 Task: Select street view around selected location Glen Canyon National Recreation Area, Utah, United States and verify 5 surrounding locations
Action: Mouse moved to (146, 92)
Screenshot: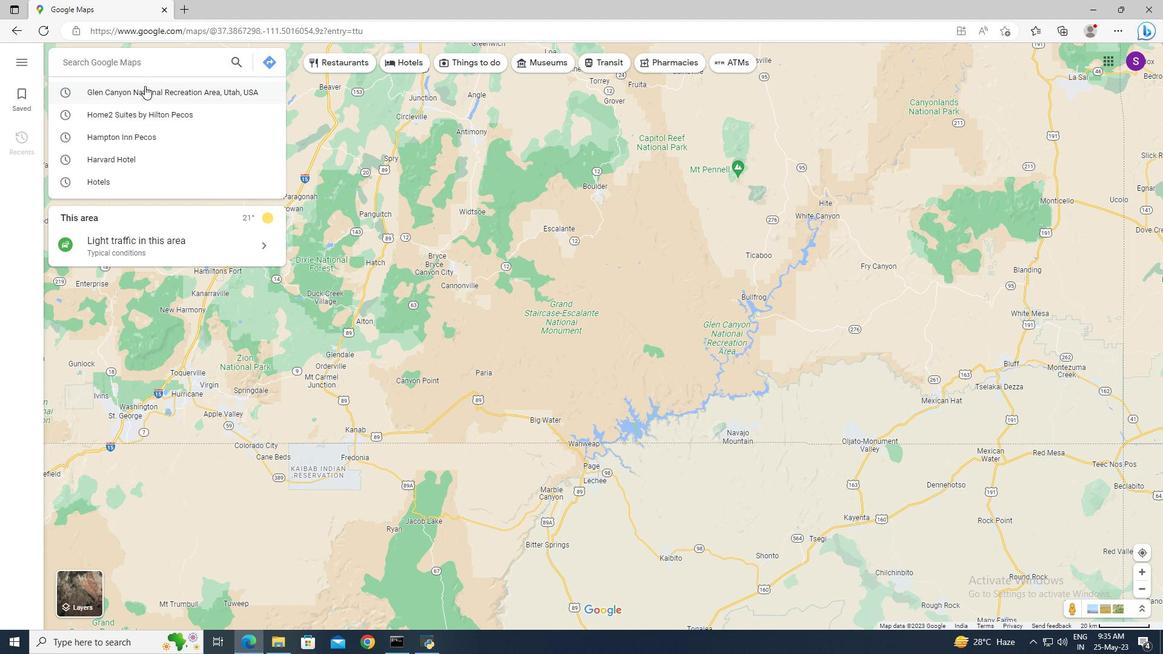 
Action: Mouse pressed left at (146, 92)
Screenshot: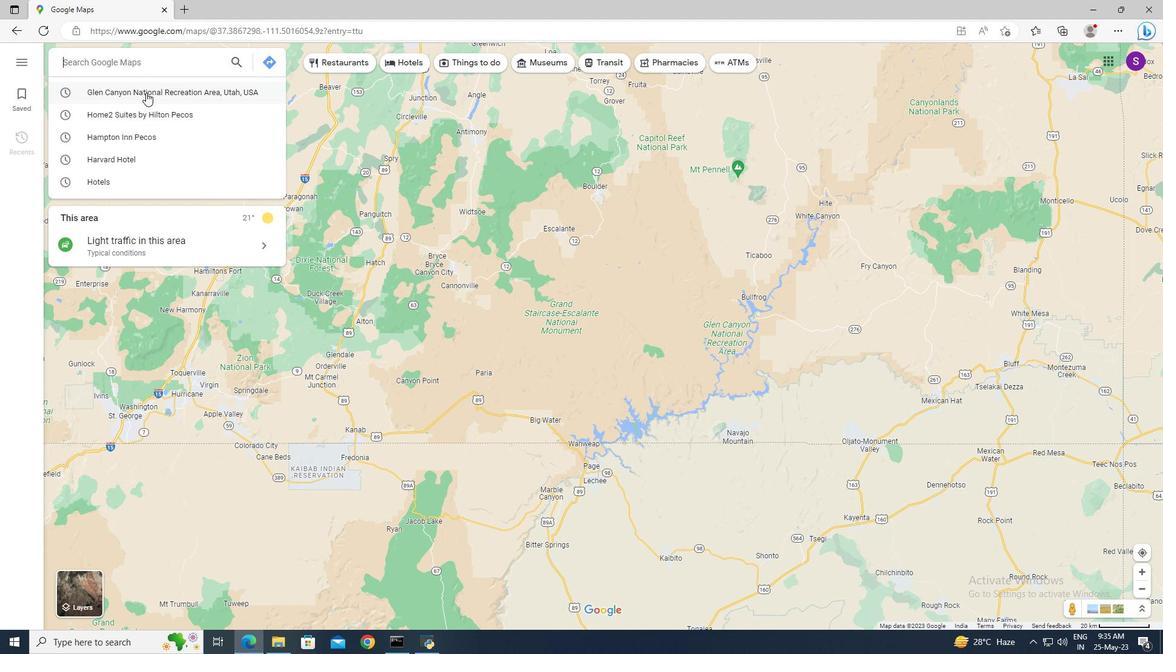 
Action: Mouse moved to (1142, 608)
Screenshot: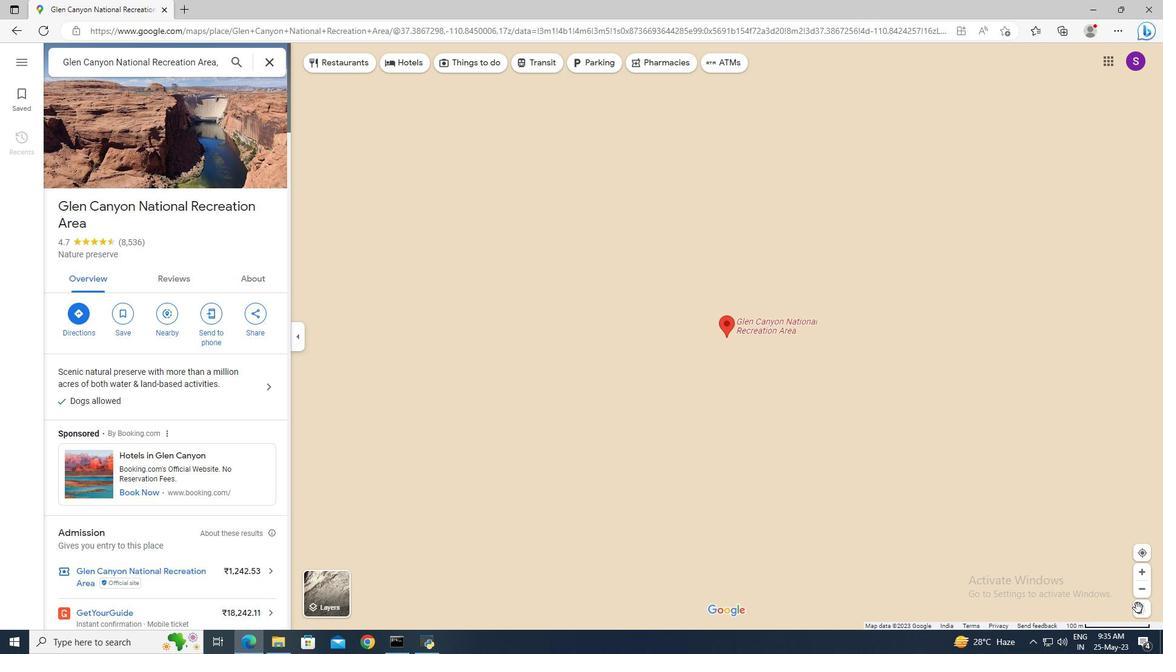 
Action: Mouse pressed left at (1142, 608)
Screenshot: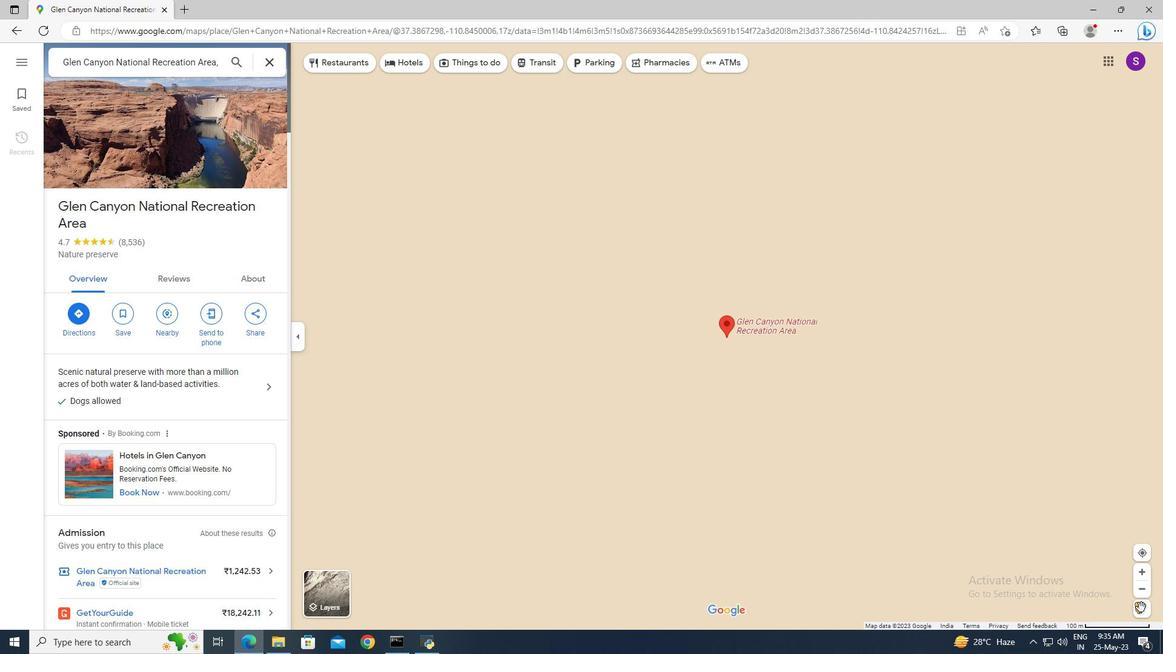 
Action: Mouse moved to (719, 392)
Screenshot: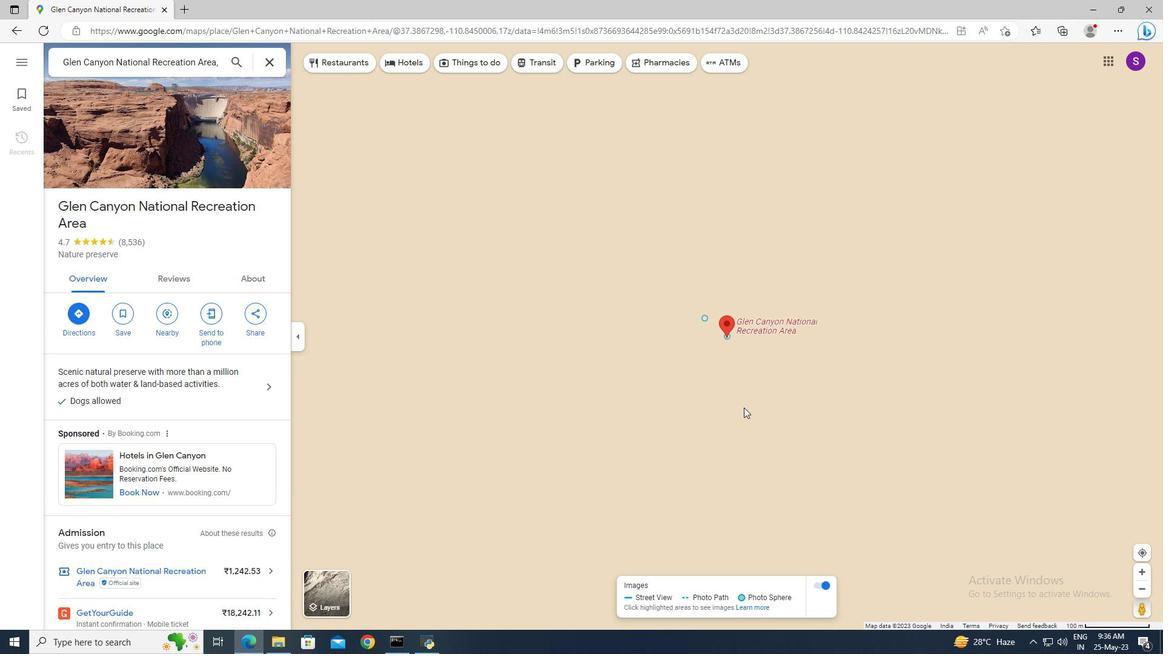 
Action: Mouse scrolled (719, 392) with delta (0, 0)
Screenshot: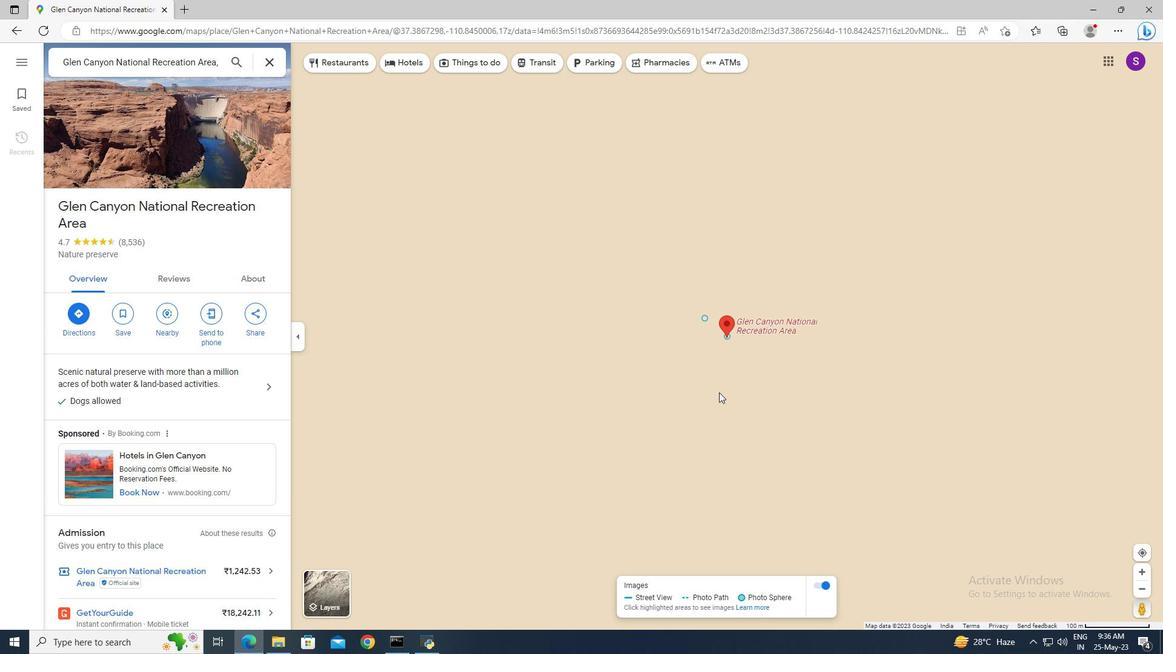 
Action: Mouse scrolled (719, 392) with delta (0, 0)
Screenshot: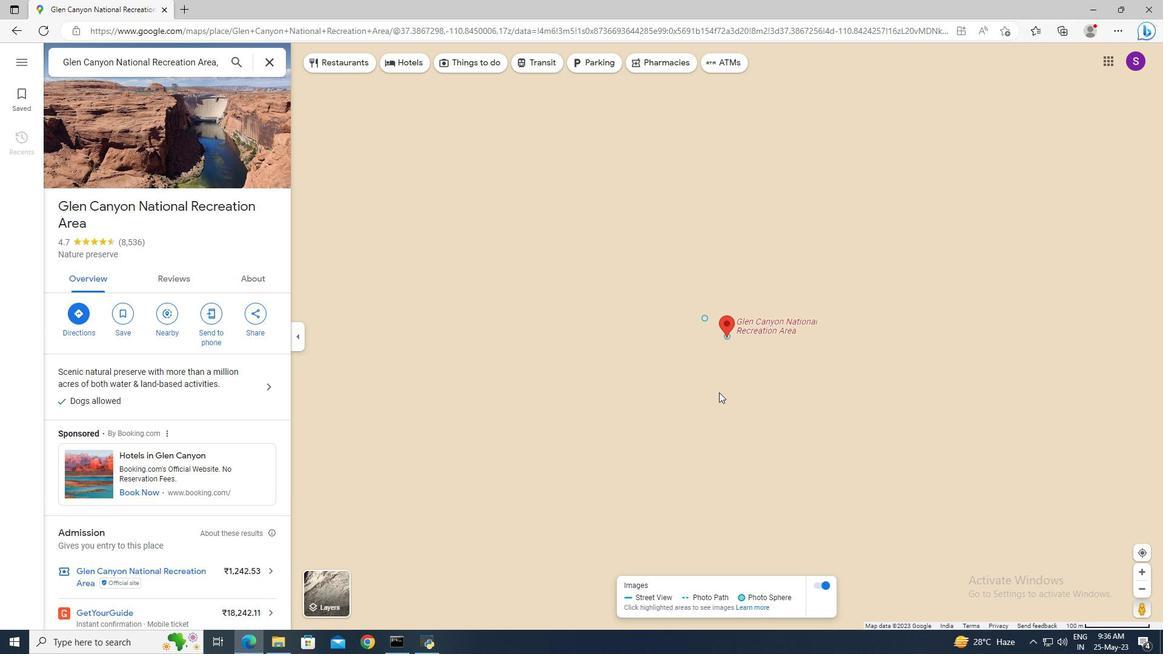 
Action: Mouse scrolled (719, 392) with delta (0, 0)
Screenshot: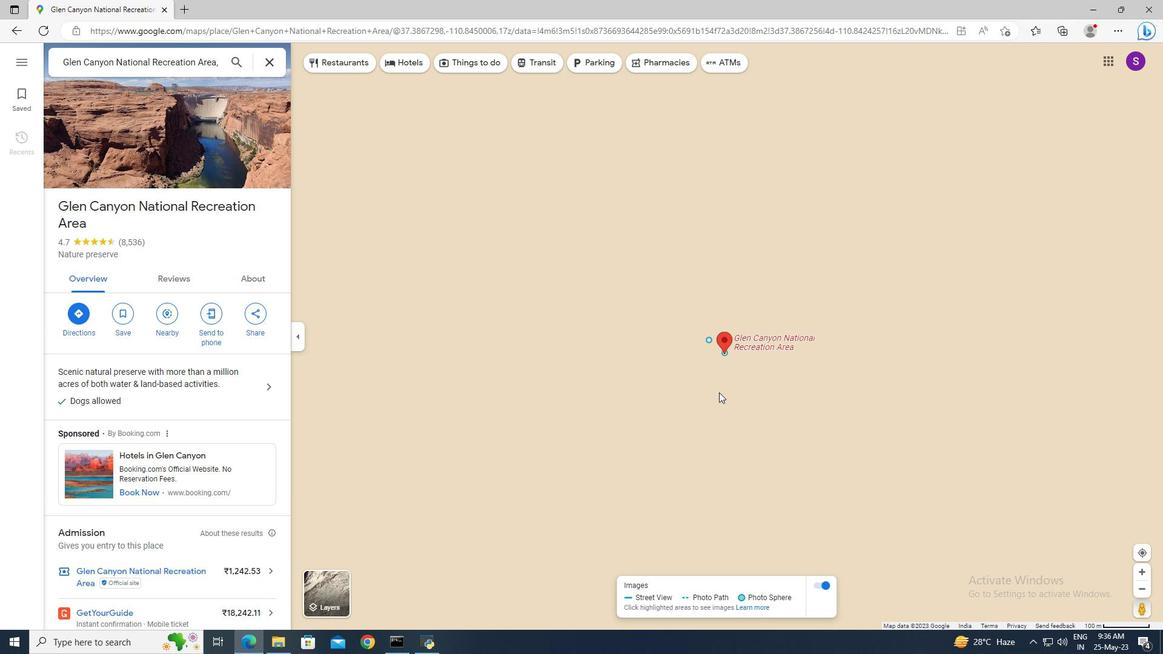 
Action: Mouse scrolled (719, 392) with delta (0, 0)
Screenshot: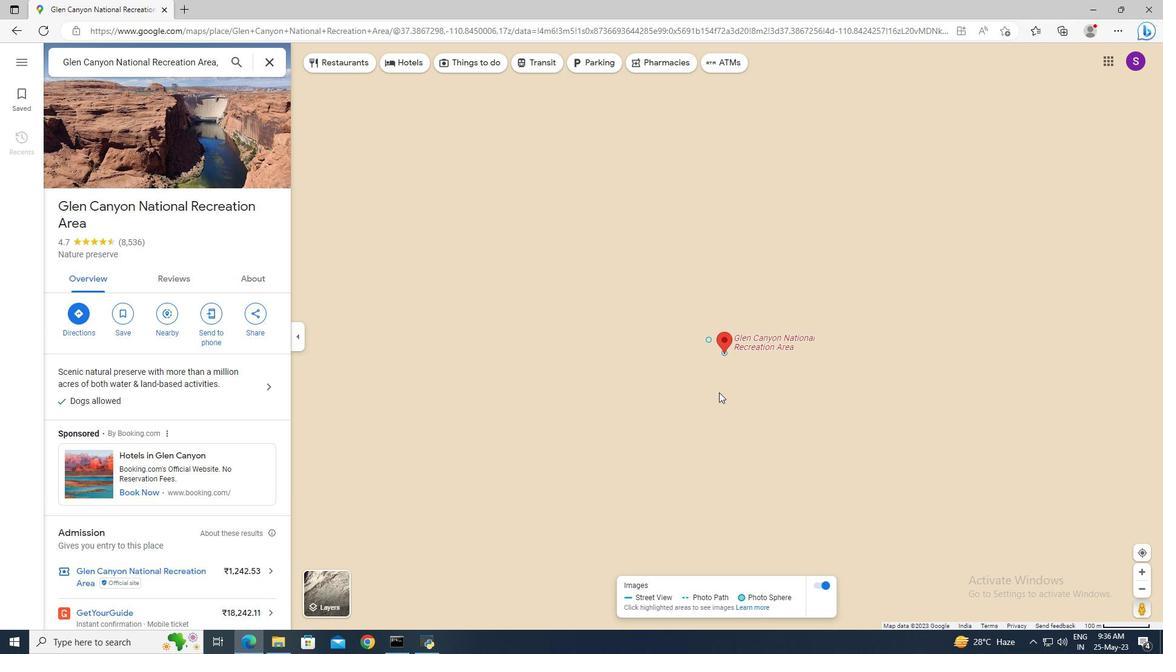 
Action: Mouse scrolled (719, 392) with delta (0, 0)
Screenshot: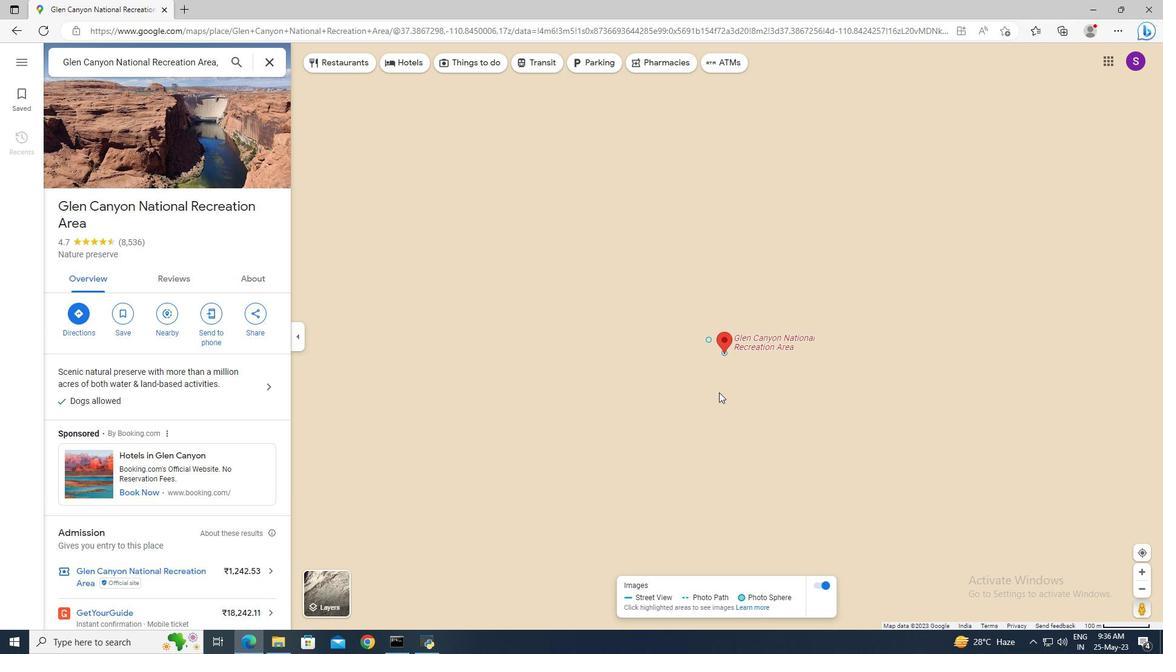 
Action: Mouse scrolled (719, 392) with delta (0, 0)
Screenshot: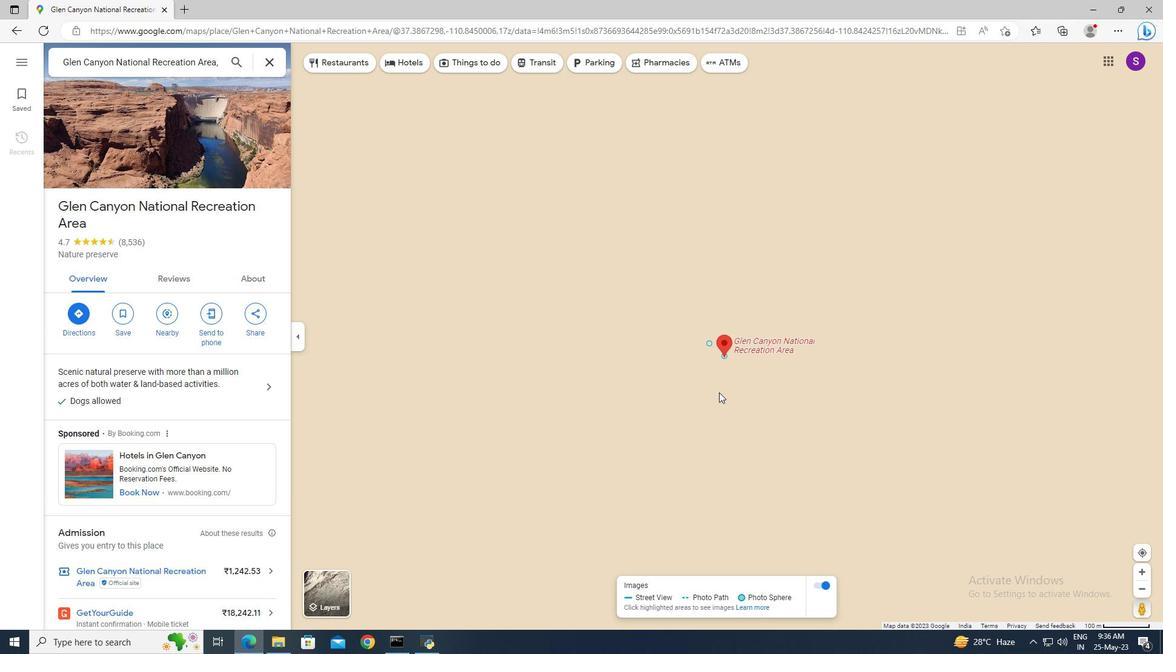 
Action: Mouse scrolled (719, 392) with delta (0, 0)
Screenshot: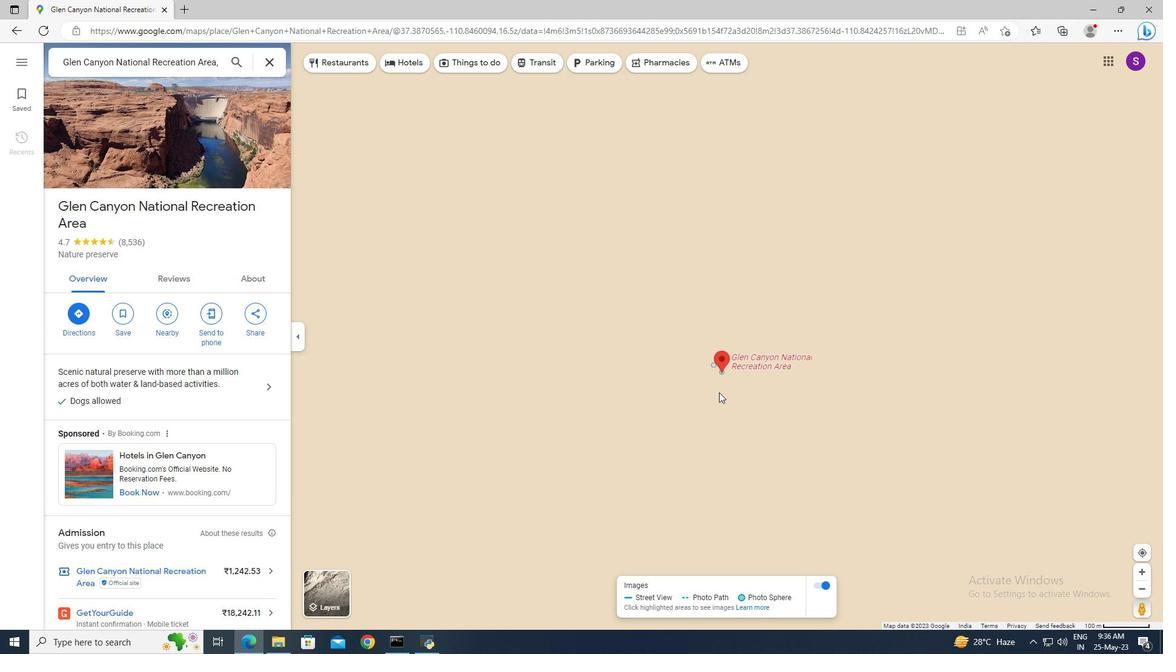 
Action: Mouse scrolled (719, 392) with delta (0, 0)
Screenshot: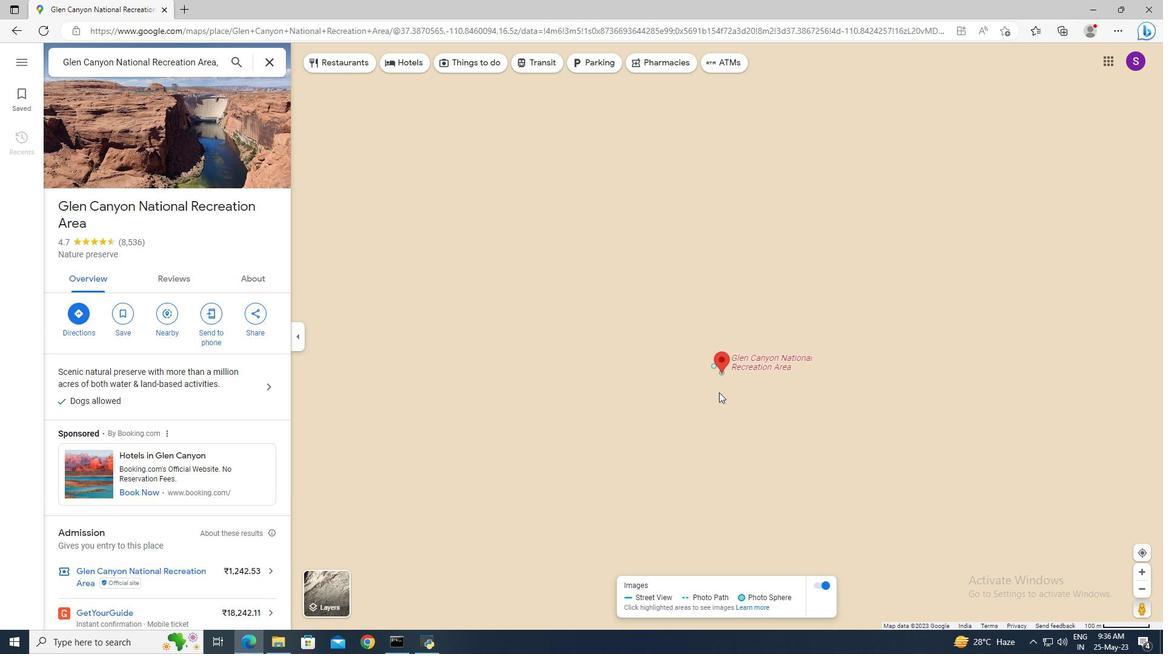 
Action: Mouse scrolled (719, 392) with delta (0, 0)
Screenshot: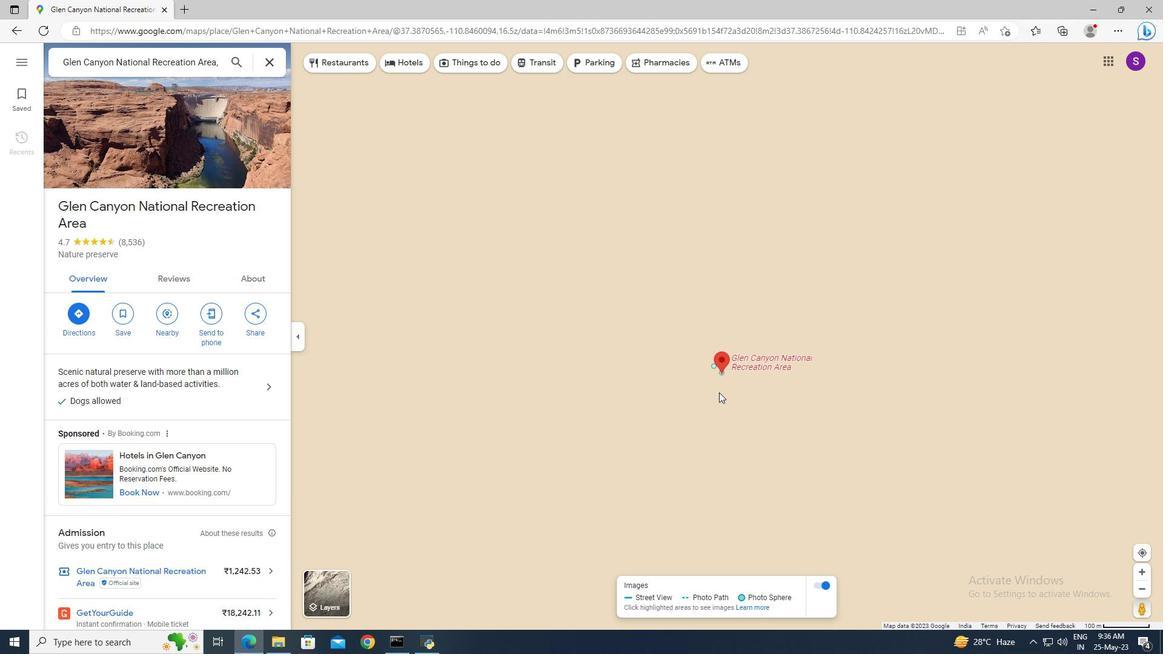 
Action: Mouse scrolled (719, 392) with delta (0, 0)
Screenshot: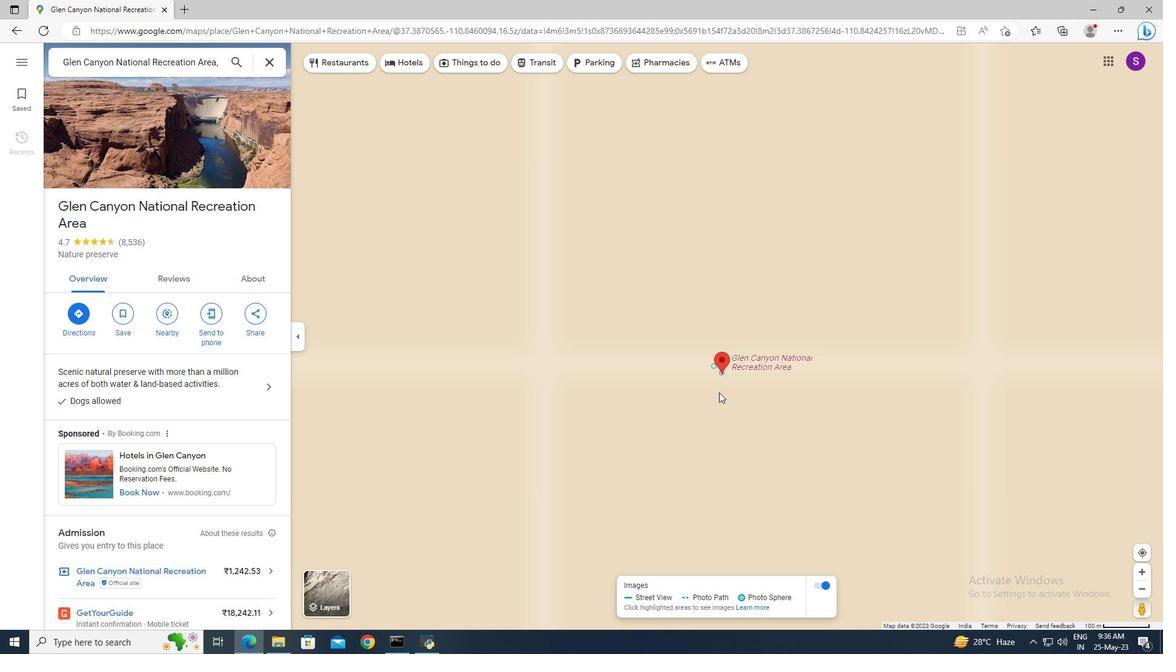 
Action: Mouse scrolled (719, 392) with delta (0, 0)
Screenshot: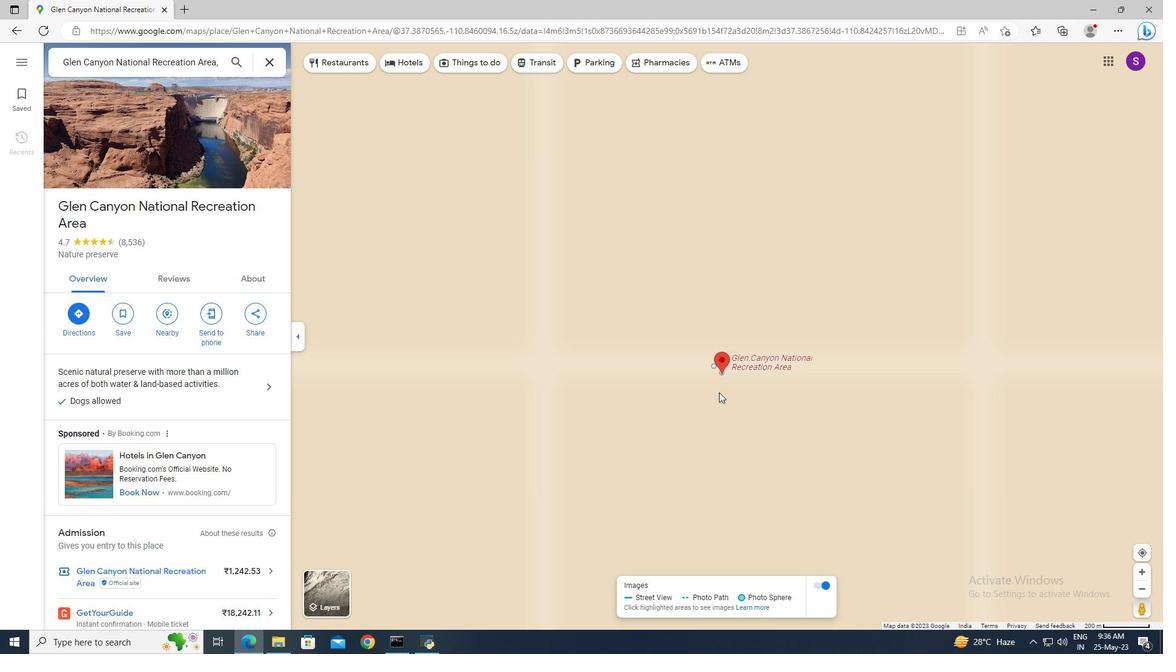 
Action: Mouse scrolled (719, 392) with delta (0, 0)
Screenshot: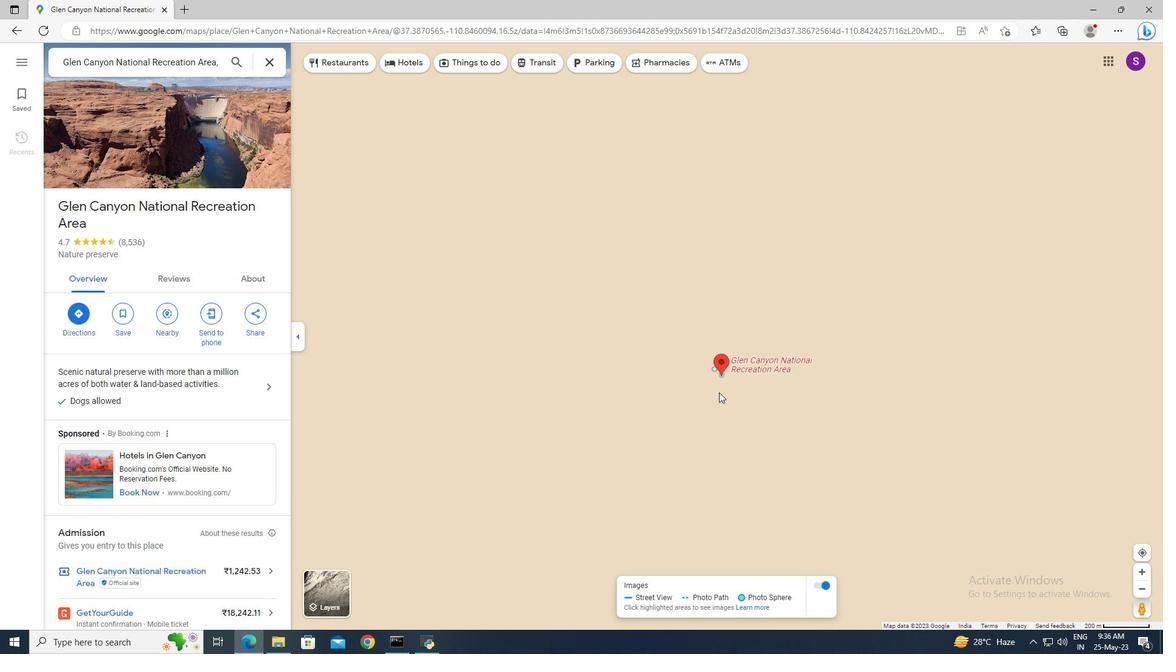 
Action: Mouse scrolled (719, 392) with delta (0, 0)
Screenshot: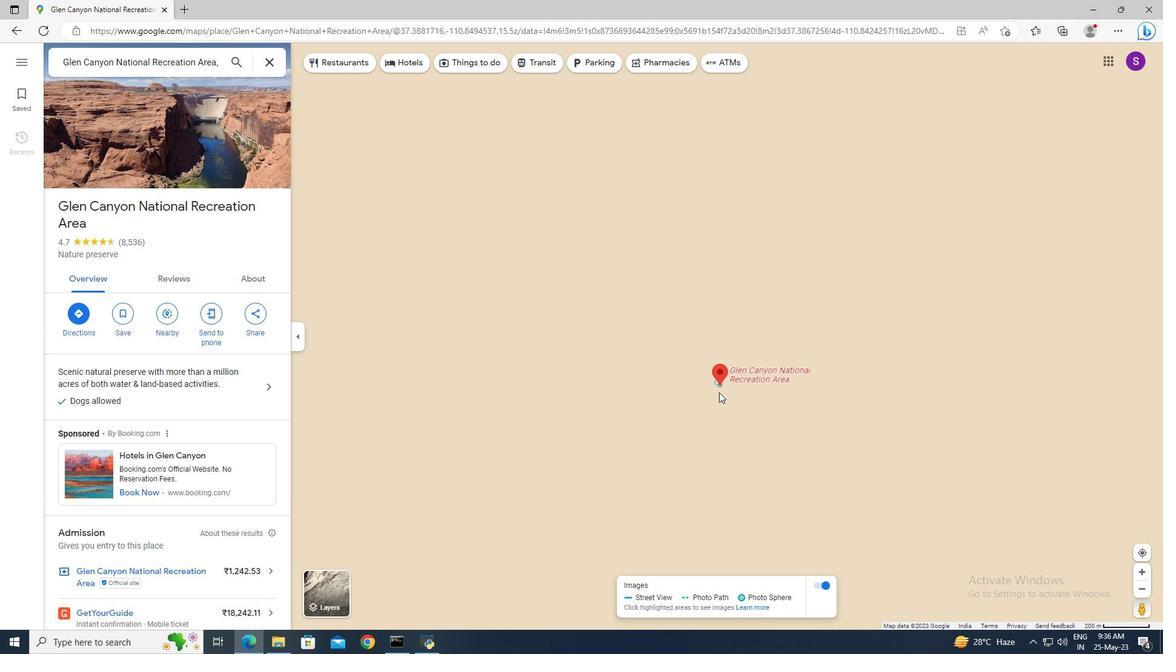 
Action: Mouse scrolled (719, 392) with delta (0, 0)
Screenshot: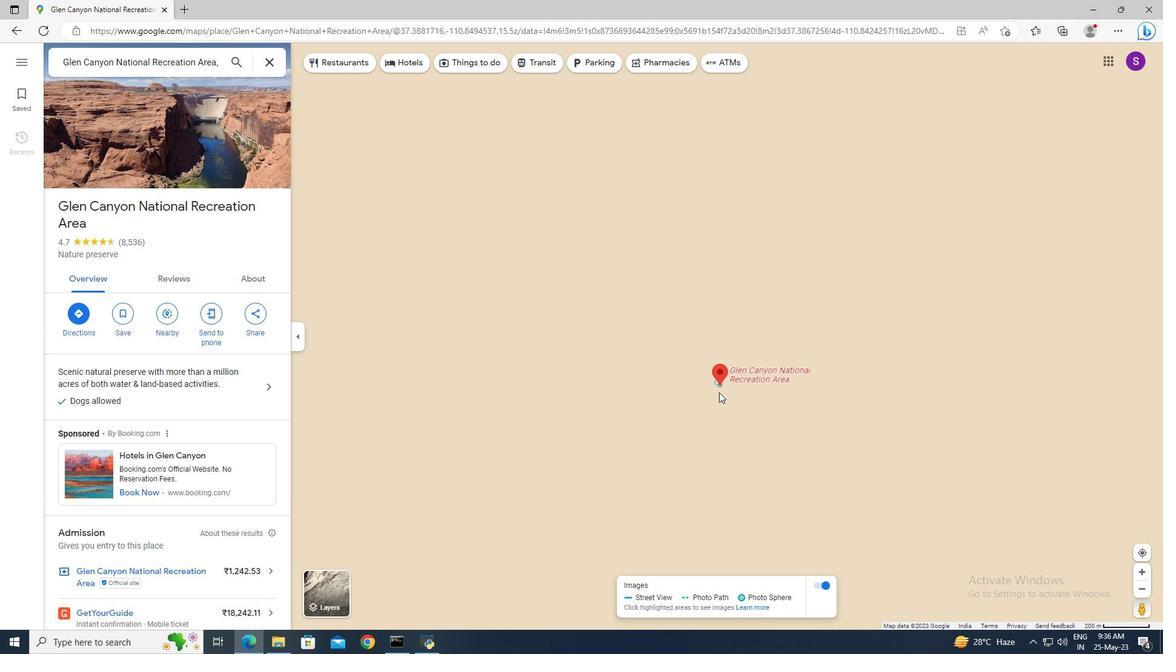 
Action: Mouse scrolled (719, 392) with delta (0, 0)
Screenshot: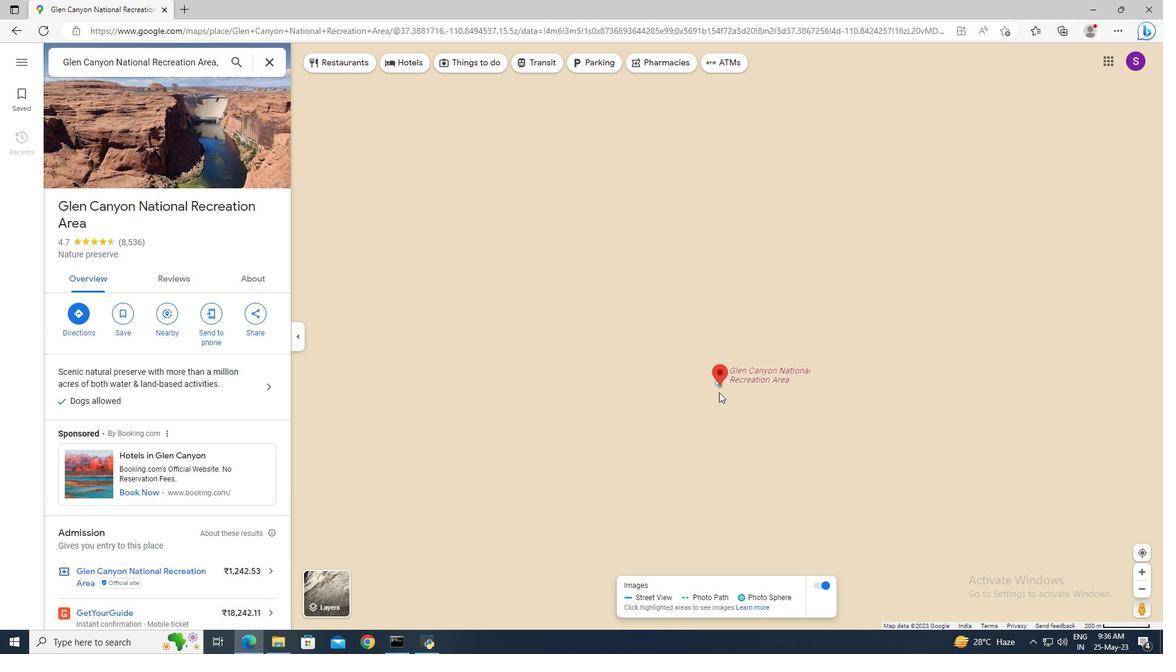 
Action: Mouse scrolled (719, 392) with delta (0, 0)
Screenshot: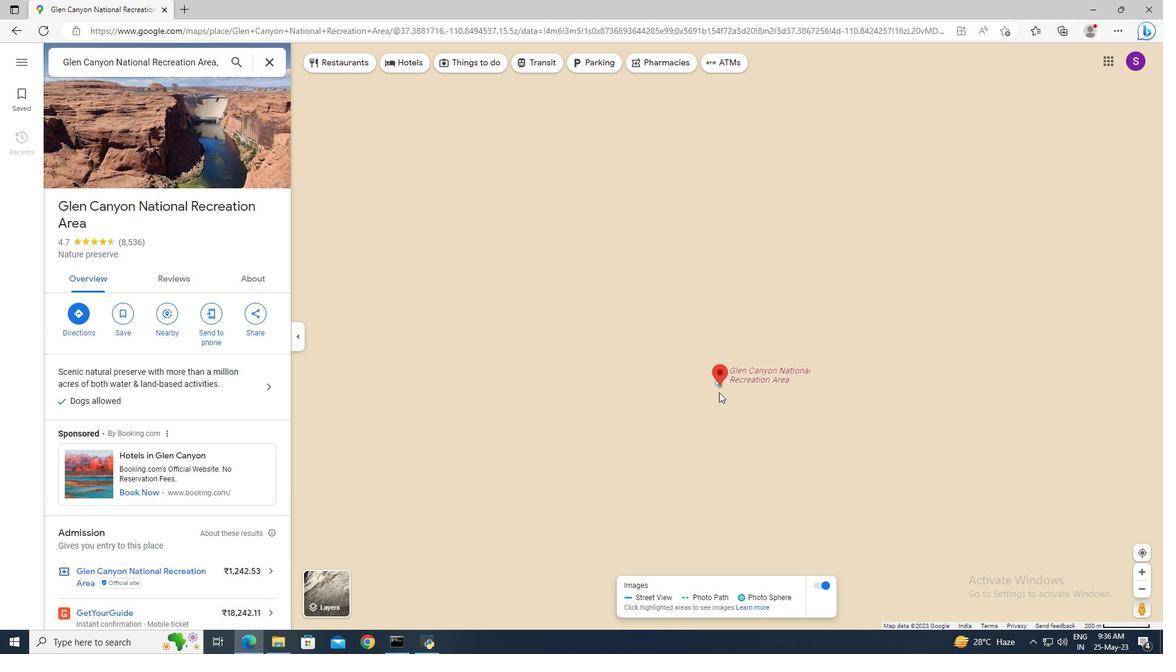 
Action: Mouse scrolled (719, 392) with delta (0, 0)
Screenshot: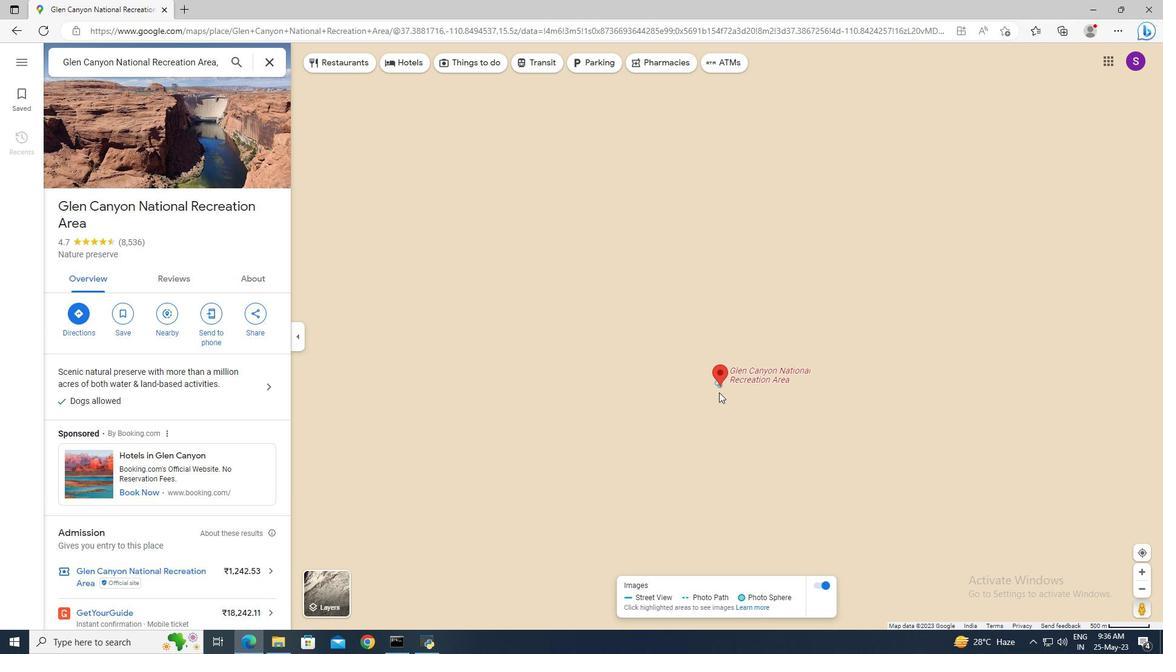 
Action: Mouse scrolled (719, 392) with delta (0, 0)
Screenshot: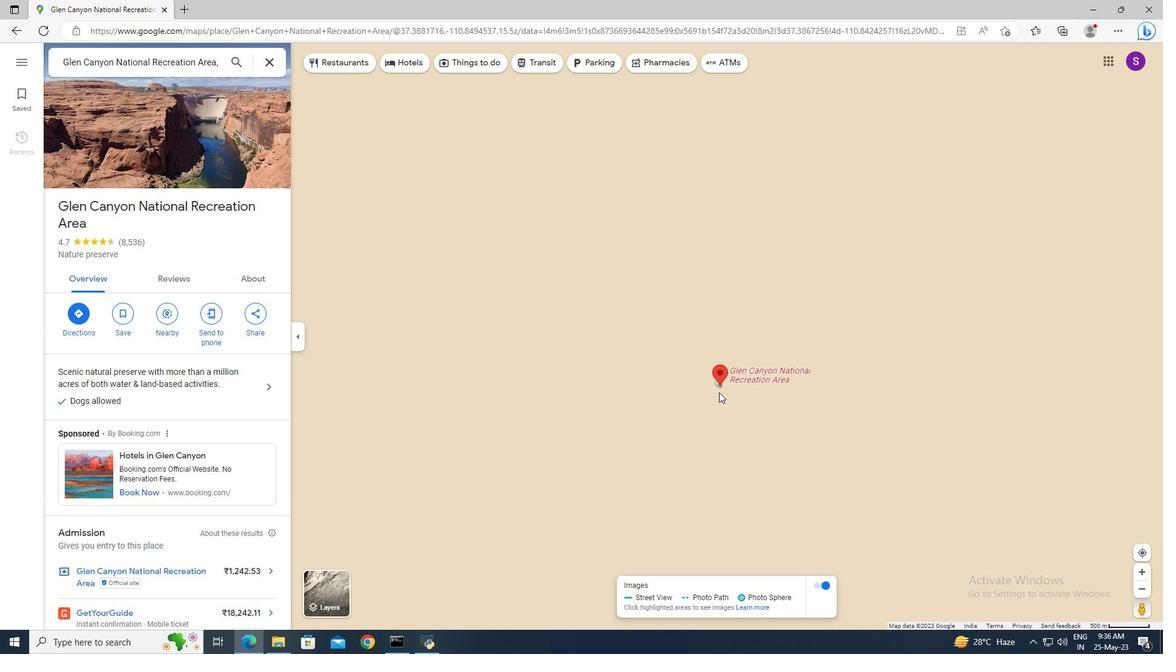 
Action: Mouse scrolled (719, 392) with delta (0, 0)
Screenshot: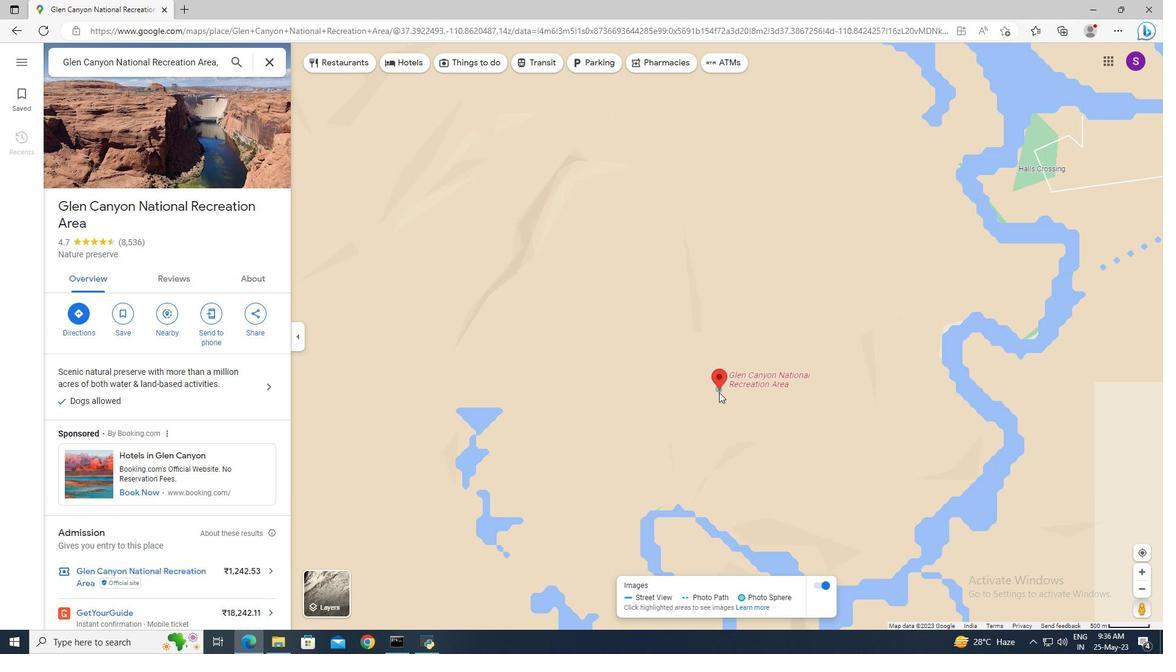 
Action: Mouse scrolled (719, 392) with delta (0, 0)
Screenshot: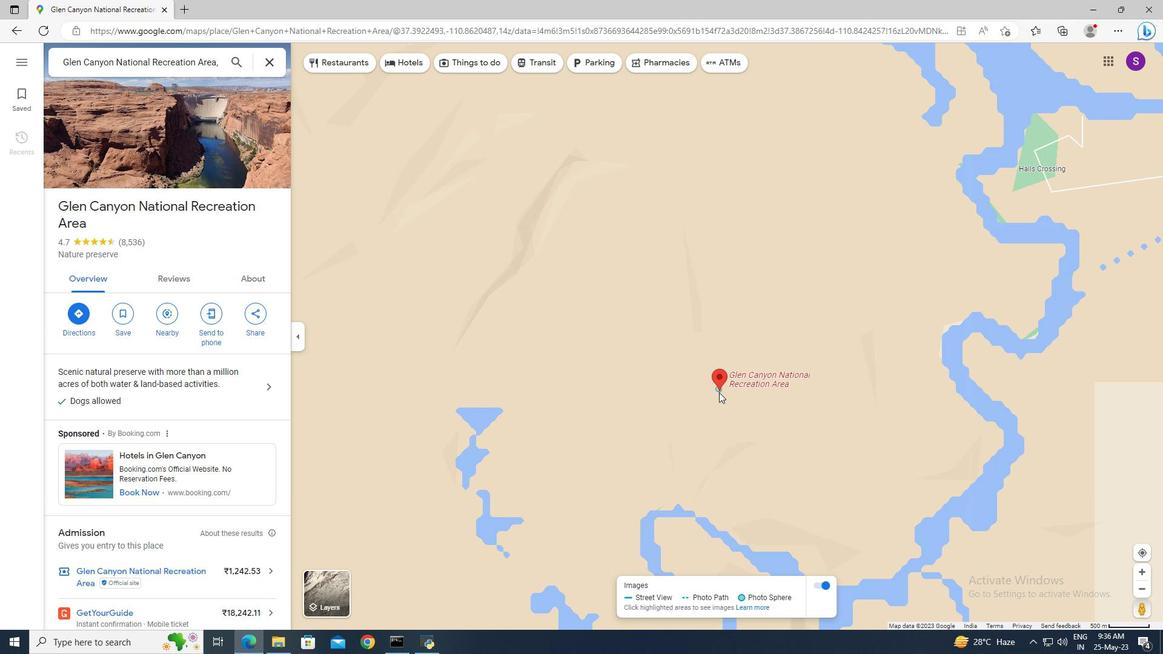 
Action: Mouse scrolled (719, 392) with delta (0, 0)
Screenshot: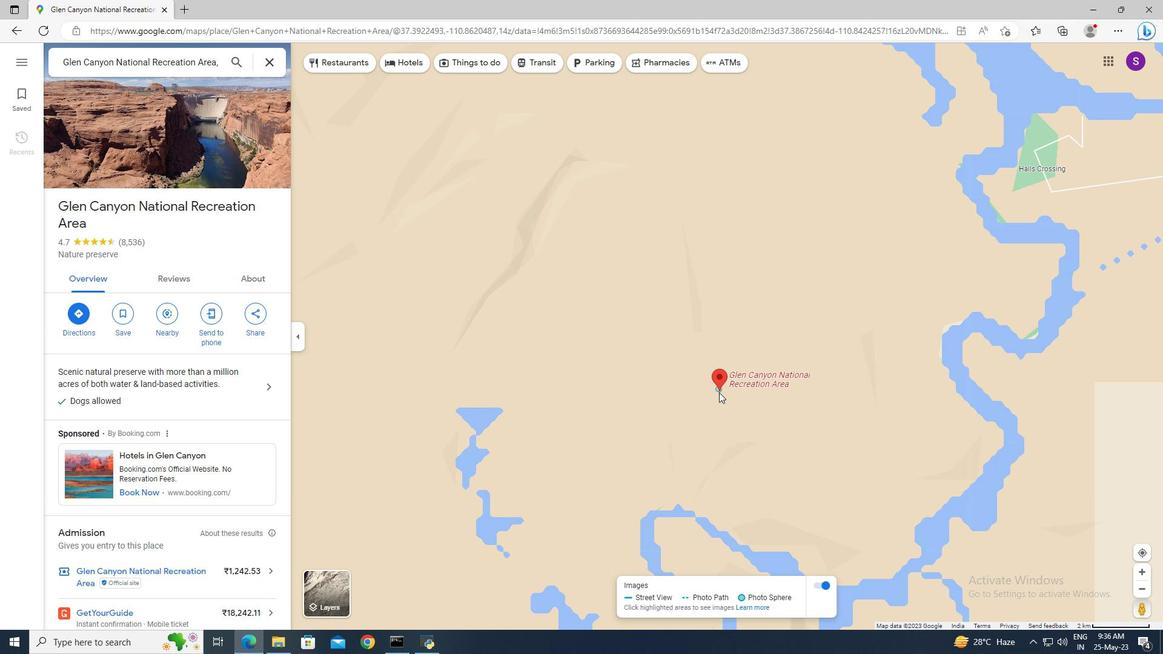 
Action: Mouse scrolled (719, 392) with delta (0, 0)
Screenshot: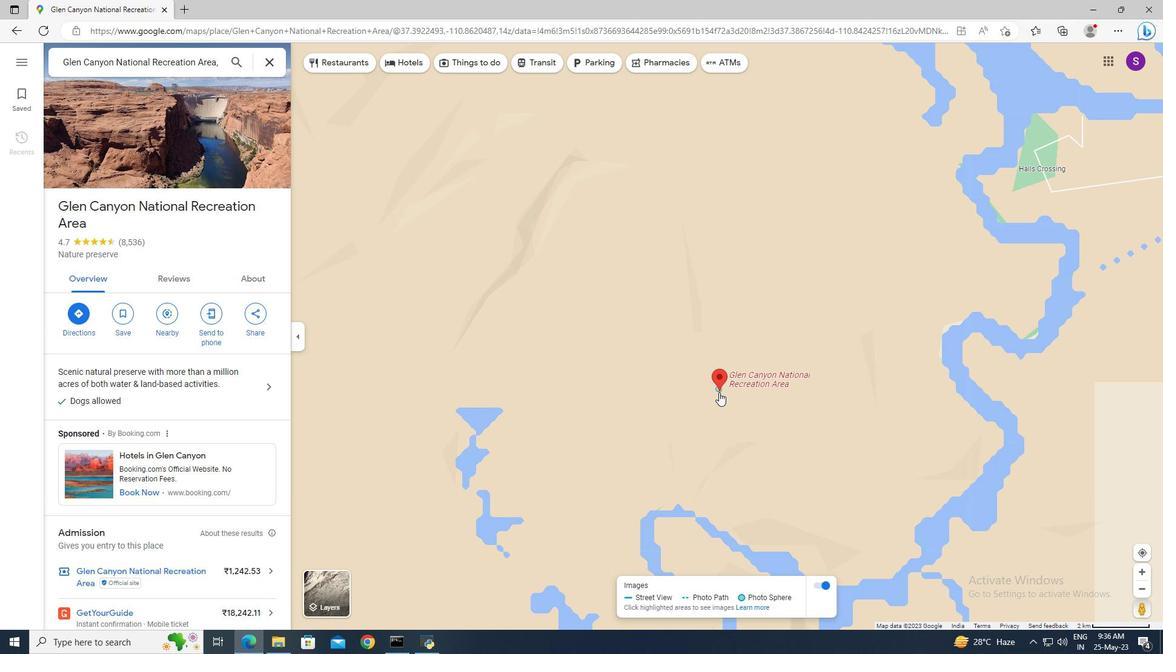
Action: Mouse scrolled (719, 392) with delta (0, 0)
Screenshot: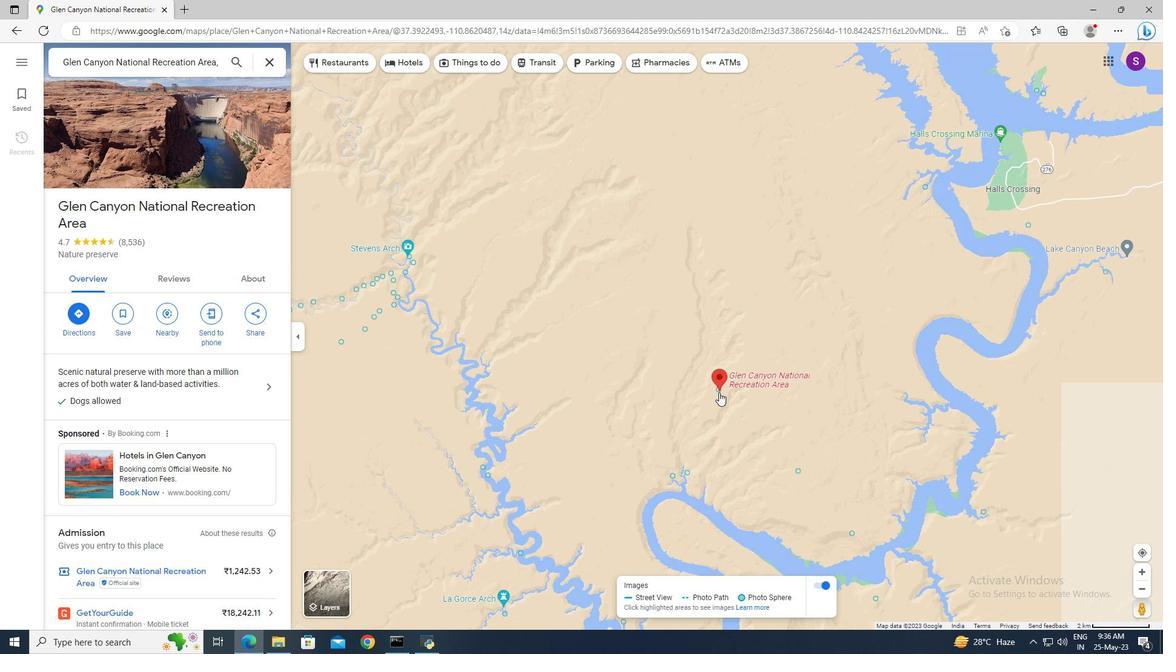 
Action: Mouse scrolled (719, 392) with delta (0, 0)
Screenshot: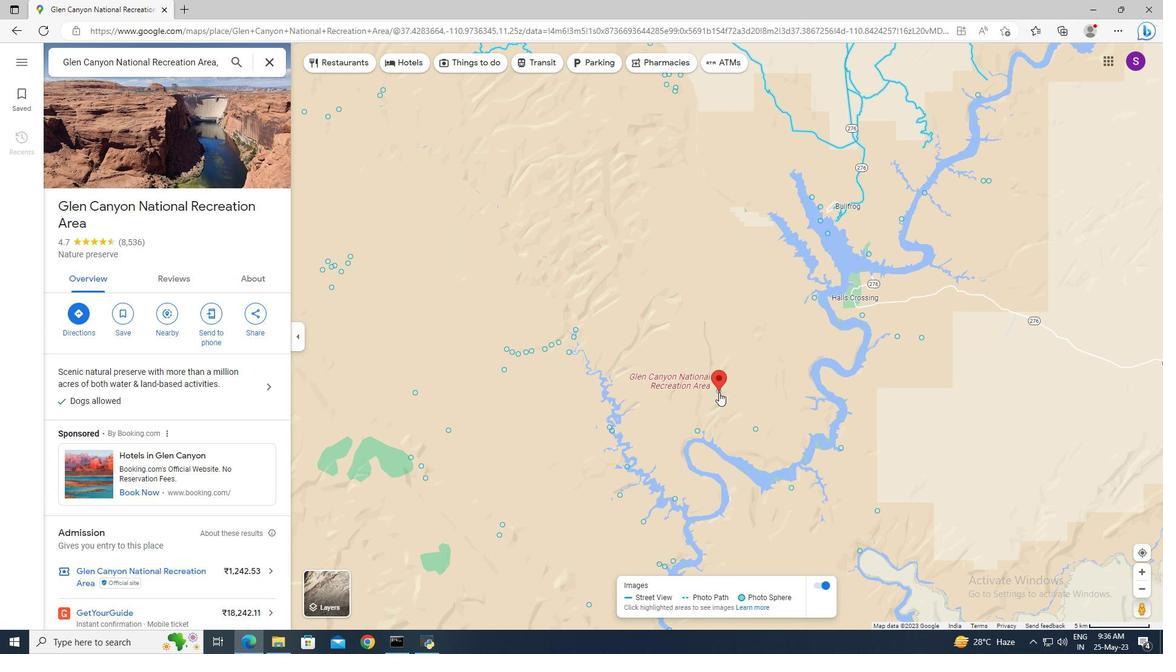 
Action: Mouse scrolled (719, 392) with delta (0, 0)
Screenshot: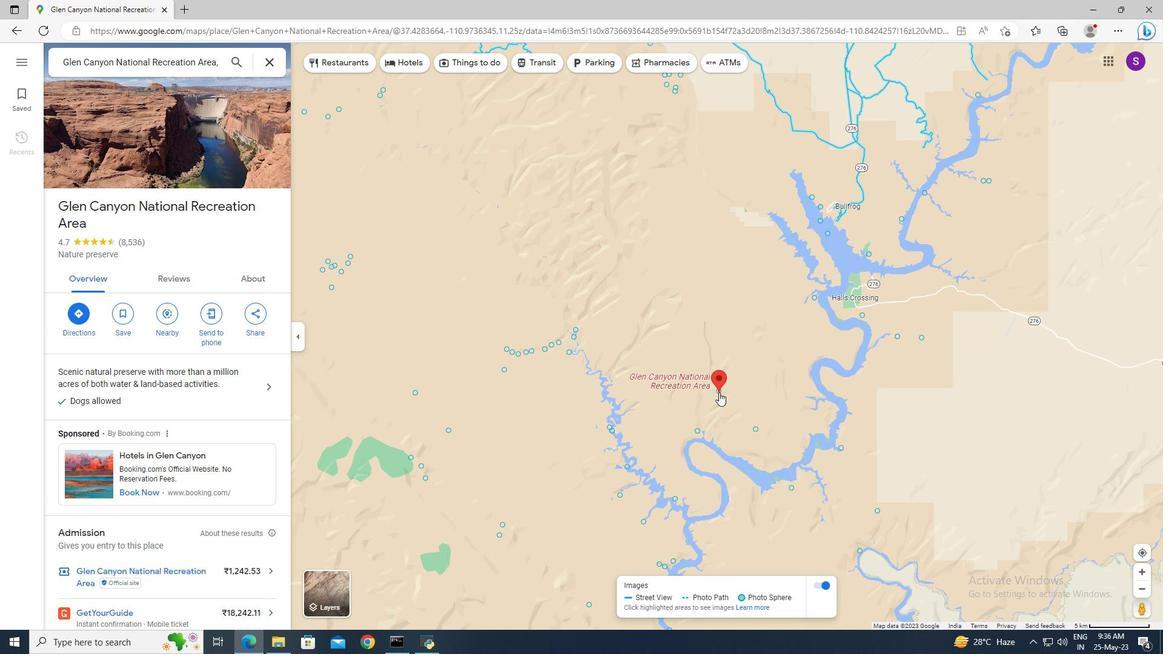 
Action: Mouse moved to (723, 428)
Screenshot: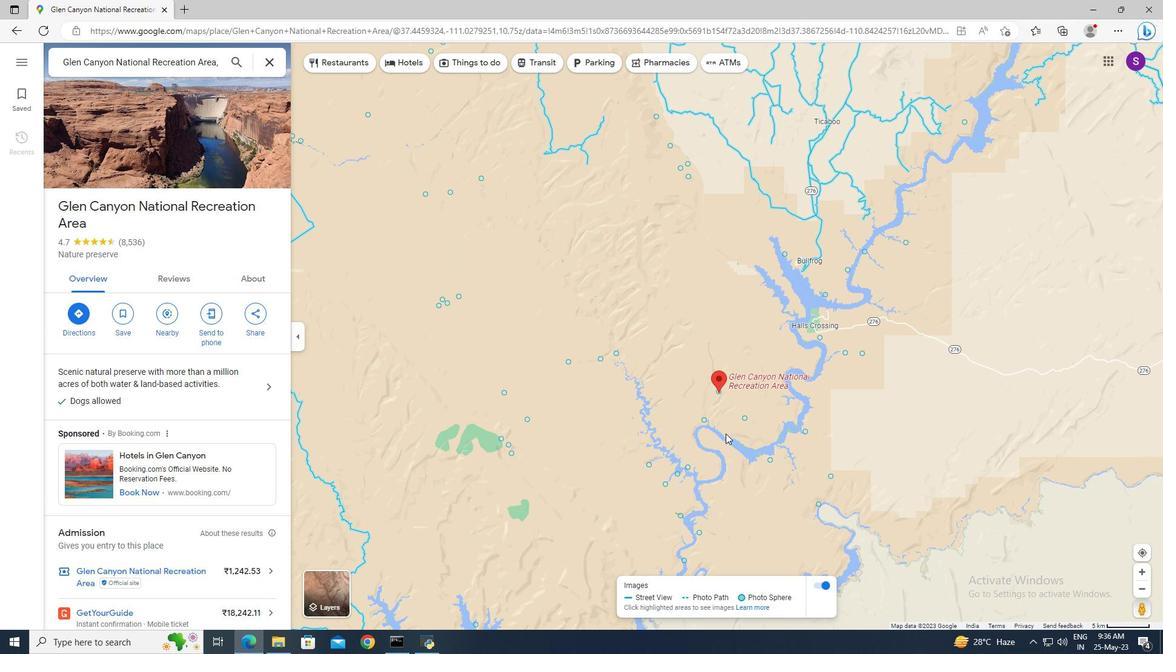 
Action: Mouse pressed left at (723, 428)
Screenshot: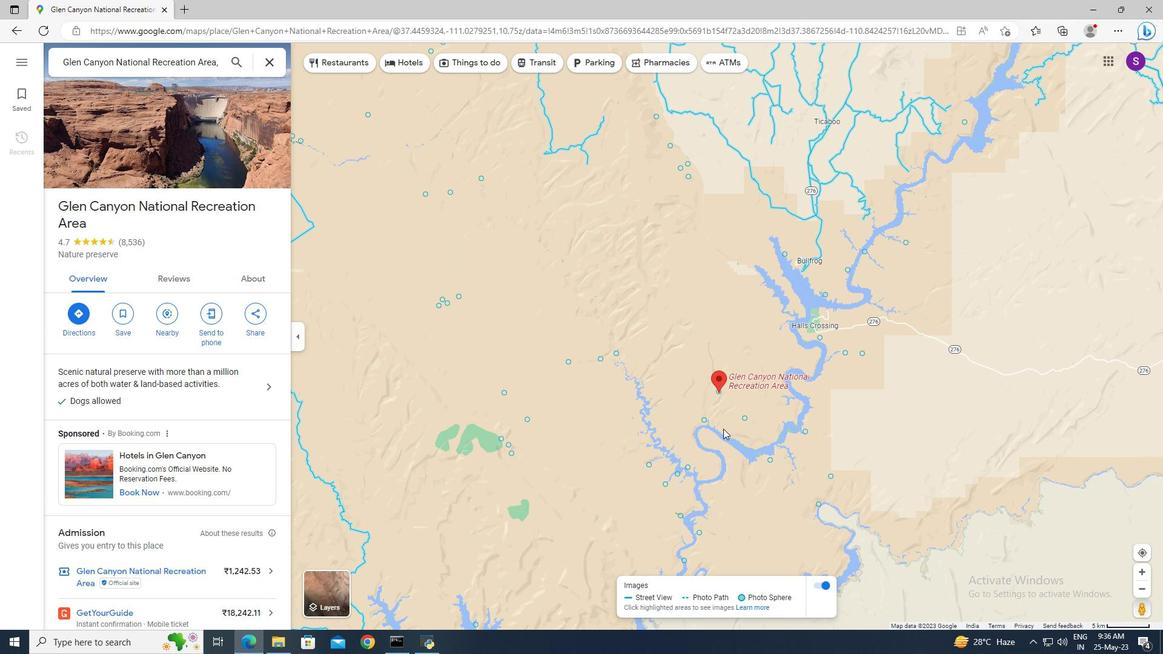 
Action: Mouse moved to (726, 375)
Screenshot: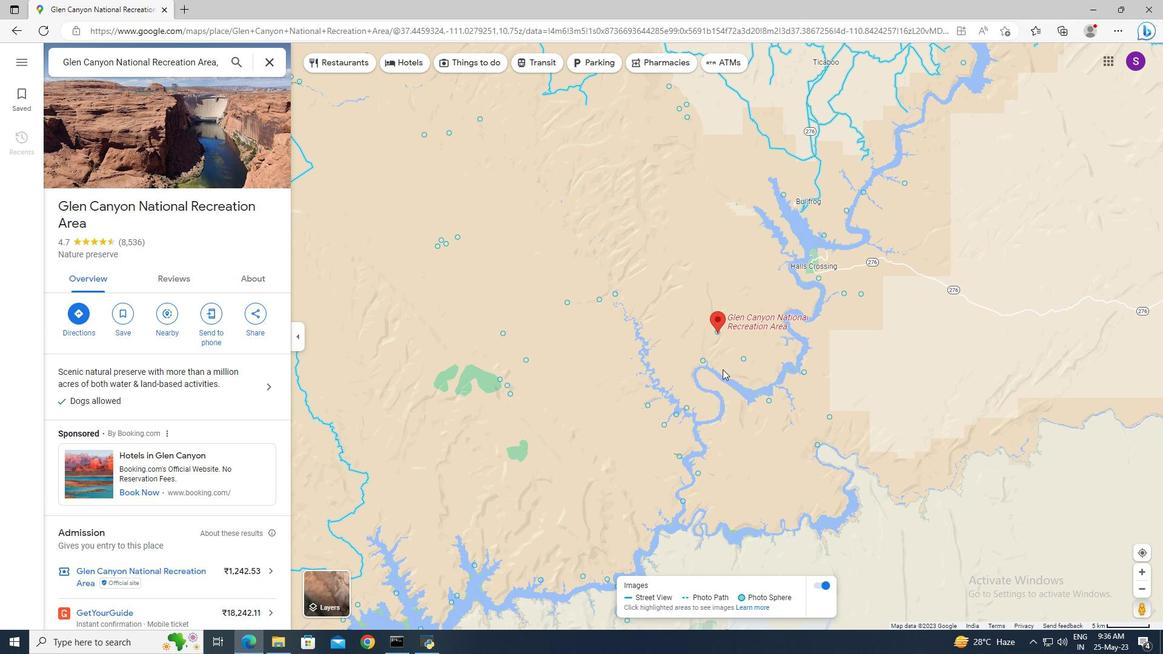 
Action: Mouse scrolled (726, 376) with delta (0, 0)
Screenshot: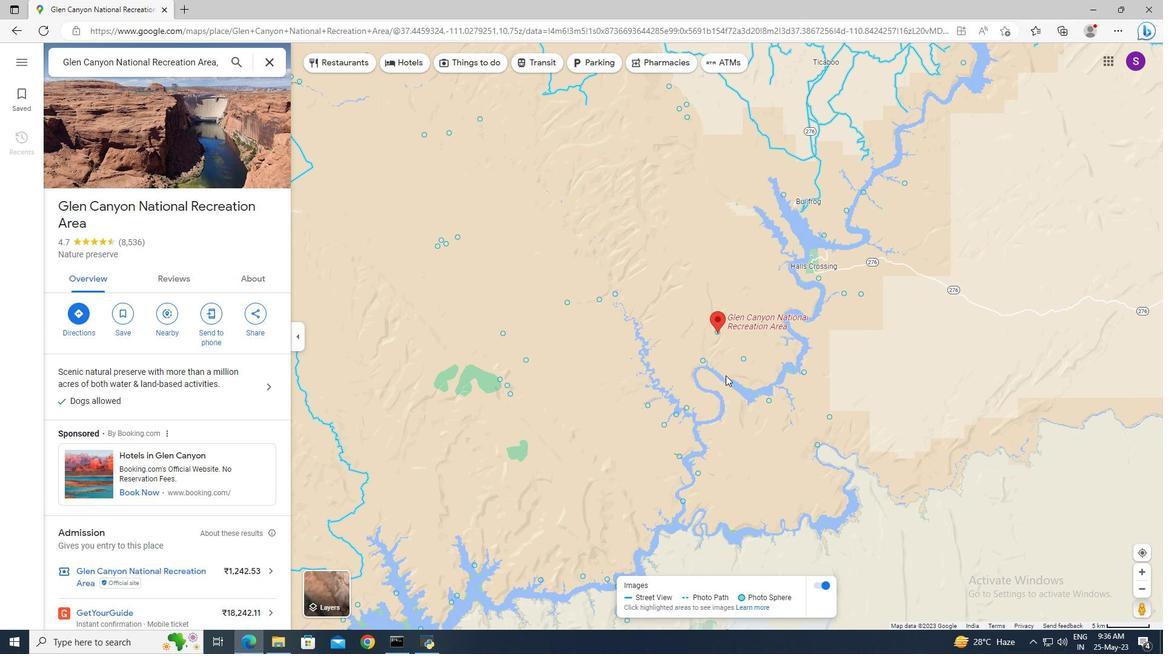 
Action: Mouse scrolled (726, 376) with delta (0, 0)
Screenshot: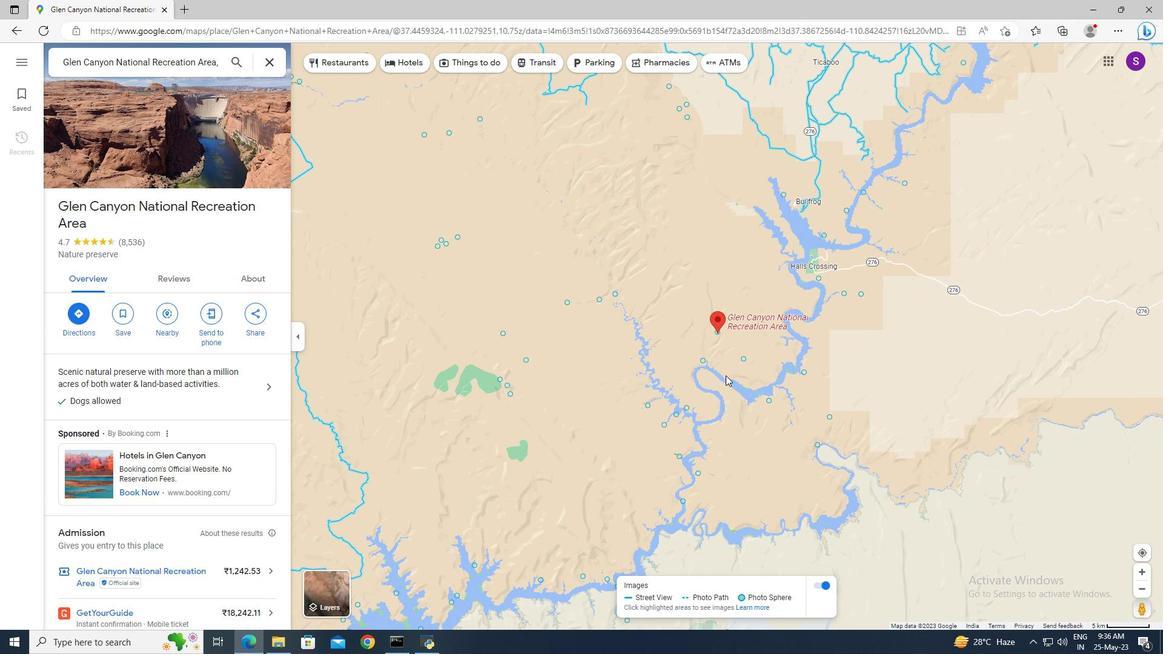 
Action: Mouse scrolled (726, 376) with delta (0, 0)
Screenshot: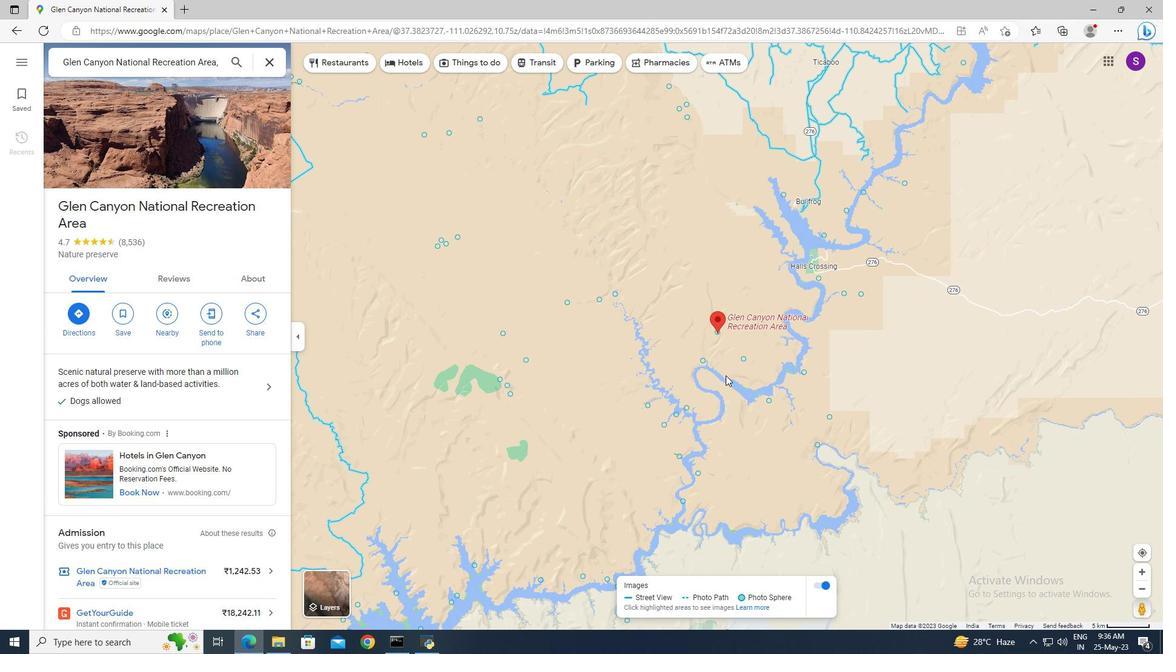 
Action: Mouse scrolled (726, 376) with delta (0, 0)
Screenshot: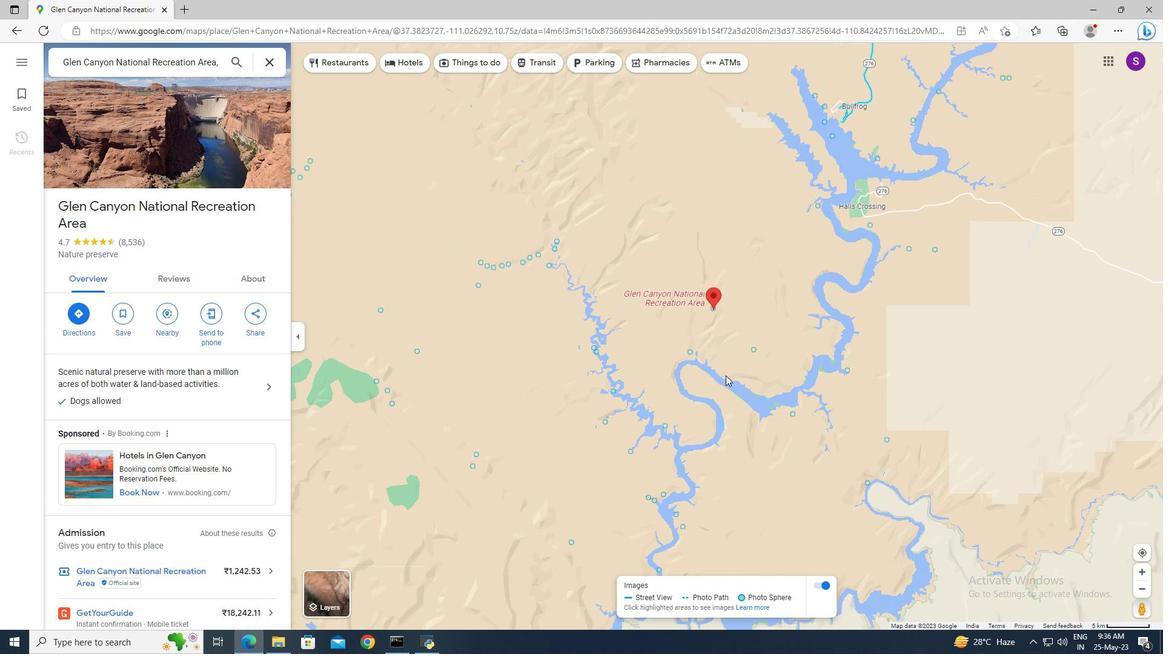 
Action: Mouse scrolled (726, 376) with delta (0, 0)
Screenshot: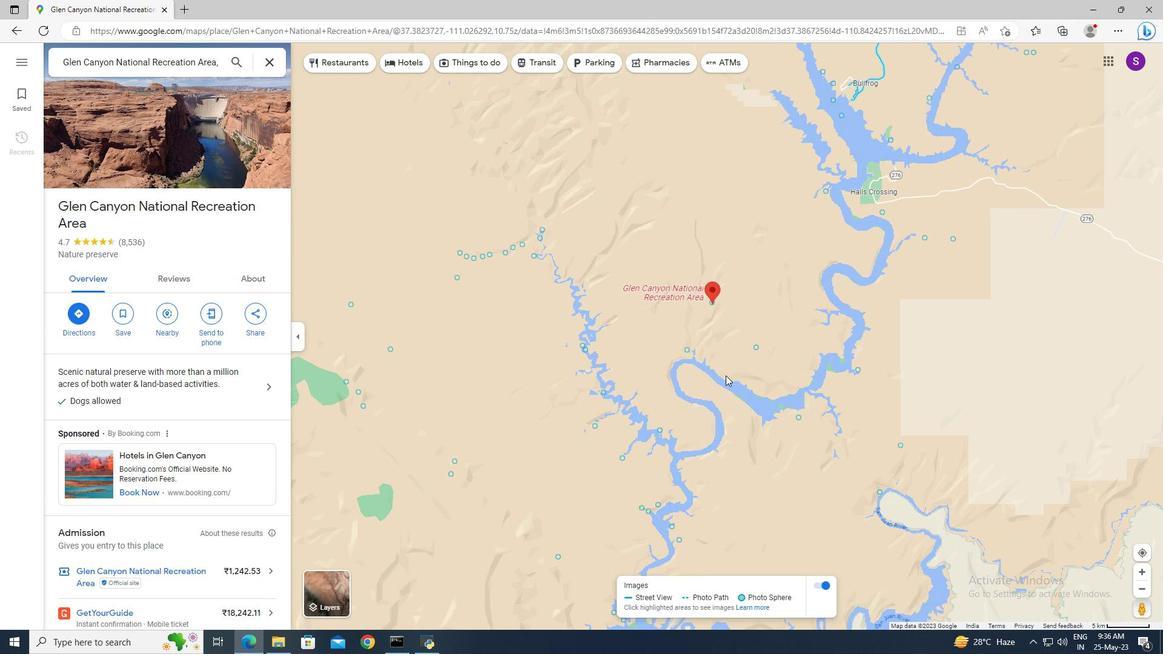 
Action: Mouse scrolled (726, 376) with delta (0, 0)
Screenshot: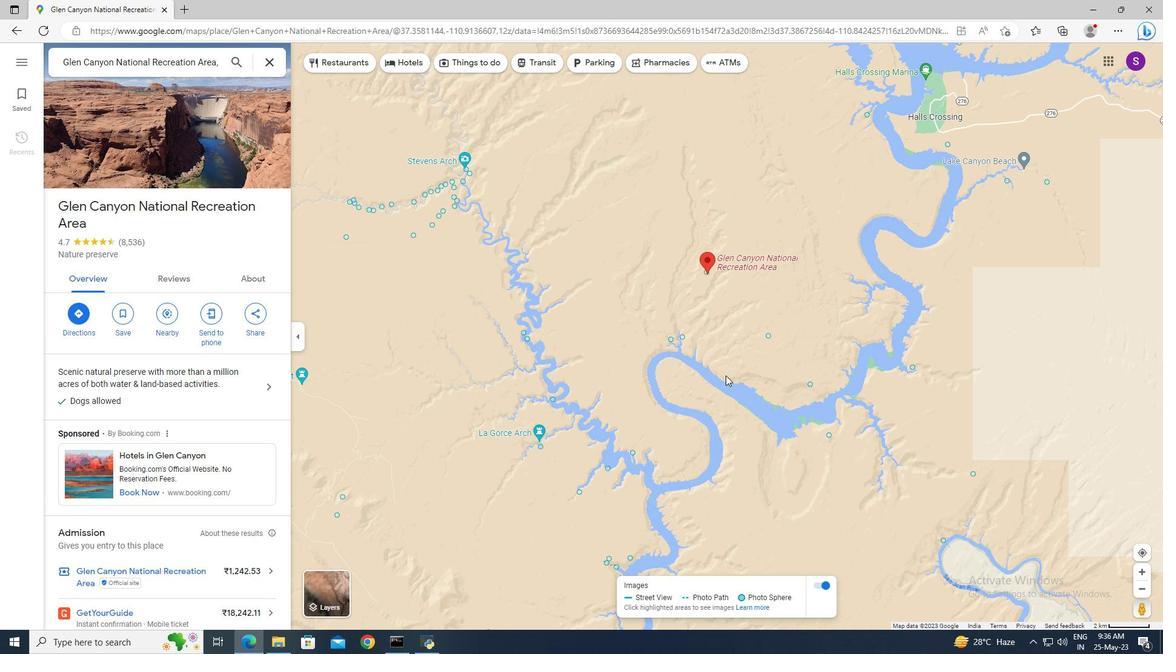 
Action: Mouse scrolled (726, 376) with delta (0, 0)
Screenshot: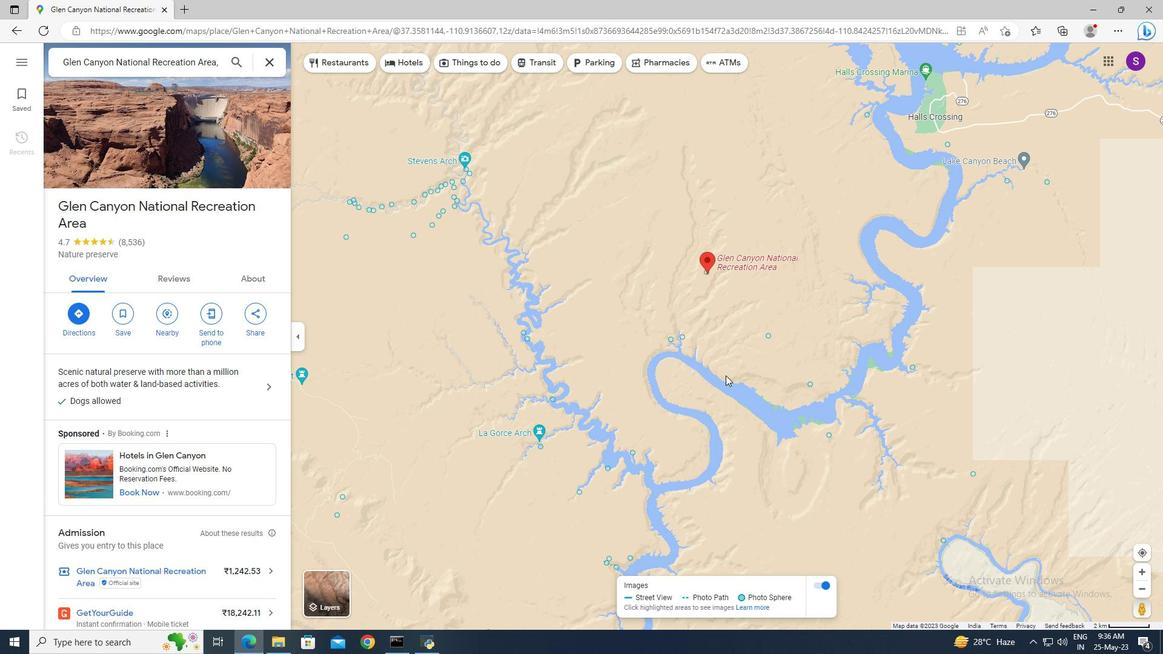 
Action: Mouse scrolled (726, 376) with delta (0, 0)
Screenshot: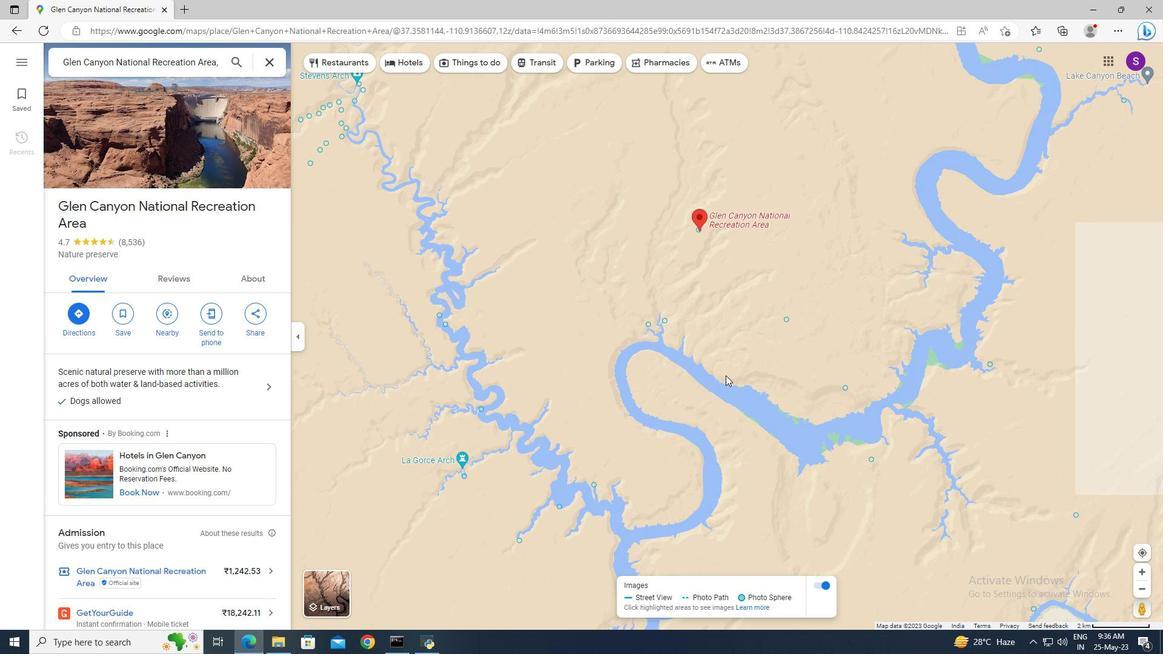 
Action: Mouse moved to (726, 375)
Screenshot: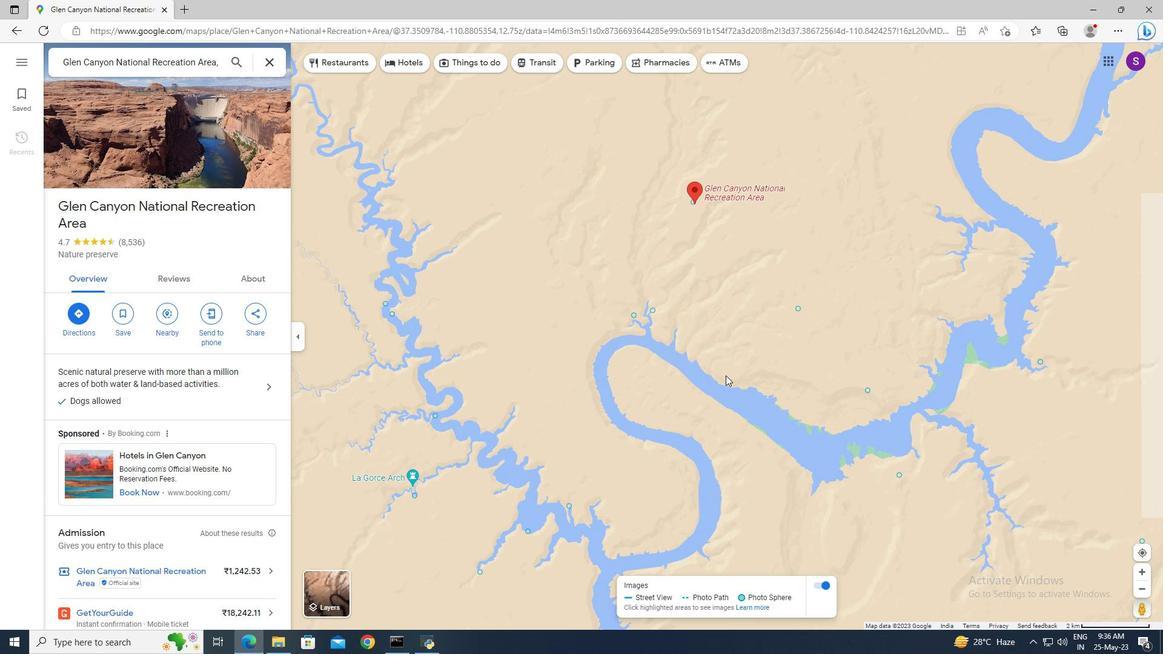 
Action: Mouse scrolled (726, 375) with delta (0, 0)
Screenshot: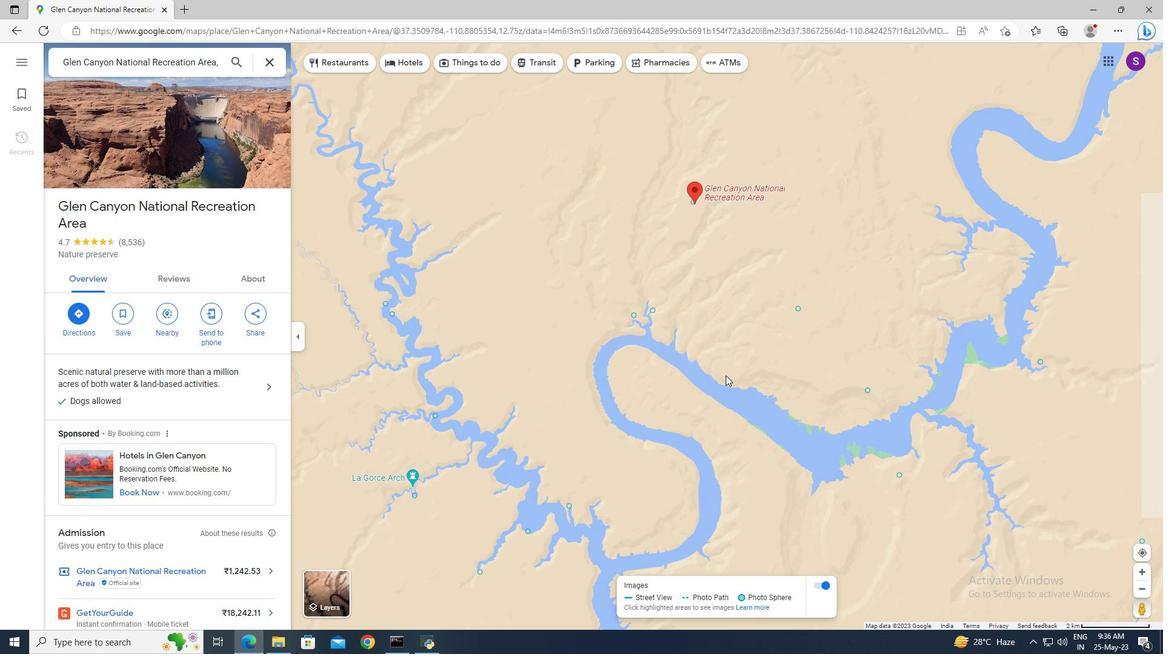 
Action: Mouse scrolled (726, 375) with delta (0, 0)
Screenshot: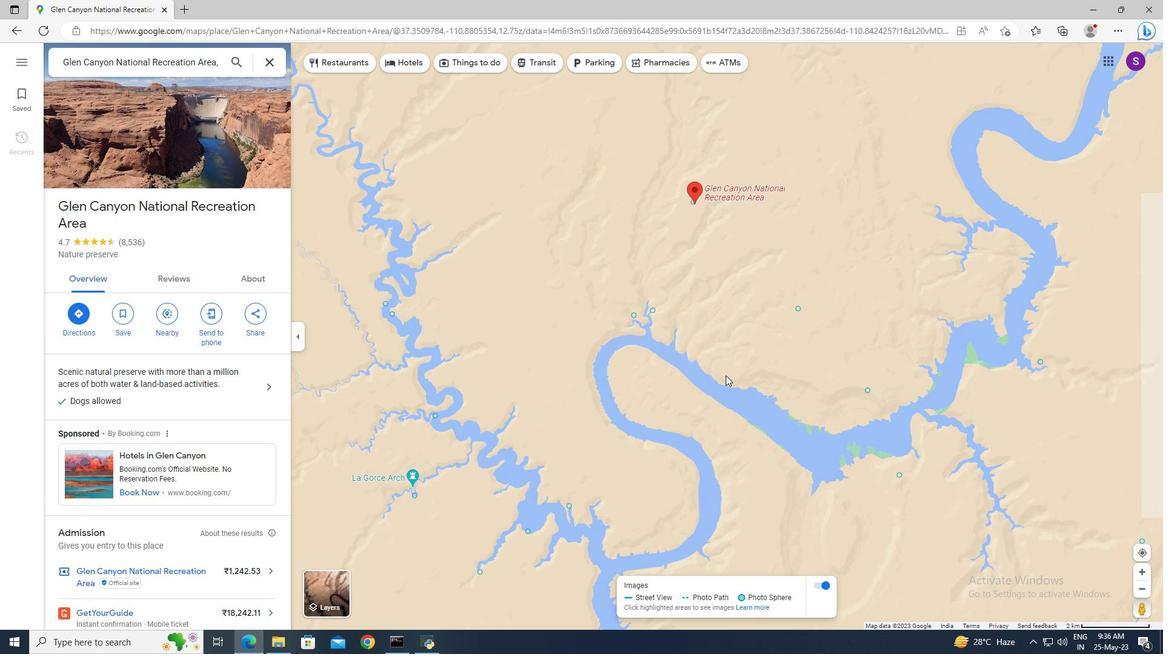 
Action: Mouse scrolled (726, 375) with delta (0, 0)
Screenshot: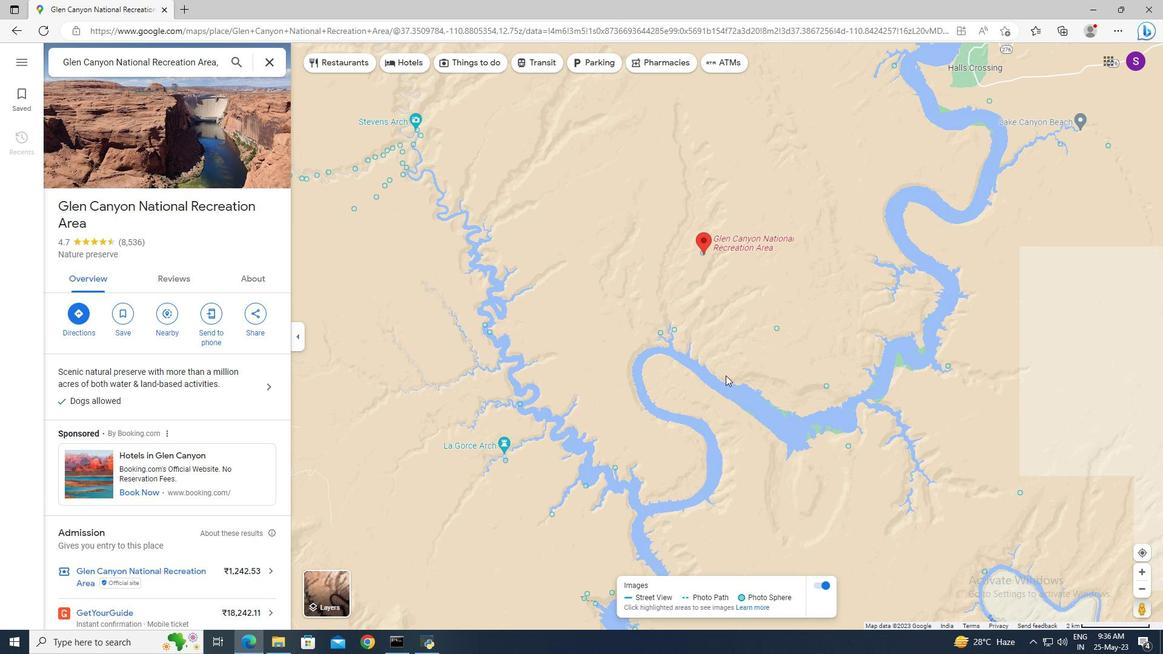 
Action: Mouse scrolled (726, 375) with delta (0, 0)
Screenshot: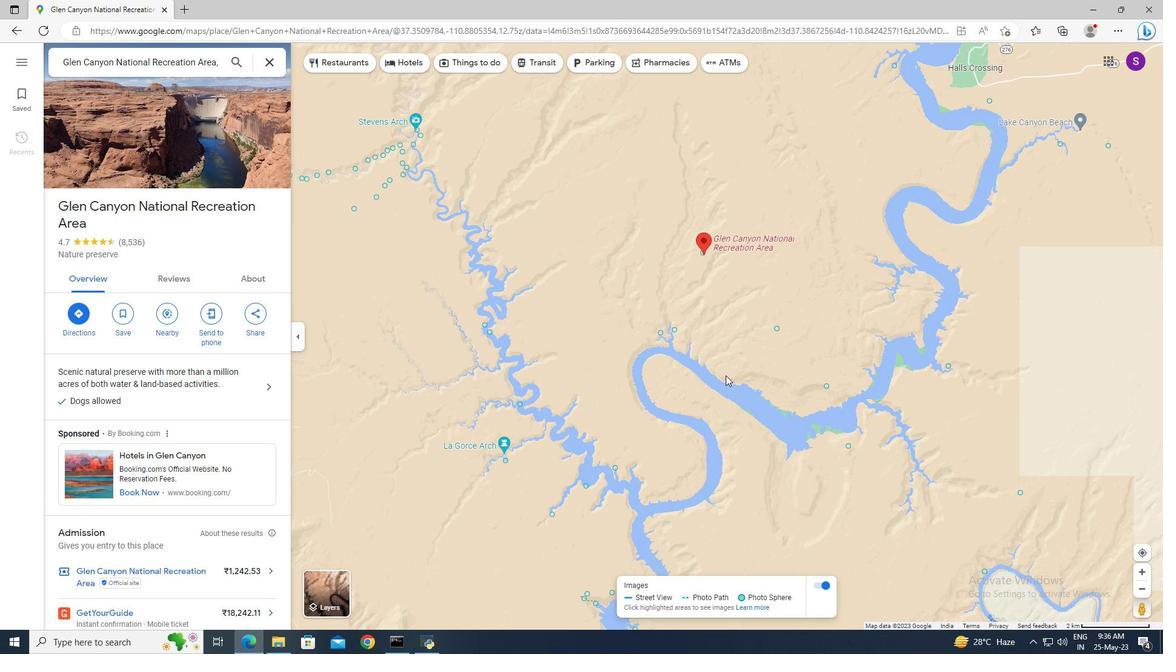 
Action: Mouse scrolled (726, 375) with delta (0, 0)
Screenshot: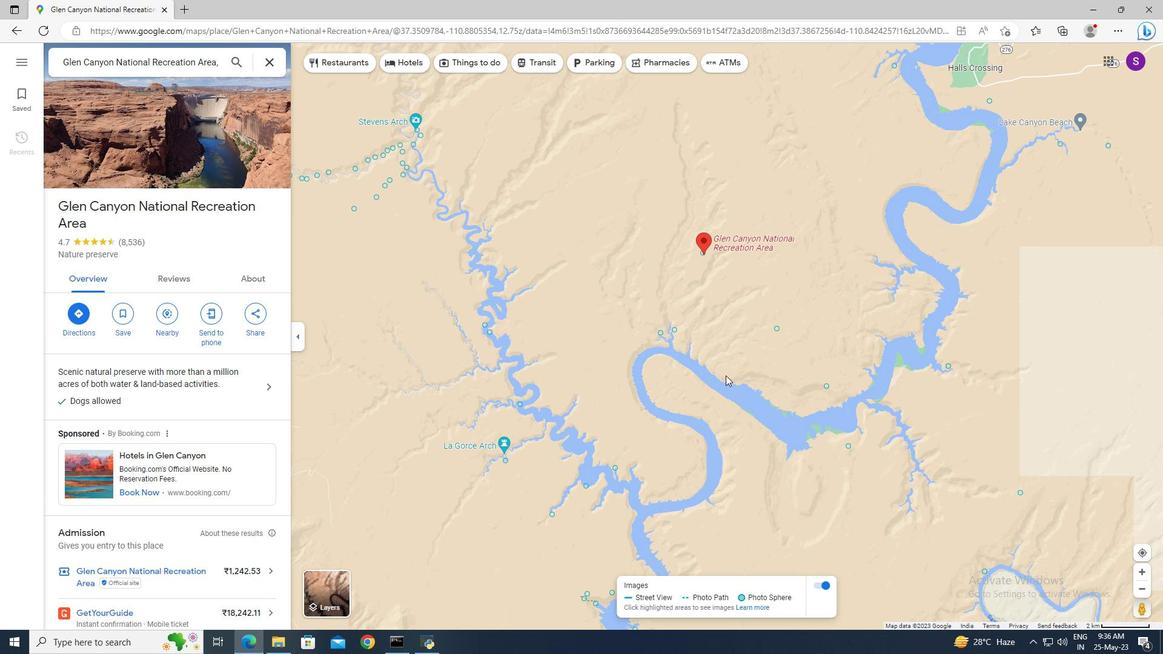 
Action: Mouse moved to (717, 369)
Screenshot: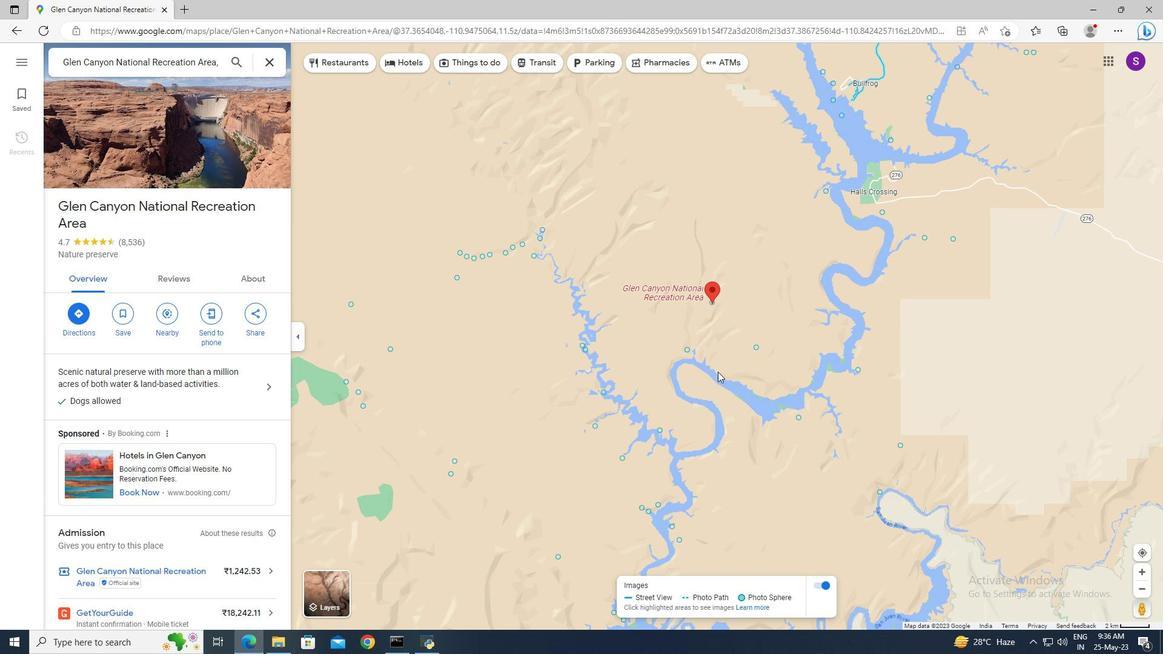 
Action: Mouse scrolled (717, 369) with delta (0, 0)
Screenshot: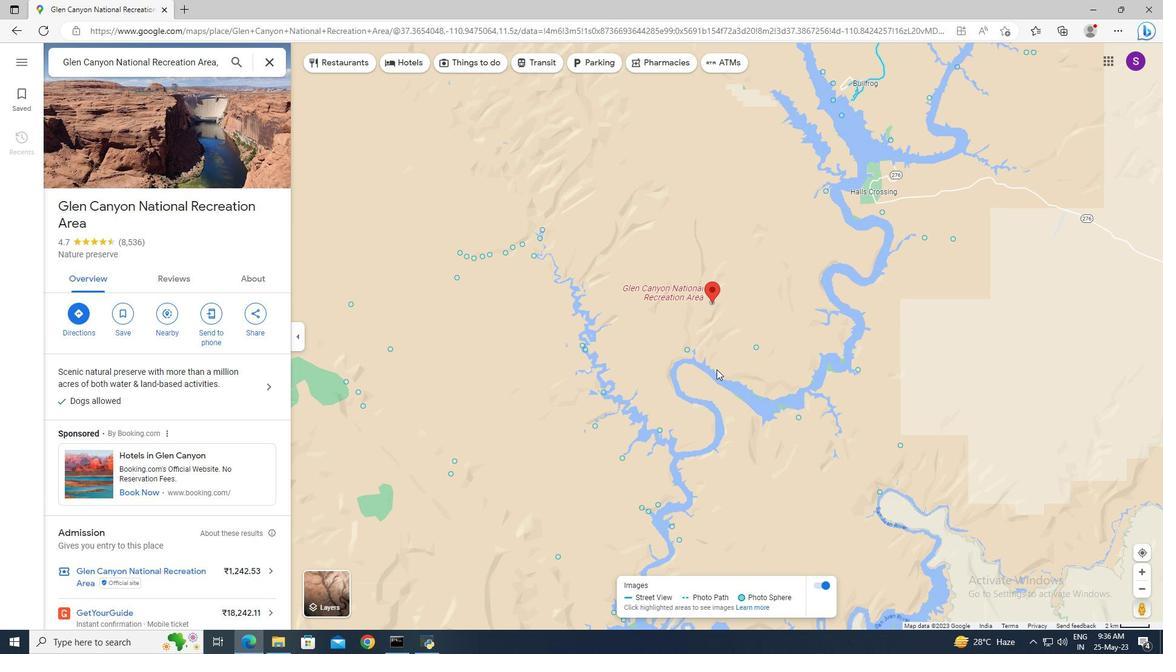 
Action: Mouse moved to (844, 221)
Screenshot: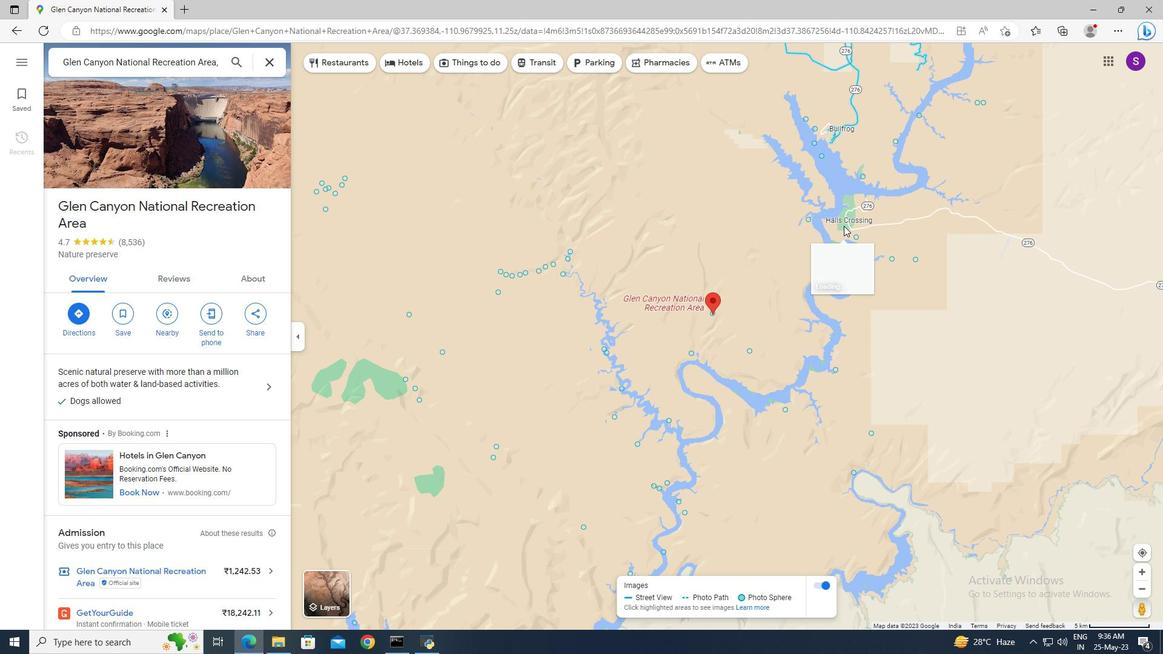 
Action: Mouse pressed left at (844, 221)
Screenshot: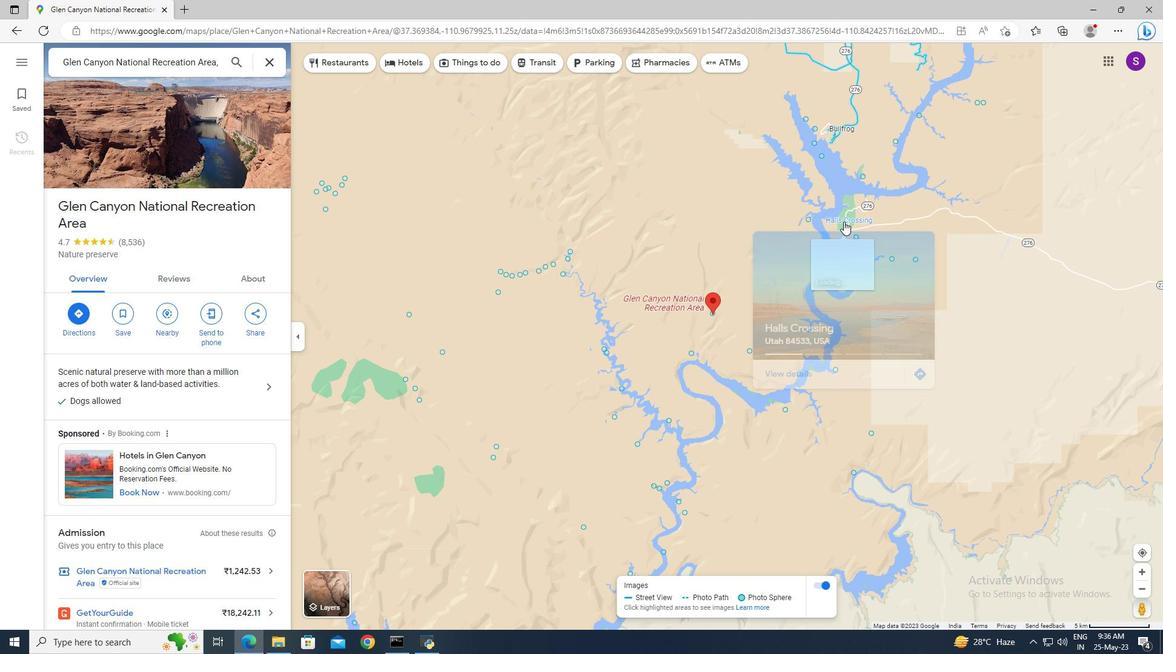 
Action: Mouse moved to (591, 324)
Screenshot: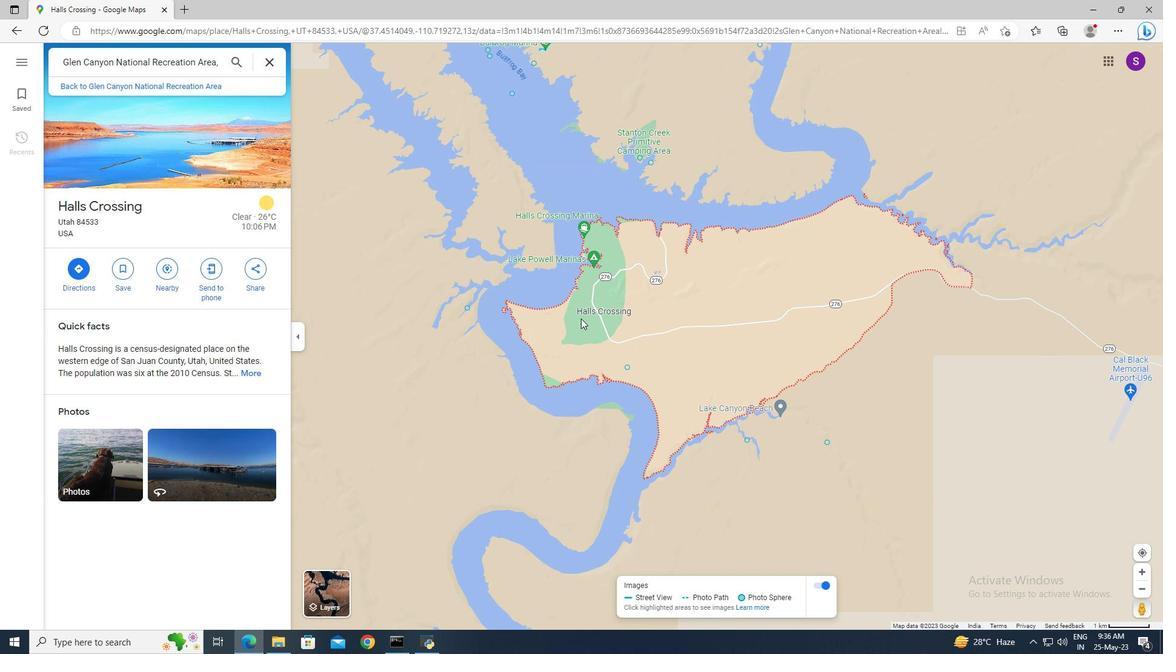 
Action: Mouse scrolled (591, 324) with delta (0, 0)
Screenshot: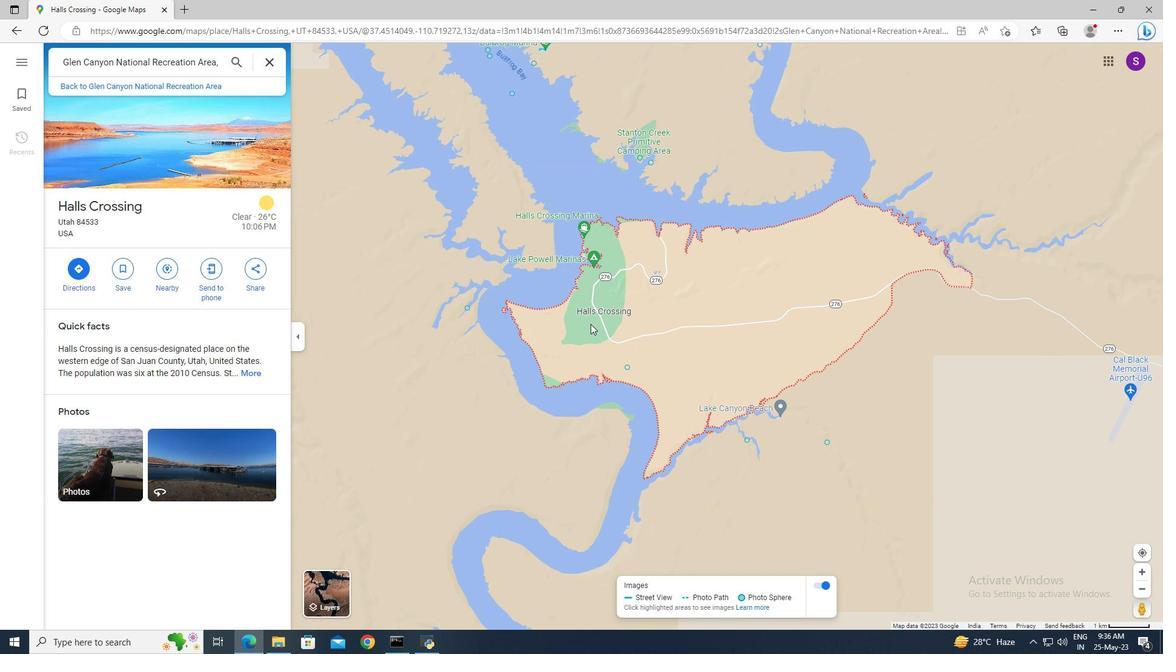 
Action: Mouse scrolled (591, 324) with delta (0, 0)
Screenshot: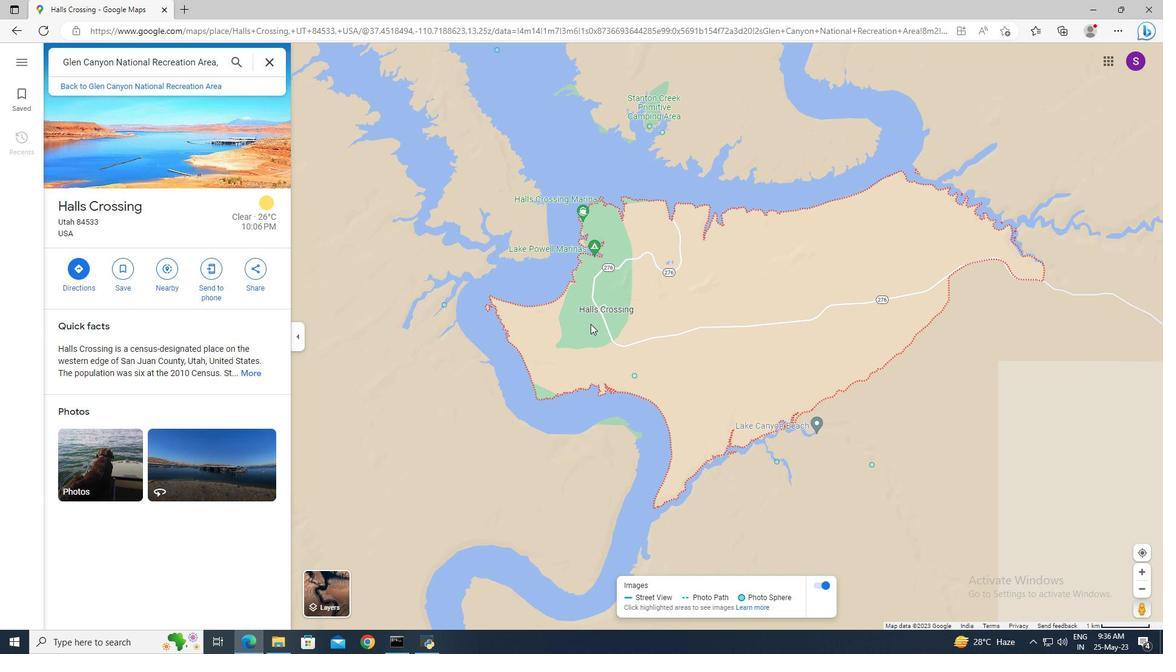 
Action: Mouse scrolled (591, 324) with delta (0, 0)
Screenshot: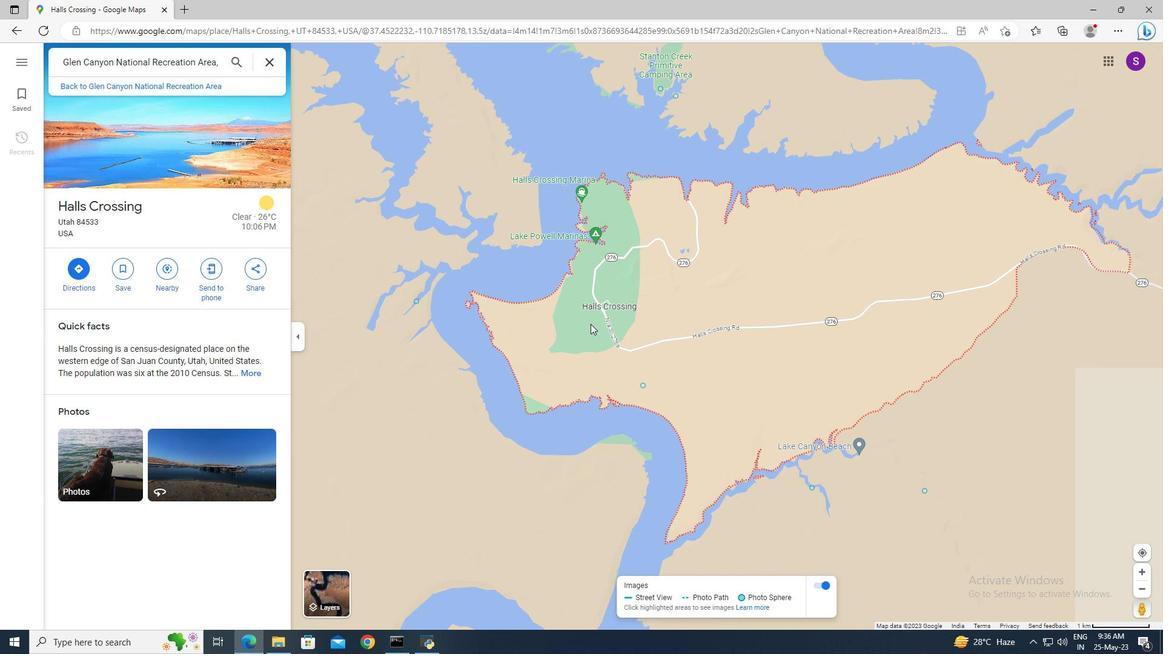 
Action: Mouse scrolled (591, 324) with delta (0, 0)
Screenshot: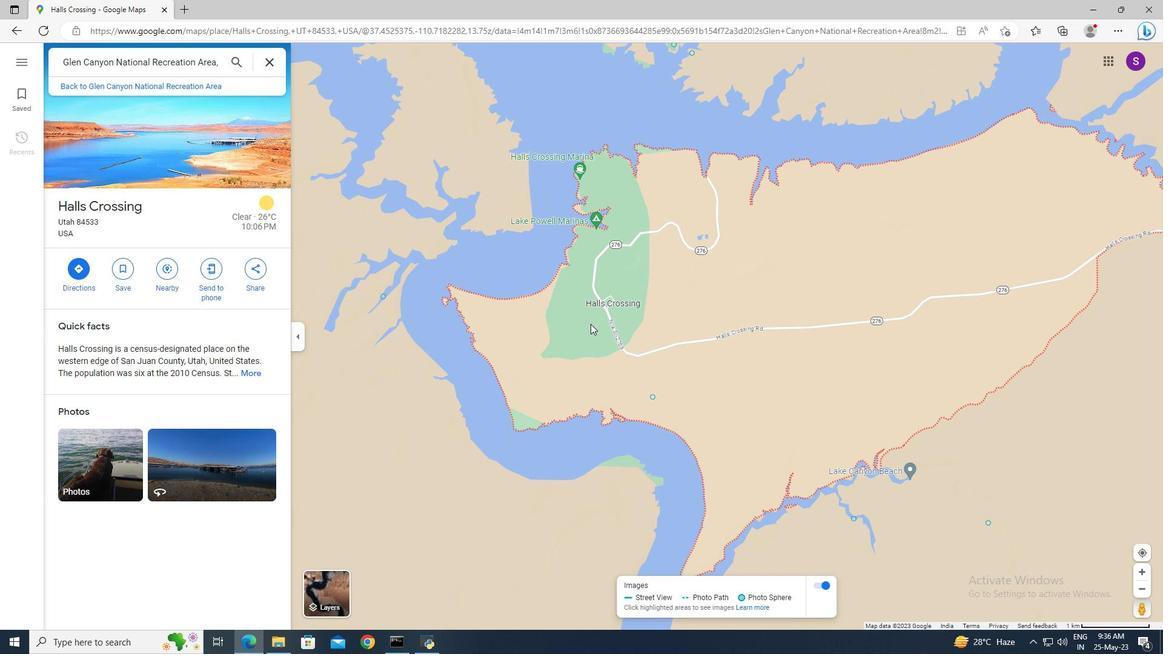 
Action: Mouse moved to (102, 457)
Screenshot: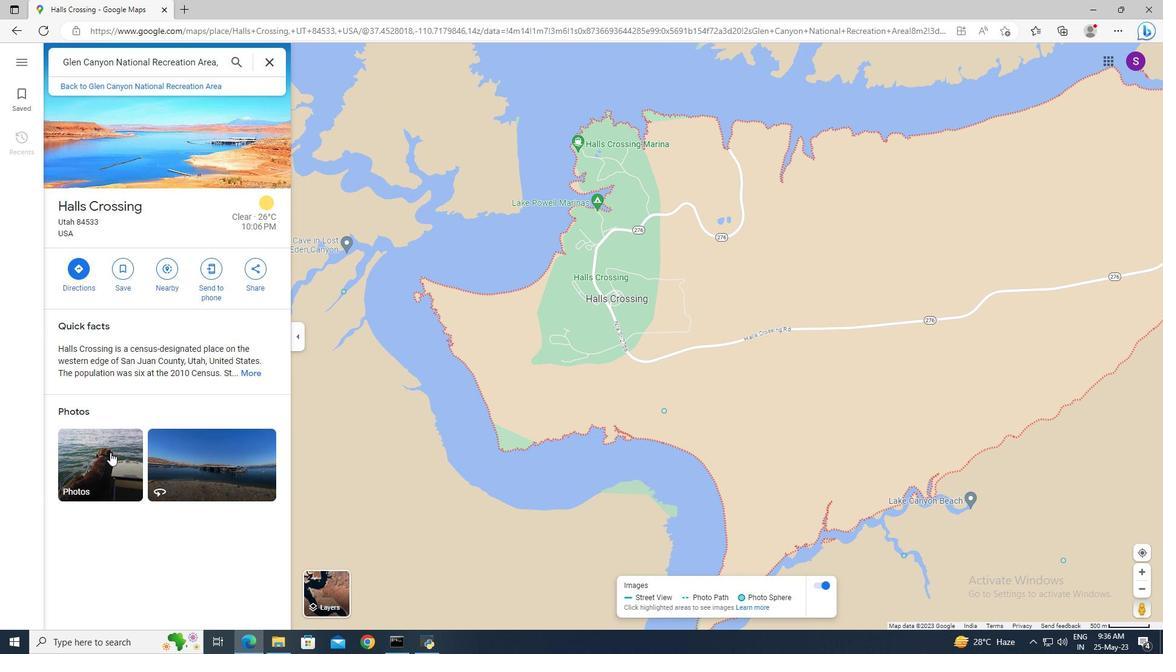 
Action: Mouse pressed left at (102, 457)
Screenshot: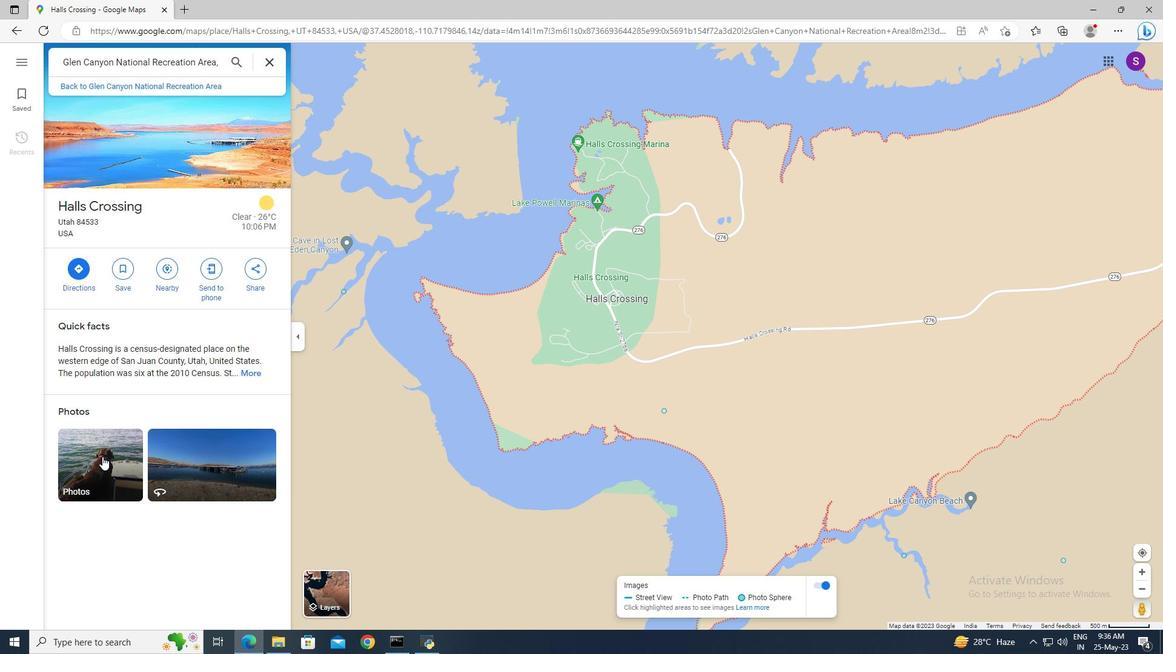 
Action: Mouse moved to (742, 536)
Screenshot: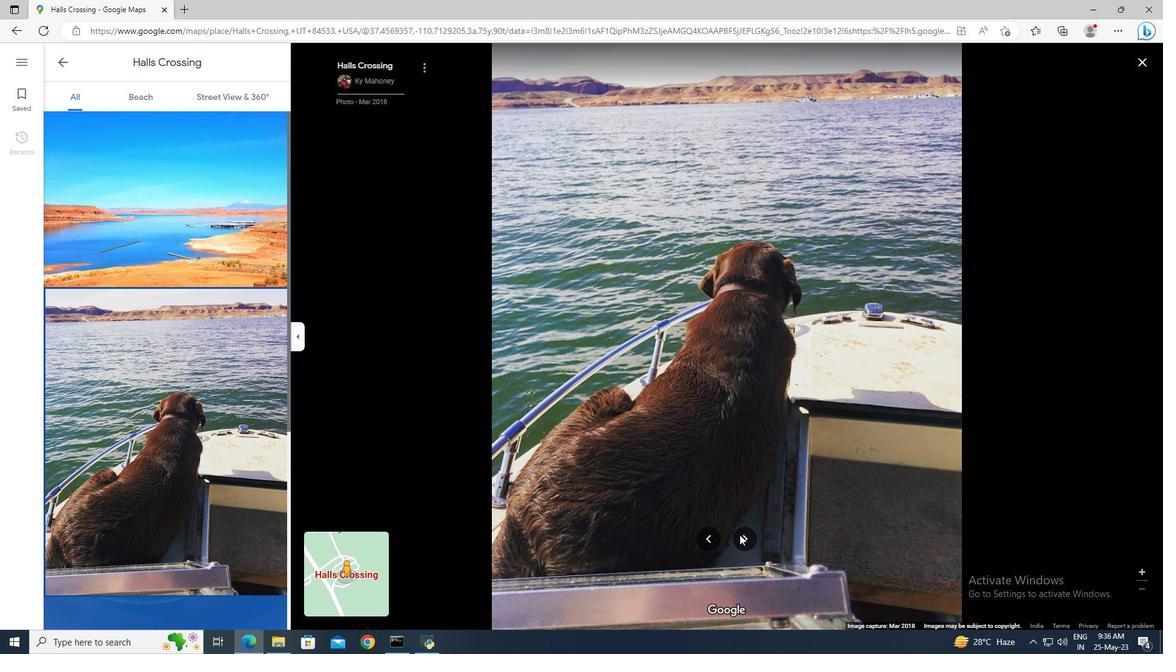 
Action: Mouse pressed left at (742, 536)
Screenshot: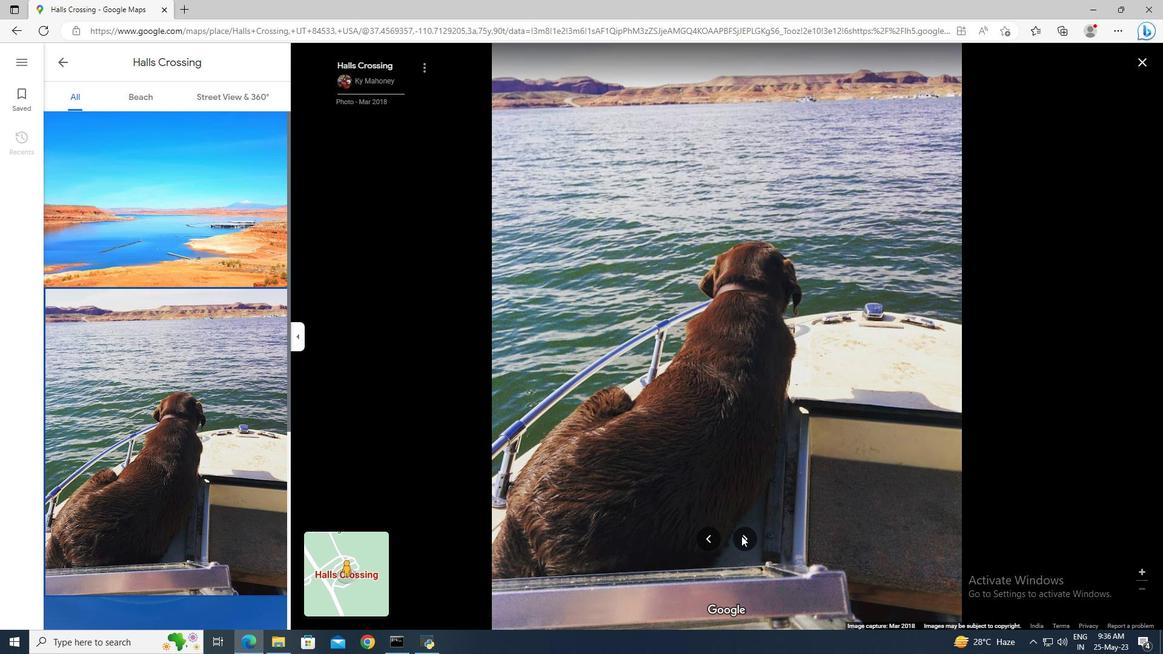 
Action: Mouse pressed left at (742, 536)
Screenshot: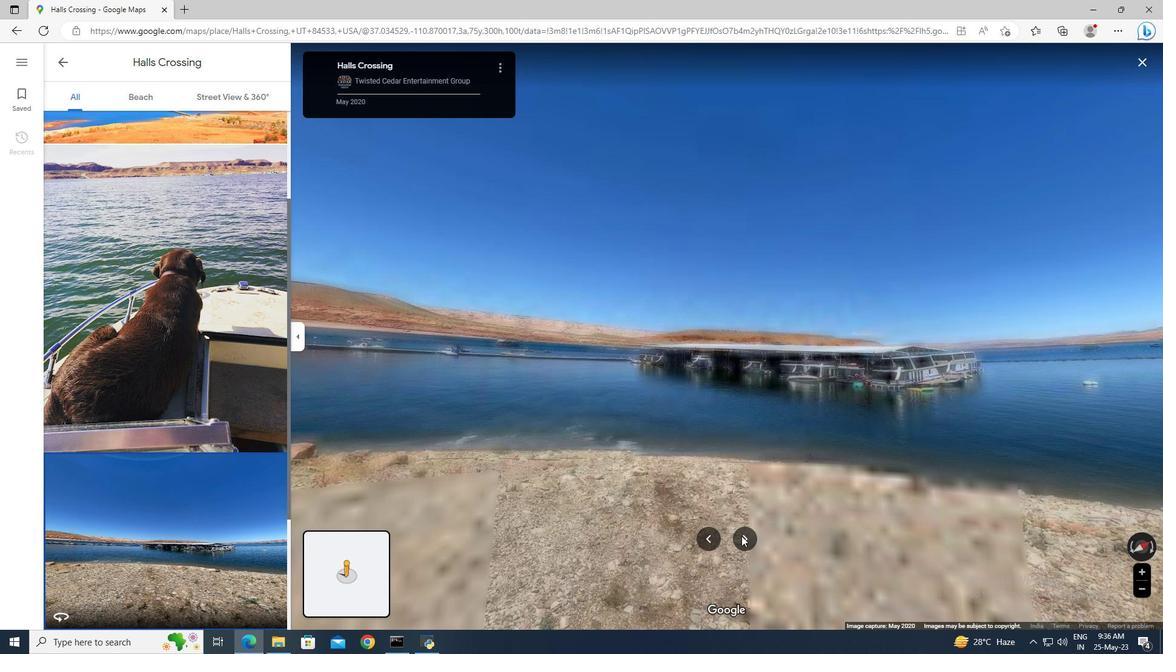 
Action: Mouse pressed left at (742, 536)
Screenshot: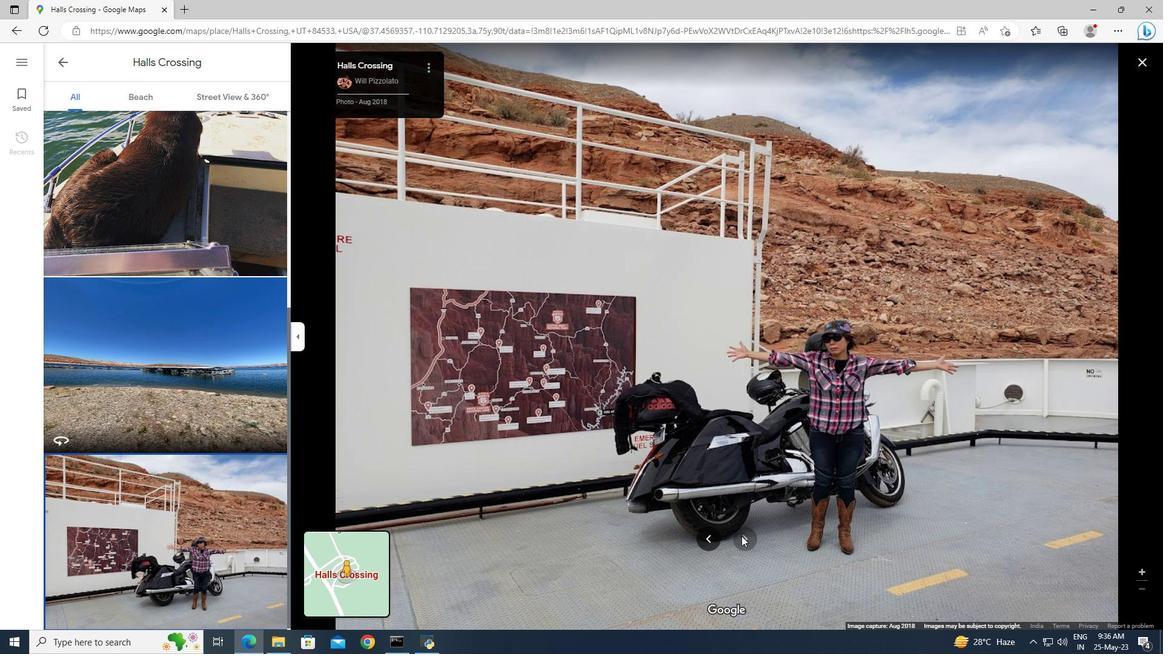 
Action: Mouse moved to (214, 386)
Screenshot: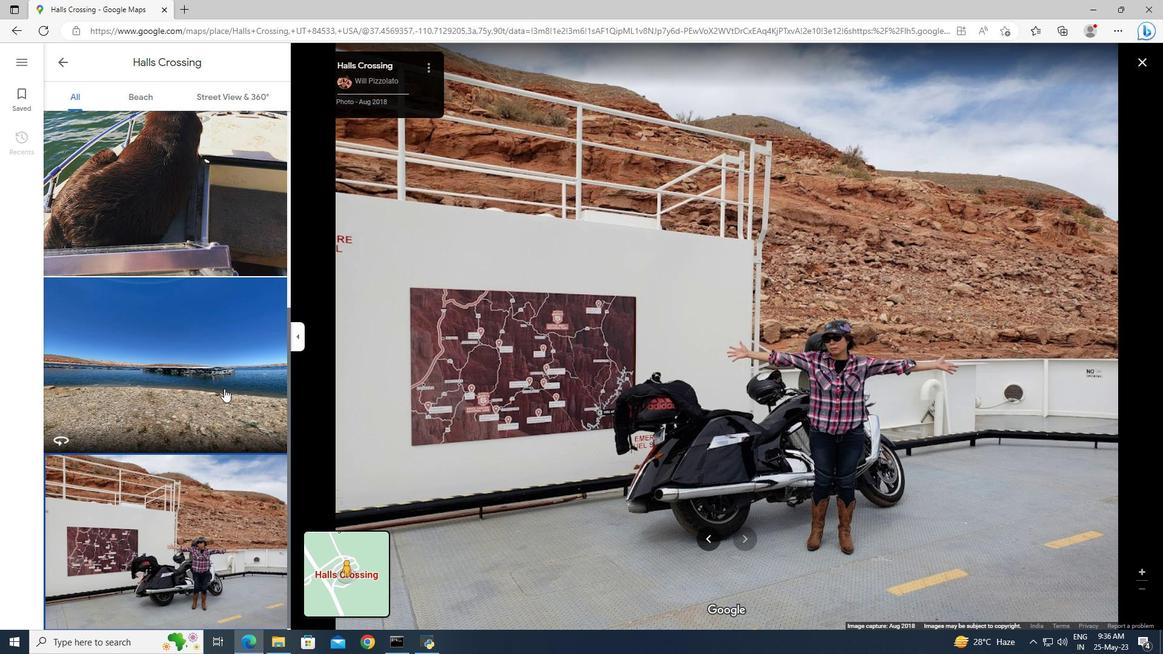 
Action: Mouse pressed left at (214, 386)
Screenshot: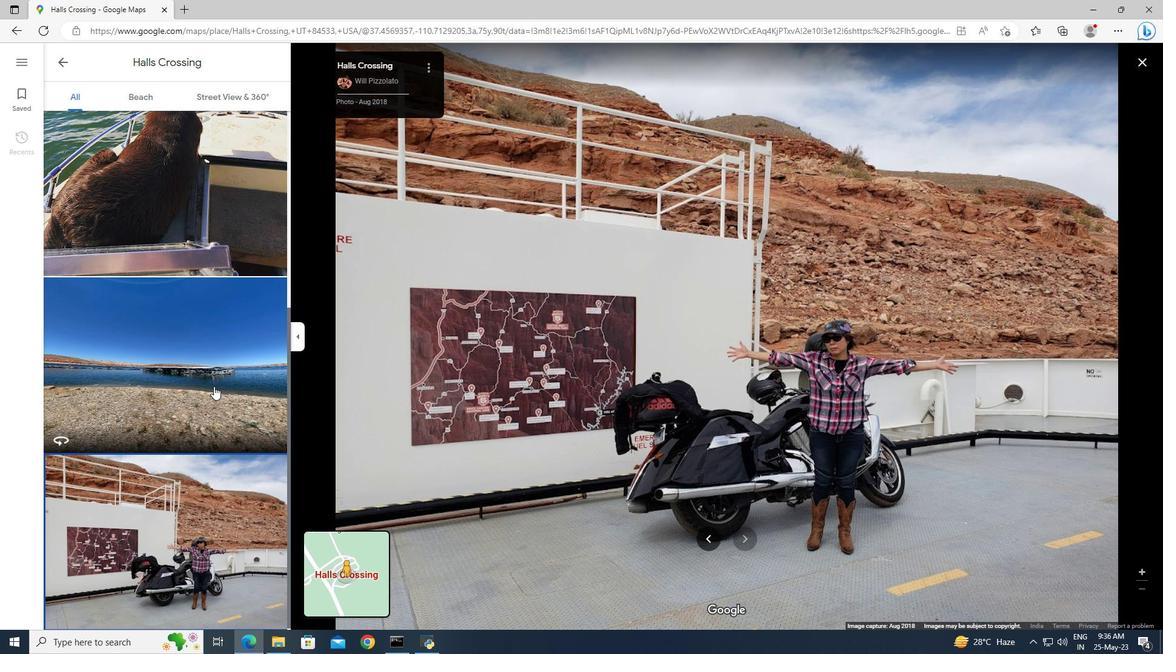 
Action: Mouse moved to (498, 362)
Screenshot: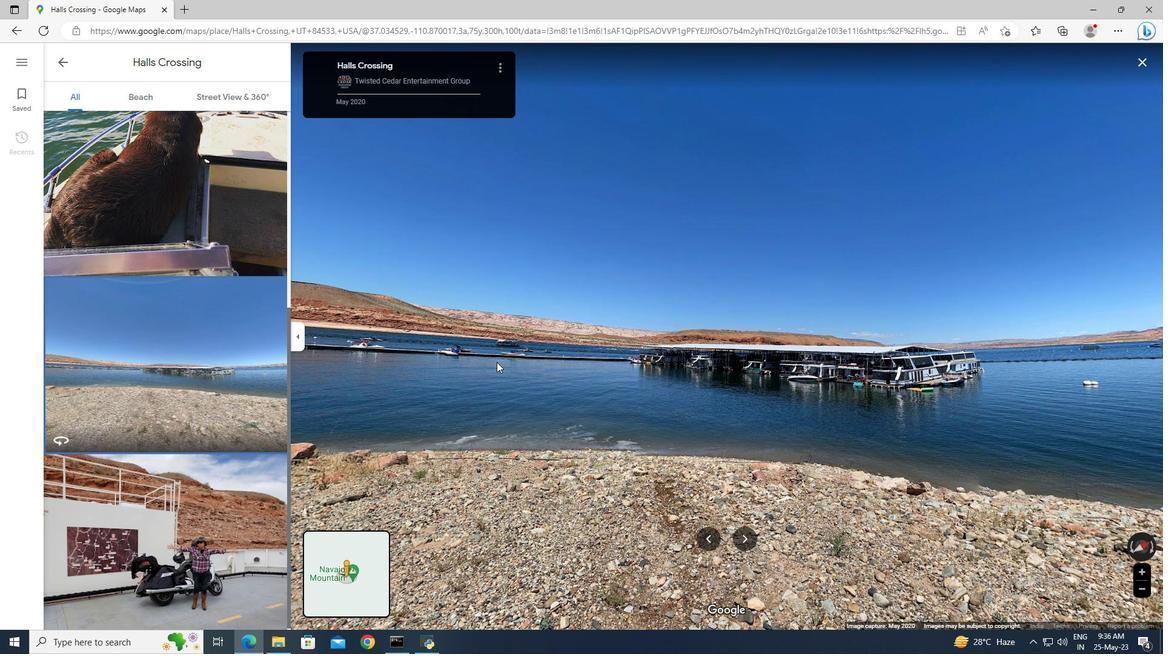 
Action: Mouse pressed left at (498, 362)
Screenshot: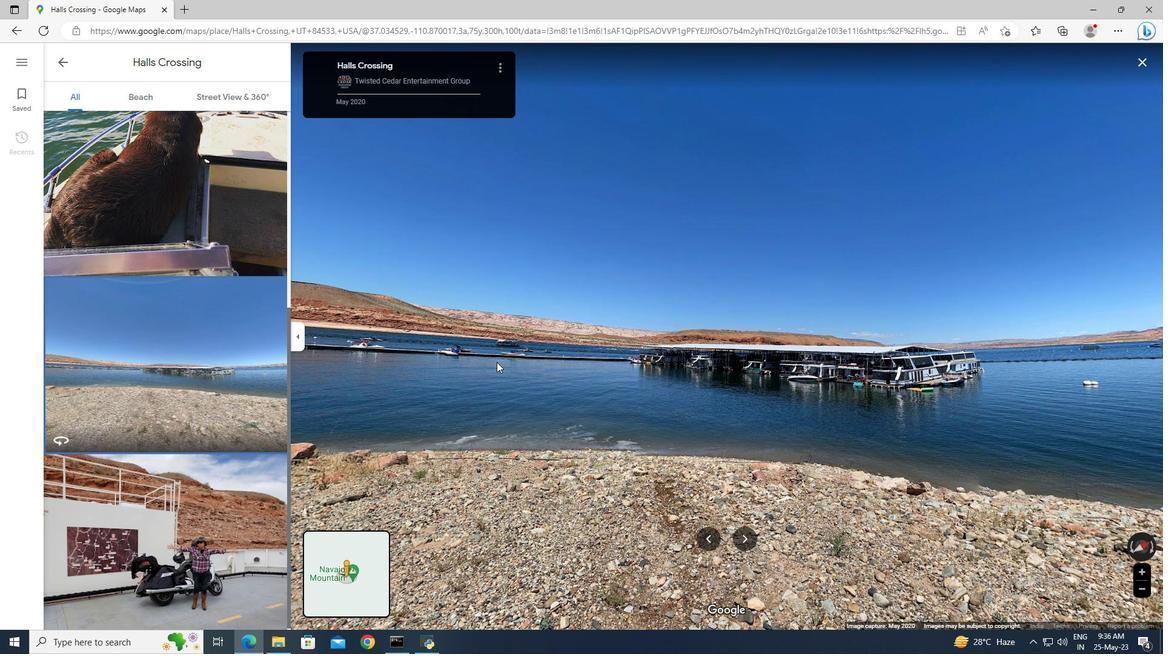 
Action: Mouse moved to (531, 351)
Screenshot: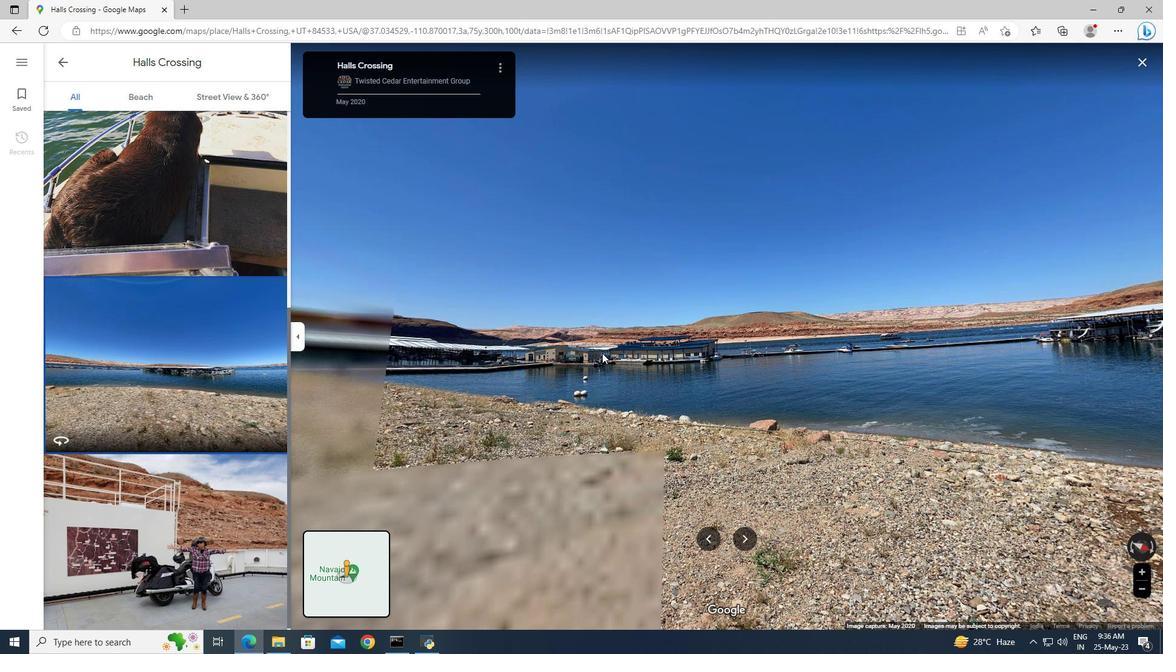 
Action: Mouse pressed left at (531, 351)
Screenshot: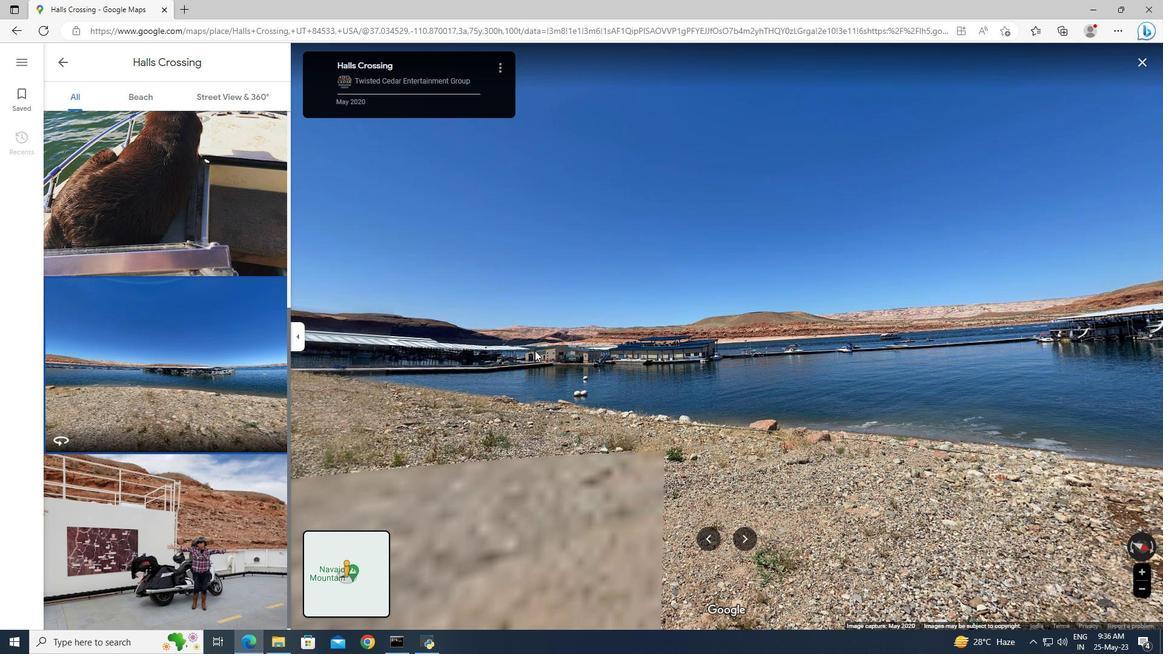 
Action: Mouse moved to (471, 367)
Screenshot: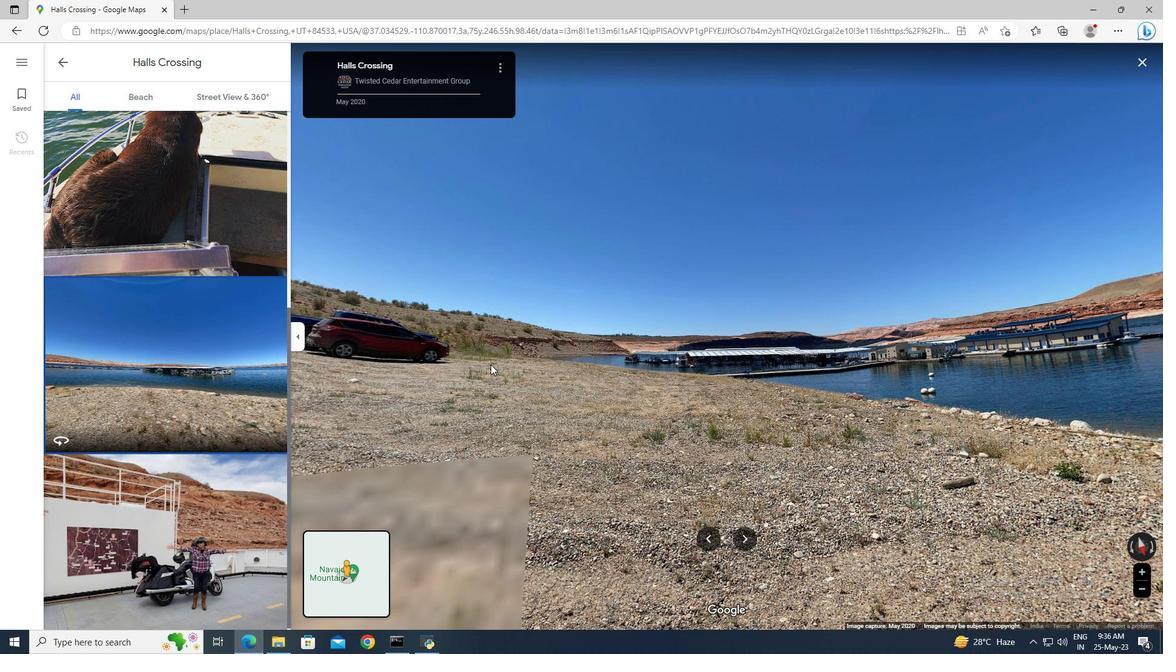 
Action: Mouse pressed left at (471, 367)
Screenshot: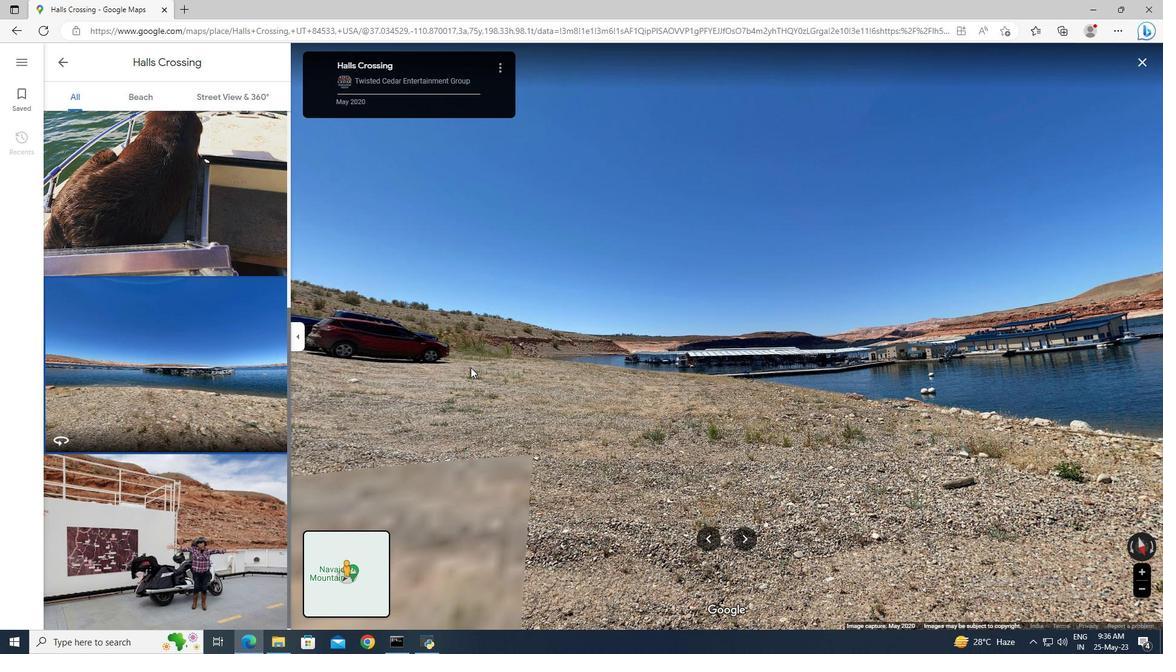 
Action: Mouse moved to (553, 364)
Screenshot: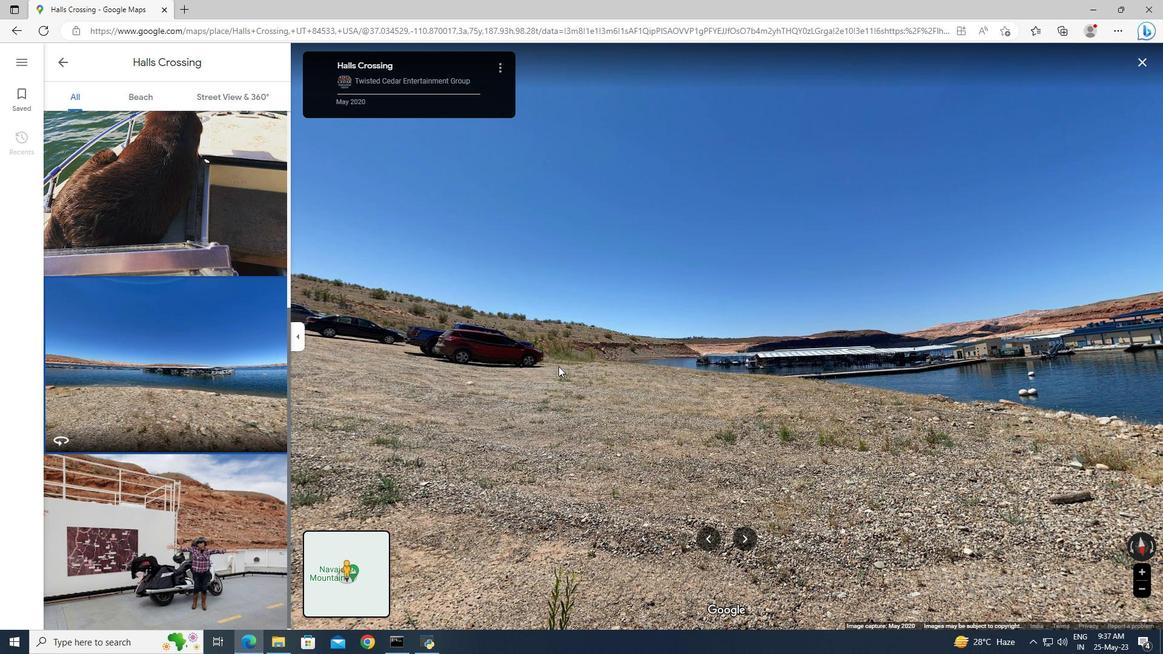 
Action: Mouse pressed left at (553, 364)
Screenshot: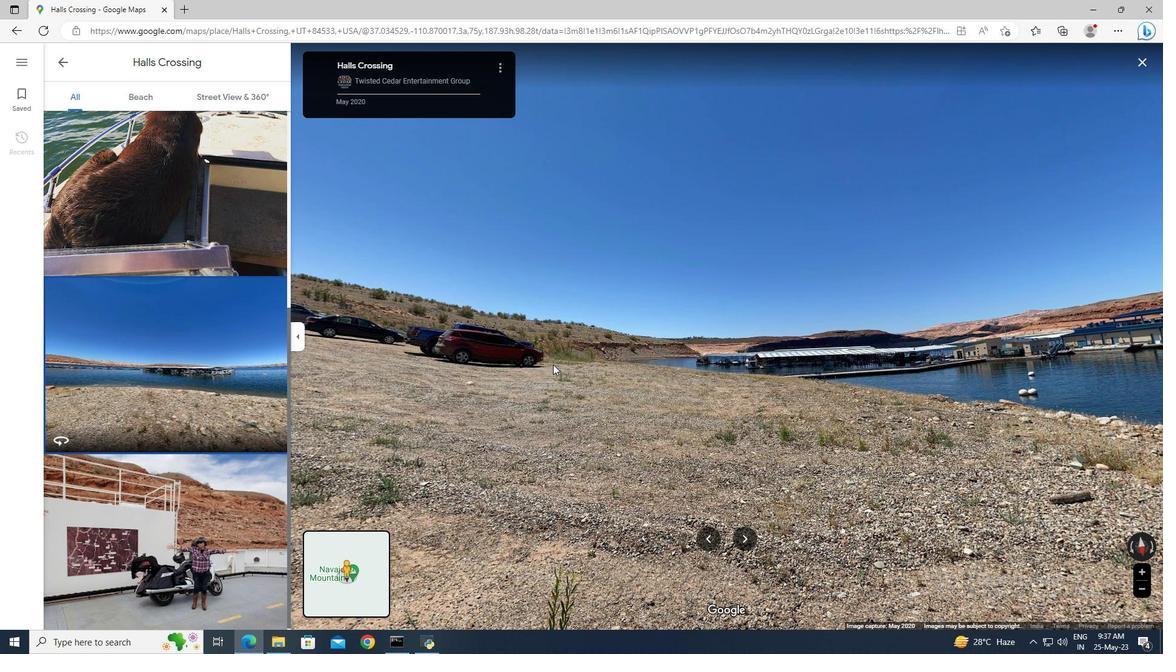 
Action: Mouse moved to (651, 337)
Screenshot: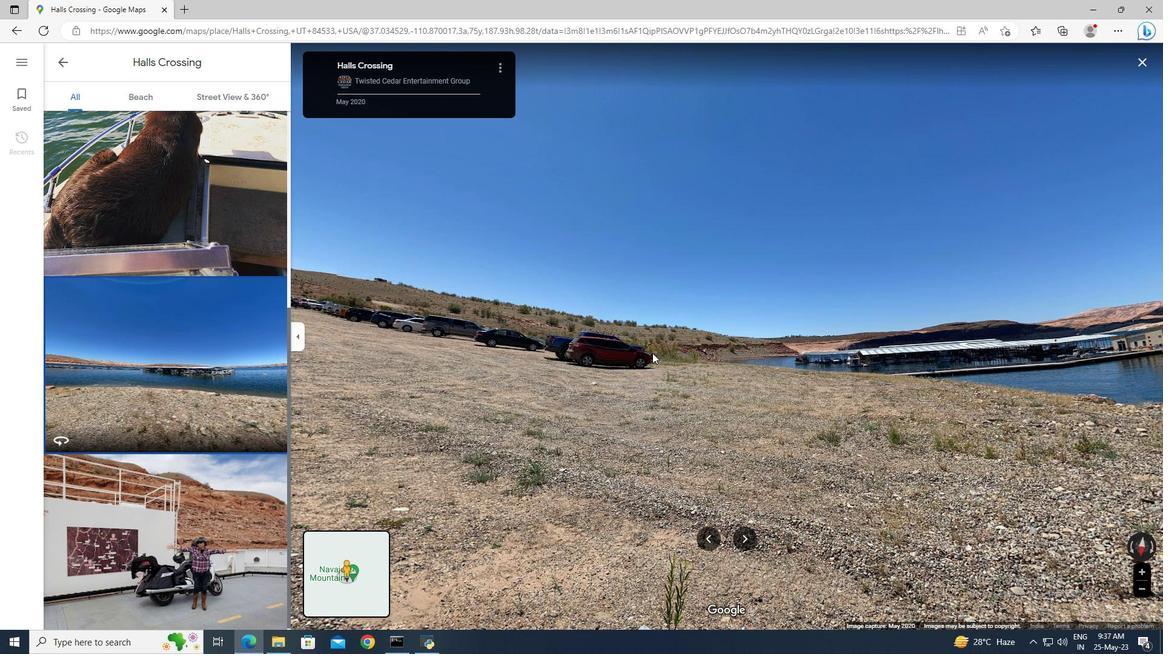 
Action: Mouse pressed left at (651, 337)
Screenshot: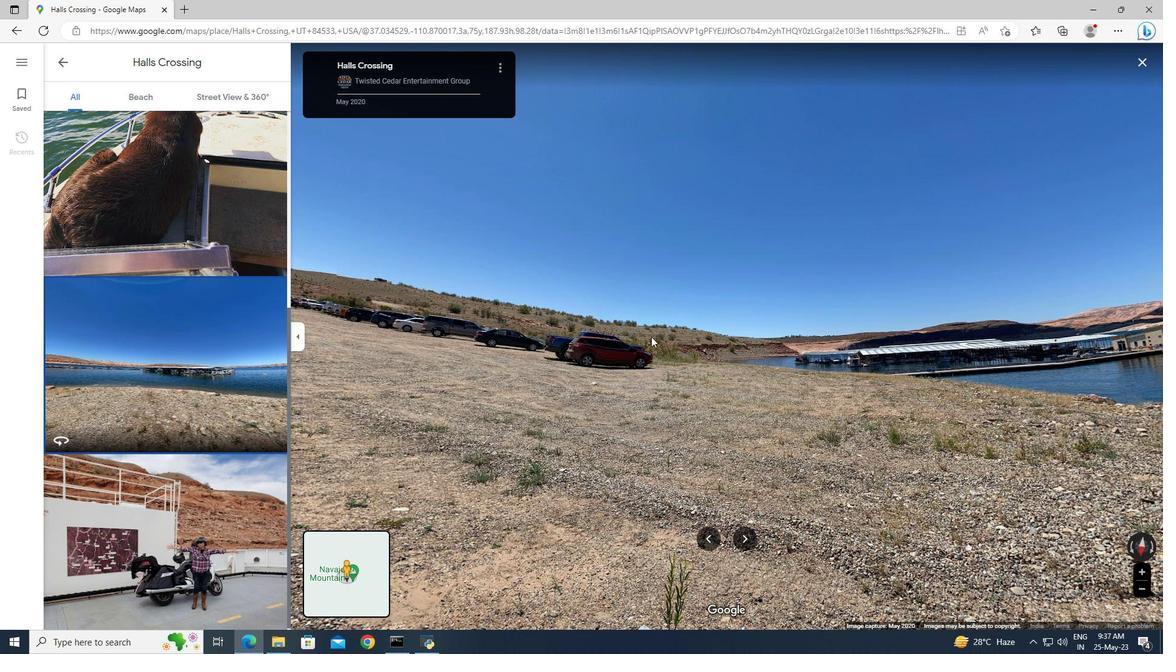 
Action: Mouse moved to (574, 372)
Screenshot: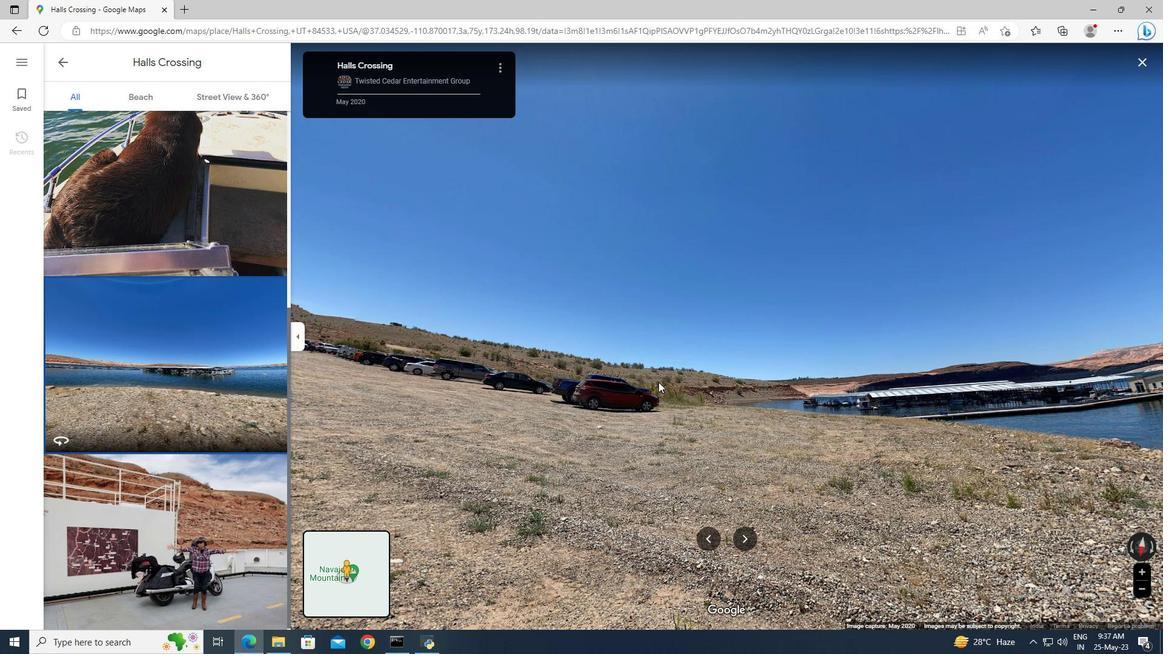 
Action: Mouse pressed left at (574, 372)
Screenshot: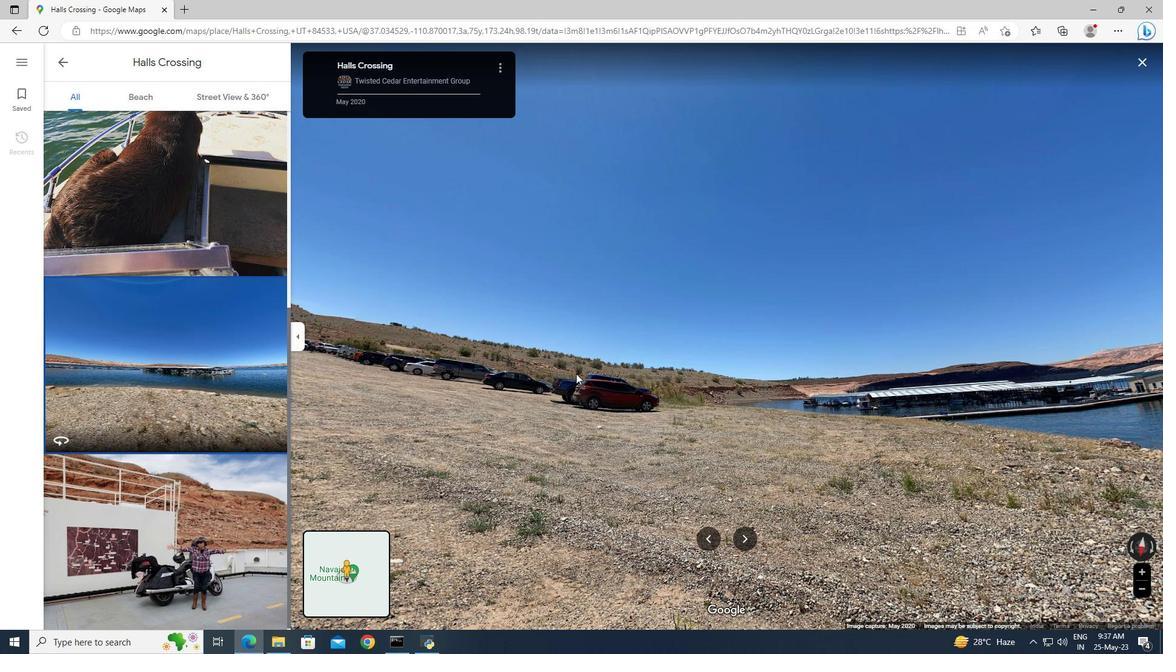 
Action: Mouse moved to (1139, 63)
Screenshot: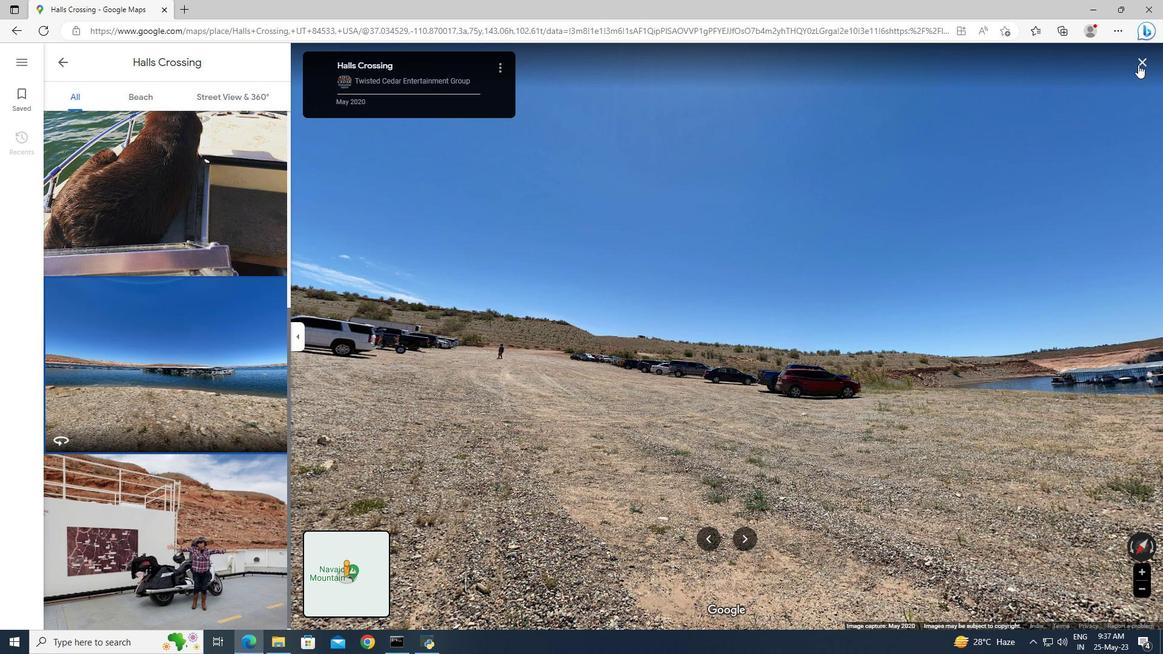 
Action: Mouse pressed left at (1139, 63)
Screenshot: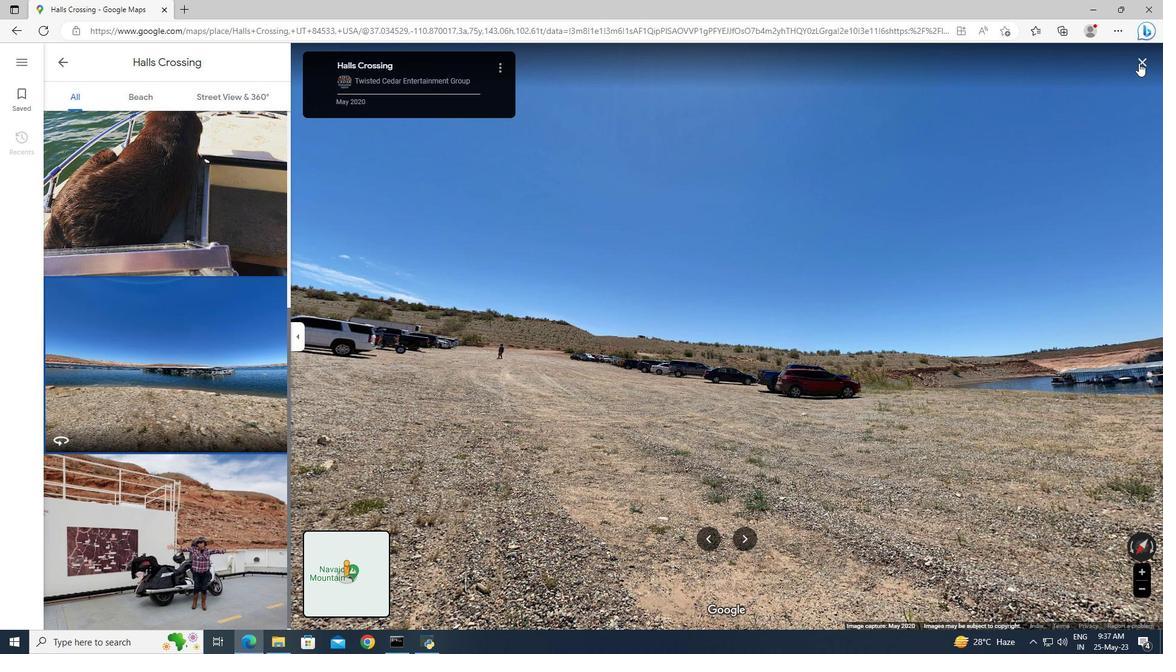 
Action: Mouse moved to (700, 321)
Screenshot: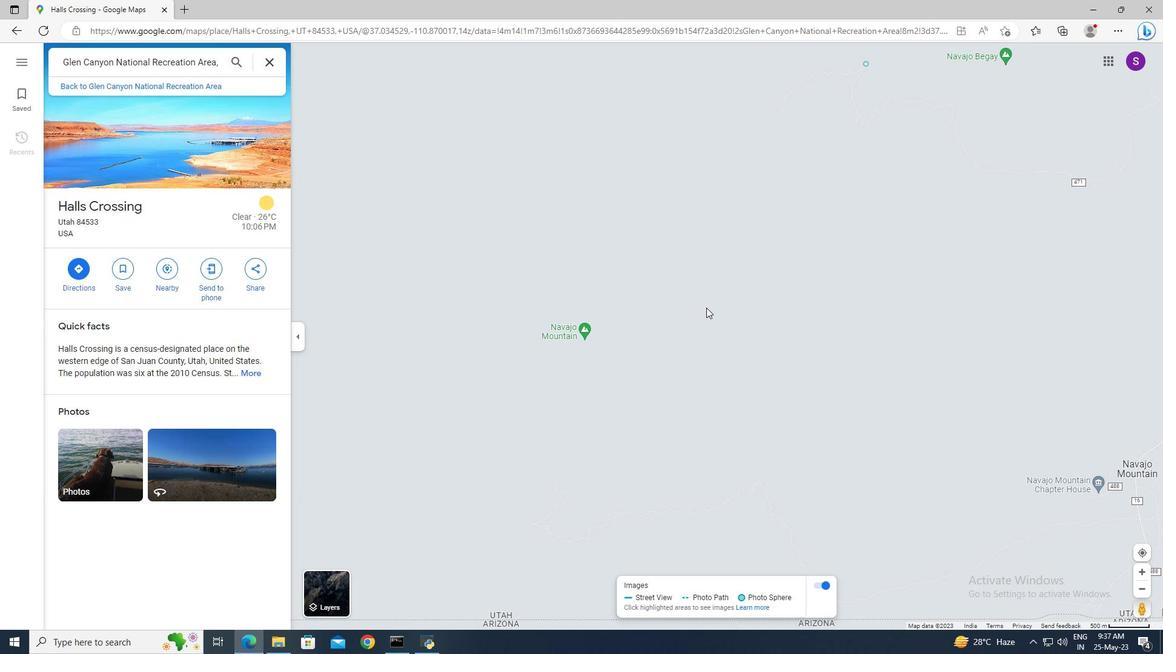 
Action: Mouse scrolled (700, 321) with delta (0, 0)
Screenshot: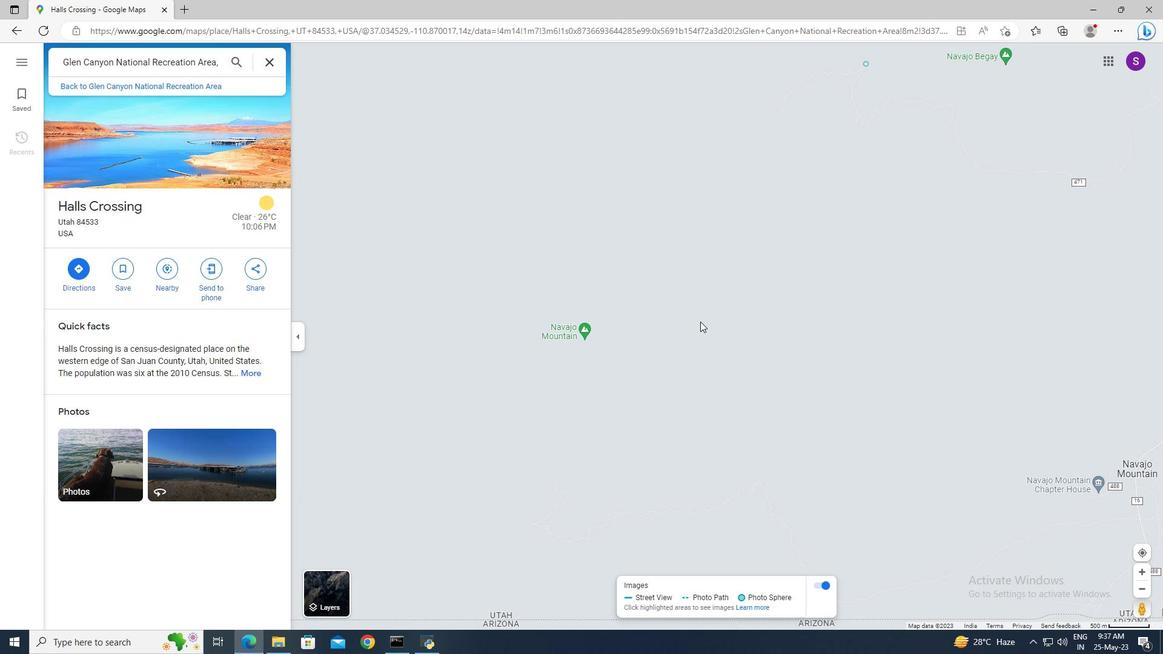 
Action: Mouse scrolled (700, 321) with delta (0, 0)
Screenshot: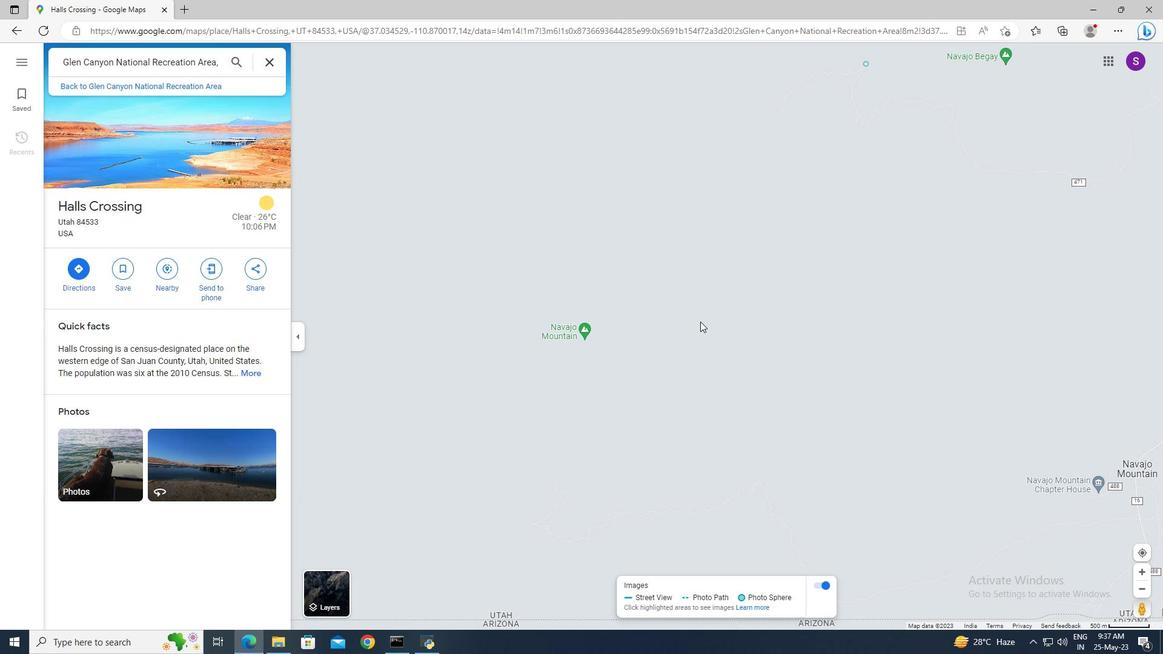 
Action: Mouse scrolled (700, 321) with delta (0, 0)
Screenshot: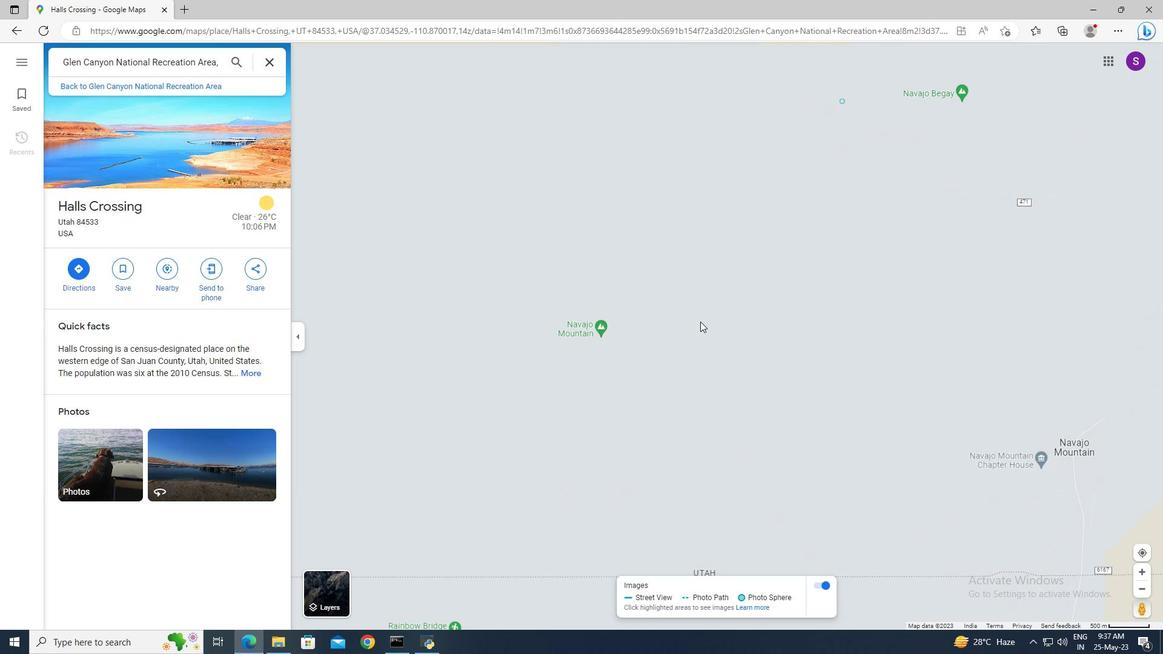 
Action: Mouse scrolled (700, 321) with delta (0, 0)
Screenshot: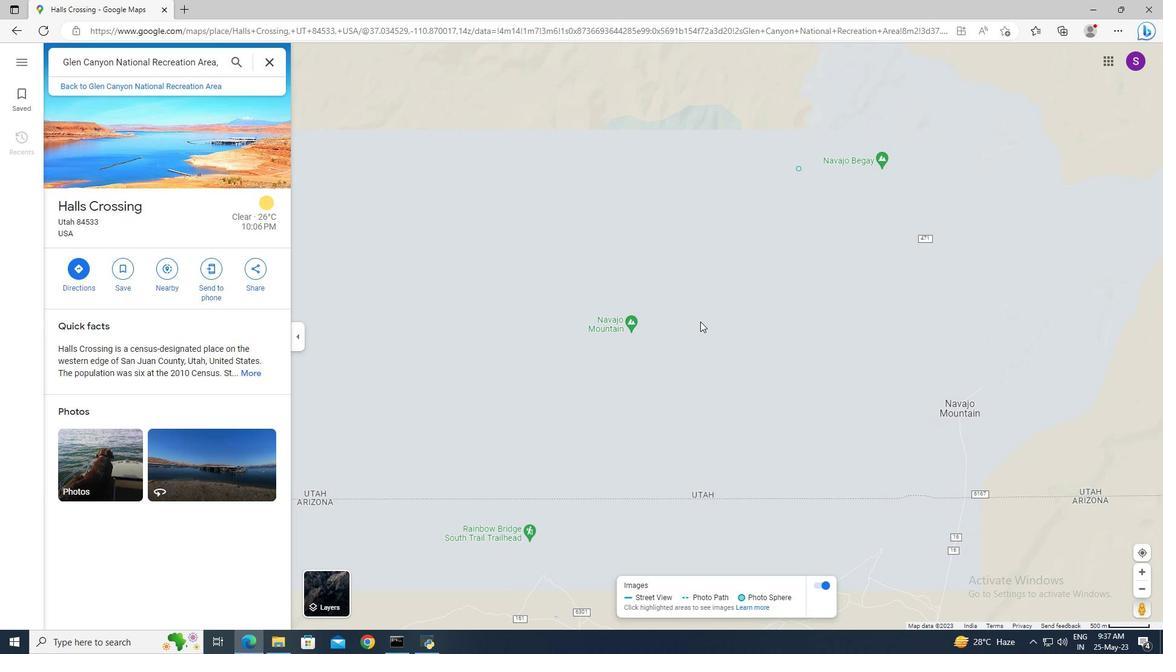 
Action: Mouse scrolled (700, 321) with delta (0, 0)
Screenshot: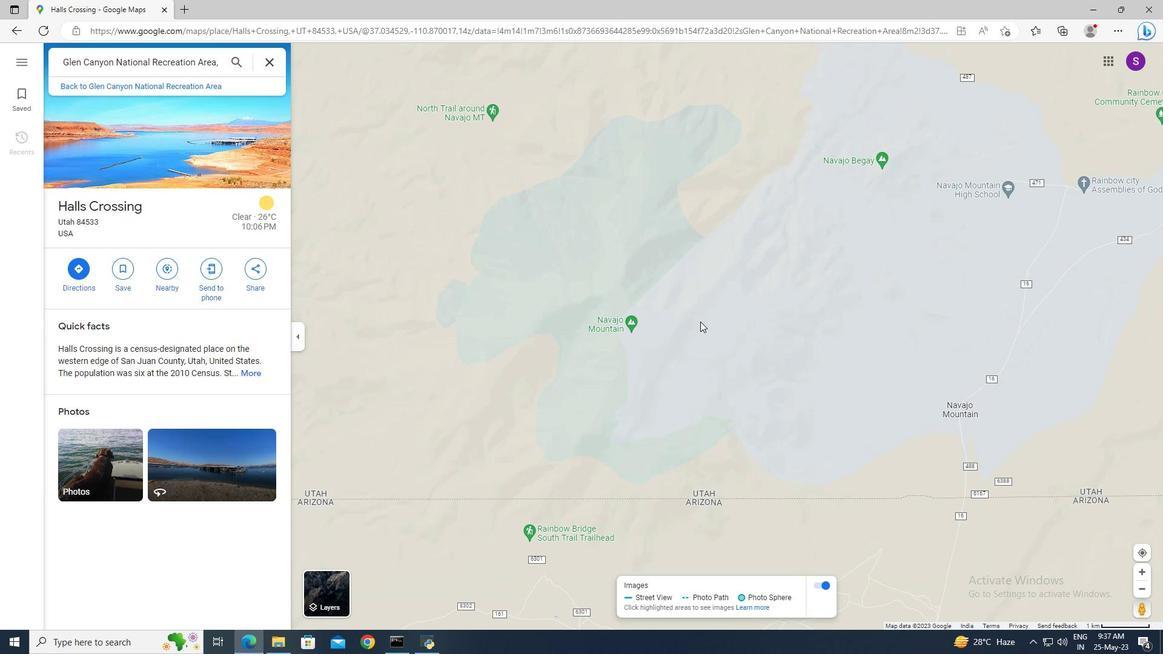 
Action: Mouse scrolled (700, 321) with delta (0, 0)
Screenshot: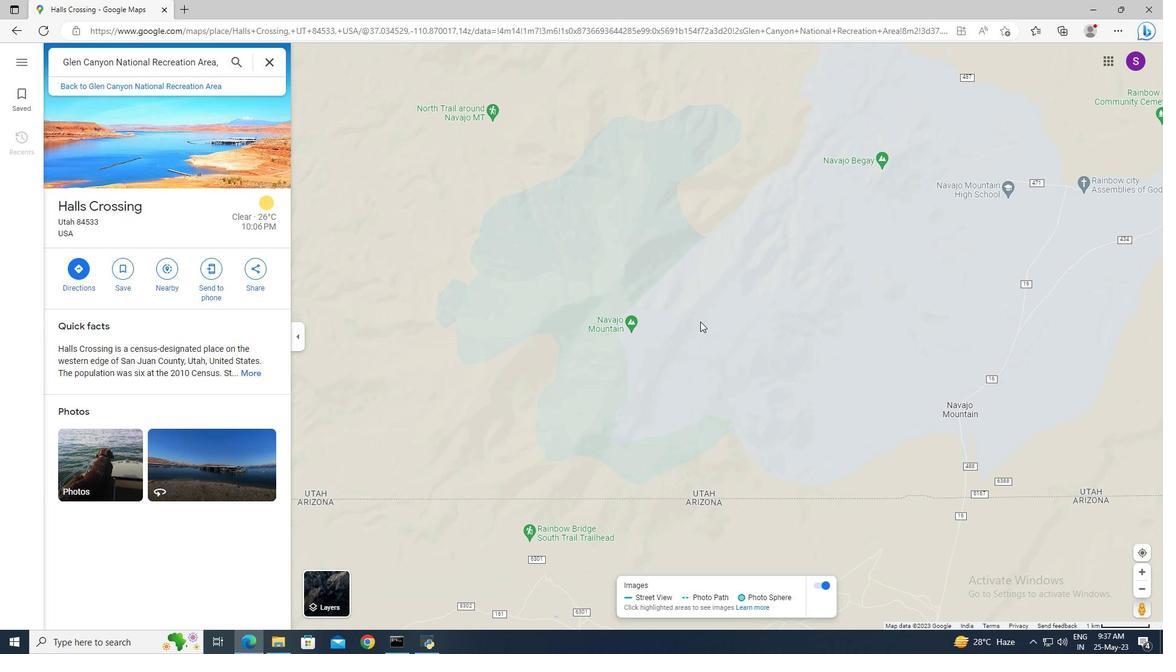 
Action: Mouse scrolled (700, 321) with delta (0, 0)
Screenshot: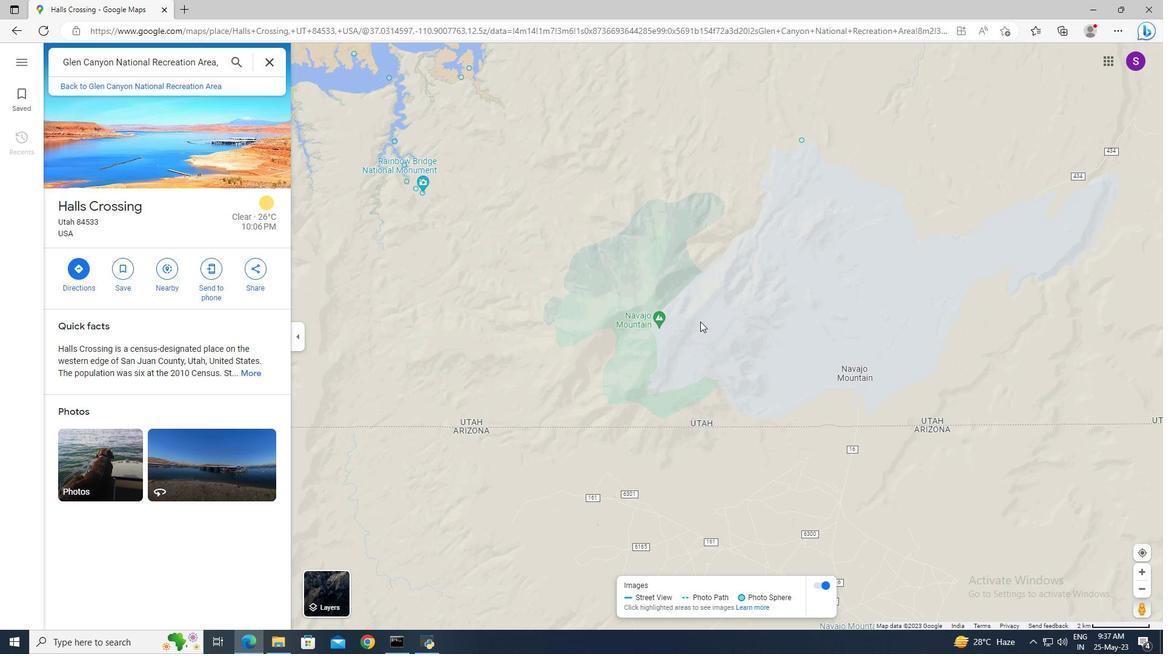 
Action: Mouse scrolled (700, 321) with delta (0, 0)
Screenshot: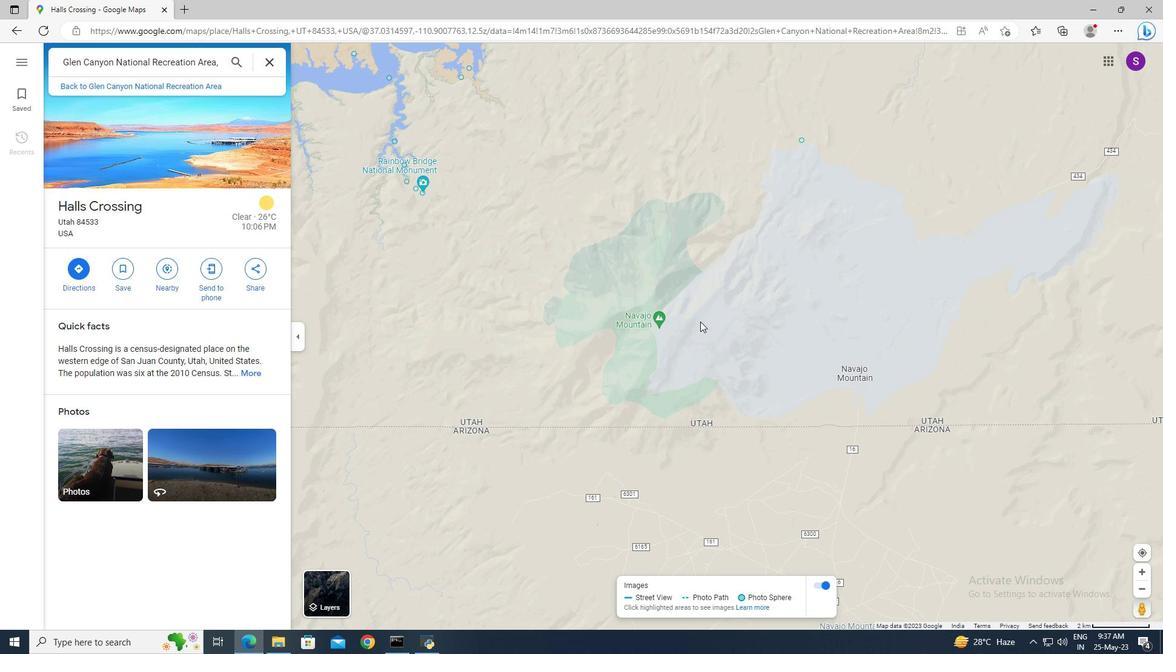 
Action: Mouse scrolled (700, 321) with delta (0, 0)
Screenshot: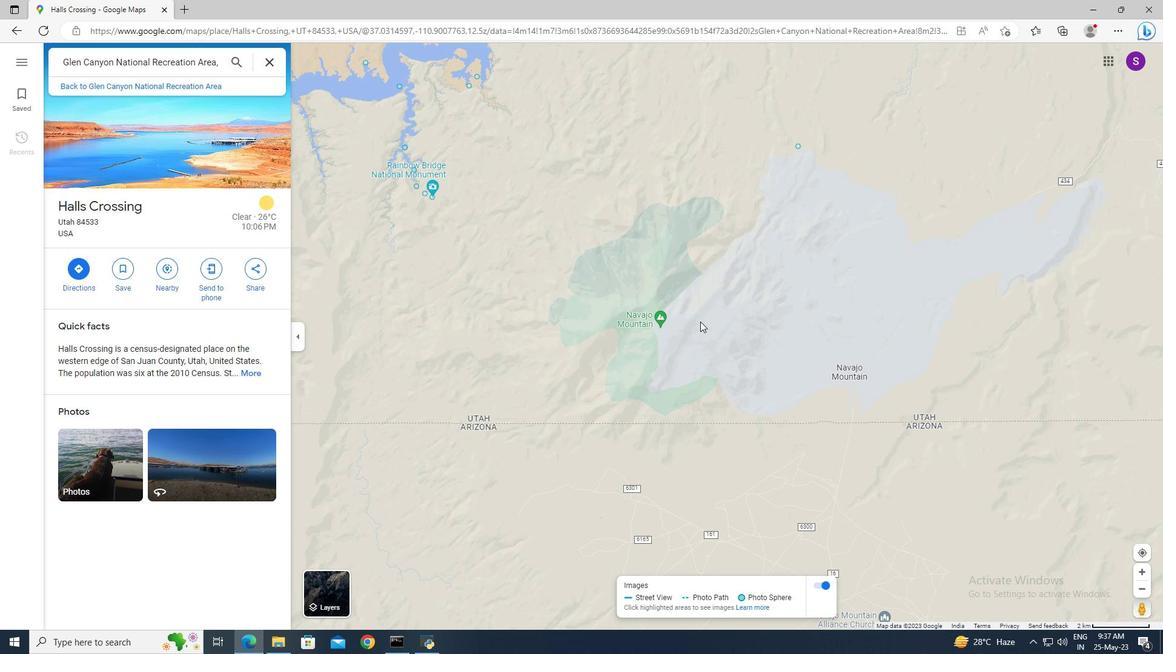 
Action: Mouse moved to (574, 402)
Screenshot: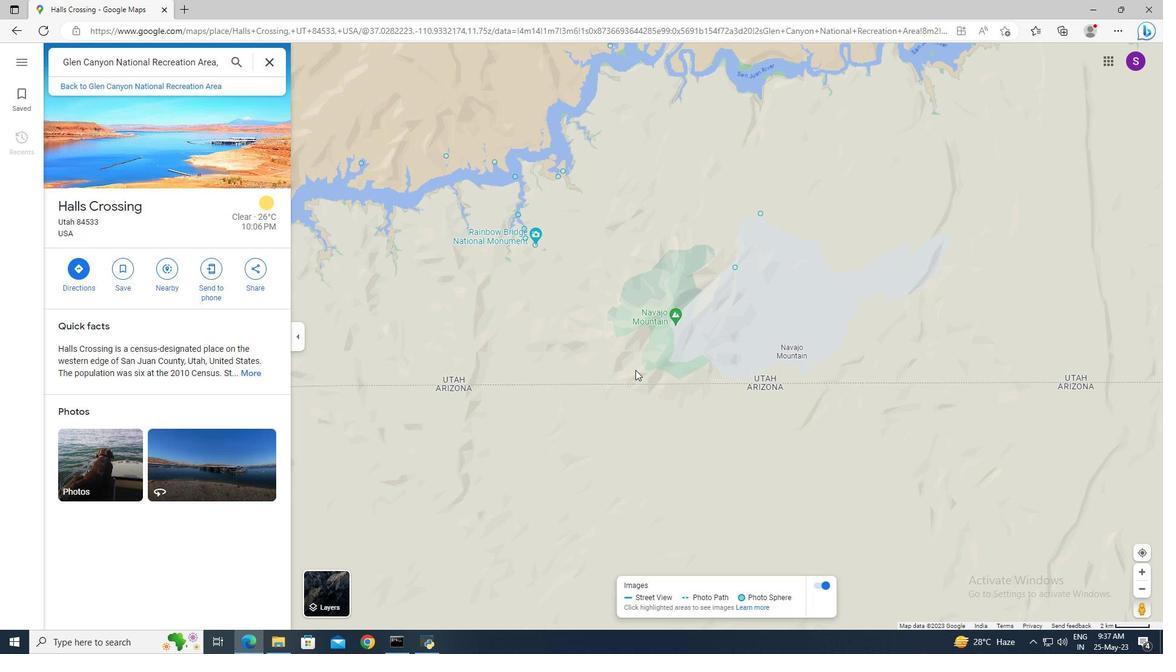 
Action: Mouse pressed left at (574, 402)
Screenshot: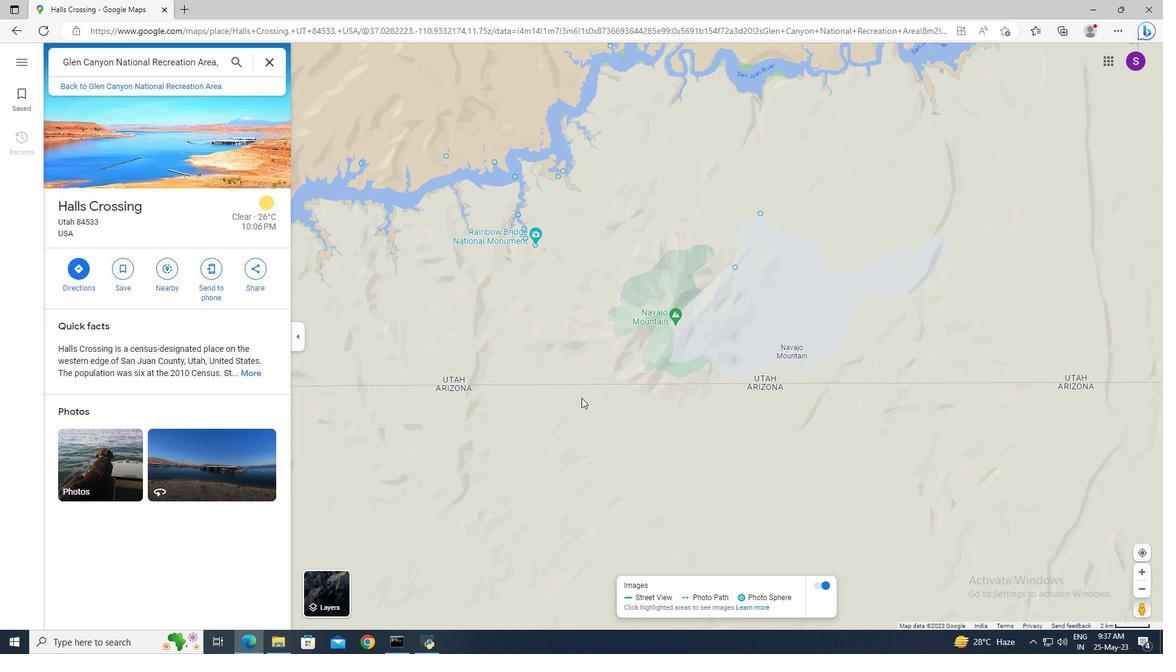 
Action: Mouse moved to (729, 308)
Screenshot: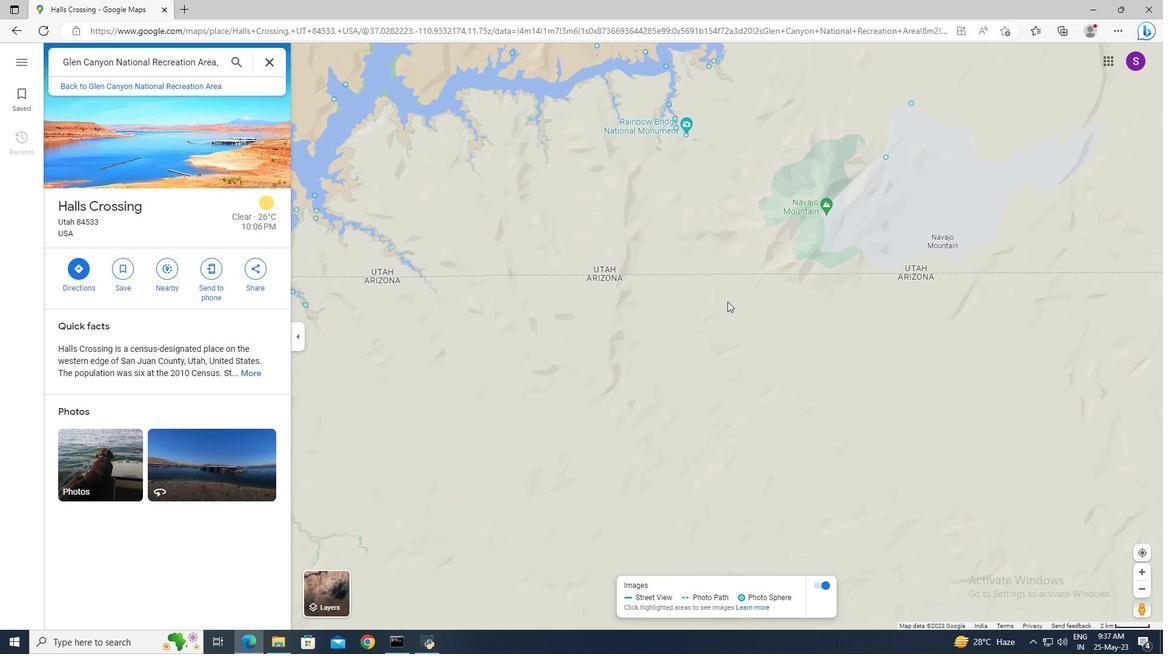 
Action: Mouse scrolled (729, 307) with delta (0, 0)
Screenshot: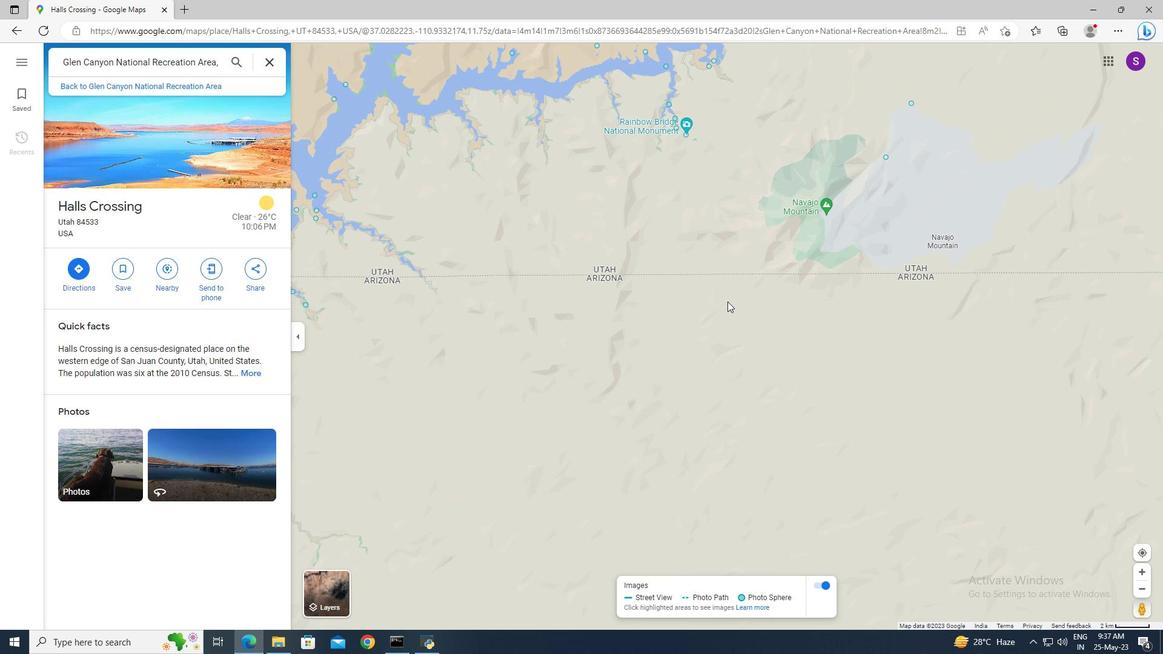 
Action: Mouse scrolled (729, 307) with delta (0, 0)
Screenshot: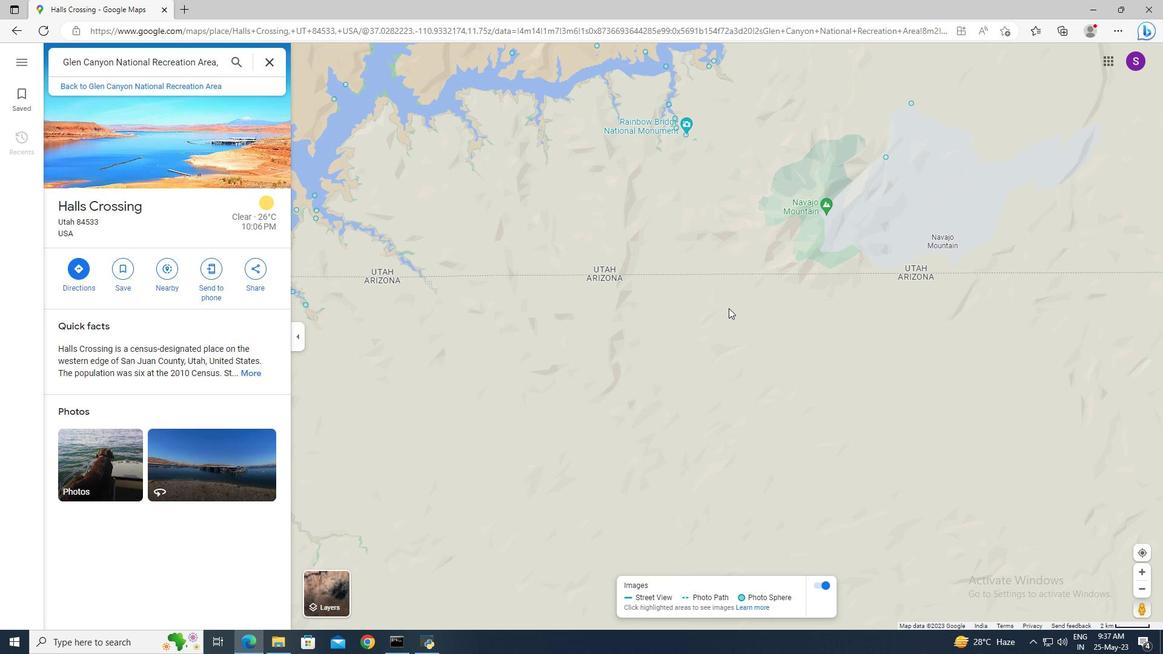 
Action: Mouse scrolled (729, 307) with delta (0, 0)
Screenshot: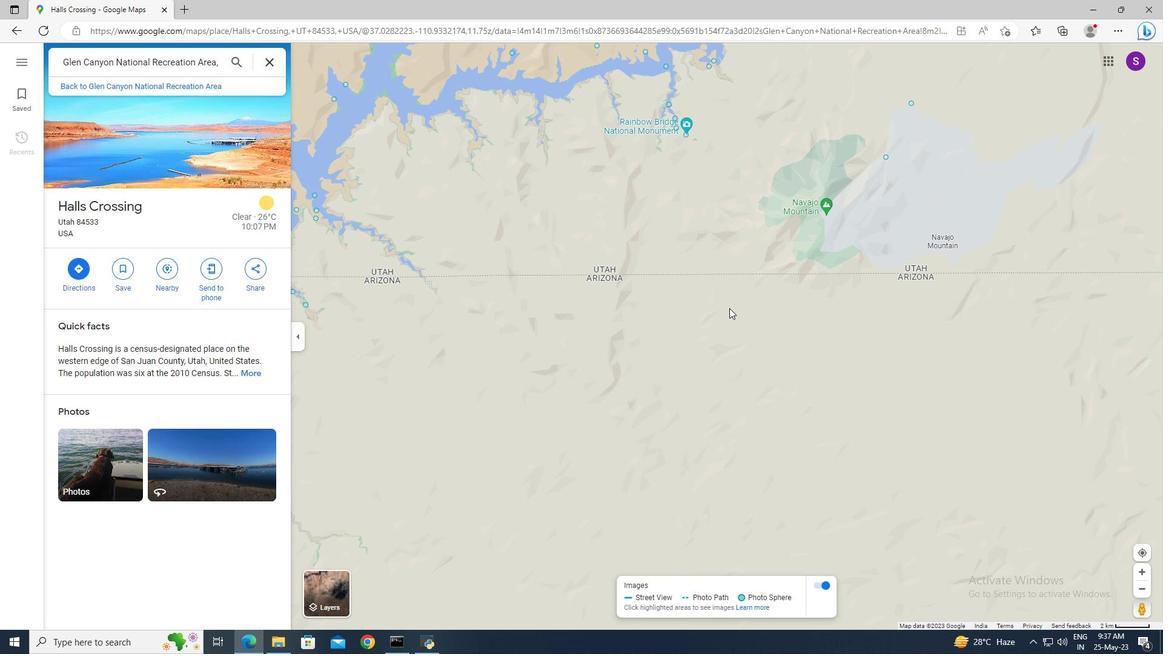 
Action: Mouse scrolled (729, 307) with delta (0, 0)
Screenshot: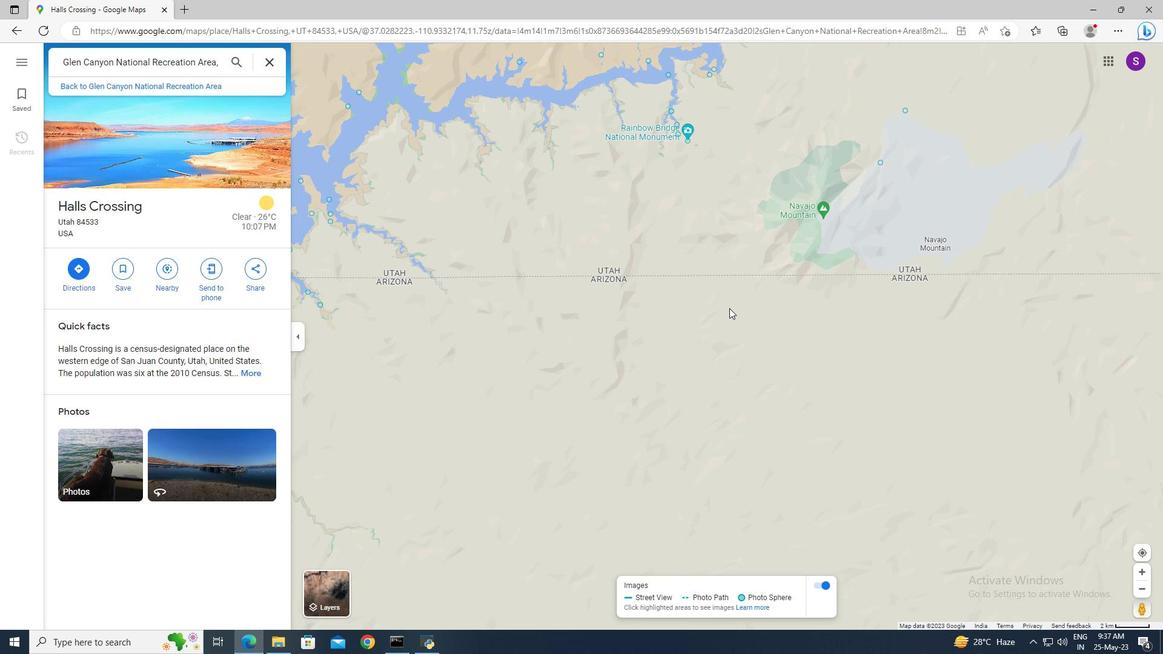 
Action: Mouse moved to (602, 406)
Screenshot: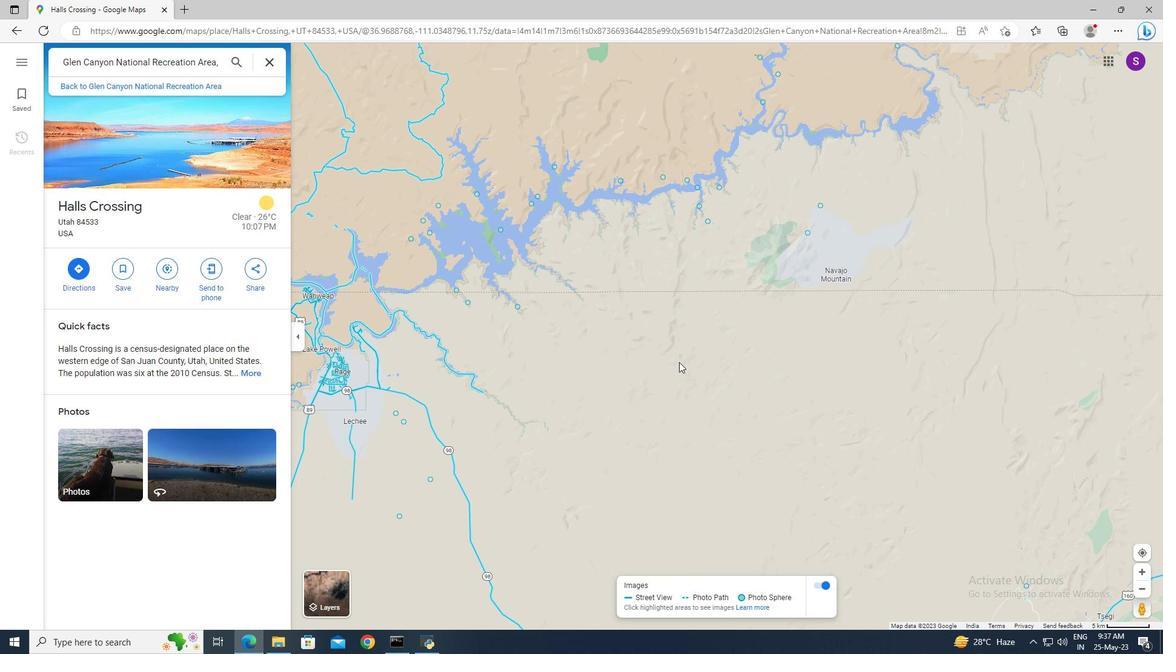 
Action: Mouse pressed left at (602, 406)
Screenshot: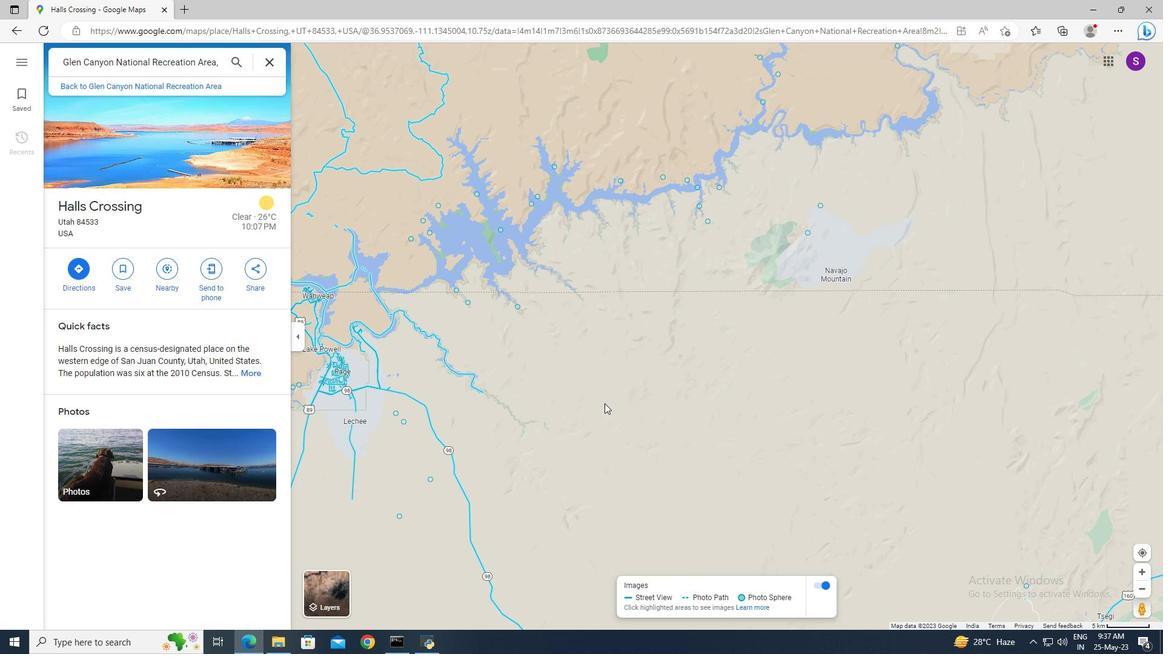 
Action: Mouse moved to (675, 288)
Screenshot: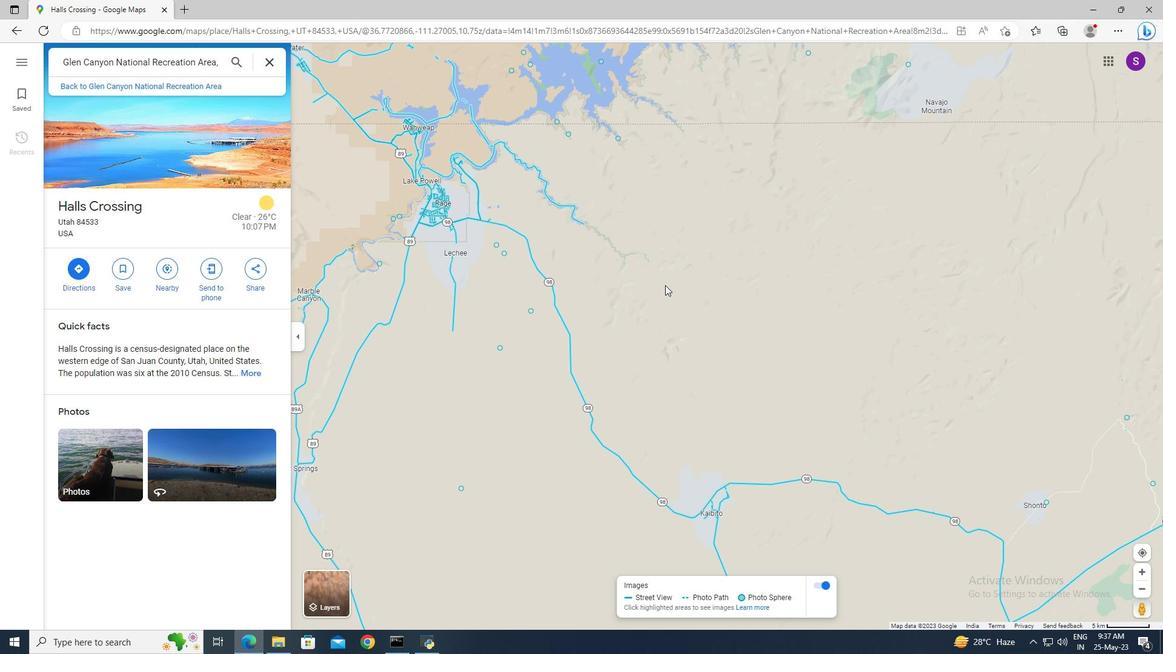 
Action: Mouse scrolled (675, 289) with delta (0, 0)
Screenshot: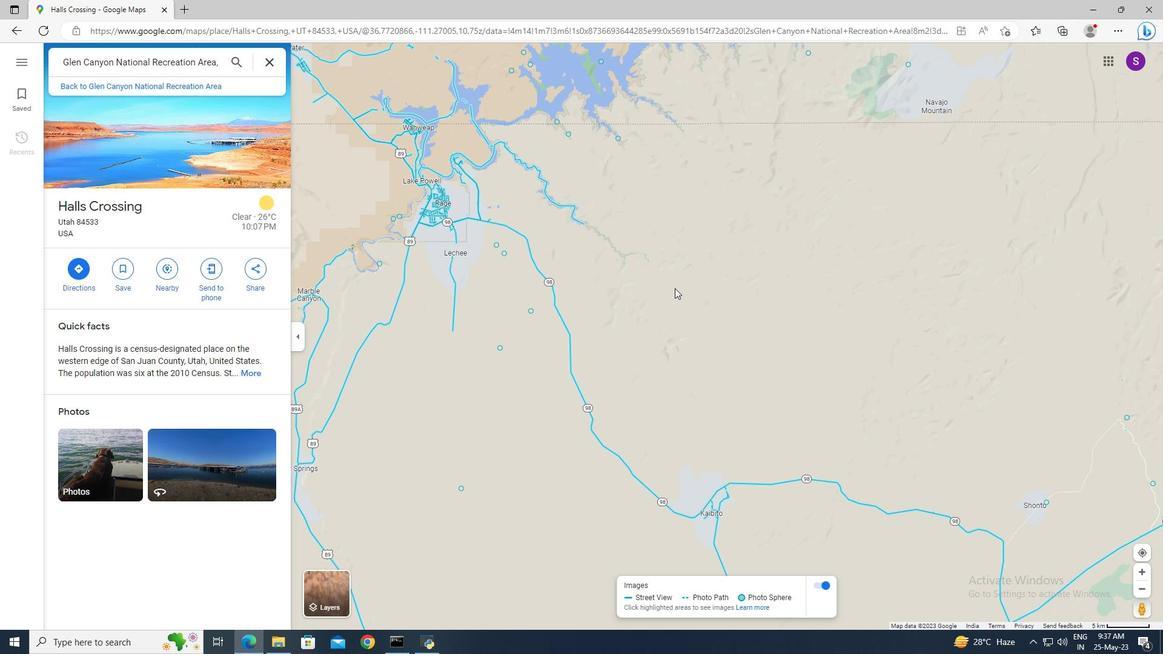 
Action: Mouse moved to (680, 280)
Screenshot: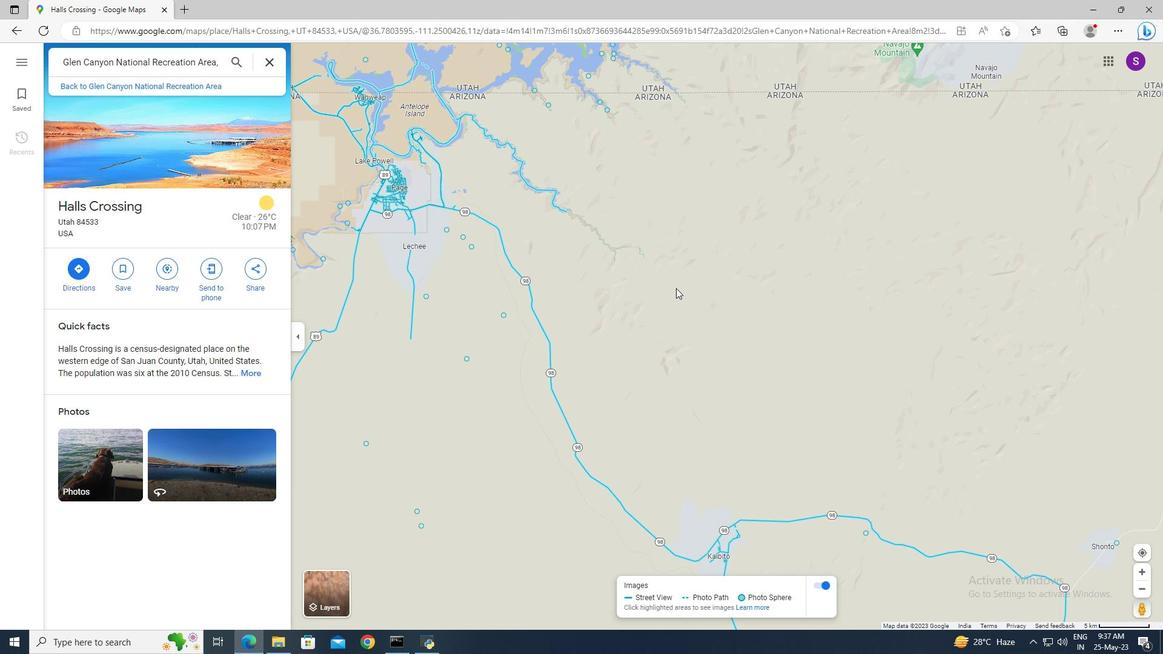 
Action: Mouse pressed left at (680, 280)
Screenshot: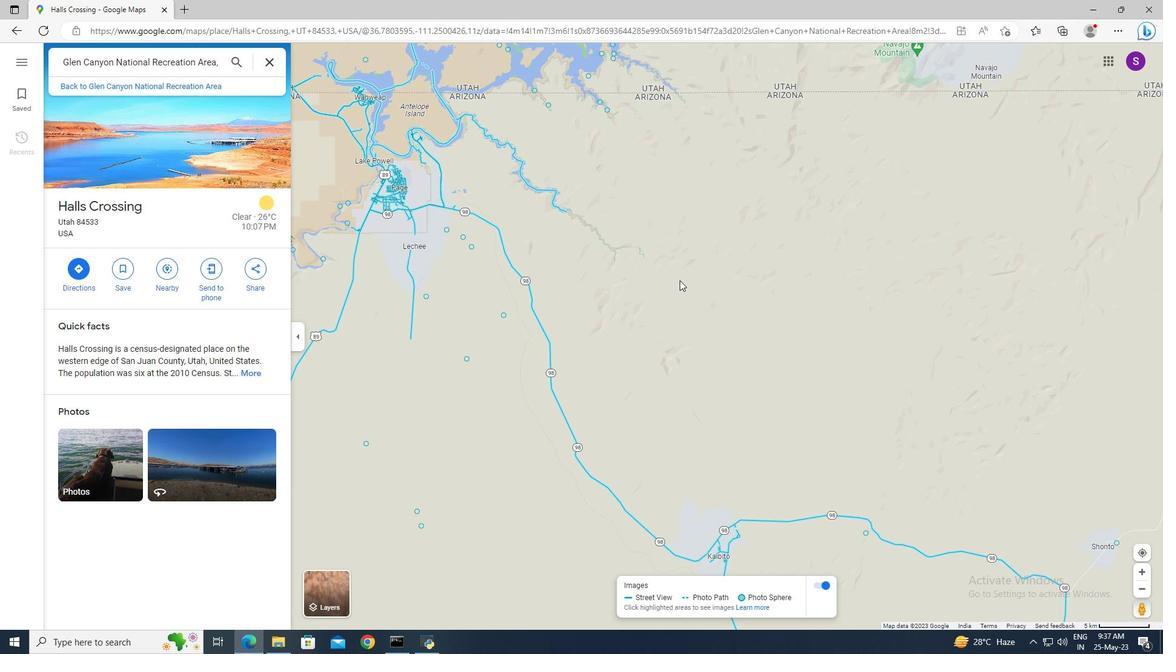 
Action: Mouse moved to (210, 86)
Screenshot: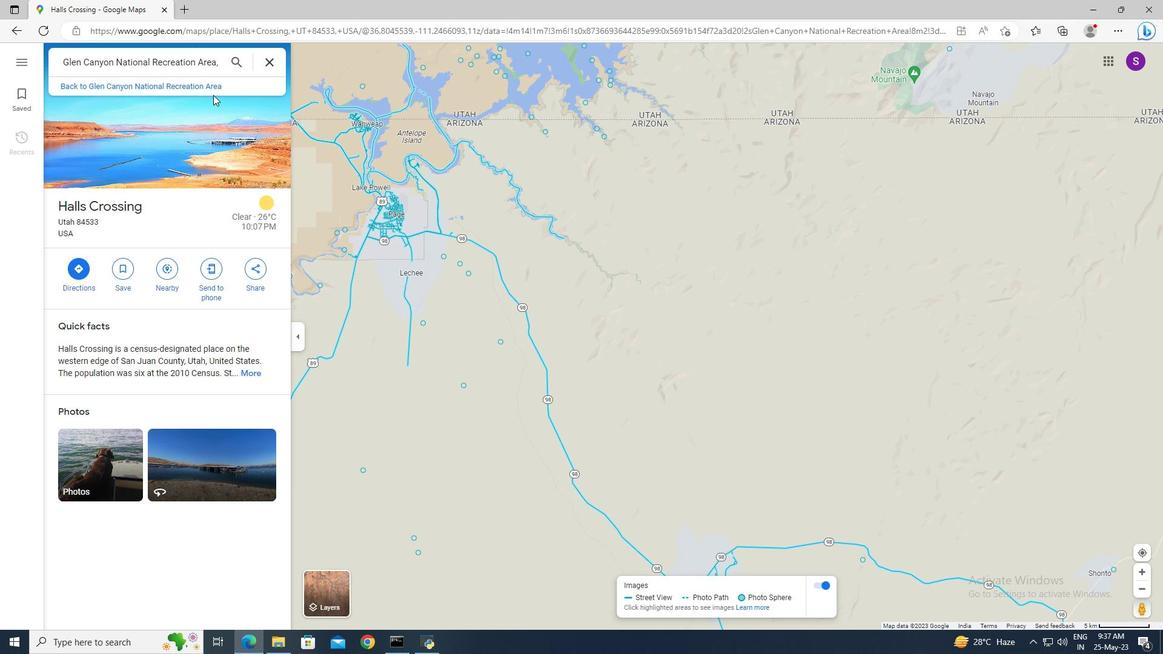 
Action: Mouse pressed left at (210, 86)
Screenshot: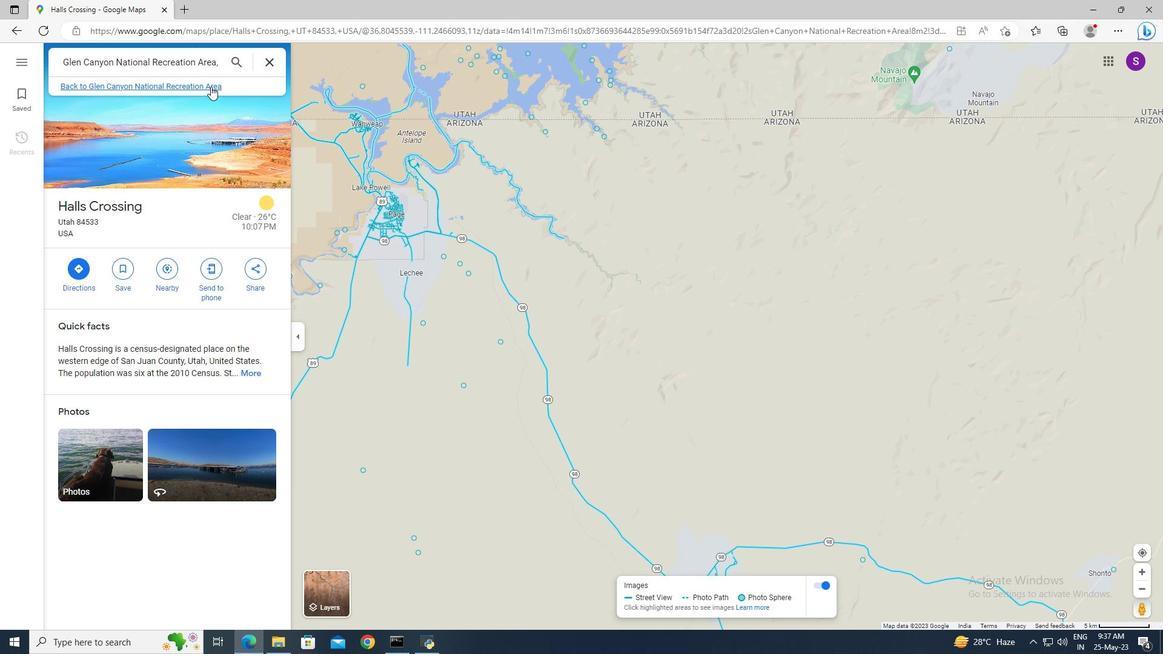 
Action: Mouse moved to (631, 269)
Screenshot: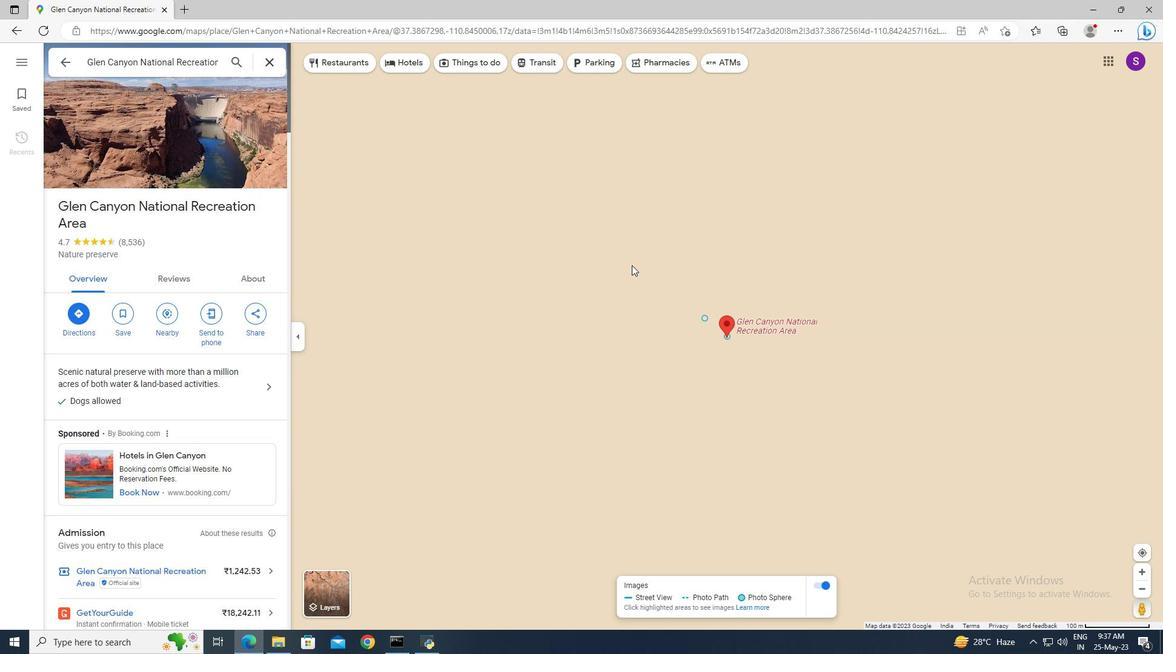 
Action: Mouse scrolled (631, 268) with delta (0, 0)
Screenshot: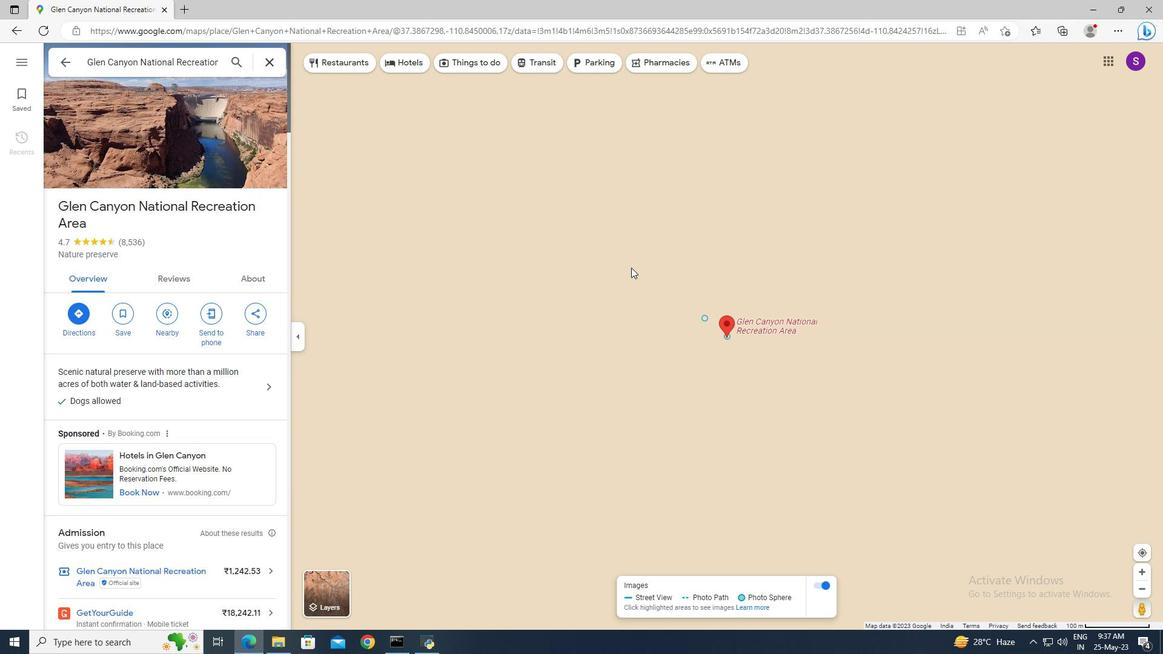 
Action: Mouse scrolled (631, 268) with delta (0, 0)
Screenshot: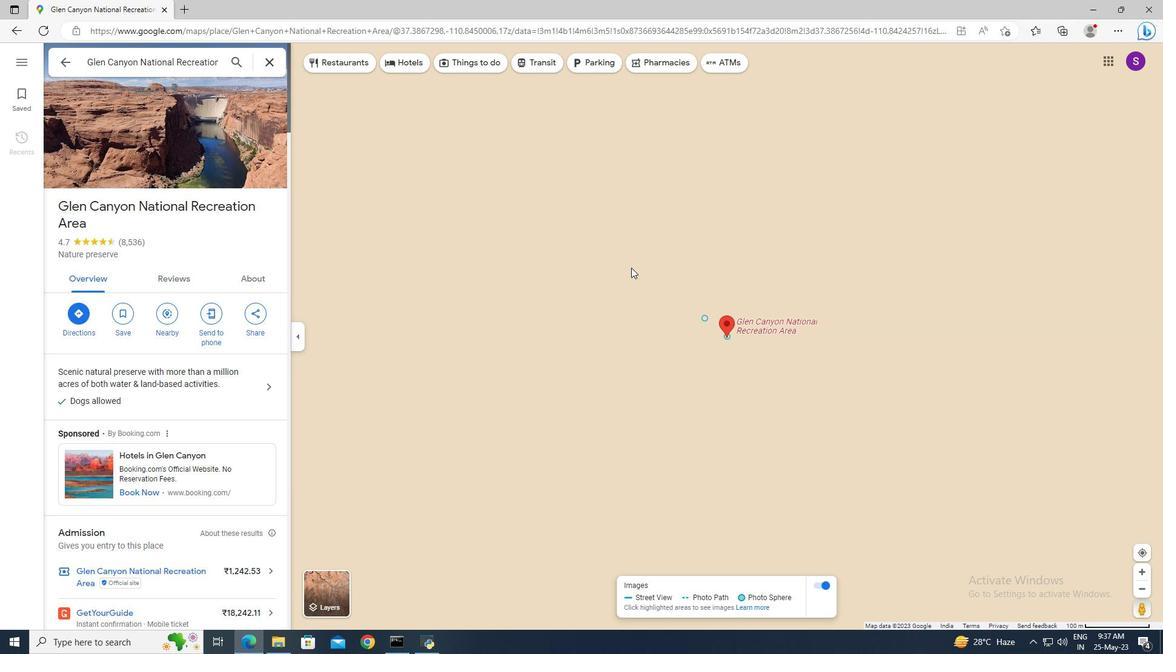 
Action: Mouse moved to (631, 269)
Screenshot: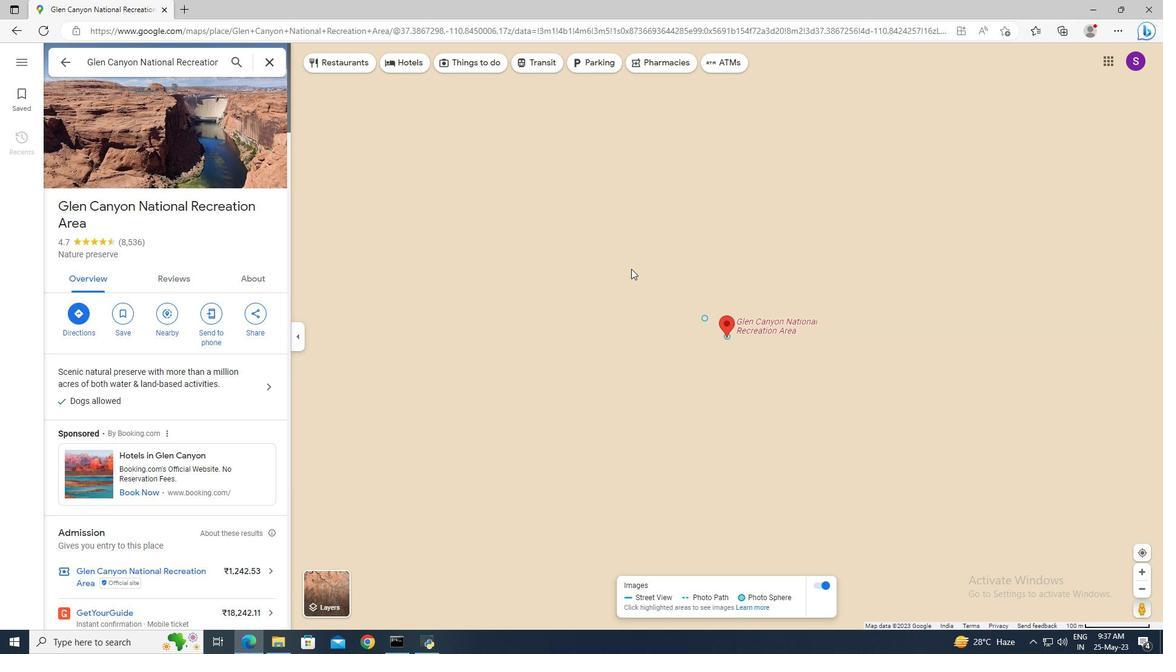 
Action: Mouse scrolled (631, 268) with delta (0, 0)
Screenshot: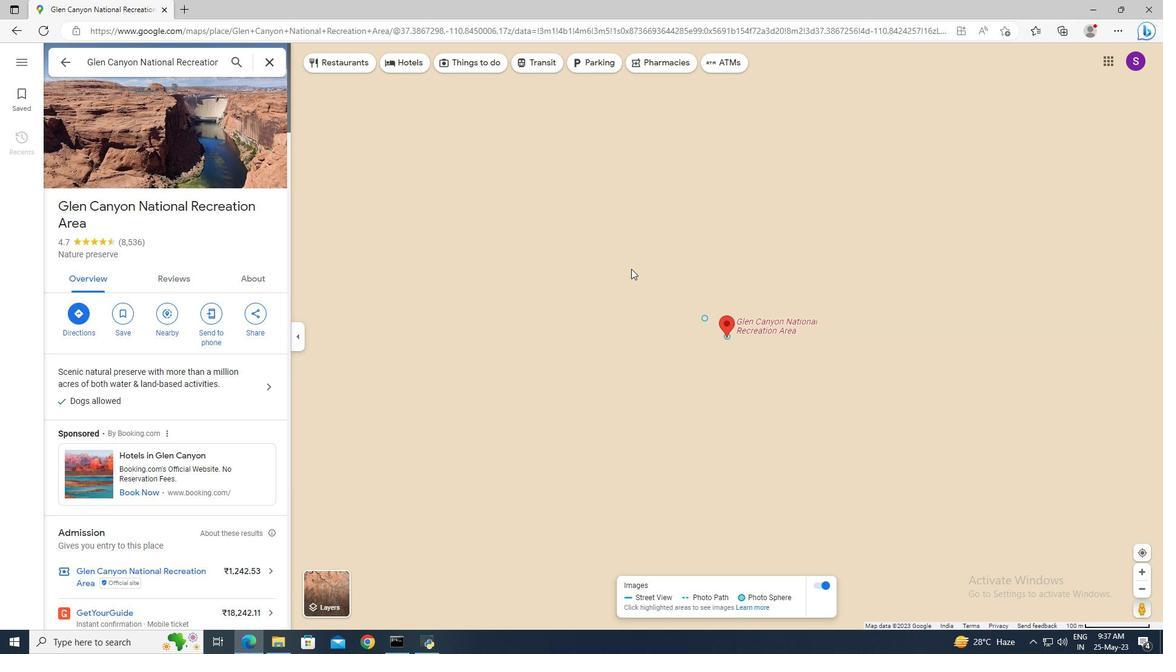 
Action: Mouse scrolled (631, 268) with delta (0, 0)
Screenshot: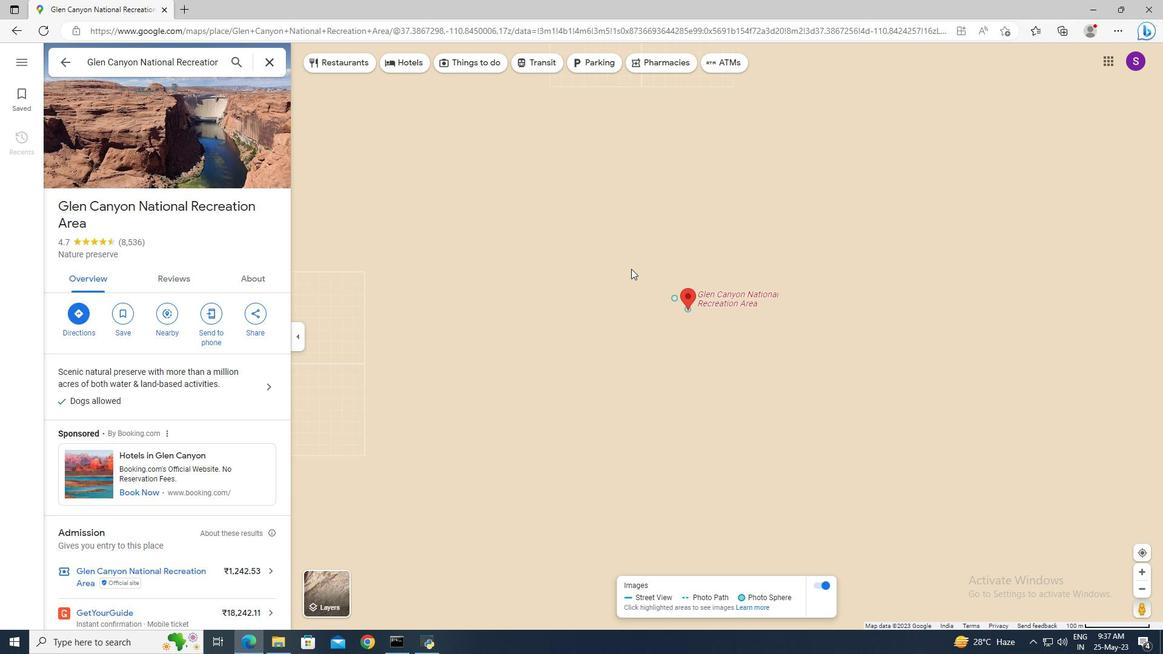 
Action: Mouse scrolled (631, 268) with delta (0, 0)
Screenshot: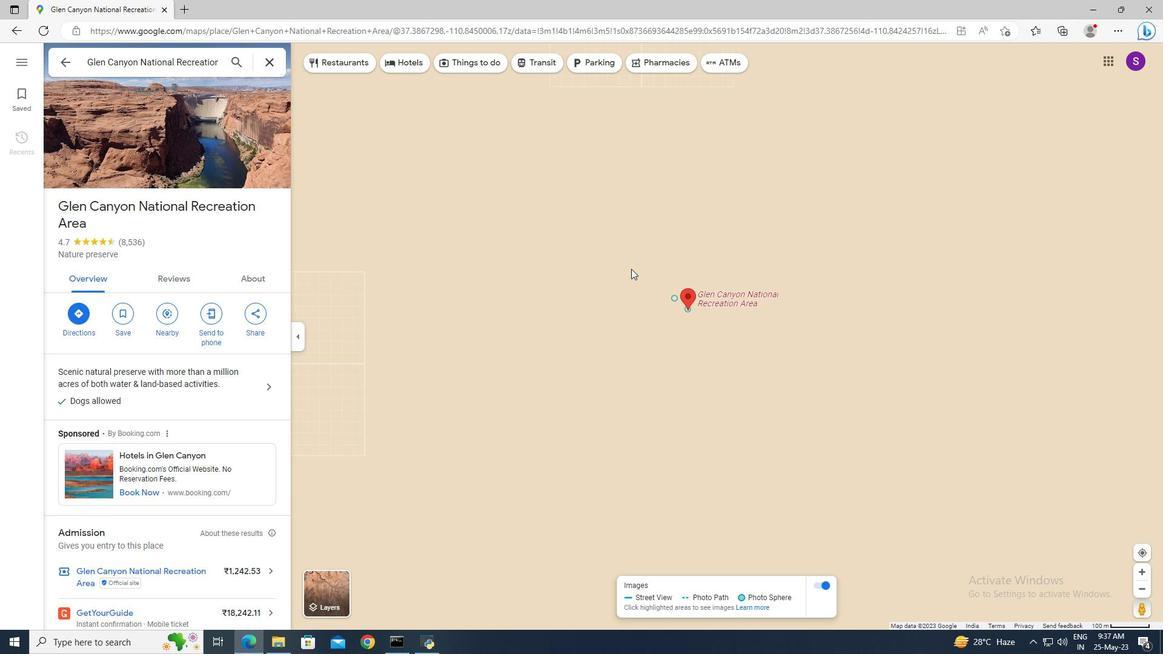 
Action: Mouse scrolled (631, 268) with delta (0, 0)
Screenshot: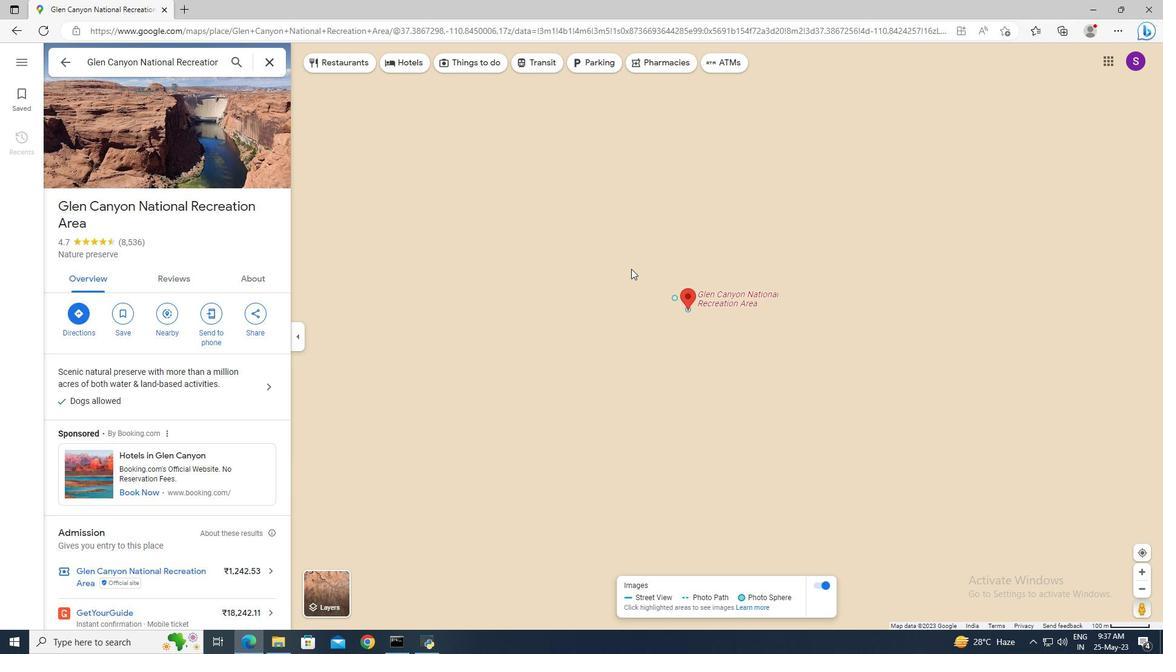 
Action: Mouse moved to (611, 316)
Screenshot: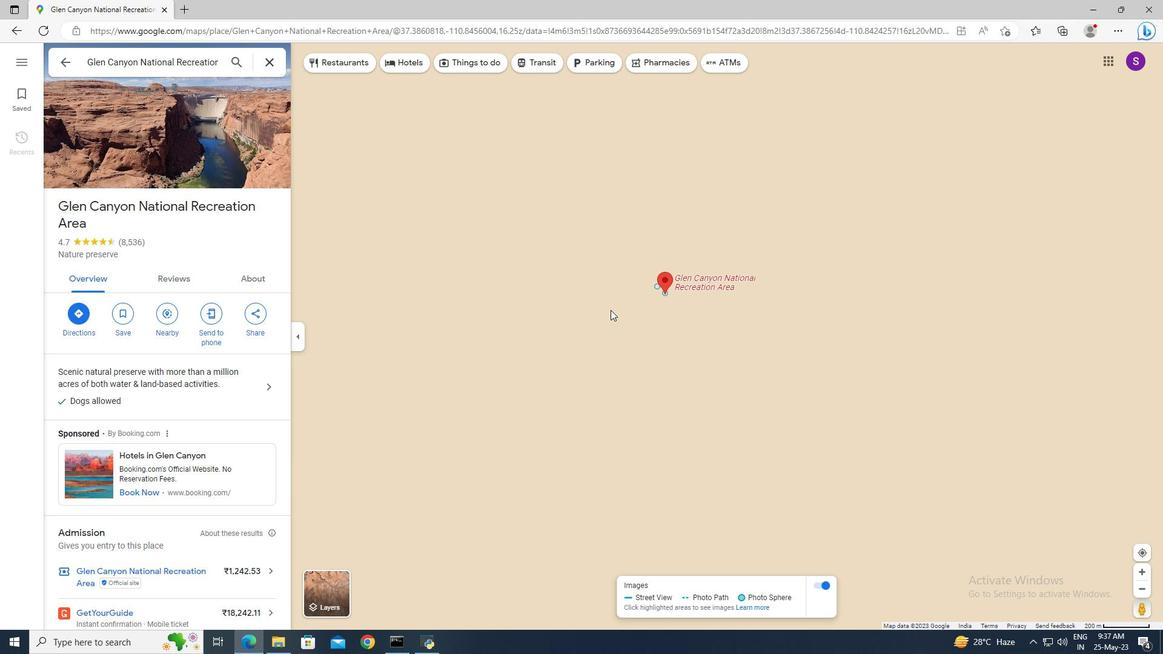 
Action: Mouse pressed left at (611, 316)
Screenshot: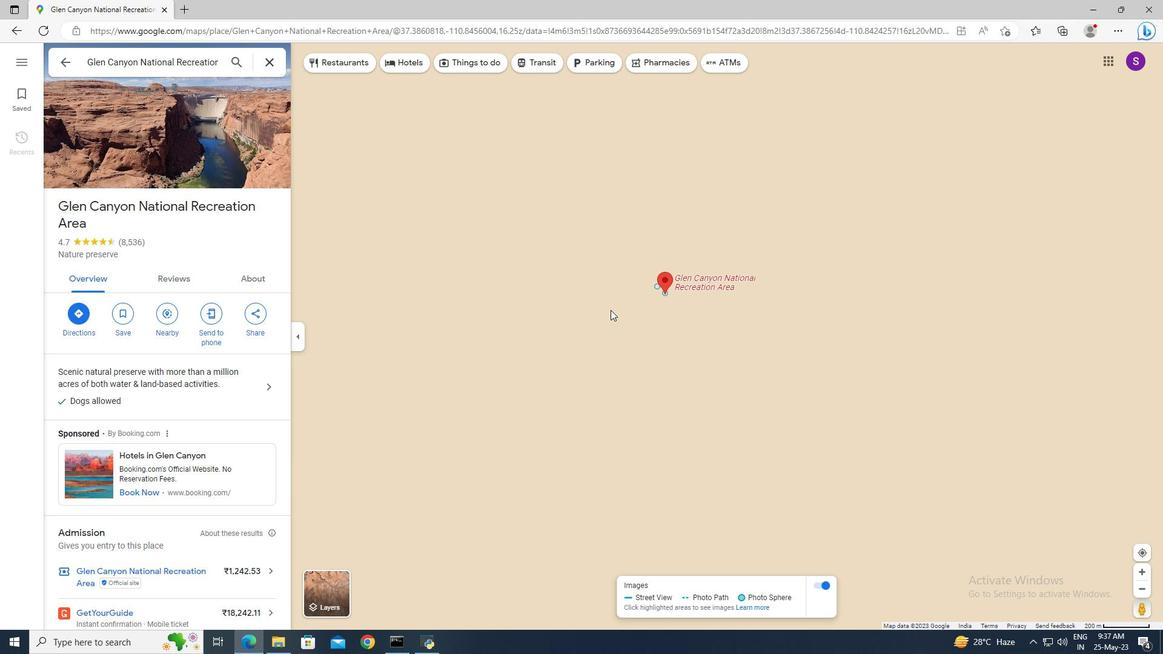 
Action: Mouse moved to (606, 355)
Screenshot: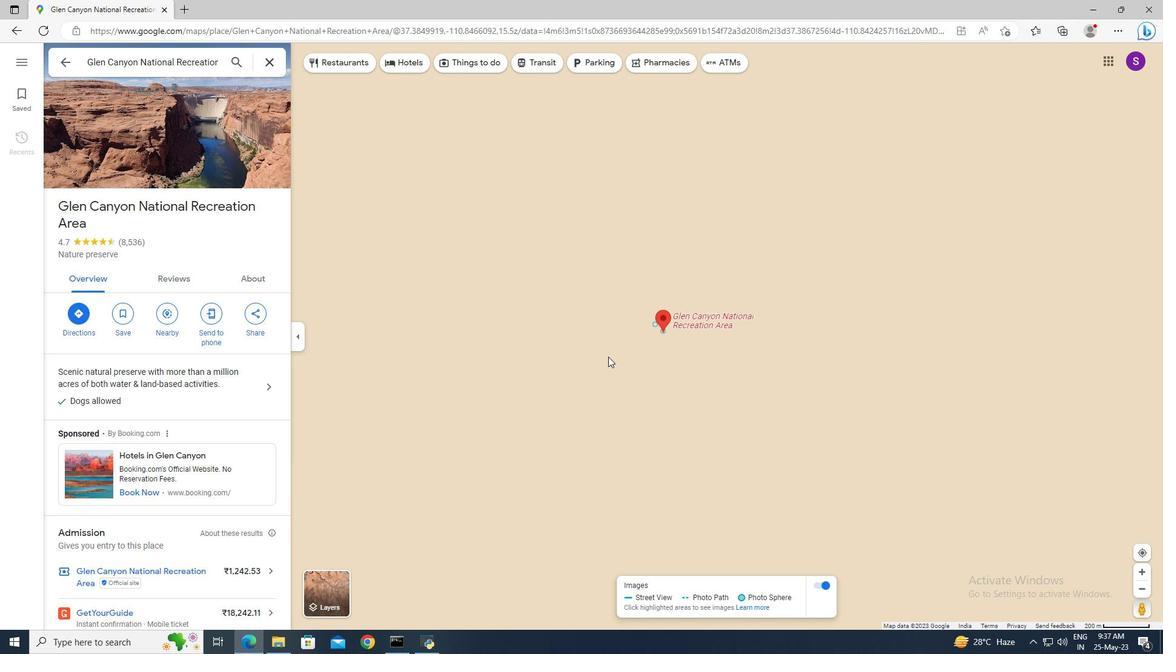 
Action: Mouse scrolled (606, 355) with delta (0, 0)
Screenshot: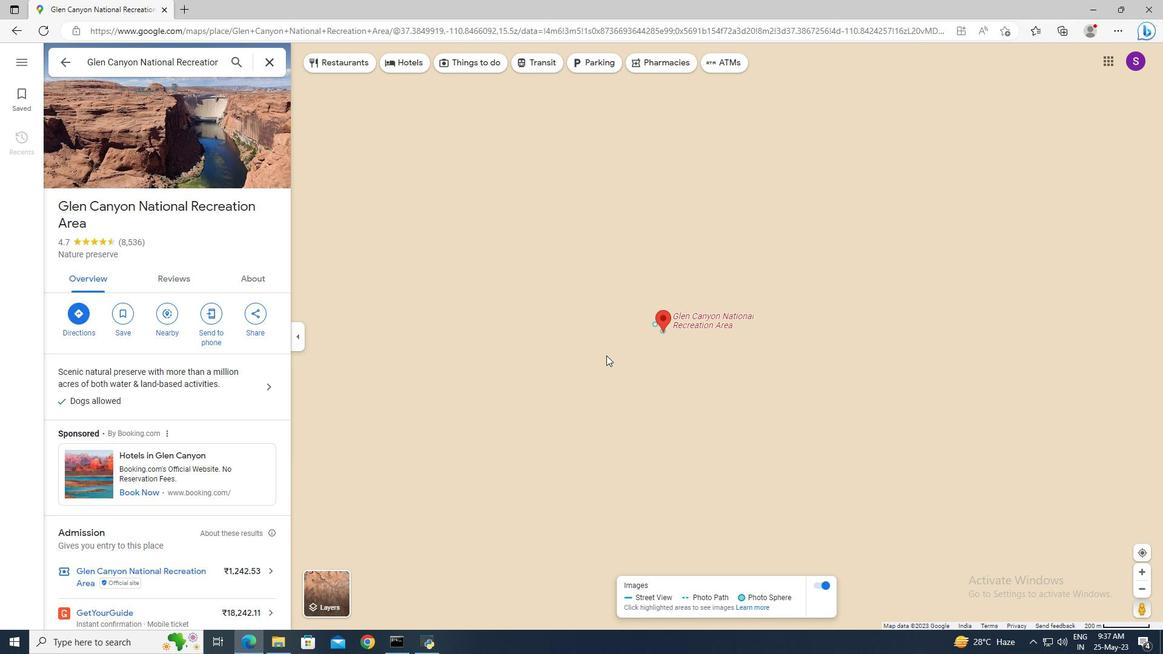 
Action: Mouse scrolled (606, 355) with delta (0, 0)
Screenshot: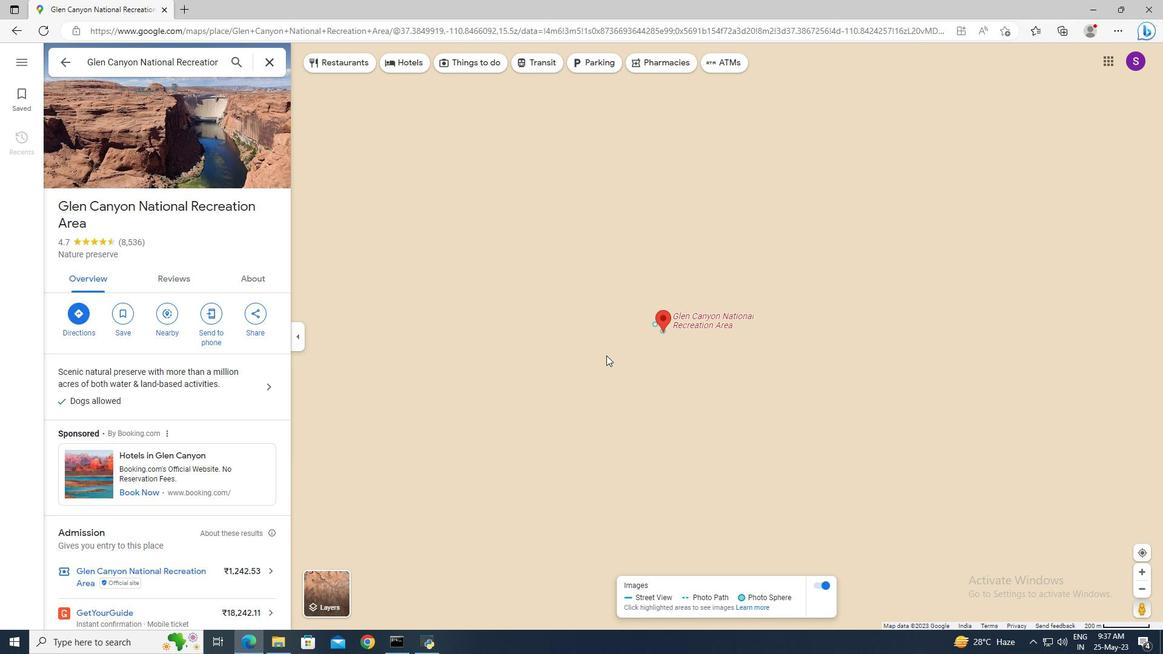 
Action: Mouse scrolled (606, 355) with delta (0, 0)
Screenshot: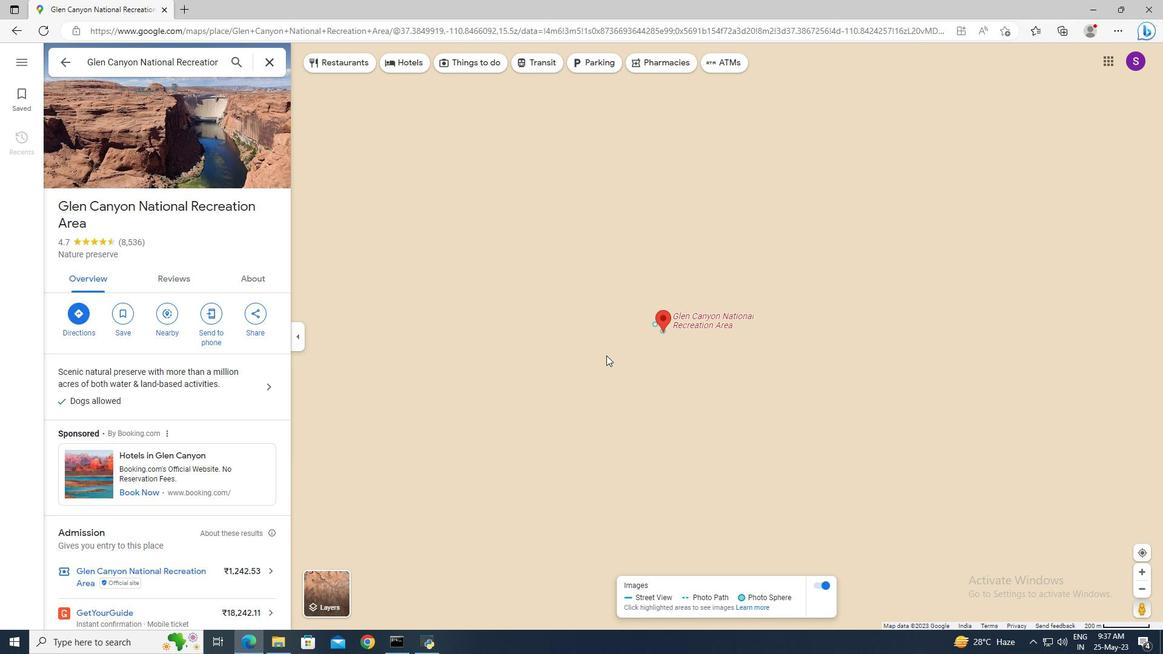 
Action: Mouse scrolled (606, 355) with delta (0, 0)
Screenshot: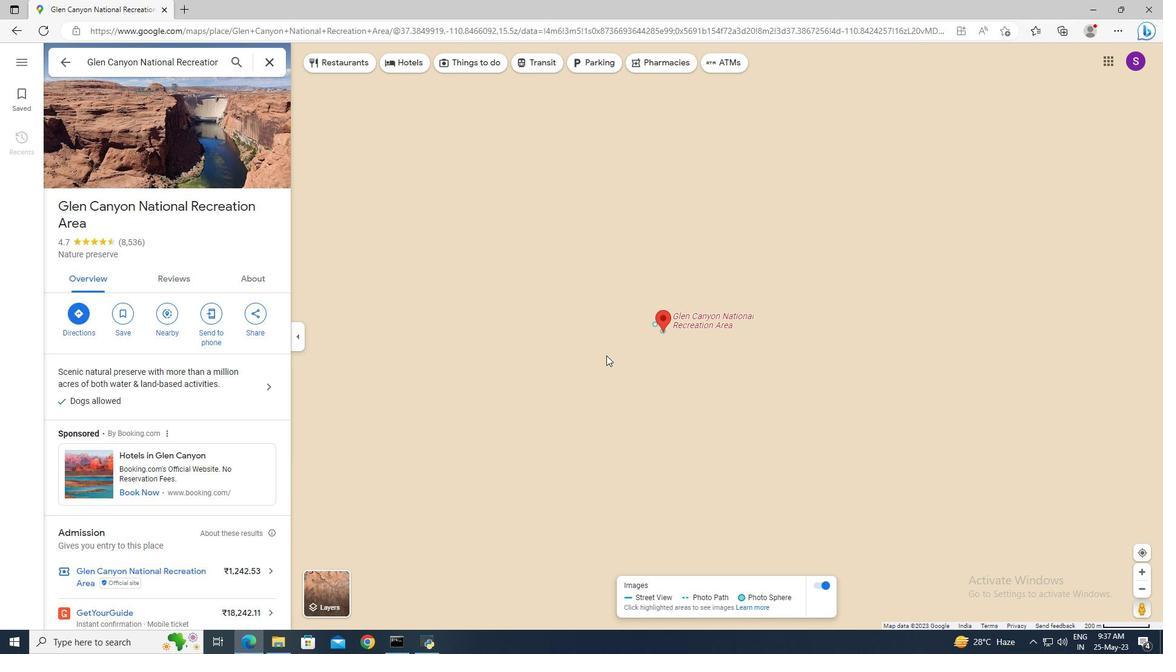 
Action: Mouse scrolled (606, 355) with delta (0, 0)
Screenshot: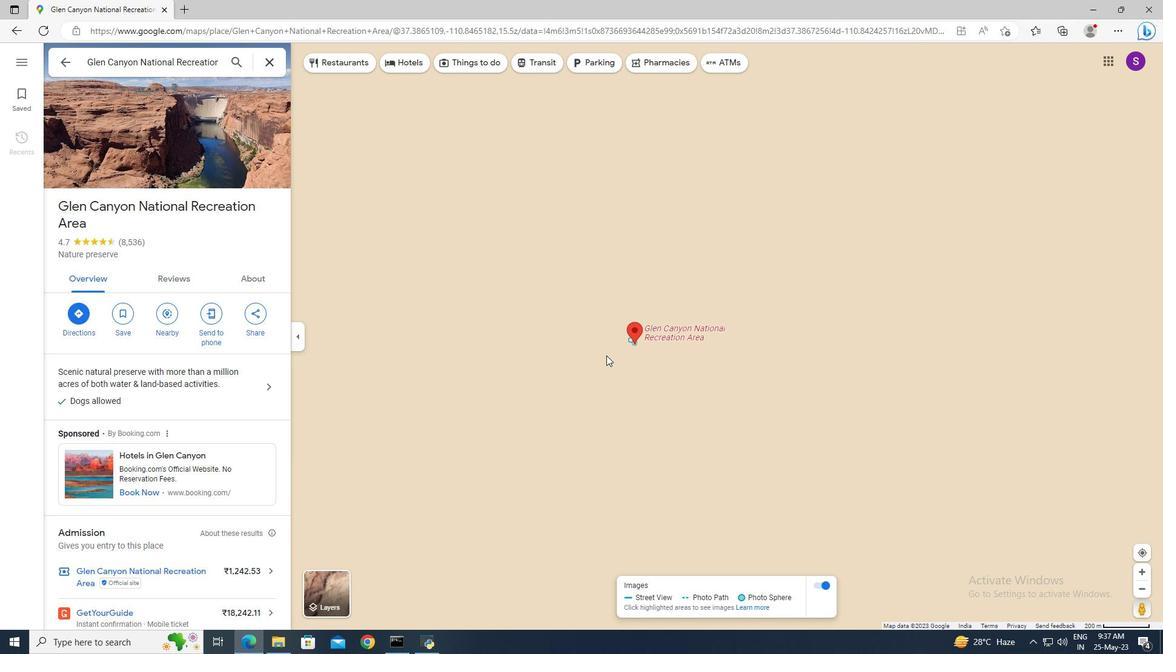 
Action: Mouse scrolled (606, 355) with delta (0, 0)
Screenshot: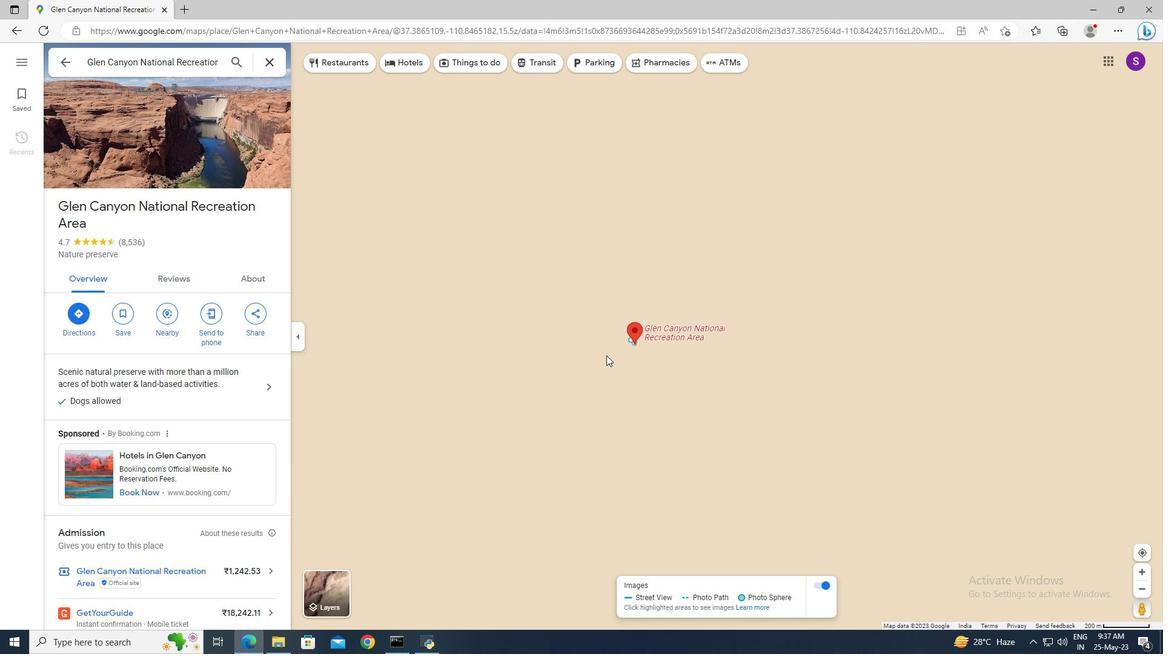 
Action: Mouse scrolled (606, 355) with delta (0, 0)
Screenshot: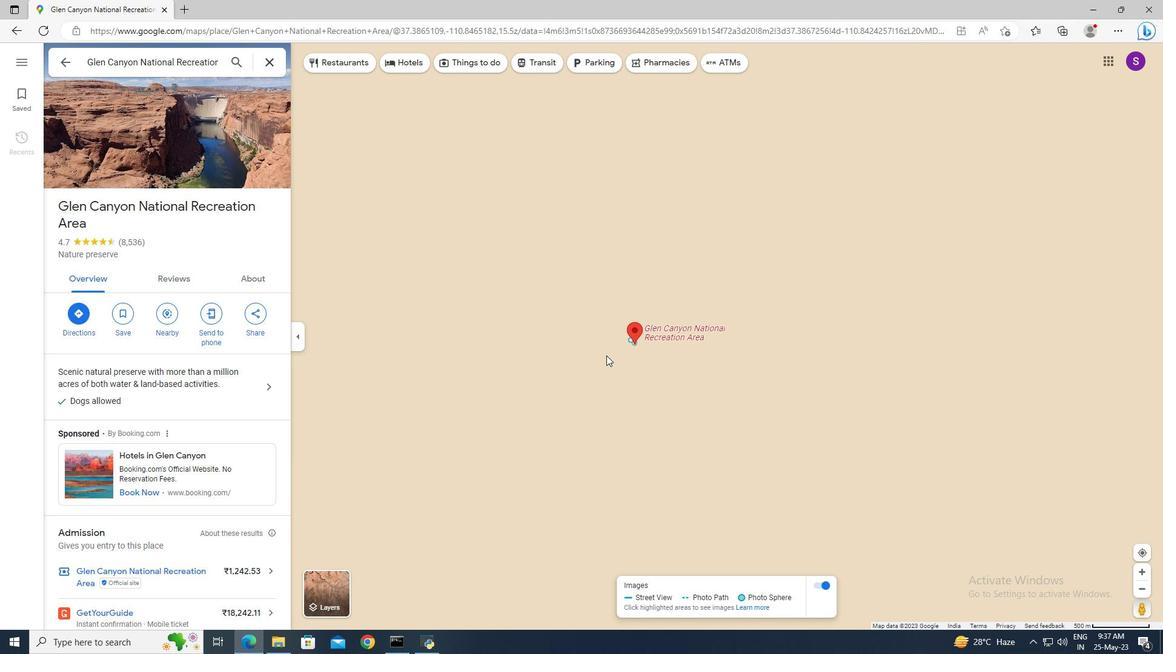 
Action: Mouse moved to (606, 355)
Screenshot: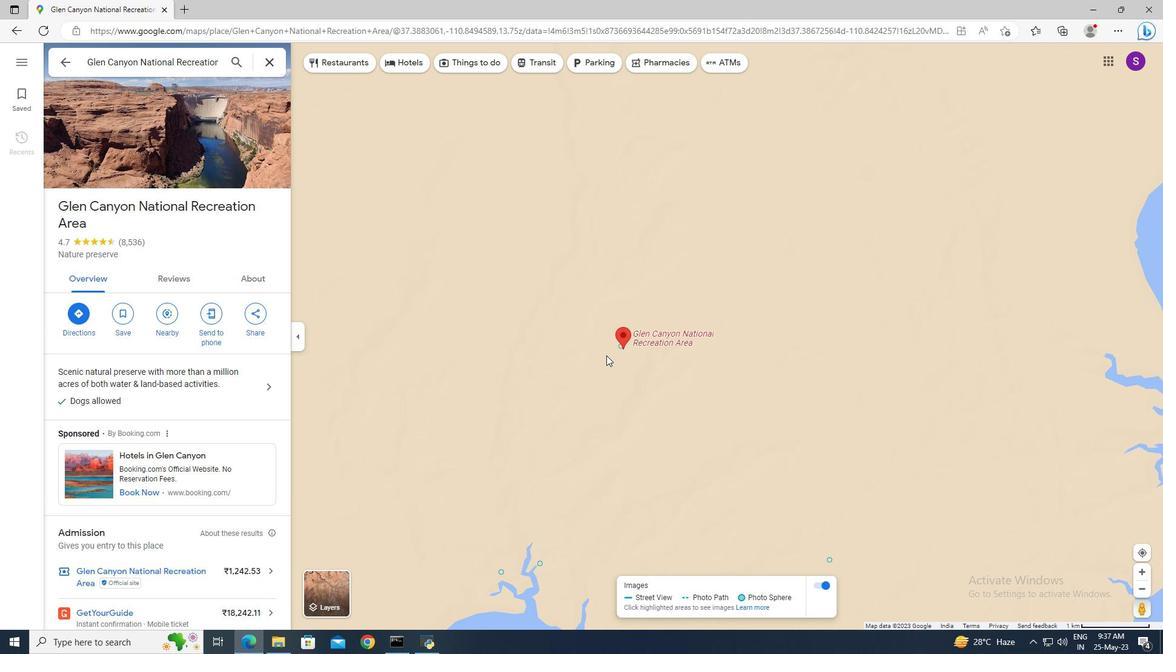 
Action: Mouse scrolled (606, 355) with delta (0, 0)
Screenshot: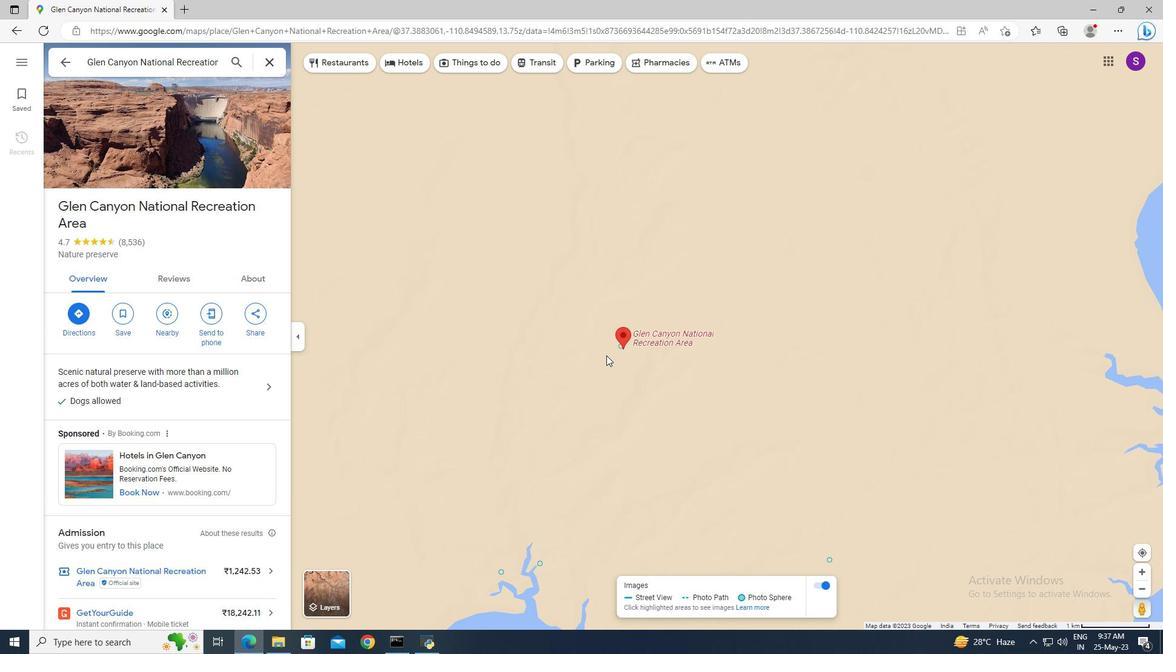 
Action: Mouse scrolled (606, 355) with delta (0, 0)
Screenshot: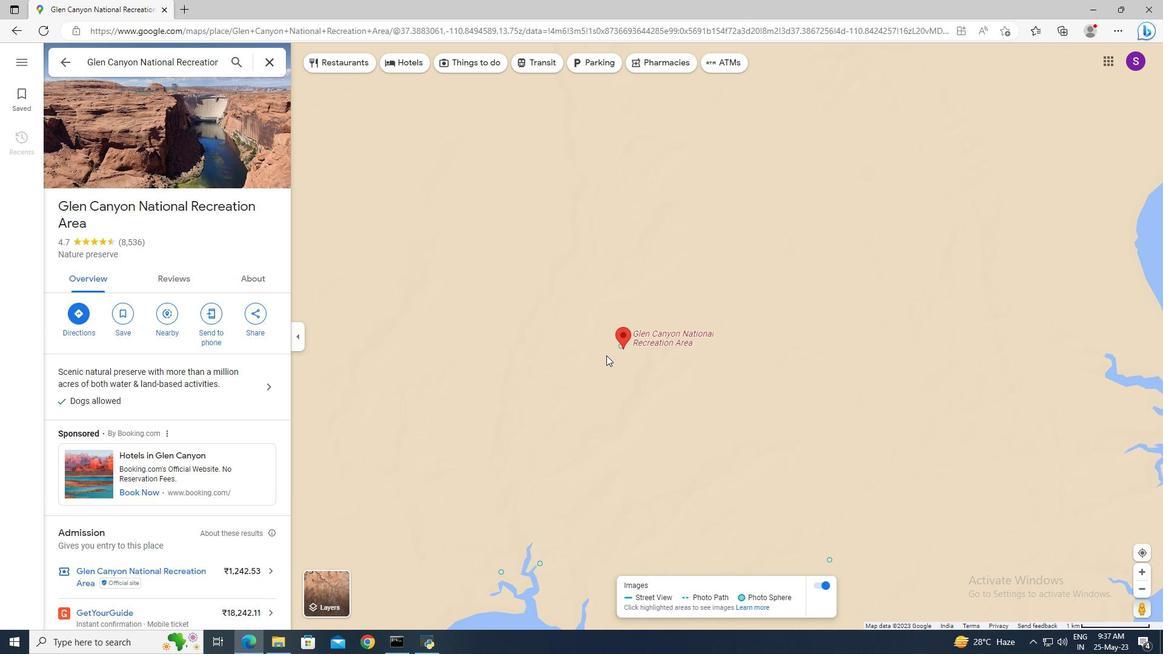 
Action: Mouse scrolled (606, 355) with delta (0, 0)
Screenshot: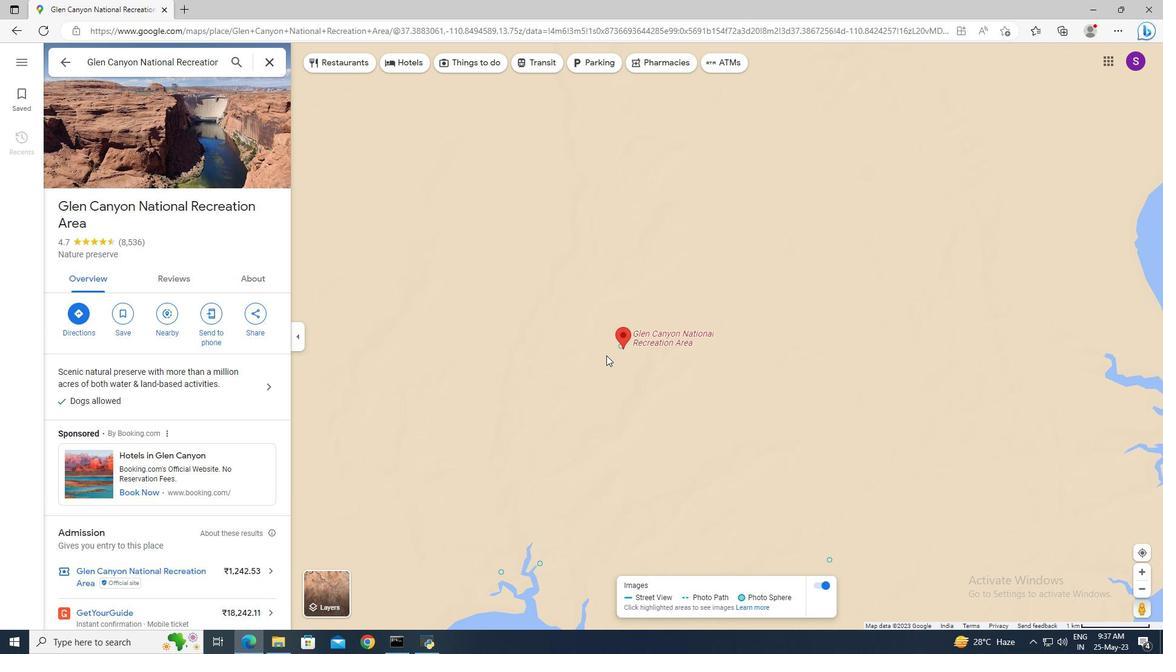 
Action: Mouse scrolled (606, 355) with delta (0, 0)
Screenshot: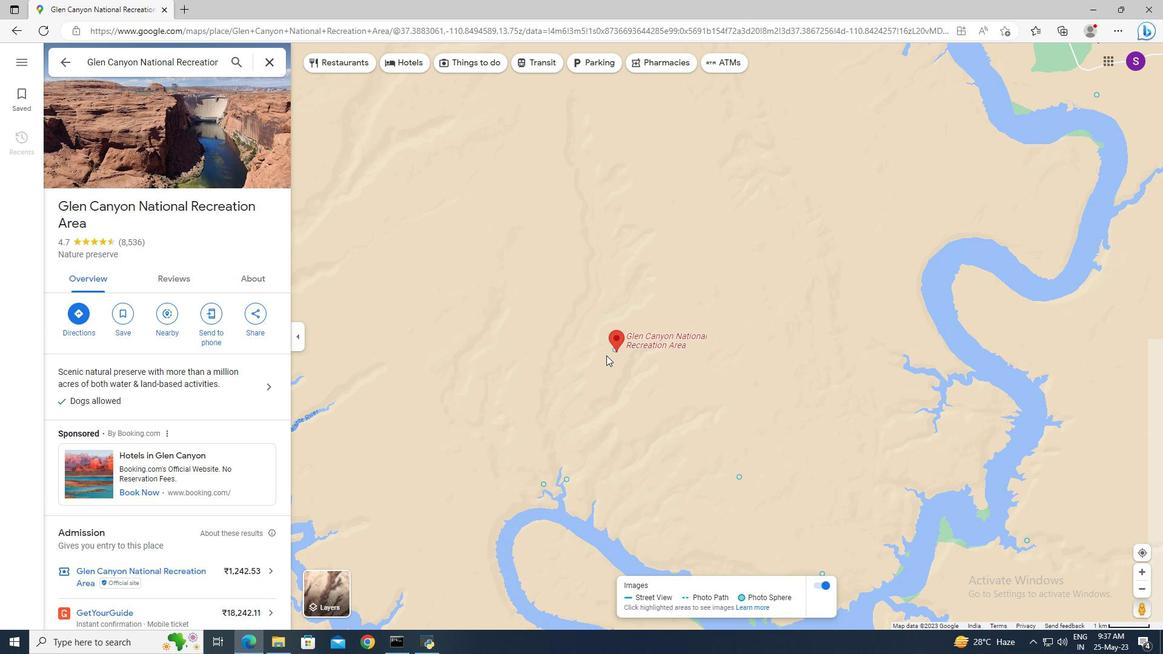 
Action: Mouse scrolled (606, 355) with delta (0, 0)
Screenshot: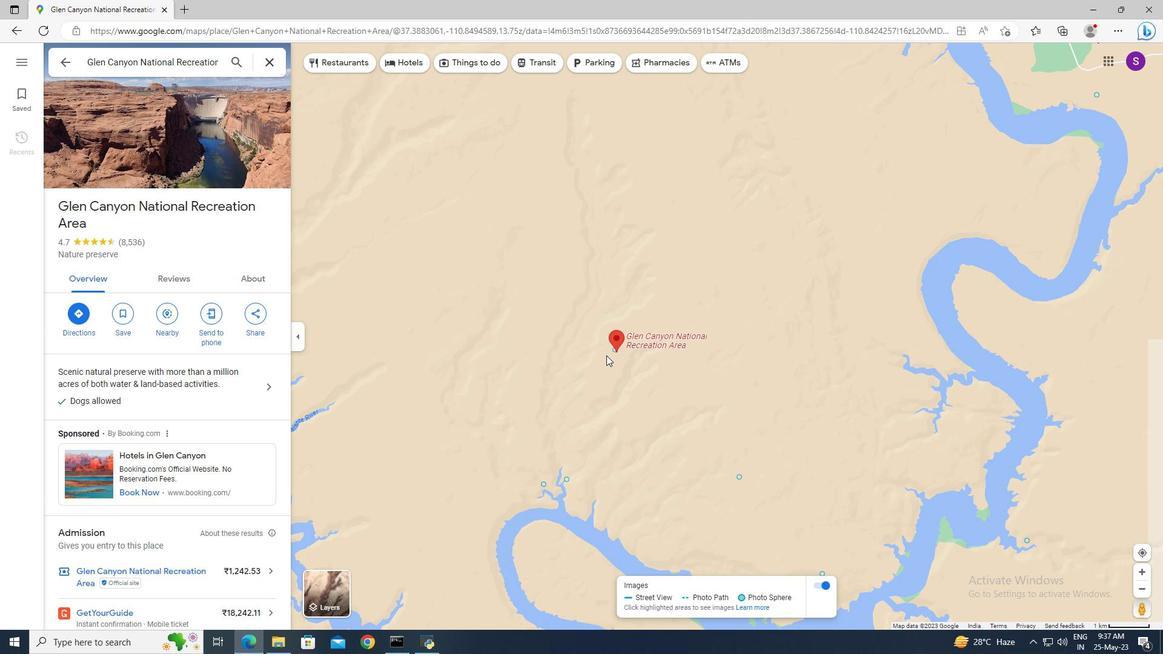 
Action: Mouse scrolled (606, 355) with delta (0, 0)
Screenshot: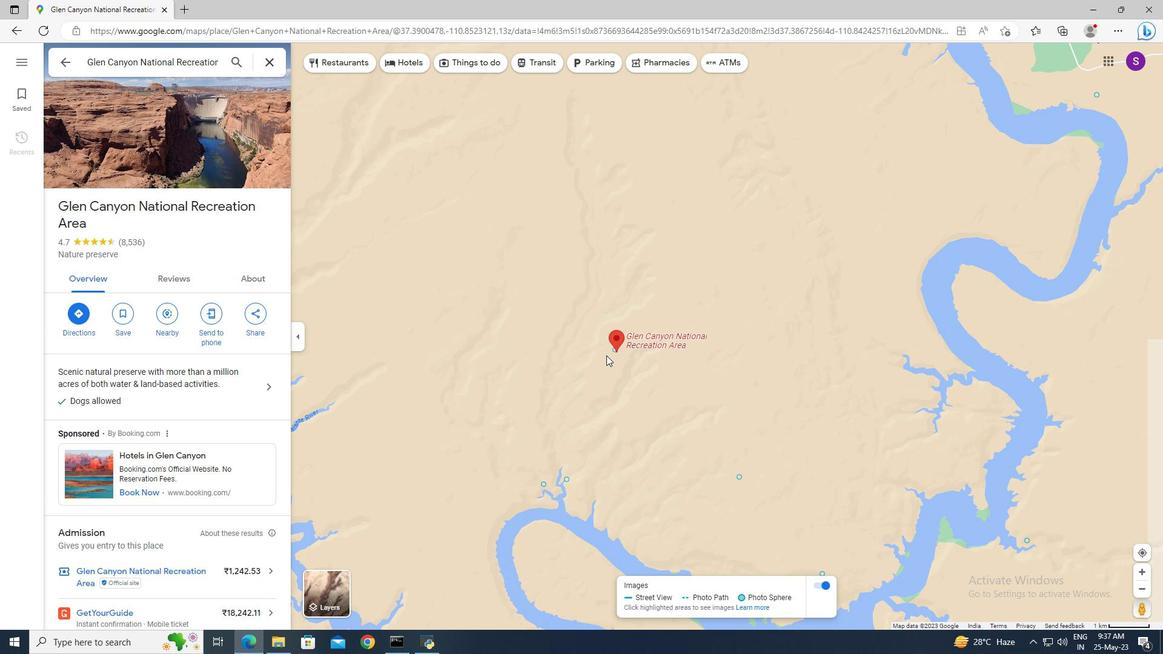 
Action: Mouse moved to (400, 278)
Screenshot: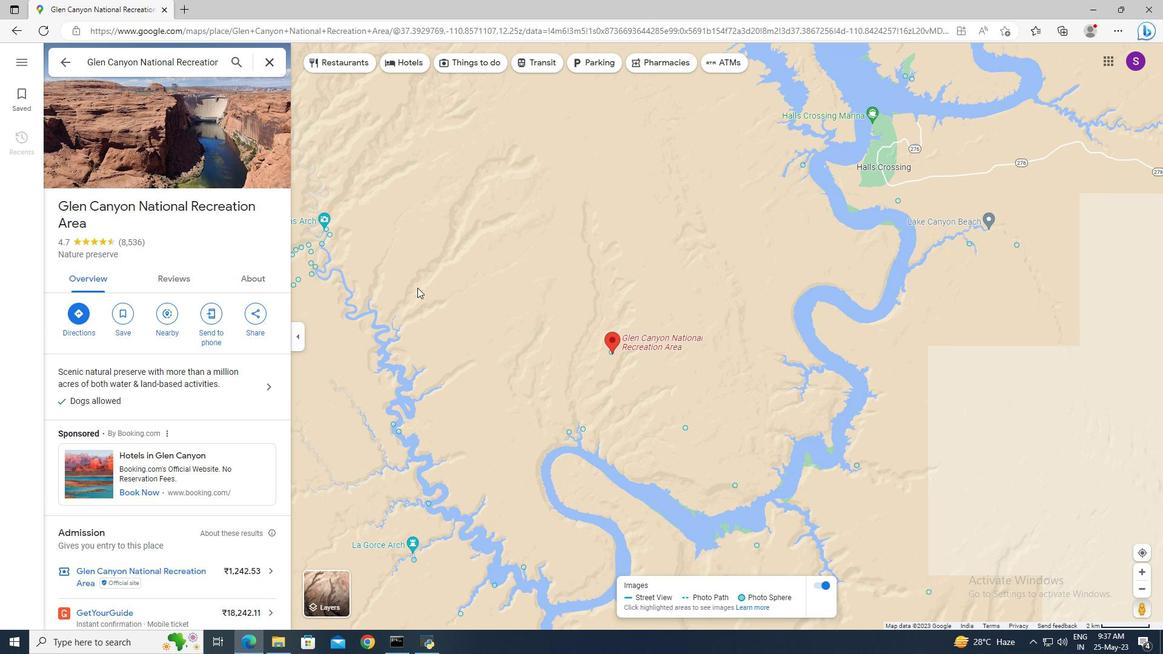 
Action: Mouse pressed left at (400, 278)
Screenshot: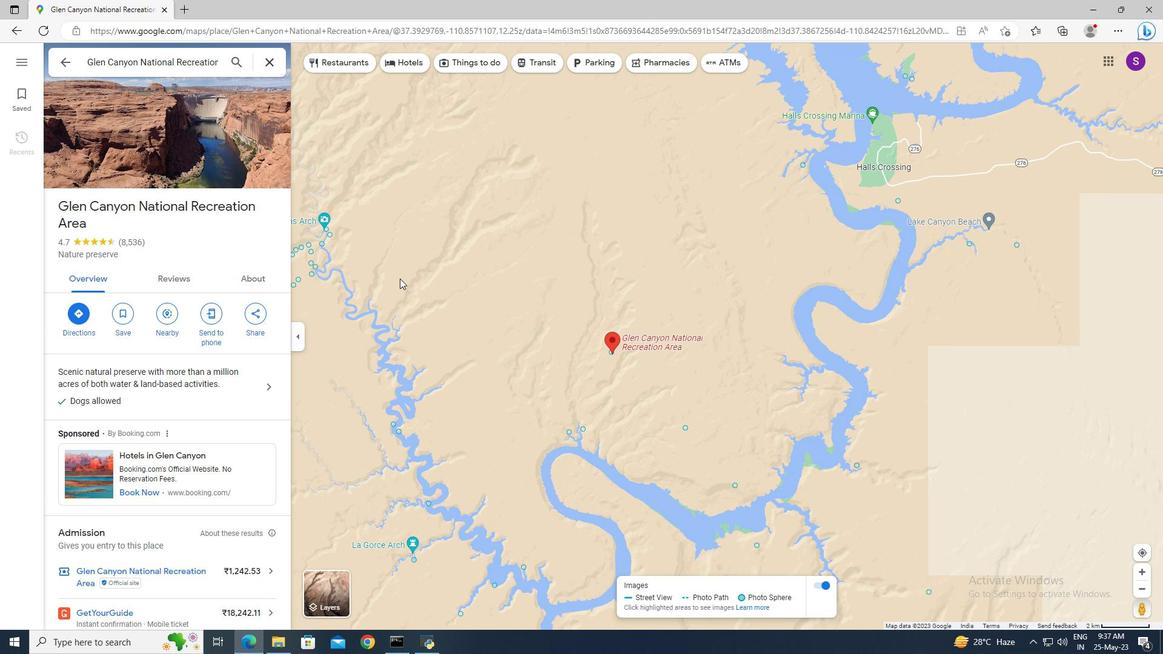 
Action: Mouse moved to (511, 489)
Screenshot: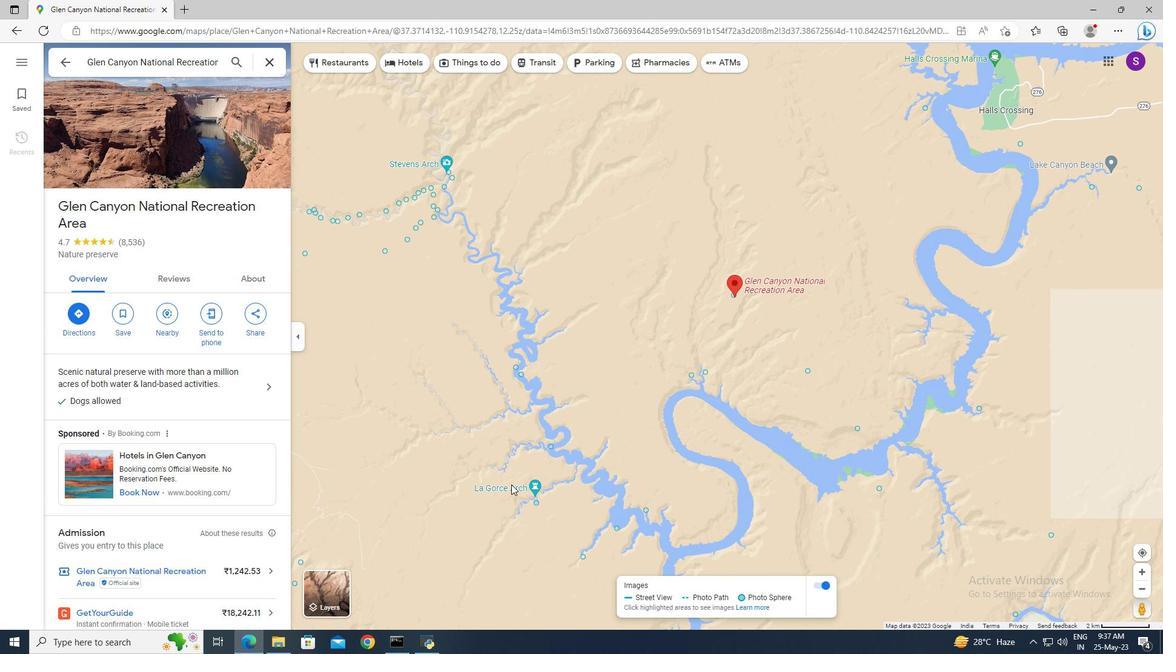 
Action: Mouse pressed left at (511, 489)
Screenshot: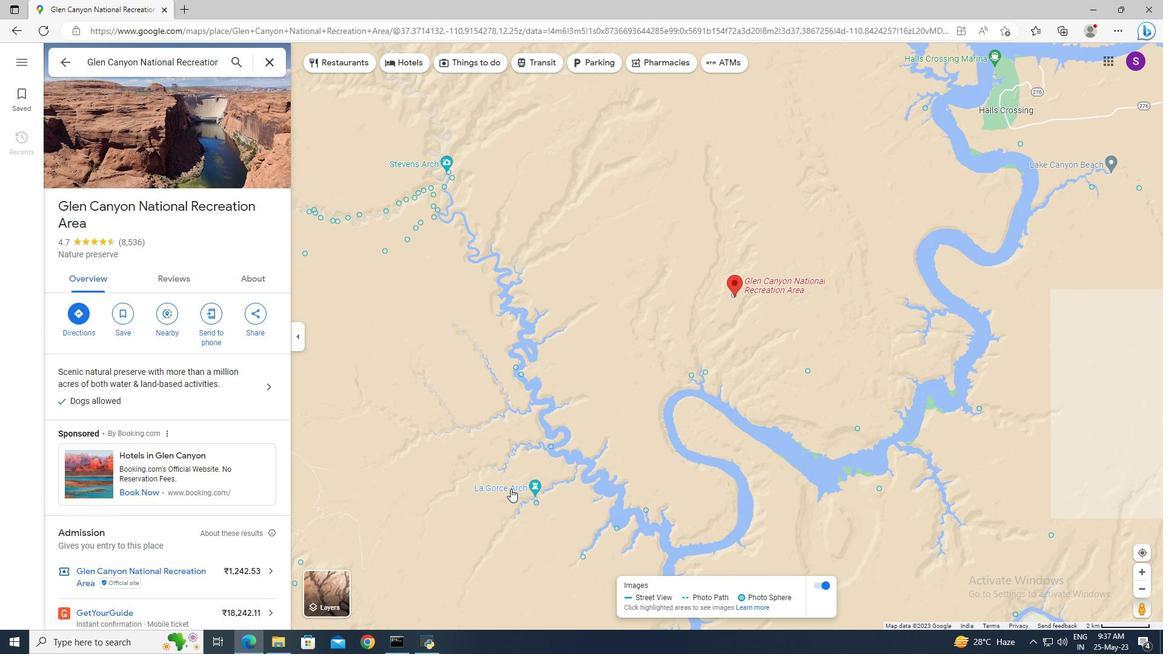 
Action: Mouse moved to (177, 267)
Screenshot: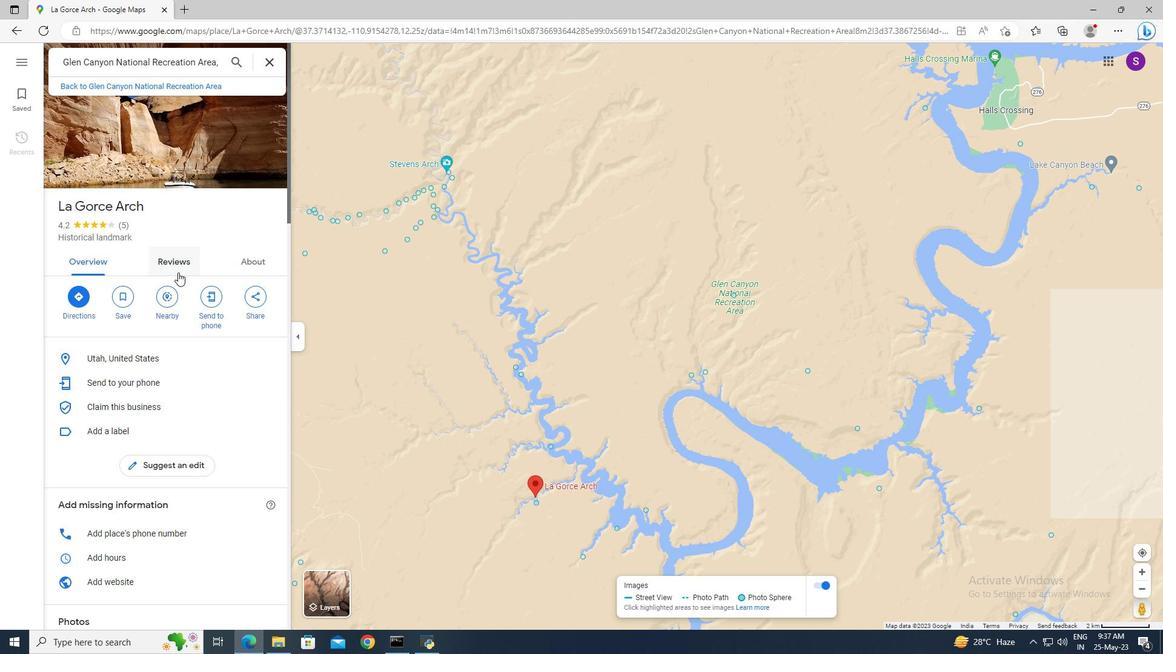
Action: Mouse pressed left at (177, 267)
Screenshot: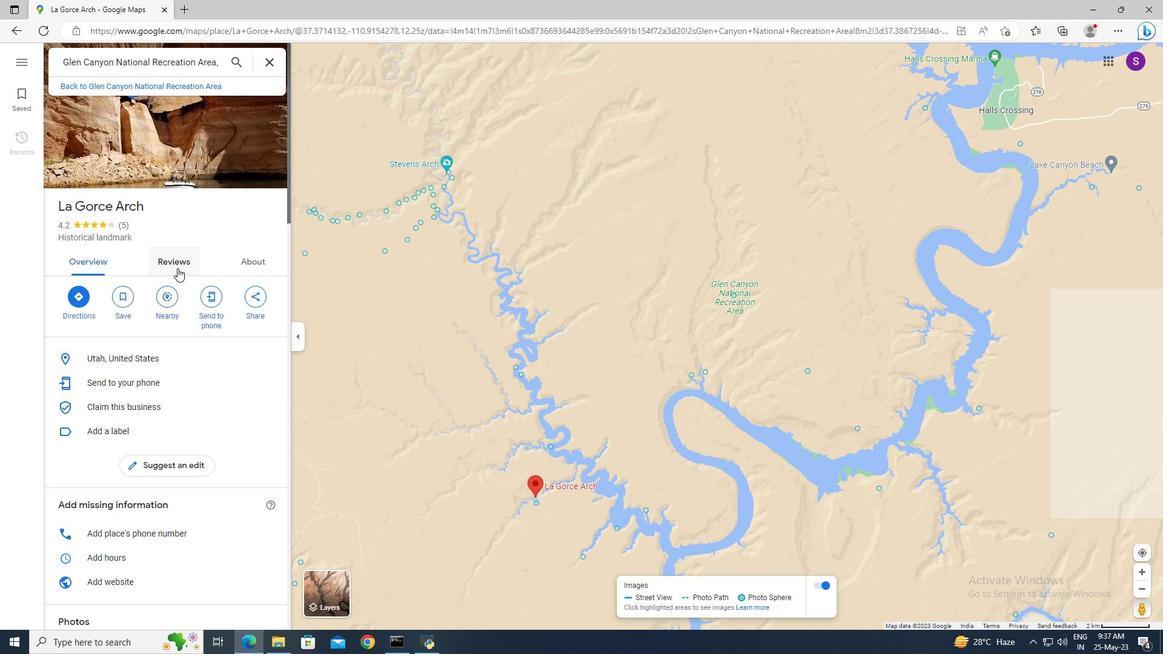 
Action: Mouse moved to (234, 347)
Screenshot: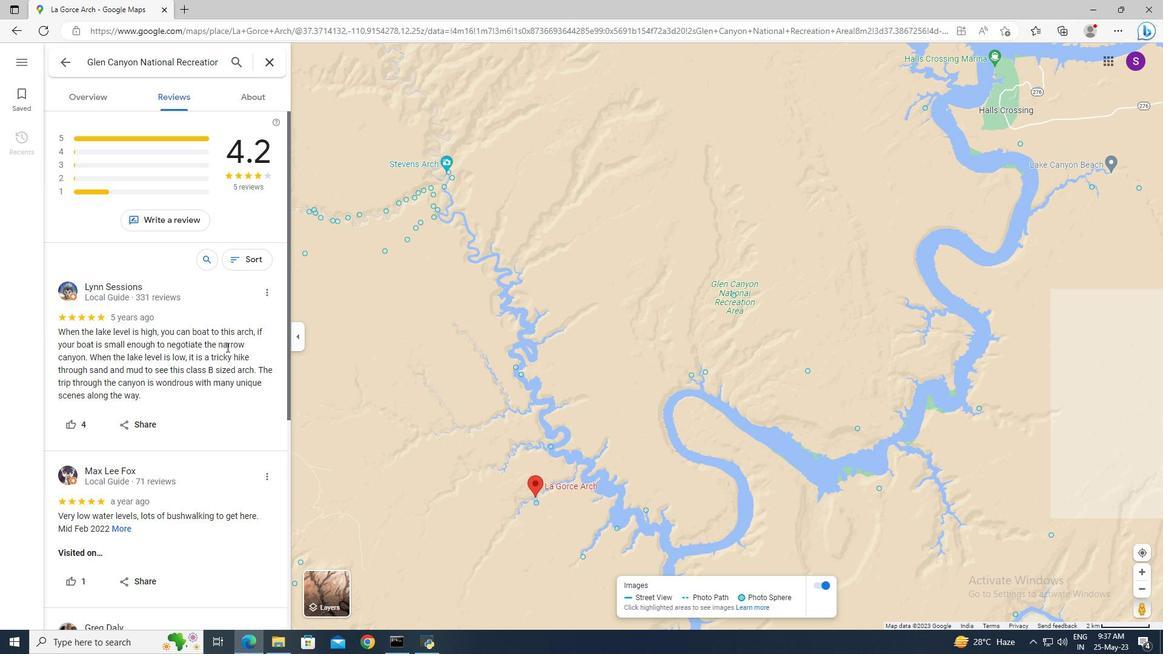 
Action: Mouse scrolled (234, 346) with delta (0, 0)
Screenshot: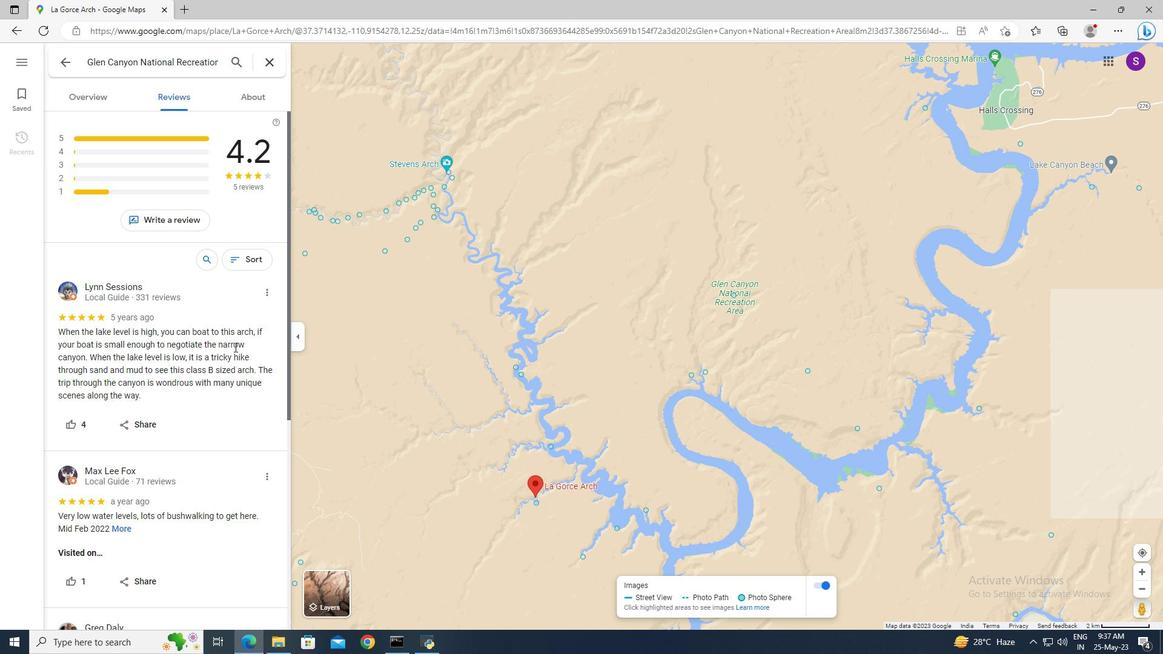 
Action: Mouse scrolled (234, 346) with delta (0, 0)
Screenshot: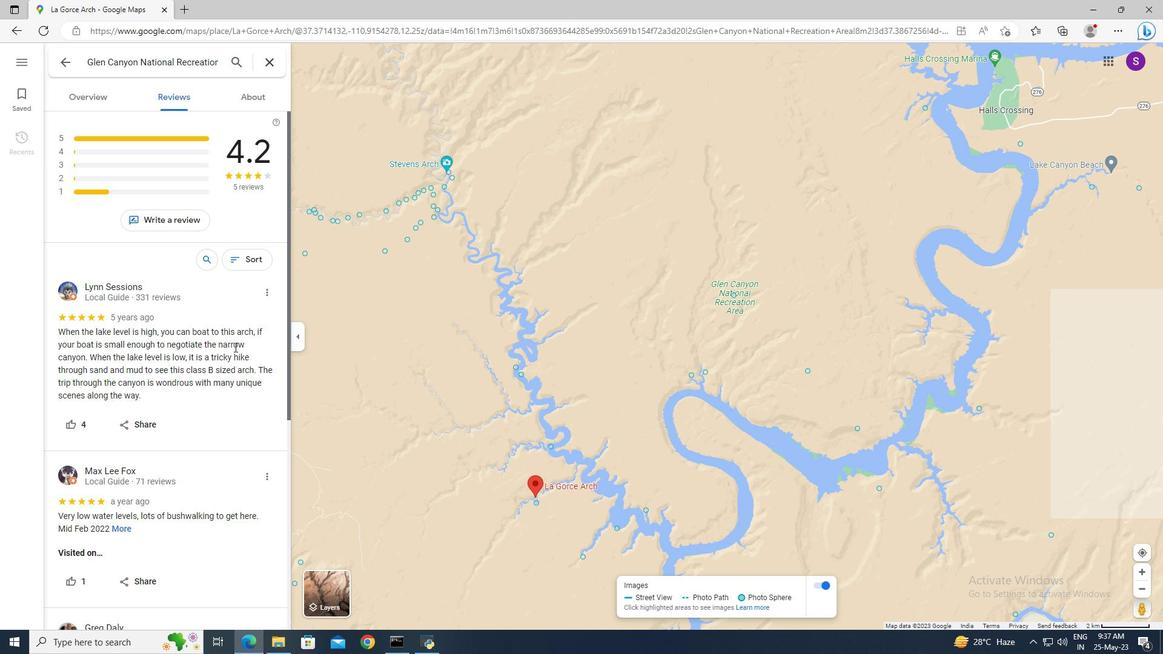 
Action: Mouse scrolled (234, 346) with delta (0, 0)
Screenshot: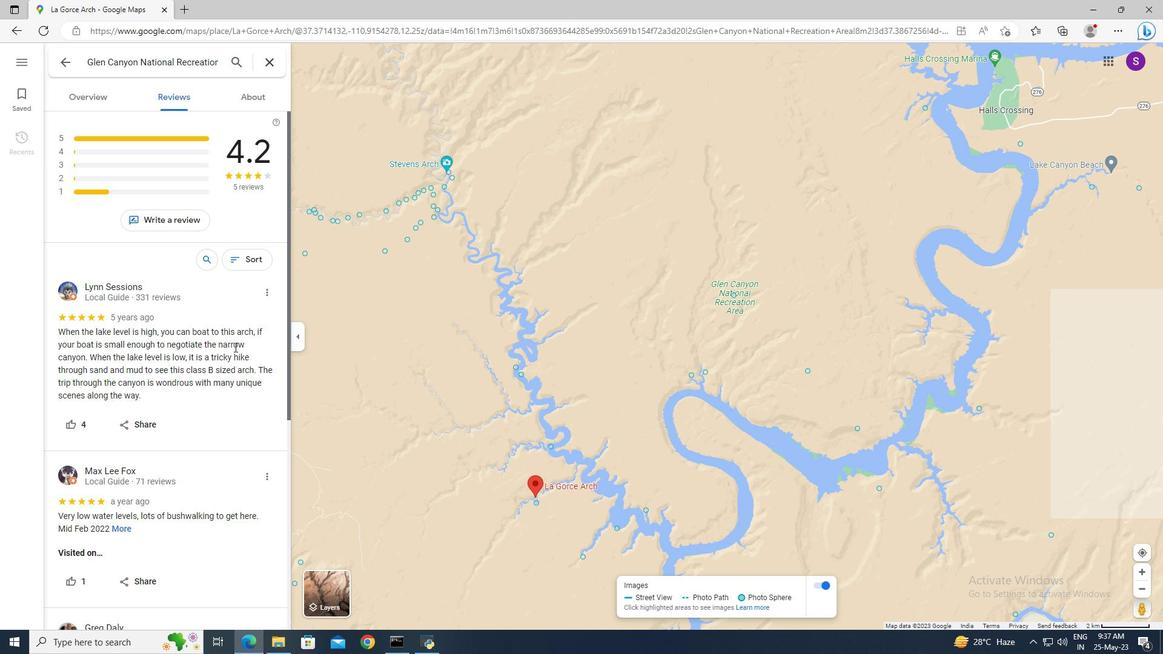 
Action: Mouse scrolled (234, 347) with delta (0, 0)
Screenshot: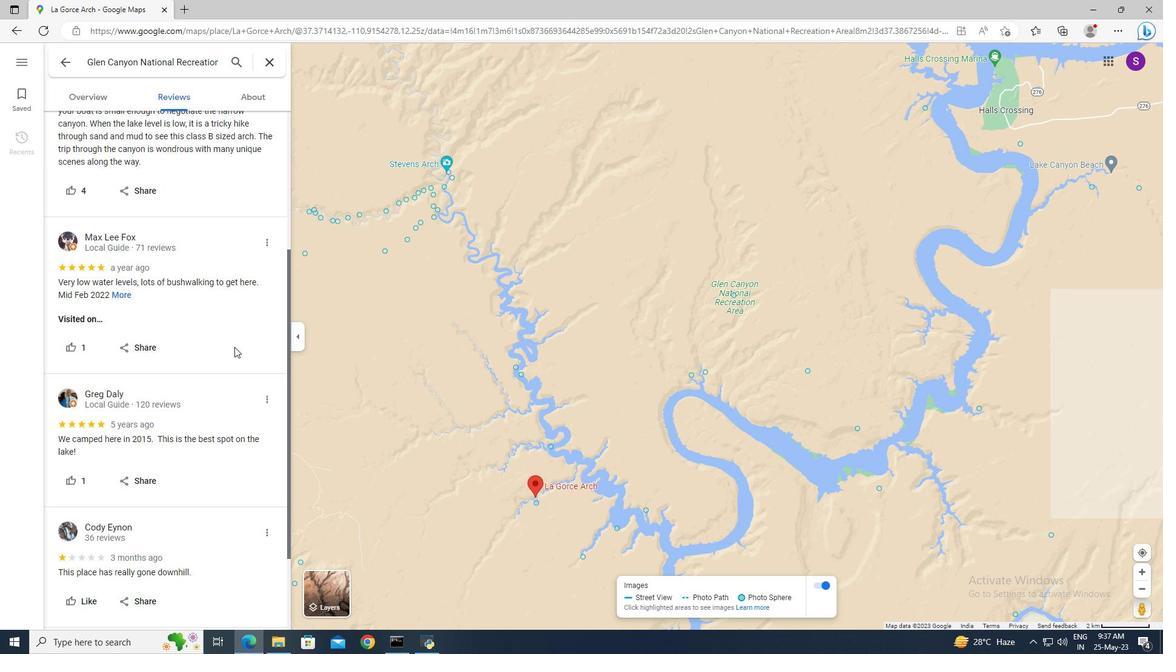 
Action: Mouse scrolled (234, 347) with delta (0, 0)
Screenshot: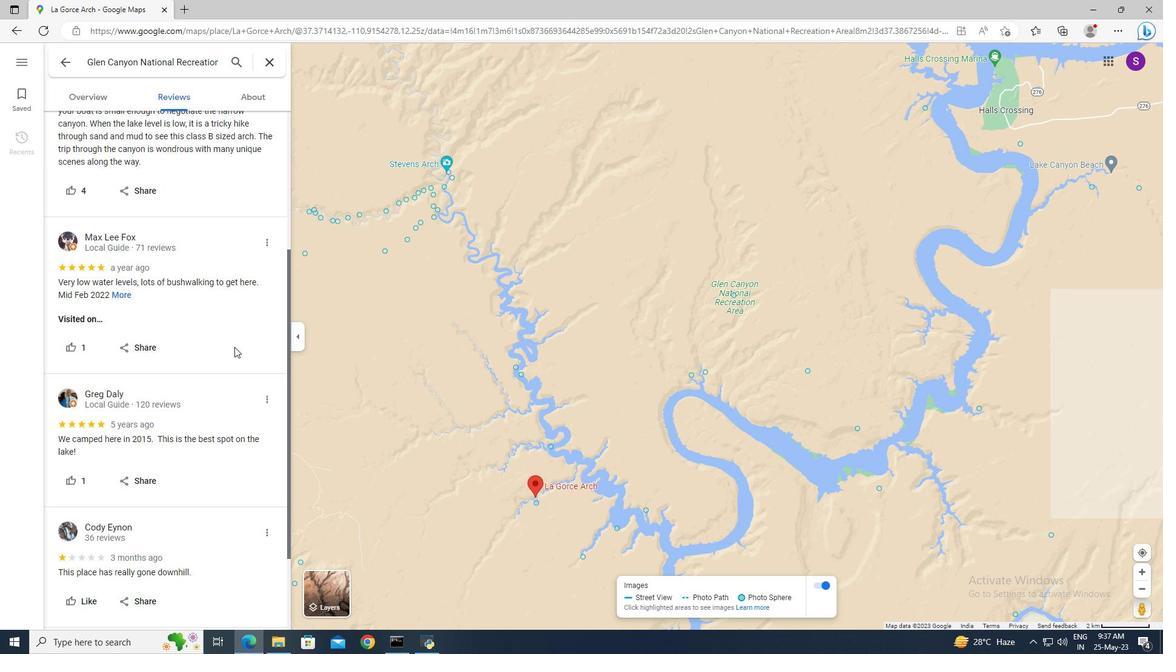 
Action: Mouse scrolled (234, 347) with delta (0, 0)
Screenshot: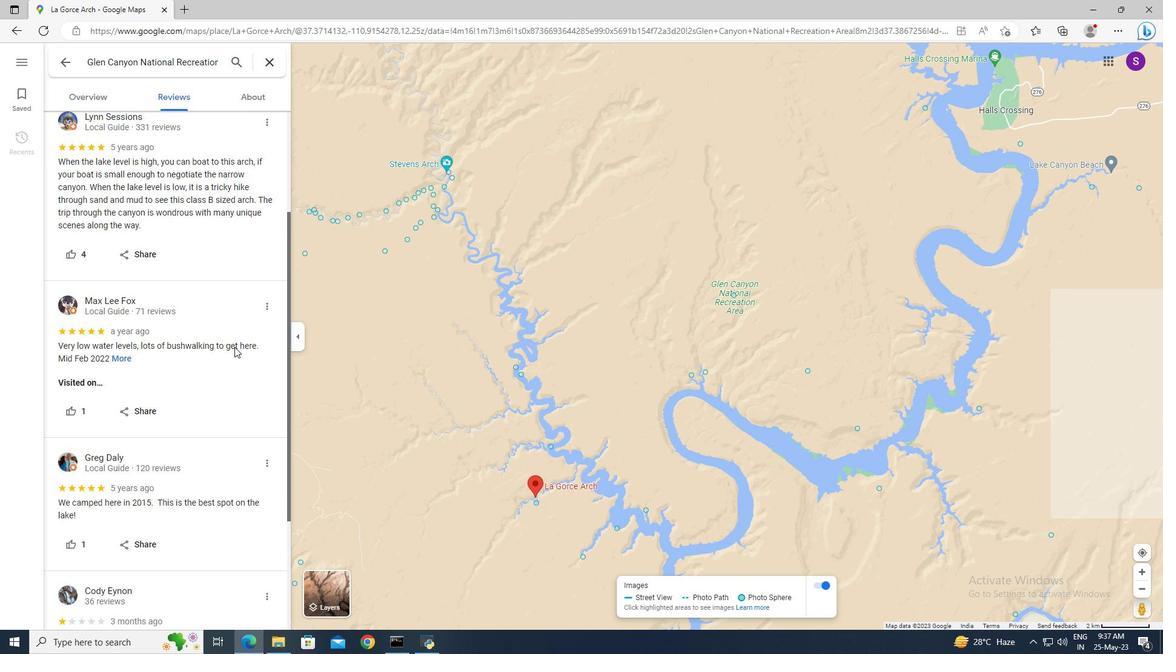 
Action: Mouse scrolled (234, 347) with delta (0, 0)
Screenshot: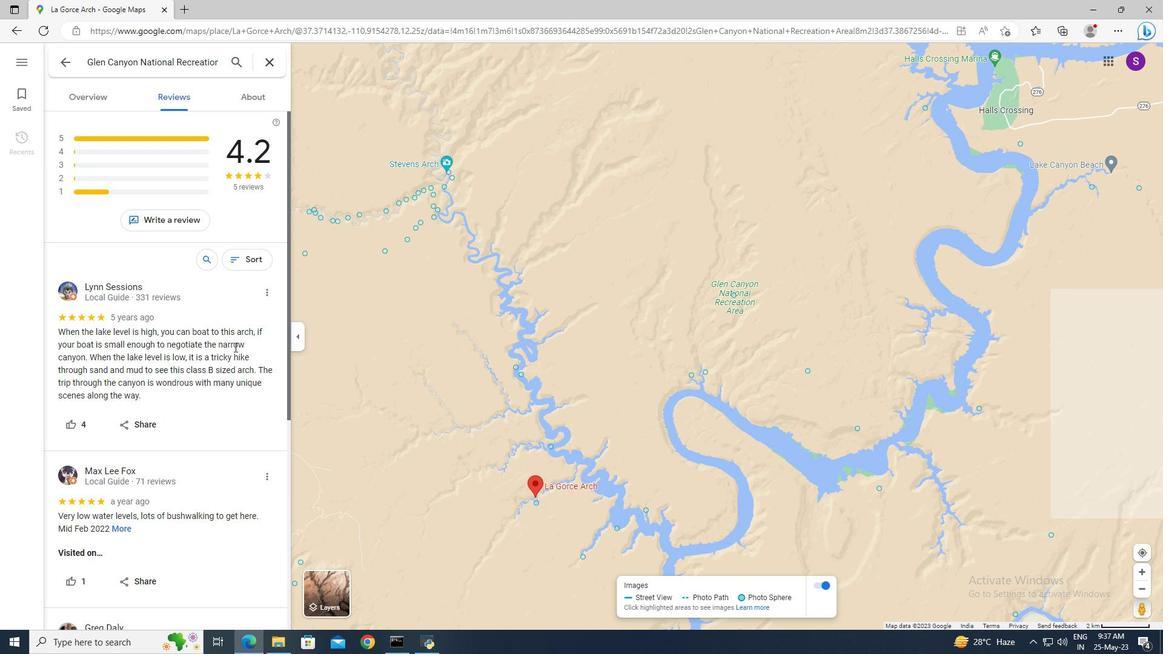 
Action: Mouse scrolled (234, 347) with delta (0, 0)
Screenshot: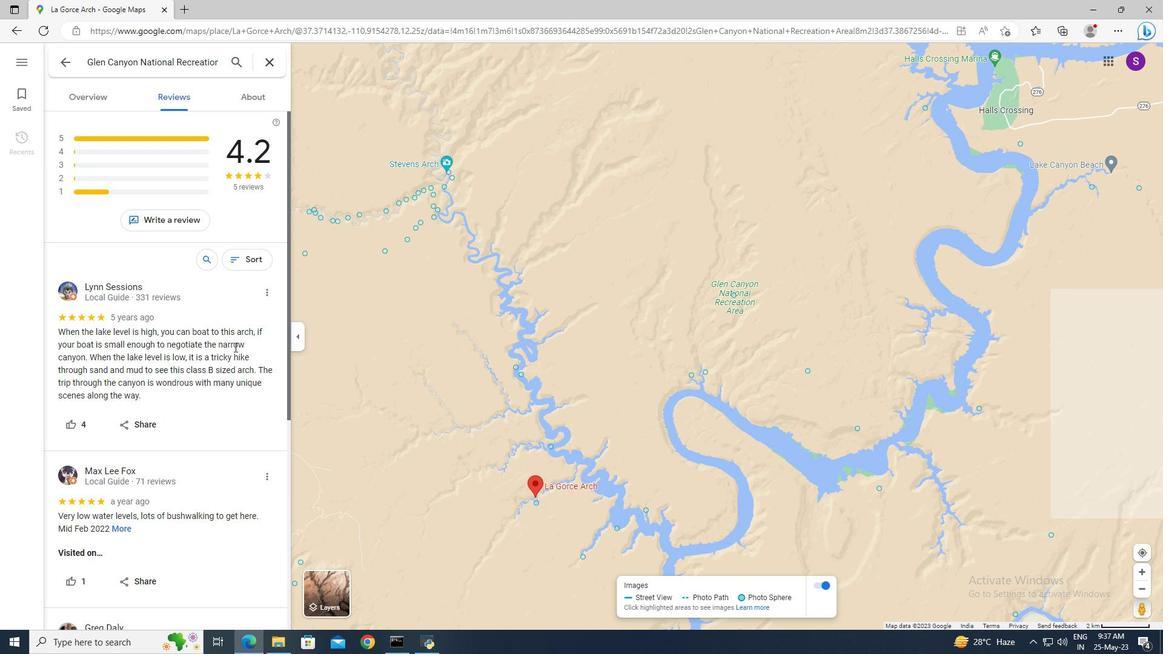 
Action: Mouse moved to (226, 338)
Screenshot: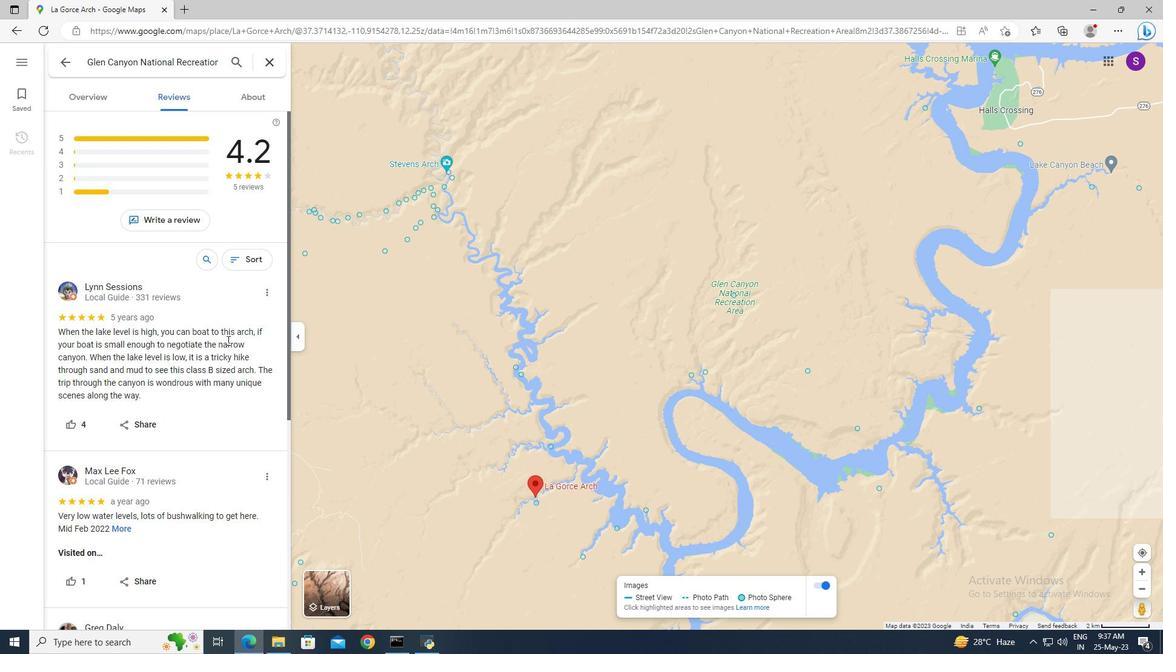 
Action: Mouse scrolled (226, 337) with delta (0, 0)
Screenshot: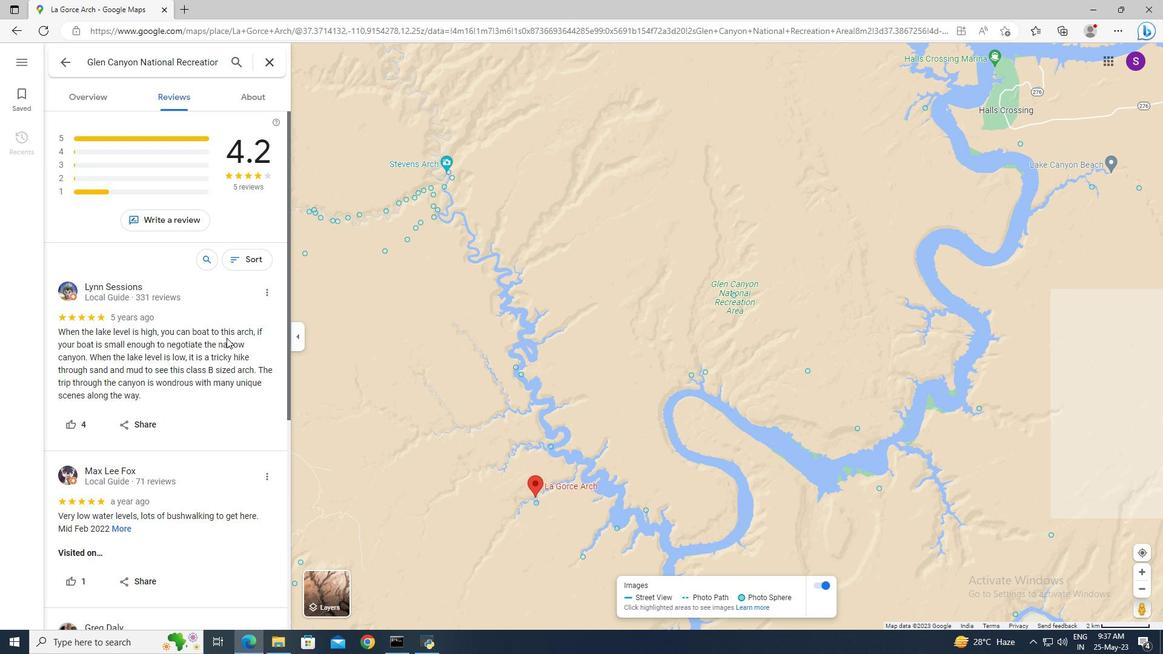 
Action: Mouse scrolled (226, 337) with delta (0, 0)
Screenshot: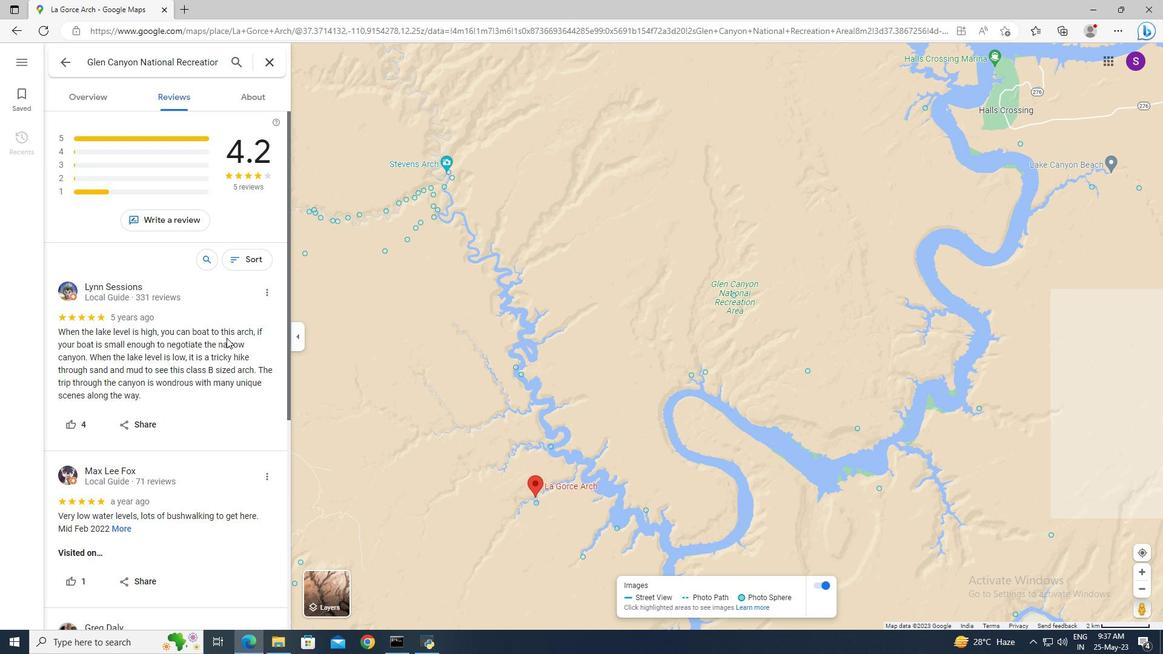 
Action: Mouse scrolled (226, 337) with delta (0, 0)
Screenshot: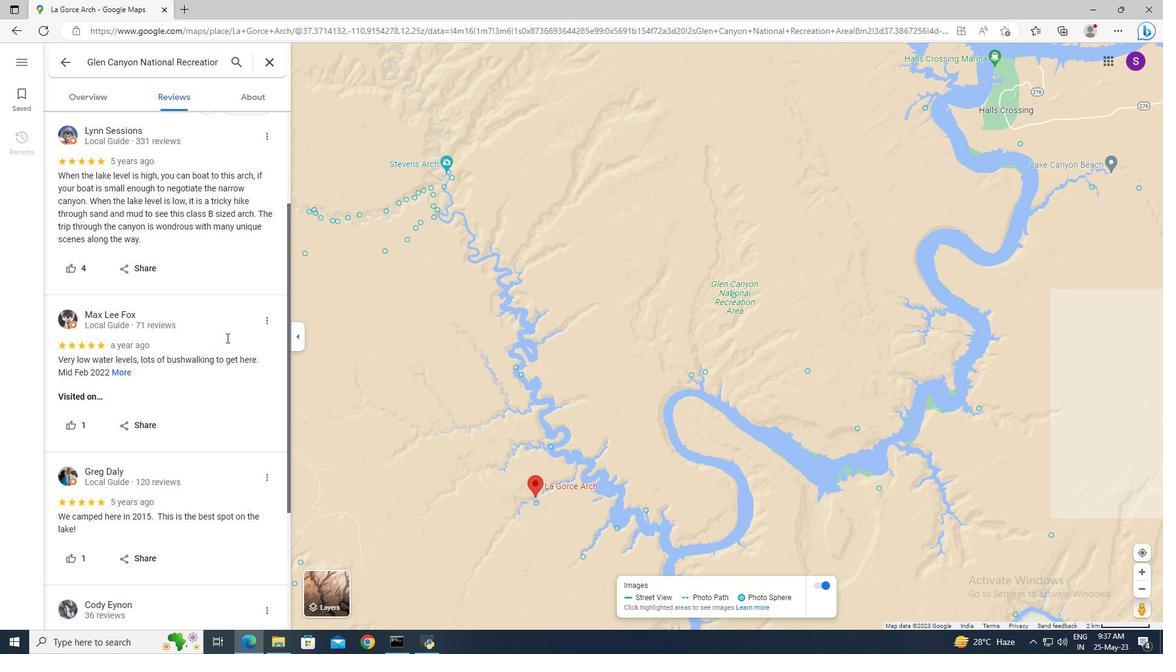 
Action: Mouse scrolled (226, 337) with delta (0, 0)
Screenshot: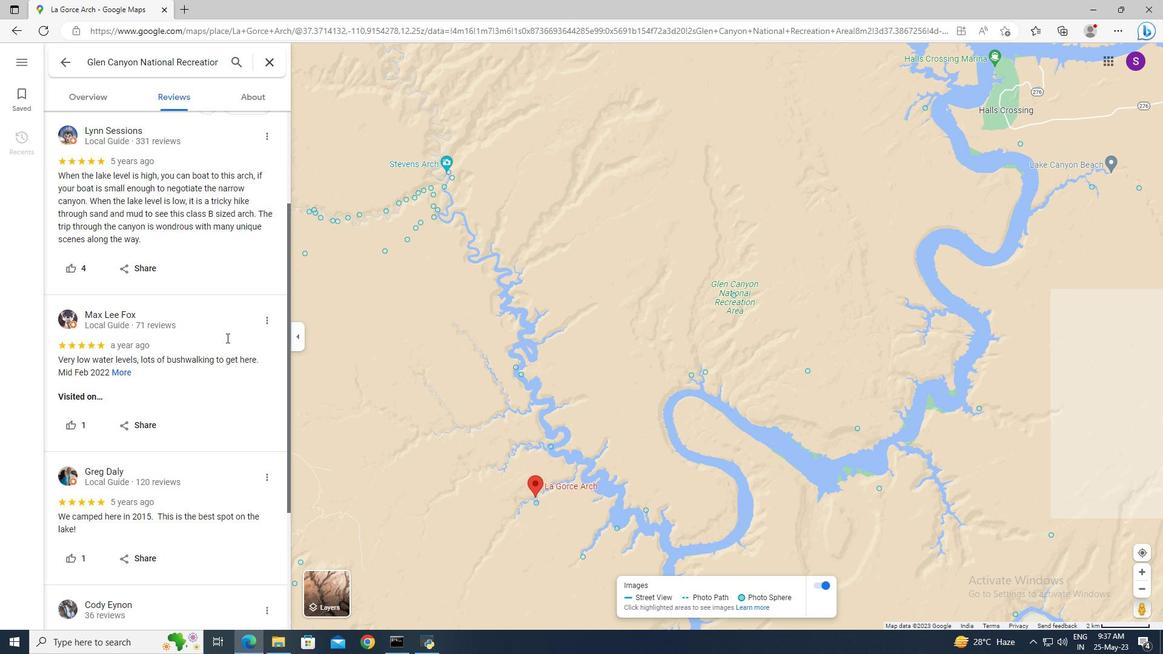 
Action: Mouse scrolled (226, 337) with delta (0, 0)
Screenshot: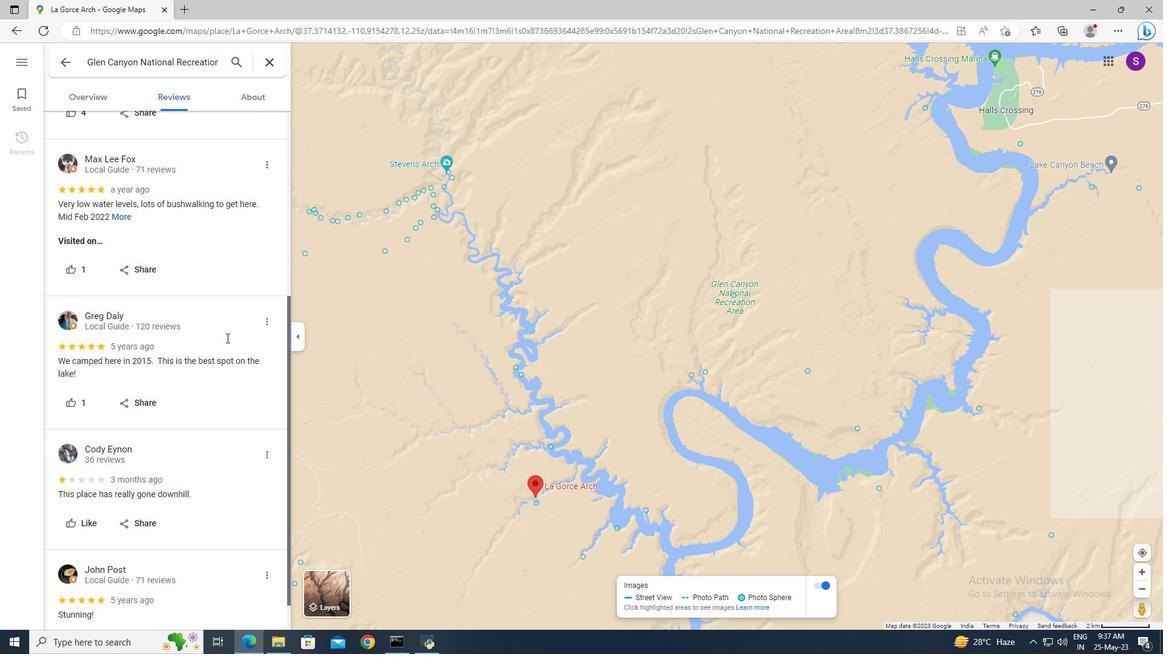 
Action: Mouse scrolled (226, 337) with delta (0, 0)
Screenshot: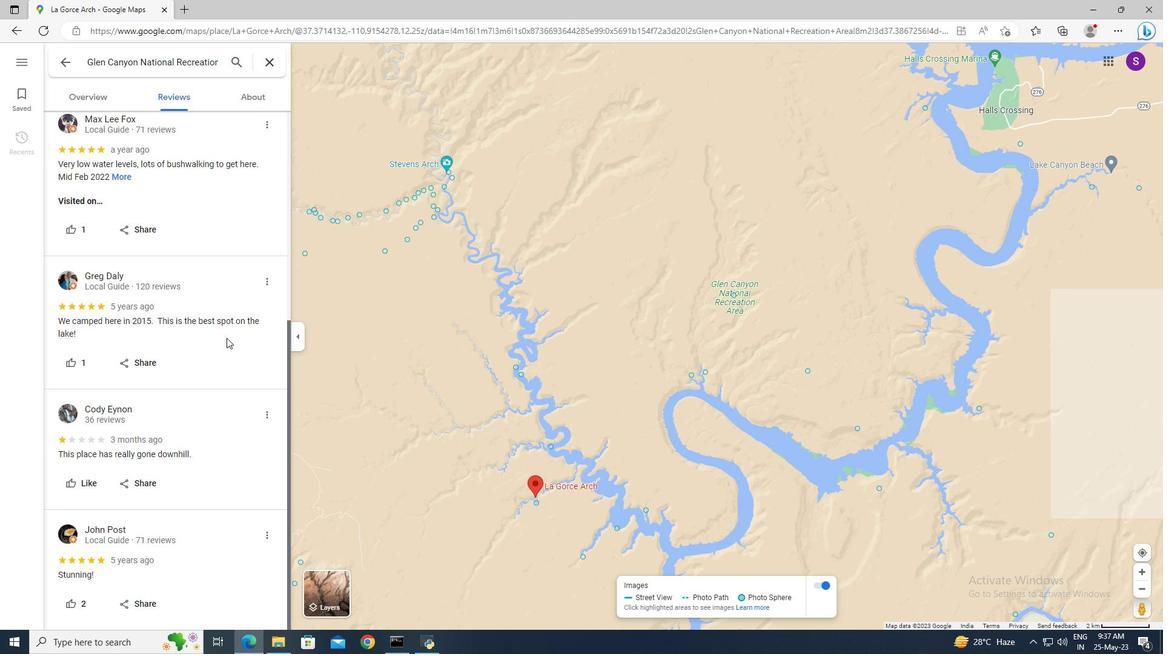 
Action: Mouse scrolled (226, 337) with delta (0, 0)
Screenshot: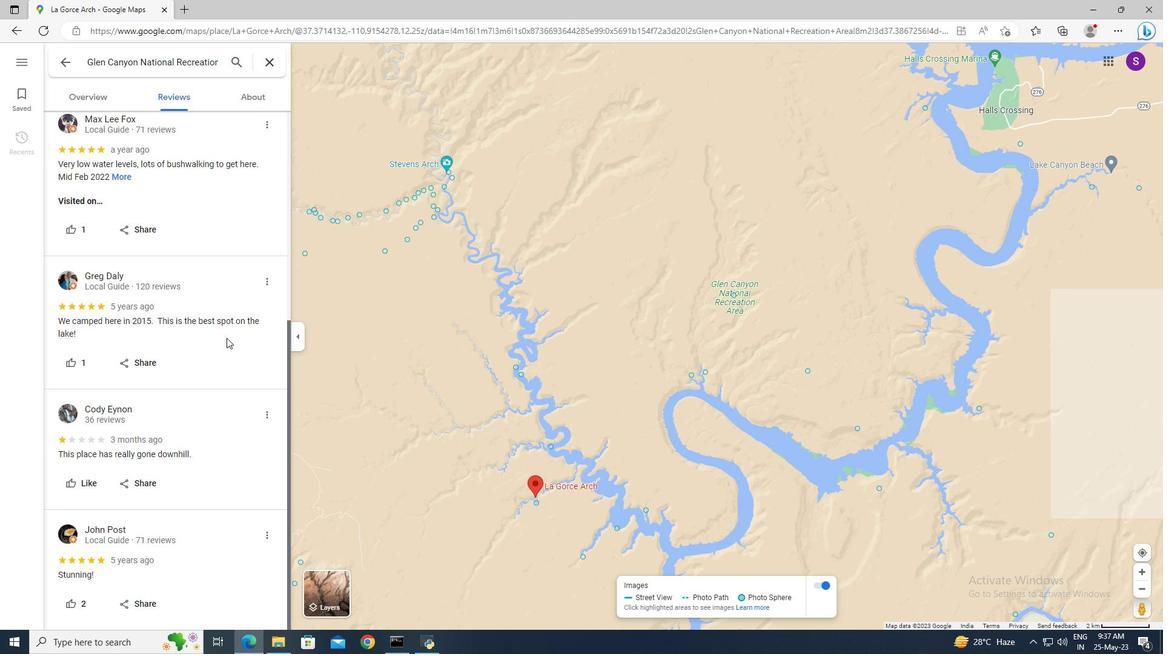 
Action: Mouse scrolled (226, 338) with delta (0, 0)
Screenshot: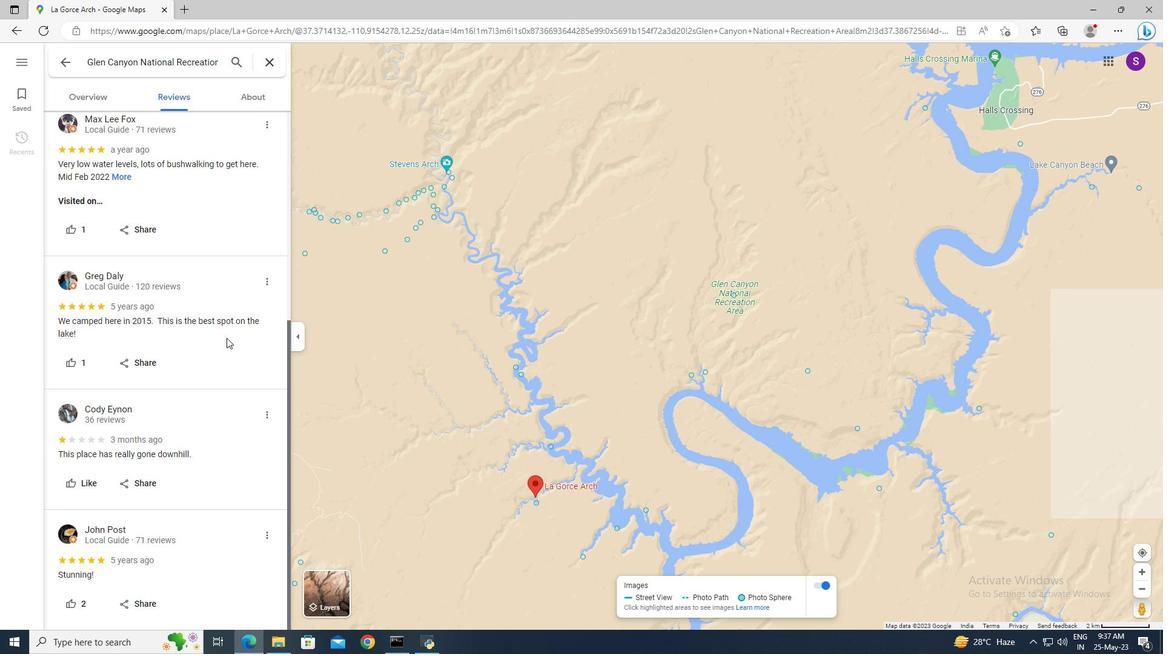 
Action: Mouse scrolled (226, 338) with delta (0, 0)
Screenshot: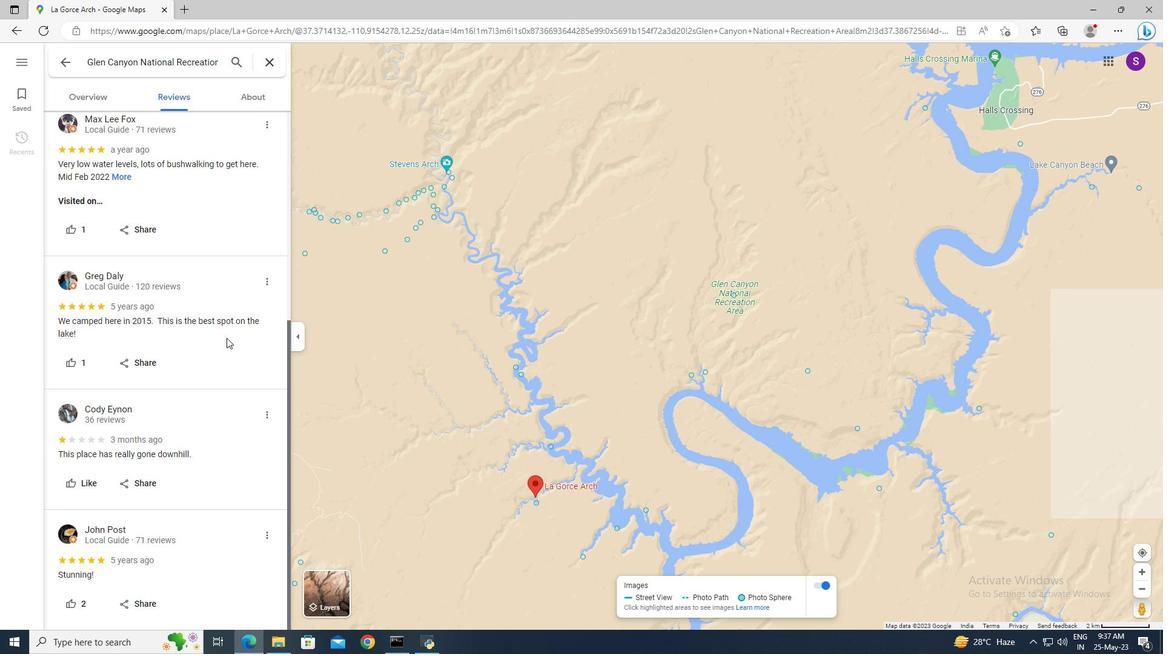 
Action: Mouse moved to (91, 103)
Screenshot: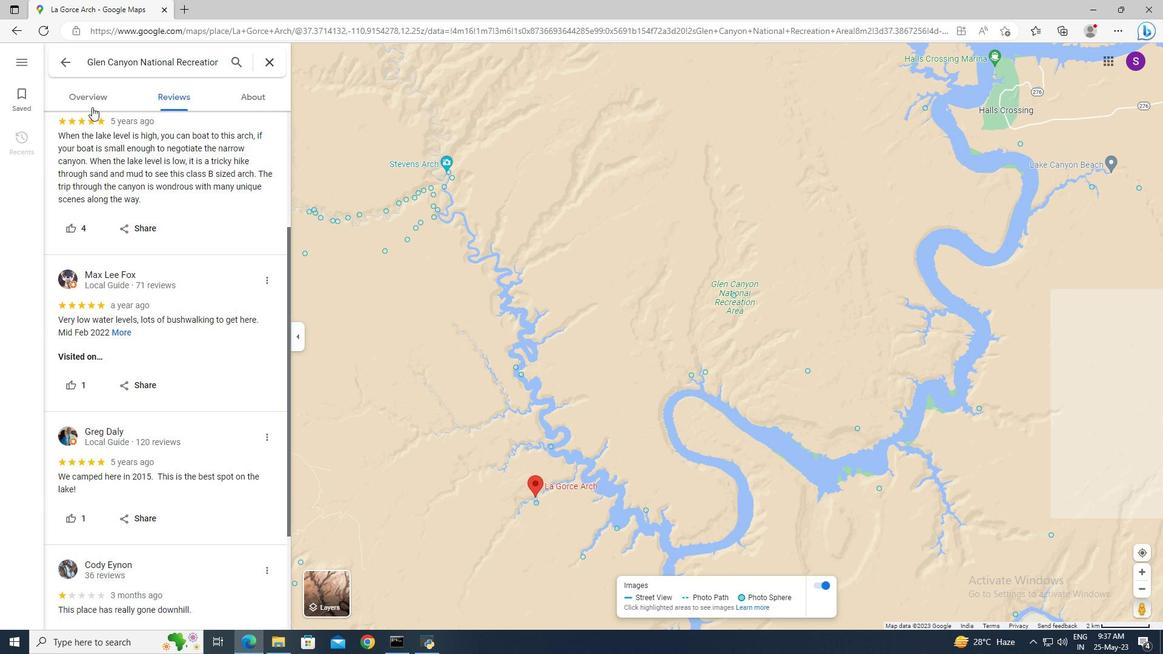 
Action: Mouse pressed left at (91, 103)
Screenshot: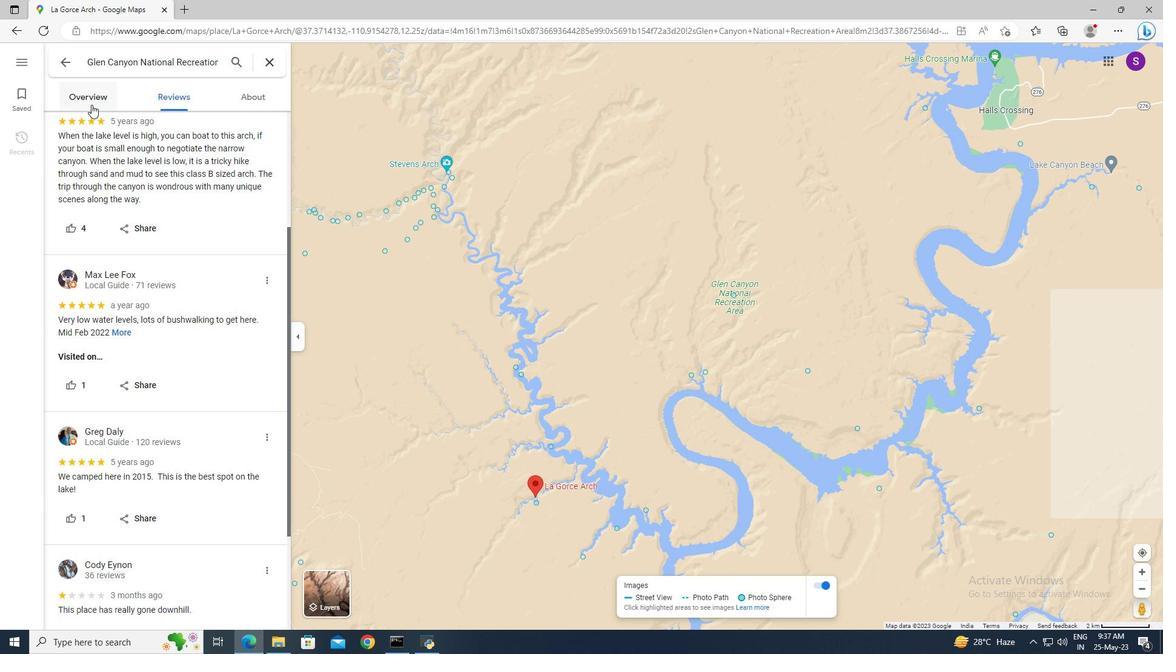 
Action: Mouse moved to (105, 85)
Screenshot: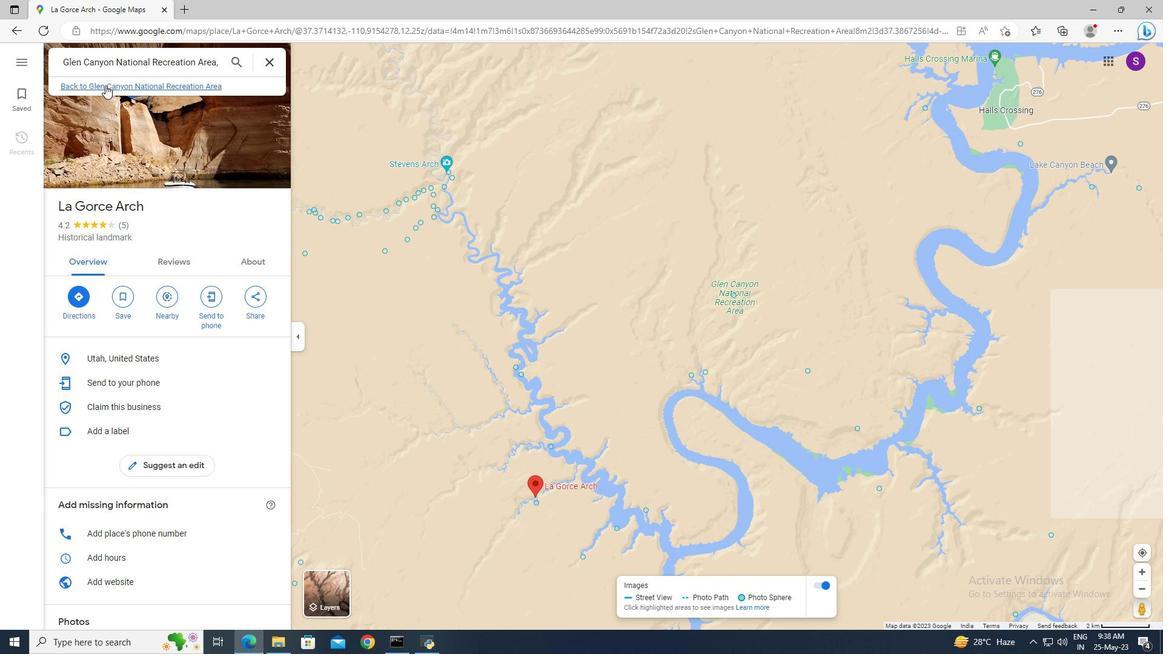 
Action: Mouse pressed left at (105, 85)
Screenshot: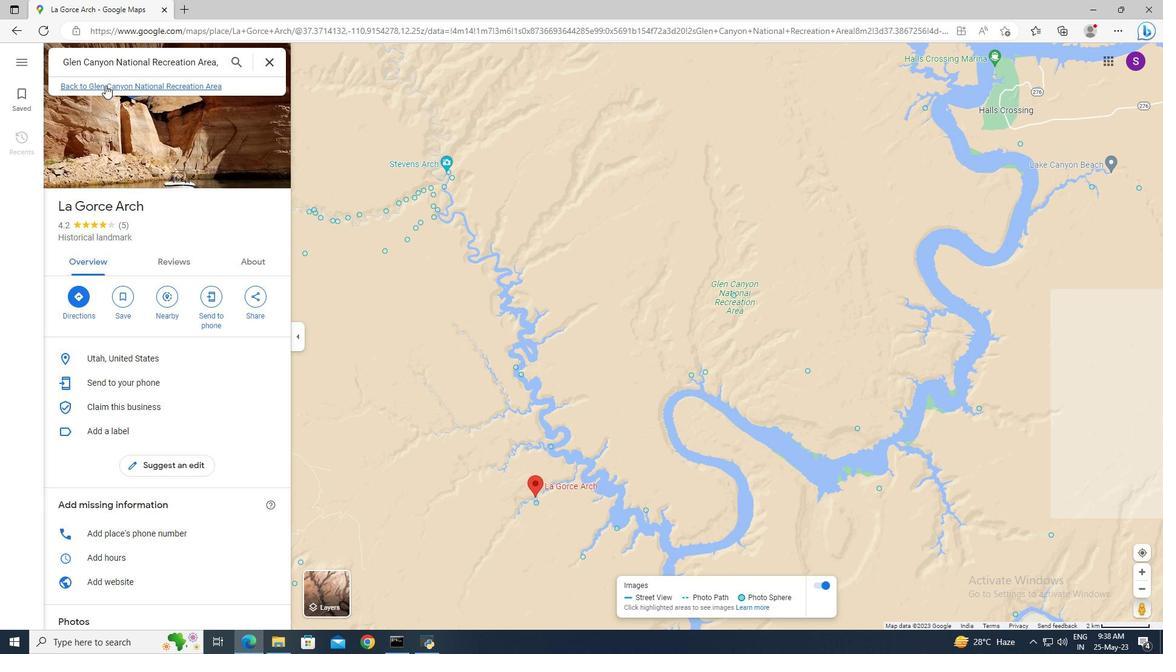 
Action: Mouse moved to (516, 263)
Screenshot: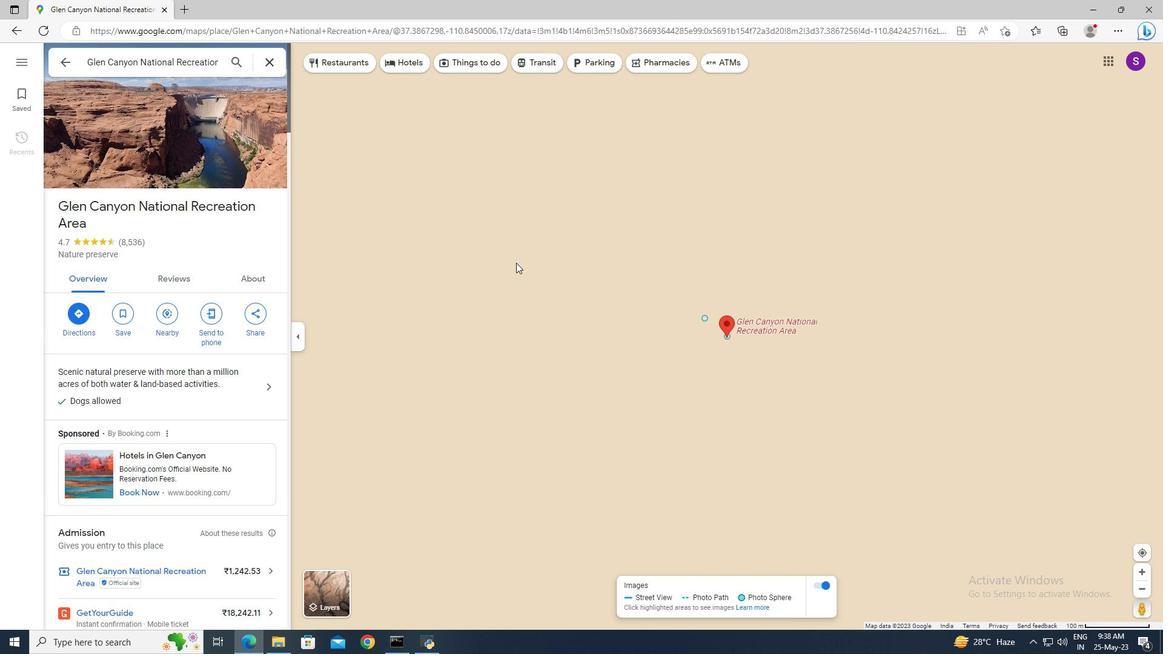 
Action: Mouse scrolled (516, 262) with delta (0, 0)
Screenshot: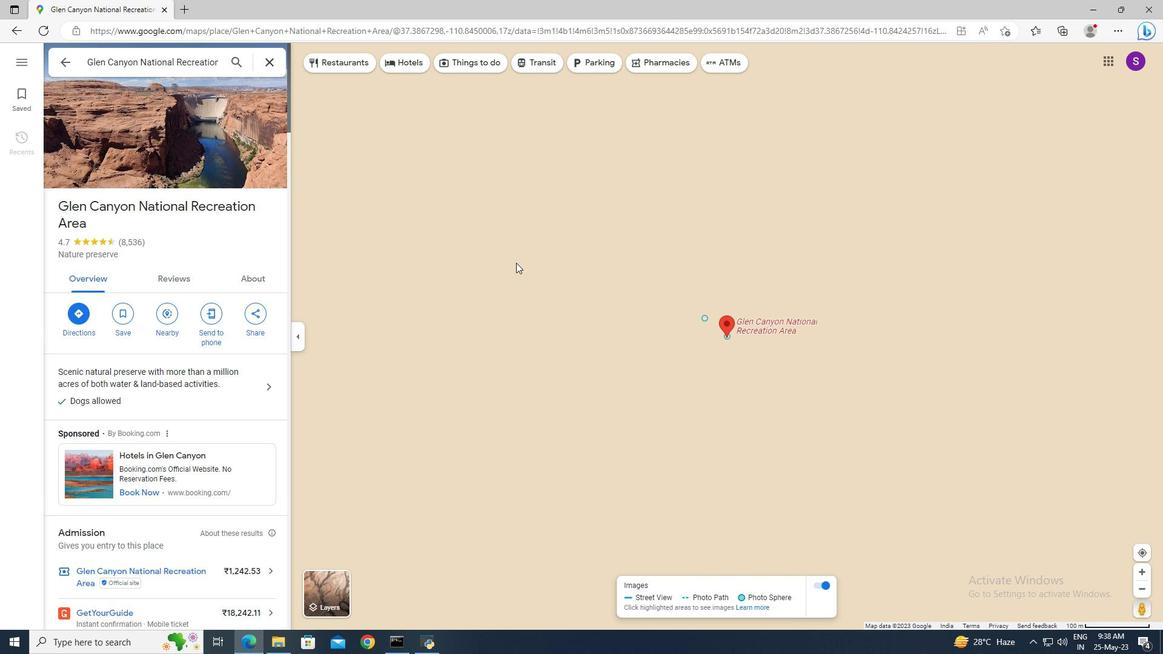 
Action: Mouse moved to (517, 263)
Screenshot: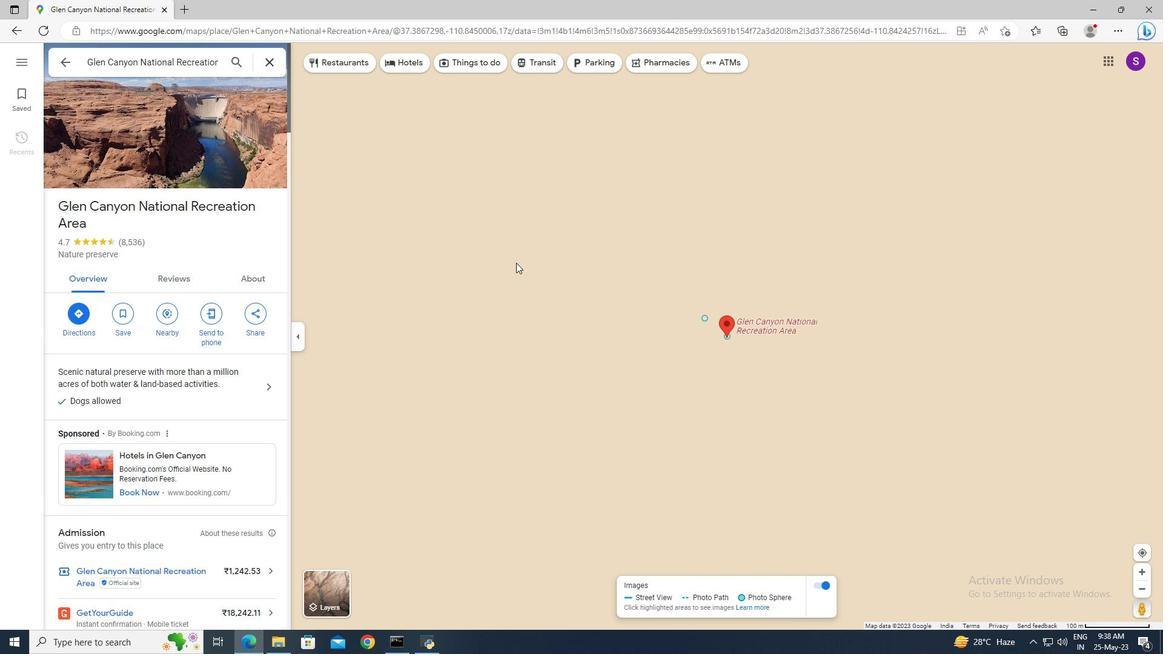 
Action: Mouse scrolled (517, 263) with delta (0, 0)
Screenshot: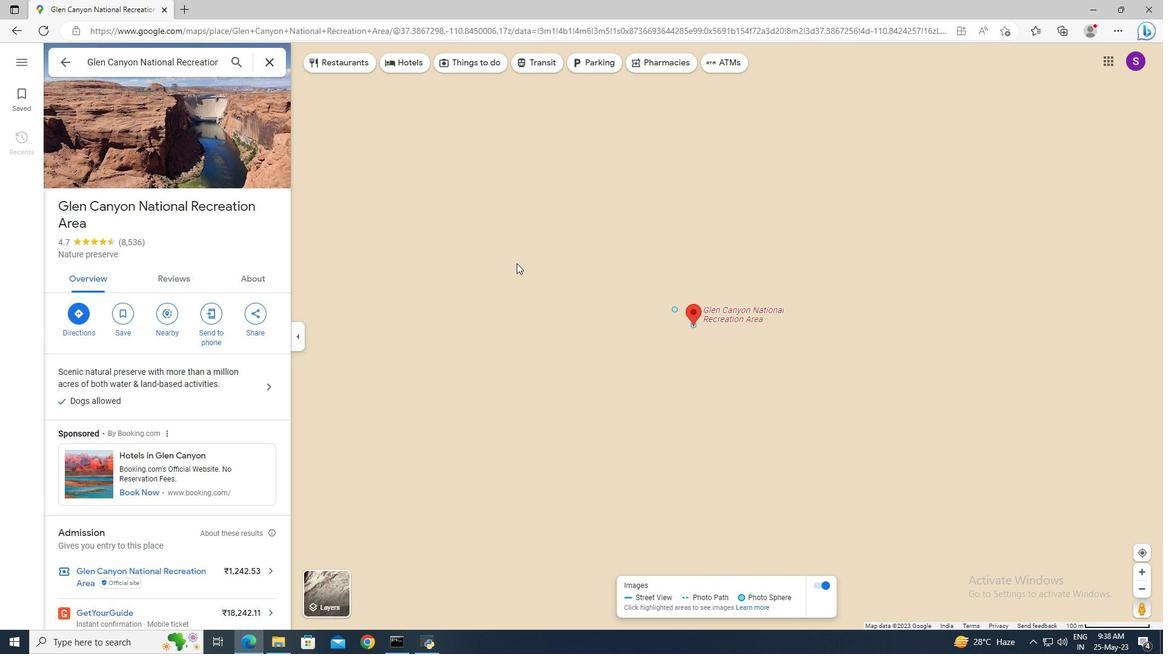 
Action: Mouse scrolled (517, 263) with delta (0, 0)
Screenshot: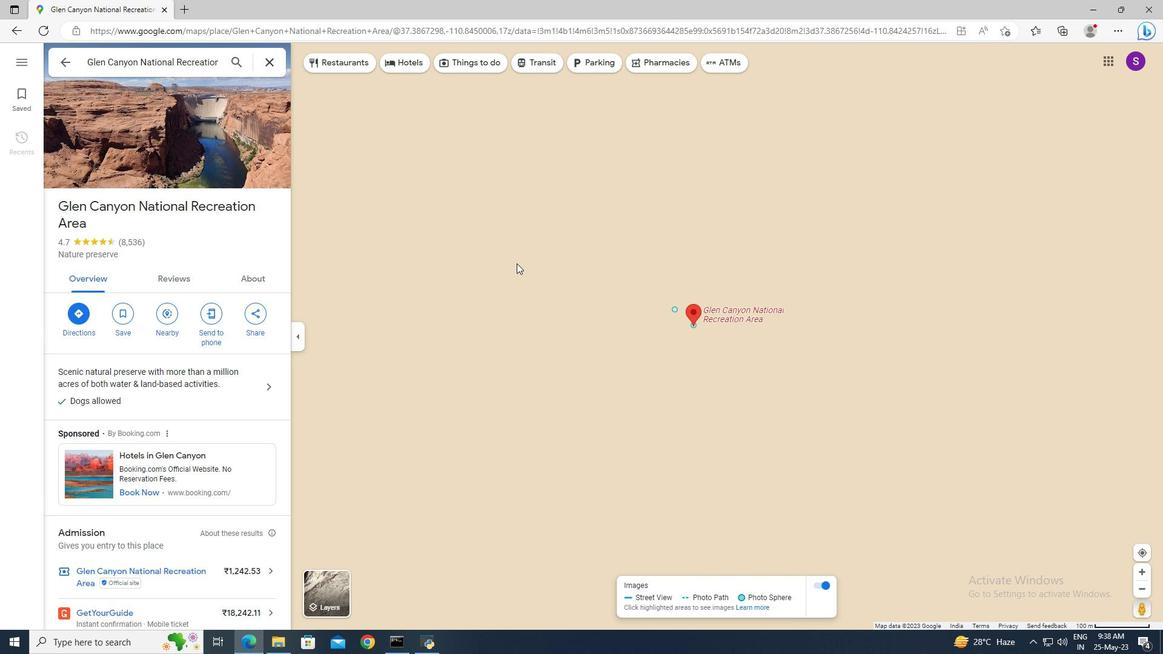 
Action: Mouse moved to (514, 263)
Screenshot: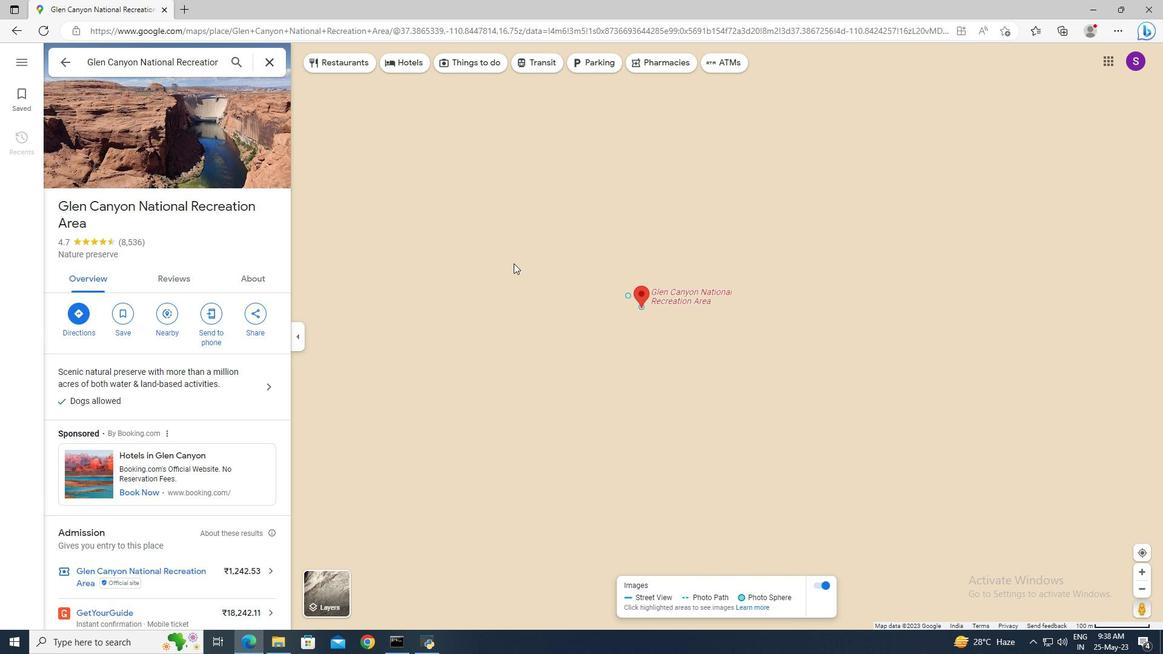 
Action: Mouse pressed left at (514, 263)
Screenshot: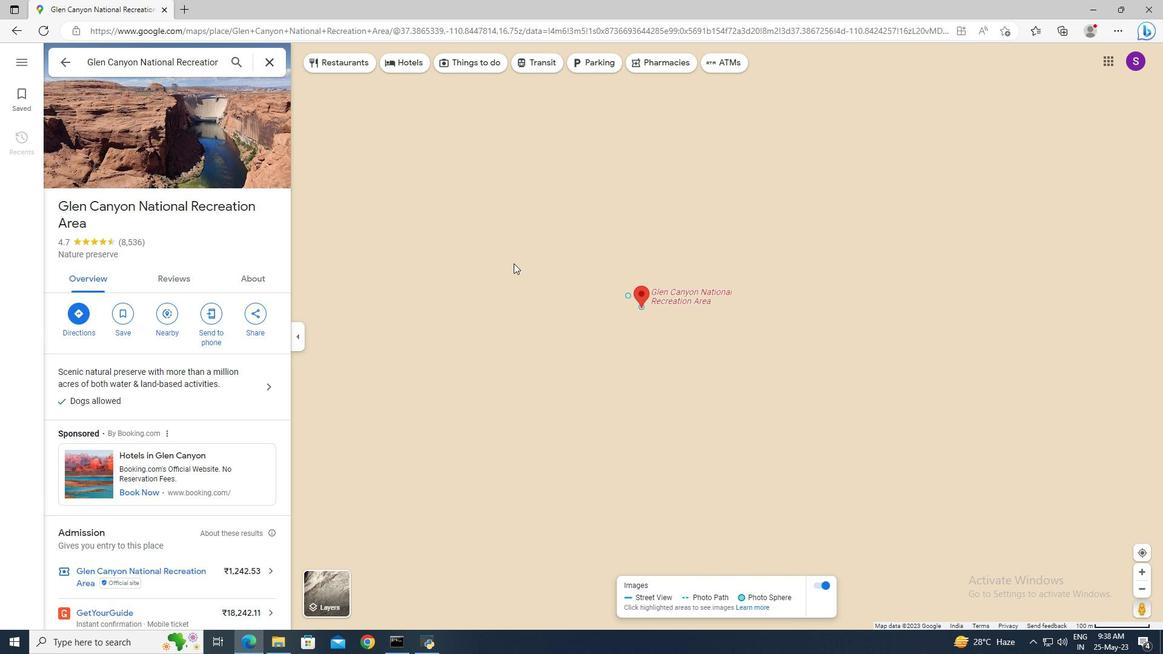 
Action: Mouse moved to (540, 284)
Screenshot: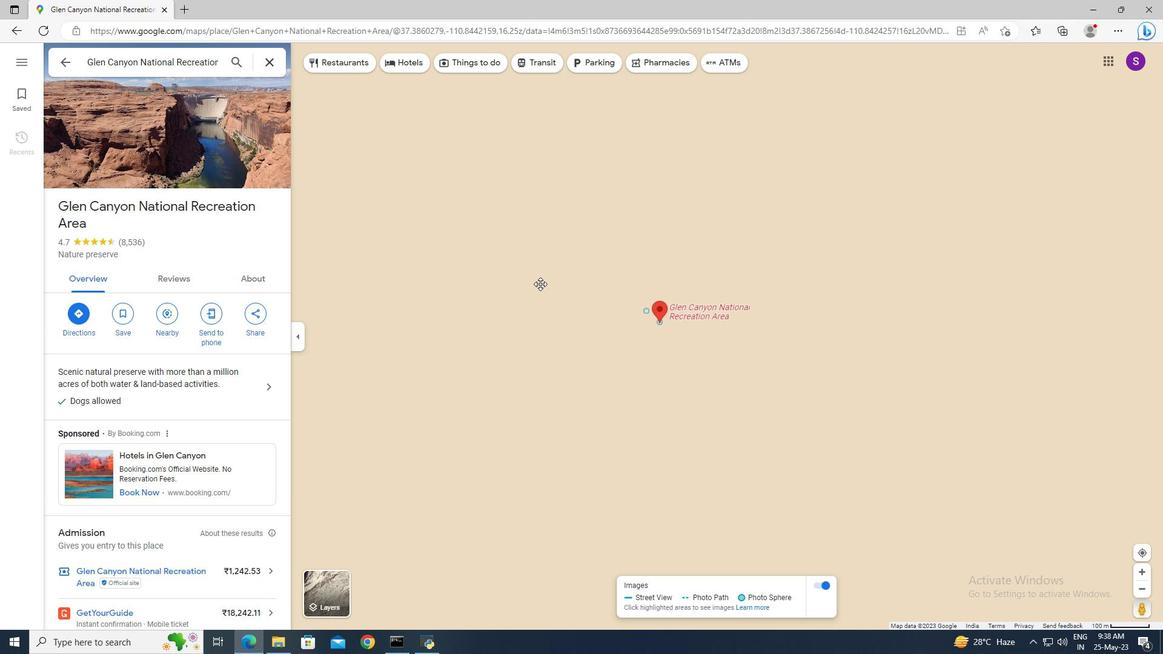 
Action: Mouse scrolled (540, 283) with delta (0, 0)
Screenshot: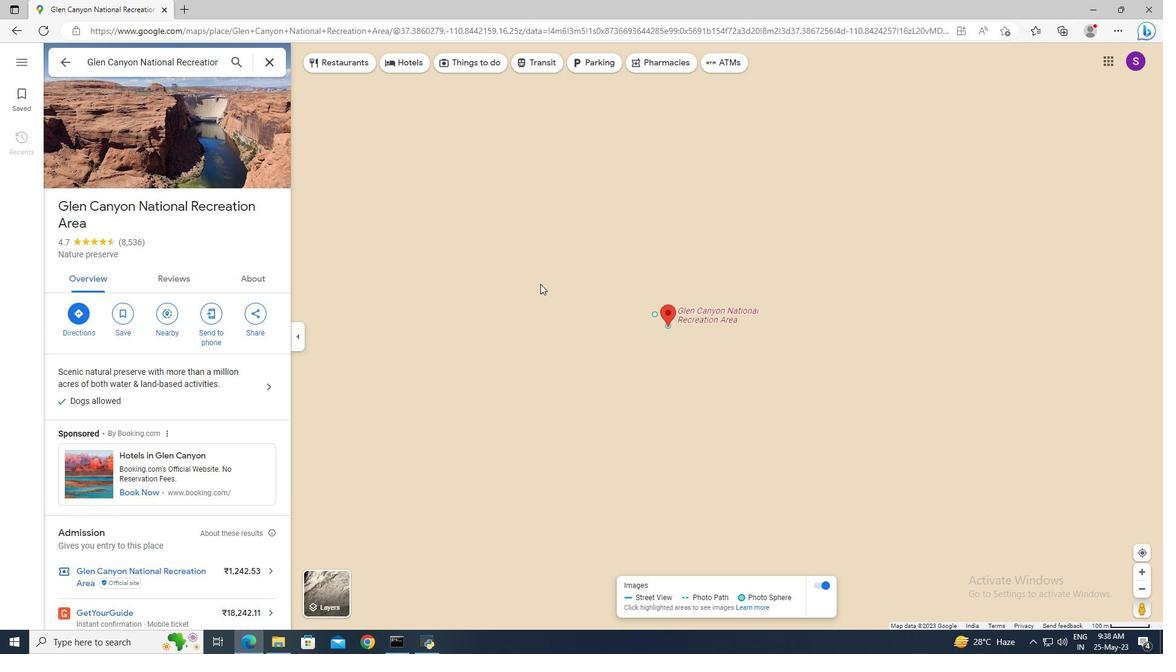
Action: Mouse scrolled (540, 283) with delta (0, 0)
Screenshot: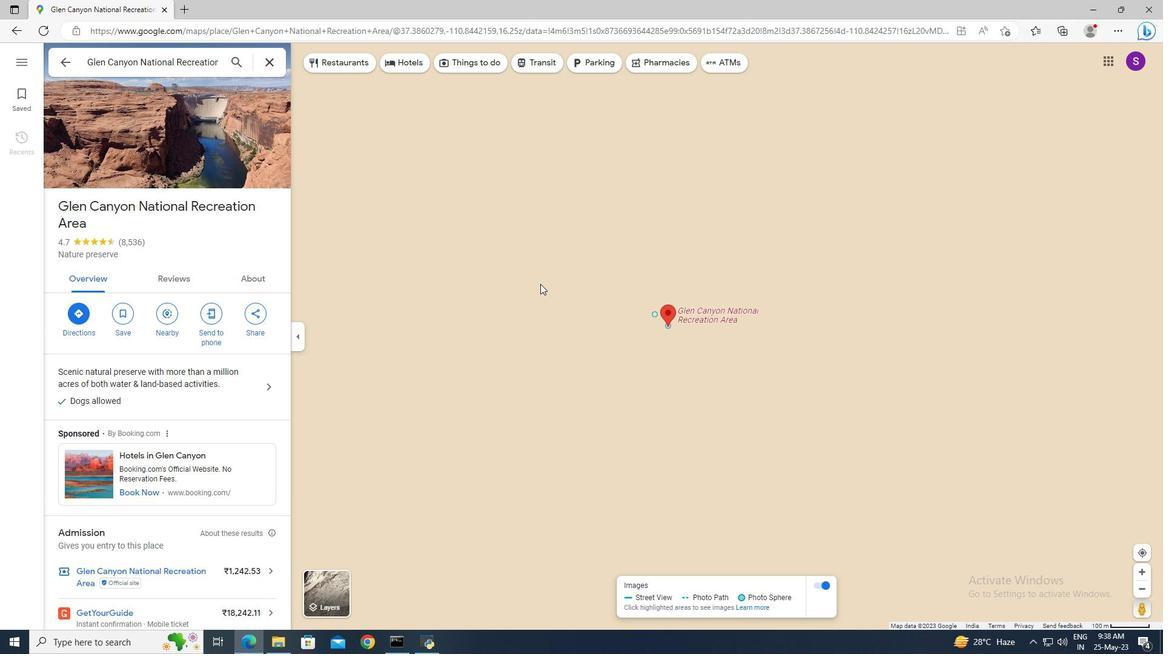 
Action: Mouse scrolled (540, 283) with delta (0, 0)
Screenshot: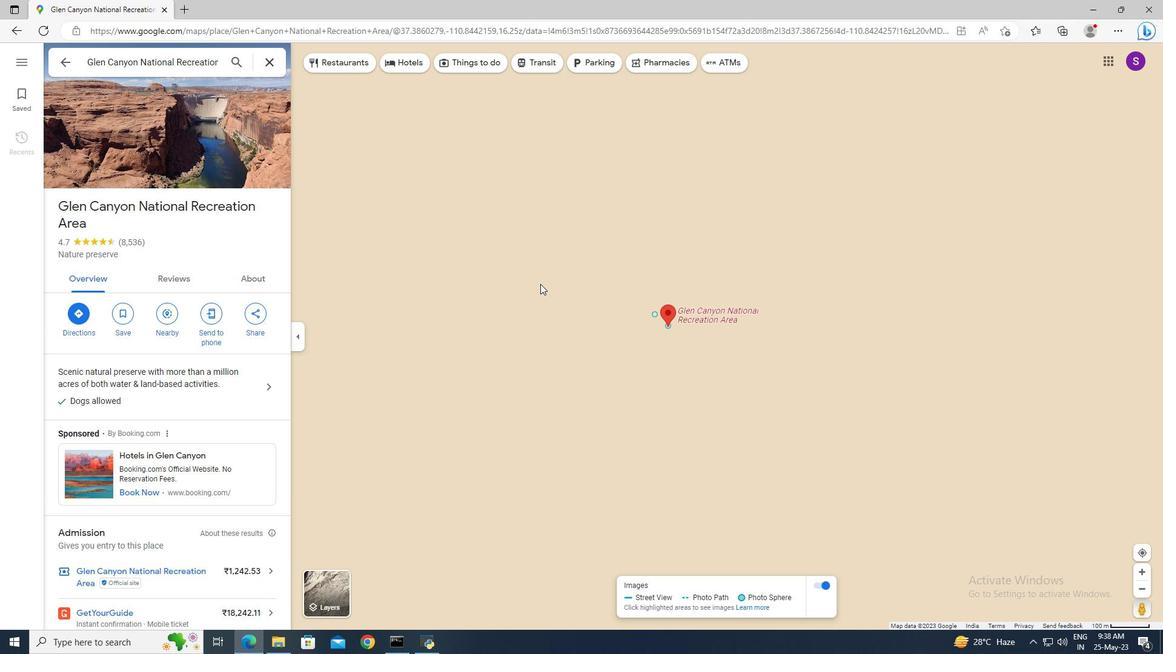
Action: Mouse scrolled (540, 283) with delta (0, 0)
Screenshot: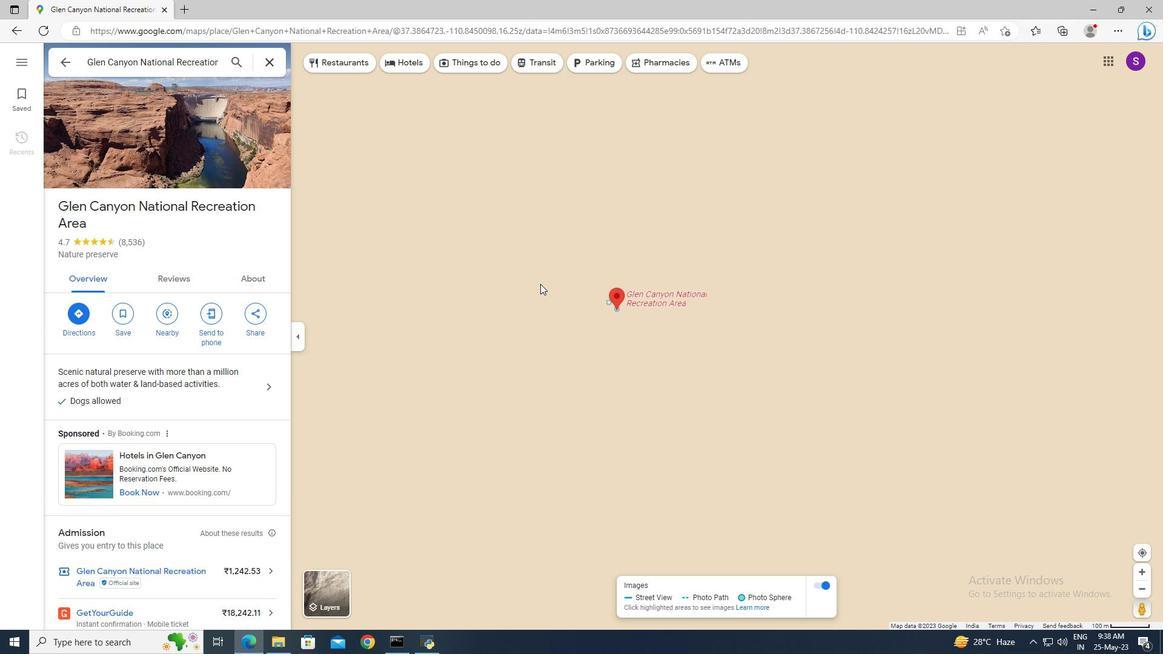 
Action: Mouse scrolled (540, 283) with delta (0, 0)
Screenshot: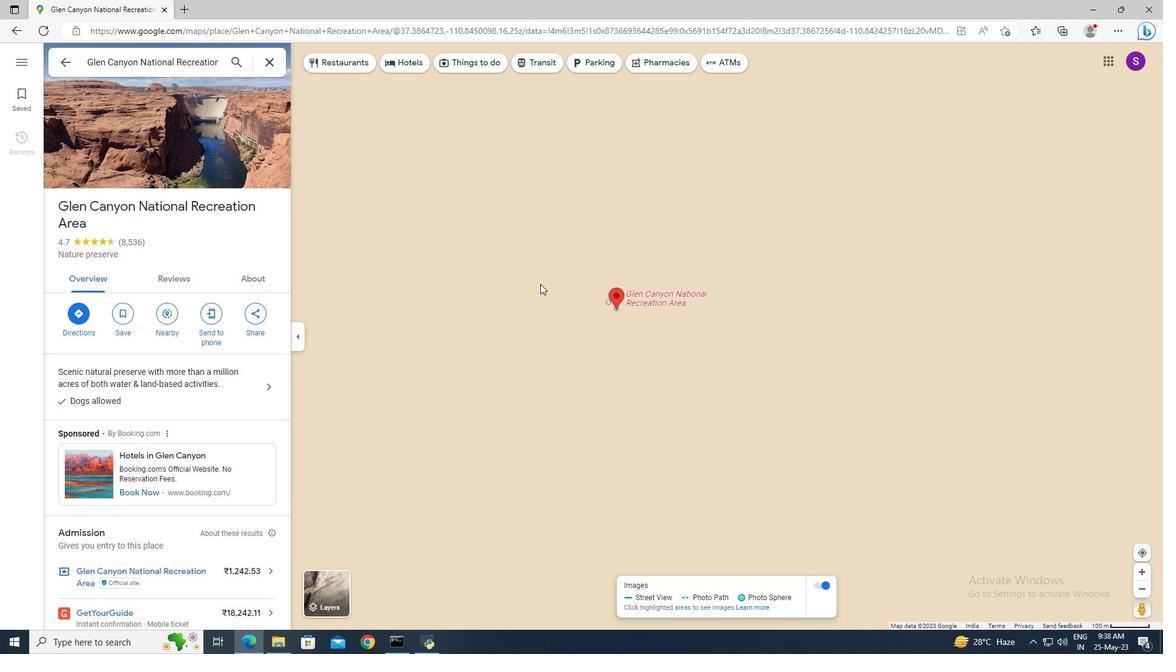 
Action: Mouse scrolled (540, 283) with delta (0, 0)
Screenshot: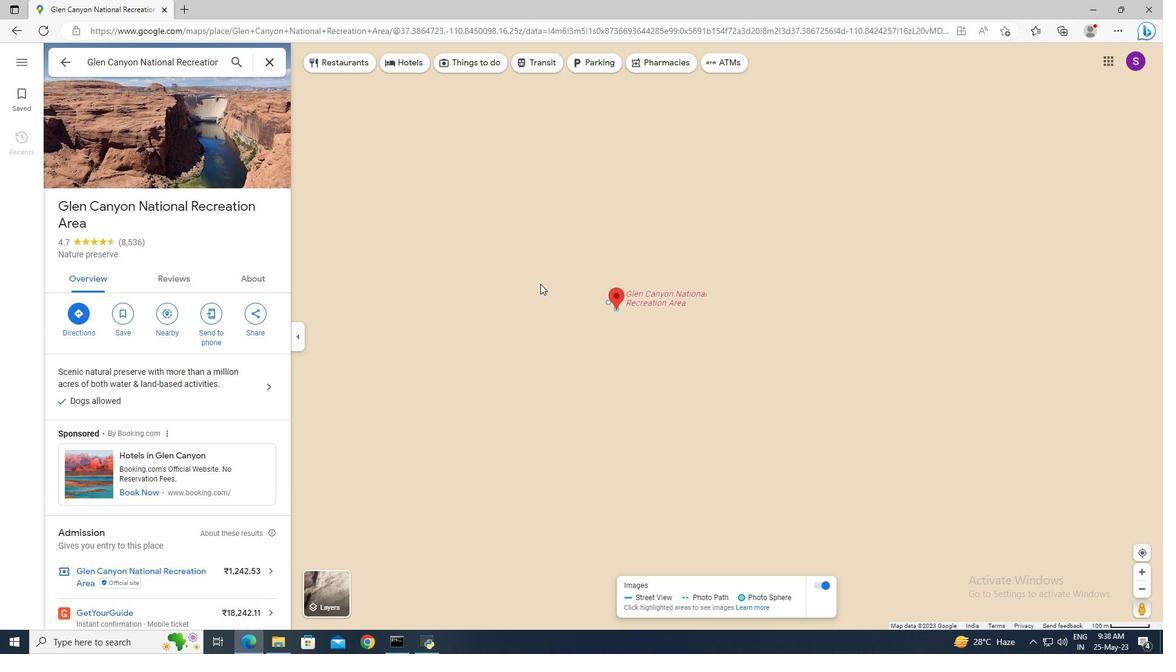 
Action: Mouse scrolled (540, 283) with delta (0, 0)
Screenshot: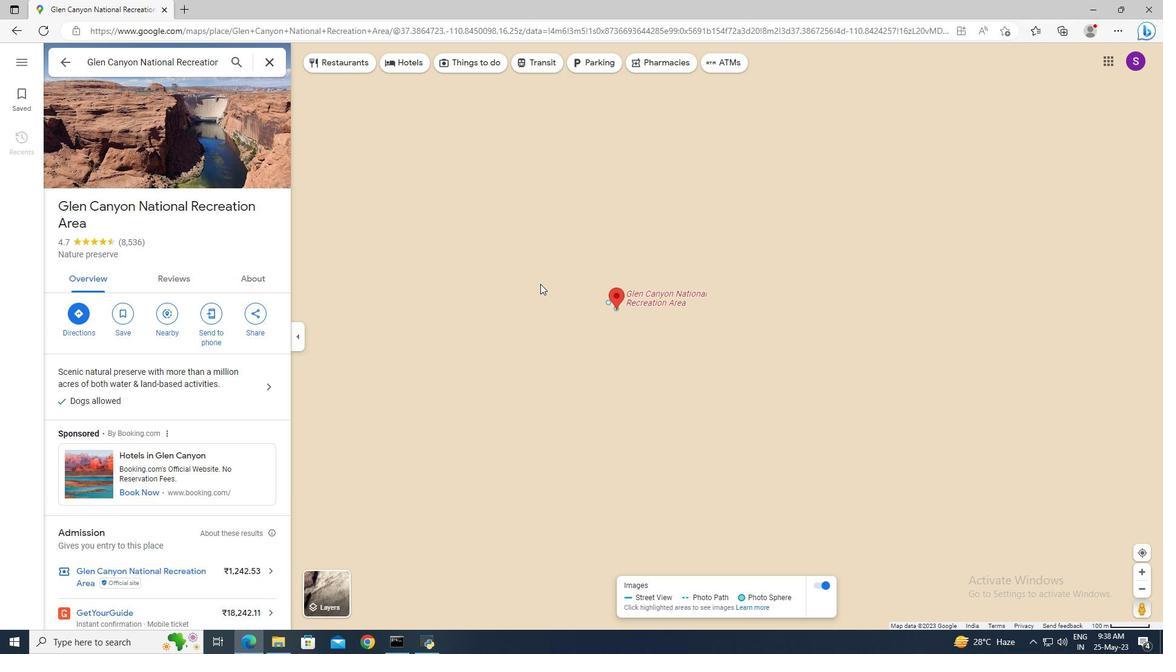 
Action: Mouse moved to (592, 358)
Screenshot: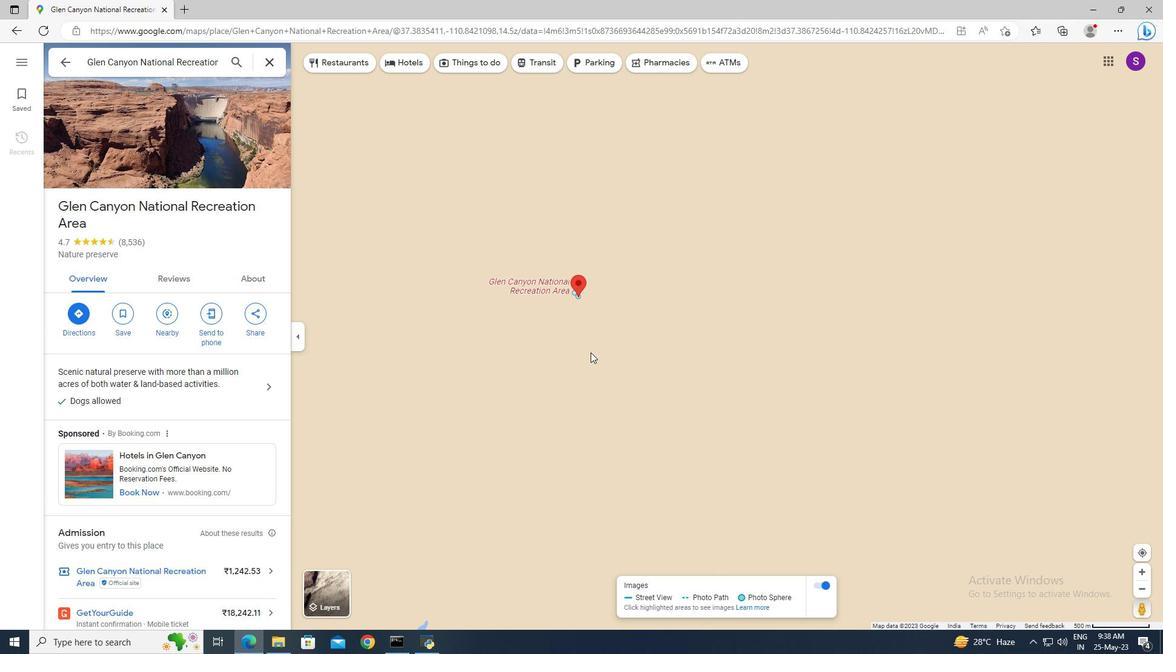 
Action: Mouse scrolled (592, 358) with delta (0, 0)
Screenshot: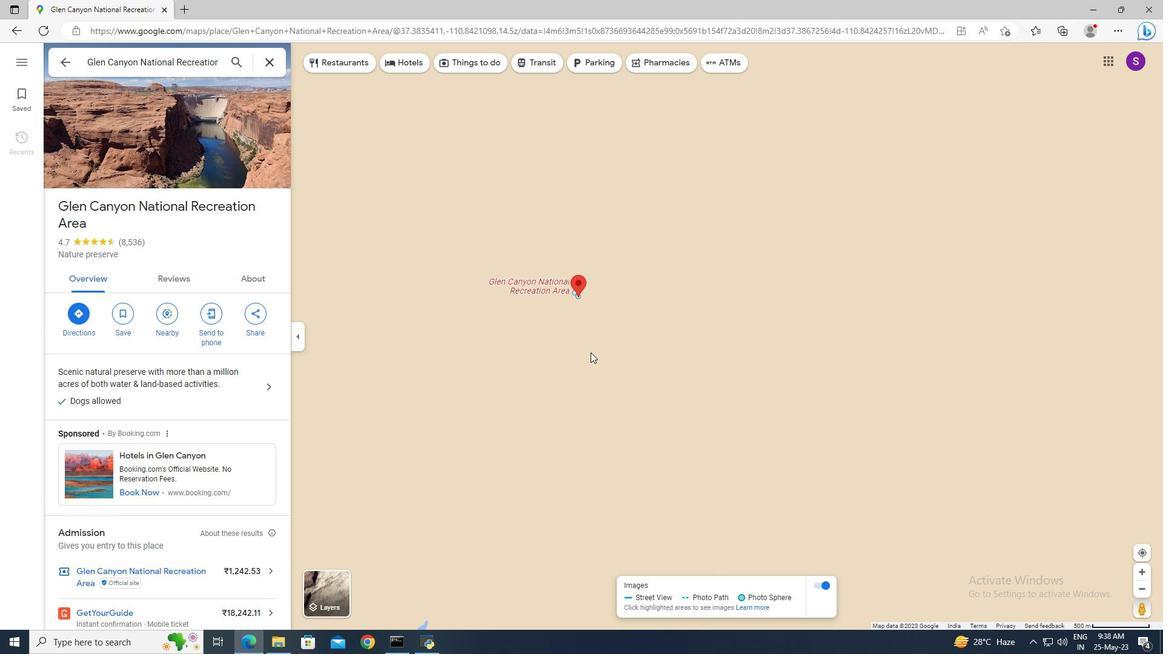 
Action: Mouse scrolled (592, 358) with delta (0, 0)
Screenshot: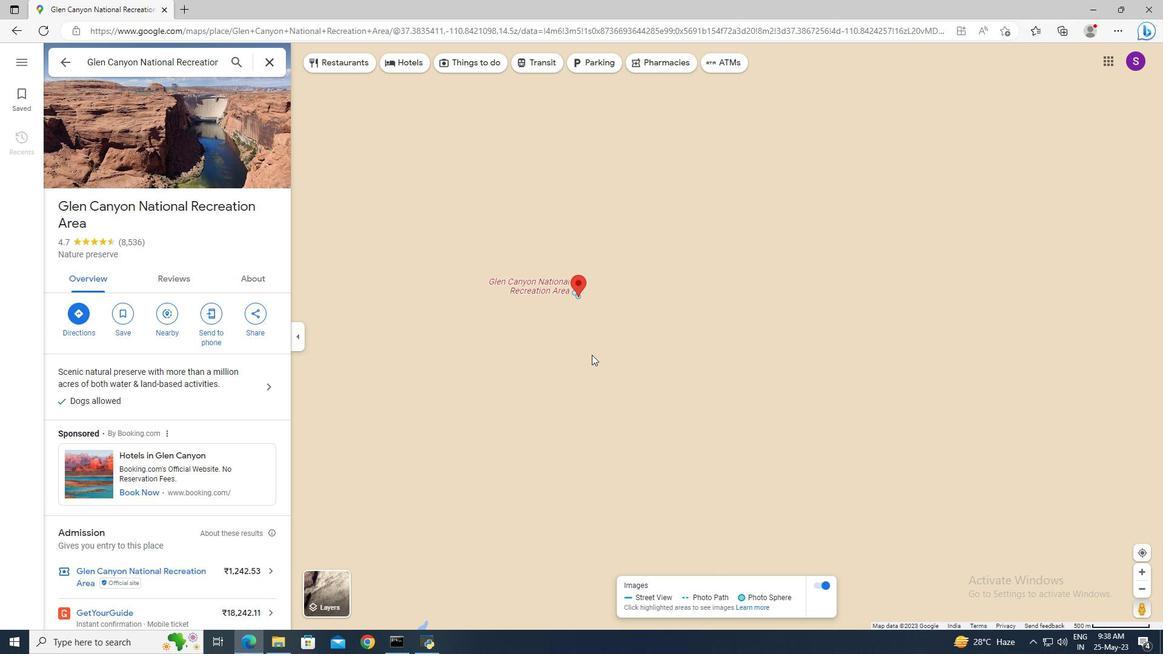 
Action: Mouse scrolled (592, 358) with delta (0, 0)
Screenshot: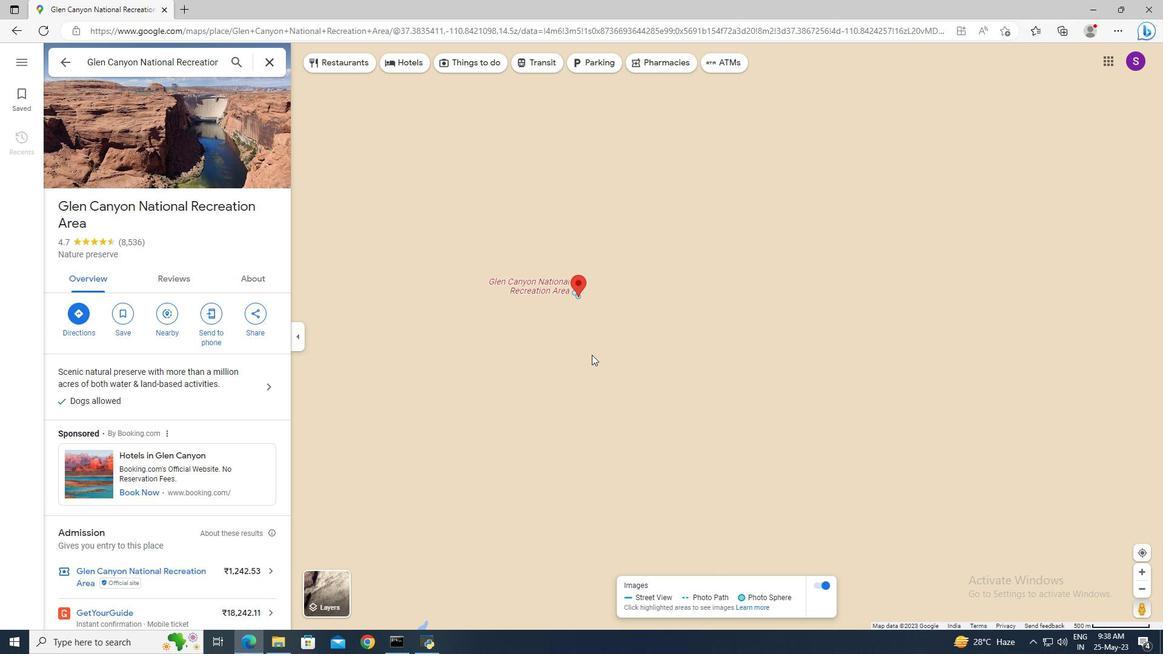 
Action: Mouse scrolled (592, 358) with delta (0, 0)
Screenshot: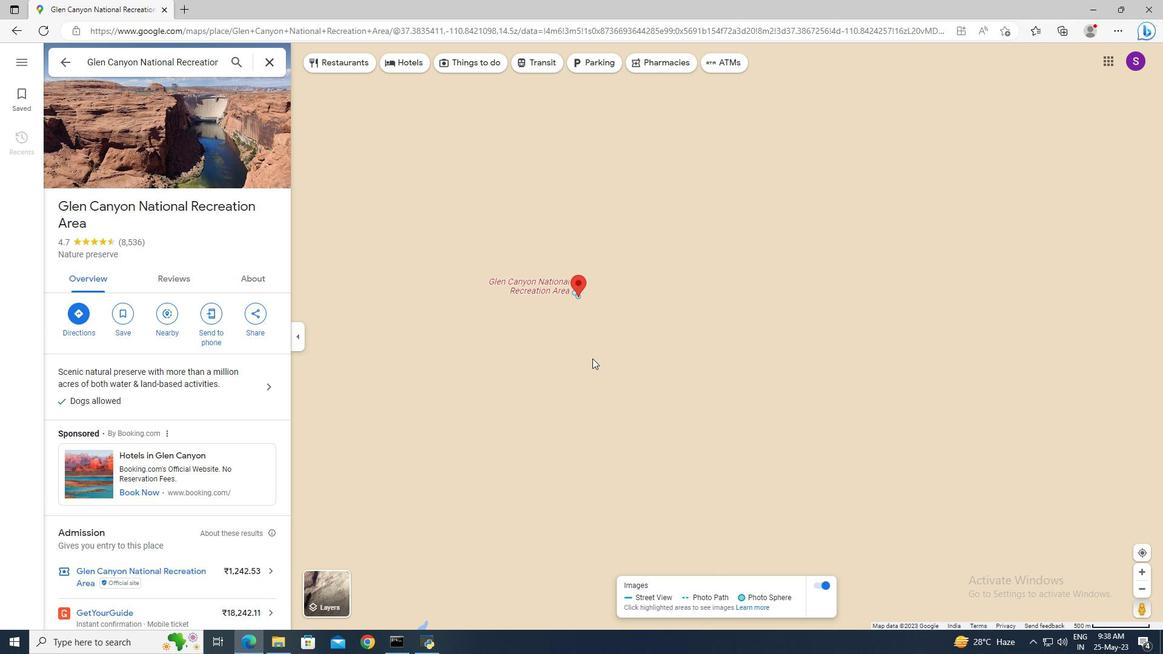 
Action: Mouse moved to (594, 359)
Screenshot: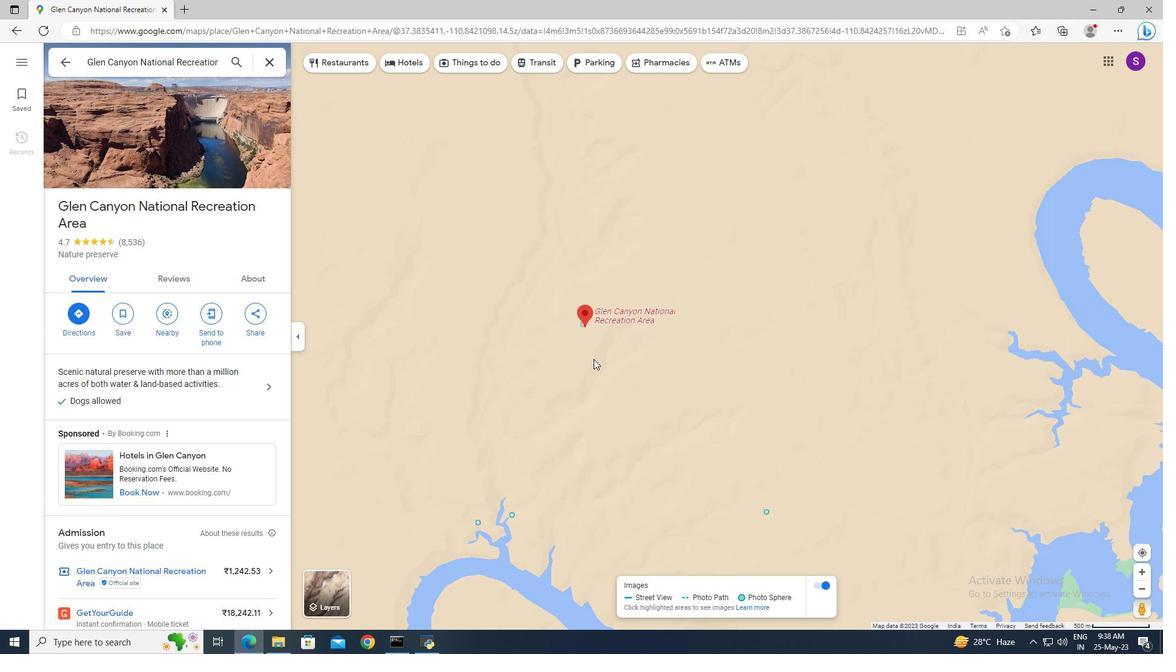 
Action: Mouse scrolled (594, 358) with delta (0, 0)
Screenshot: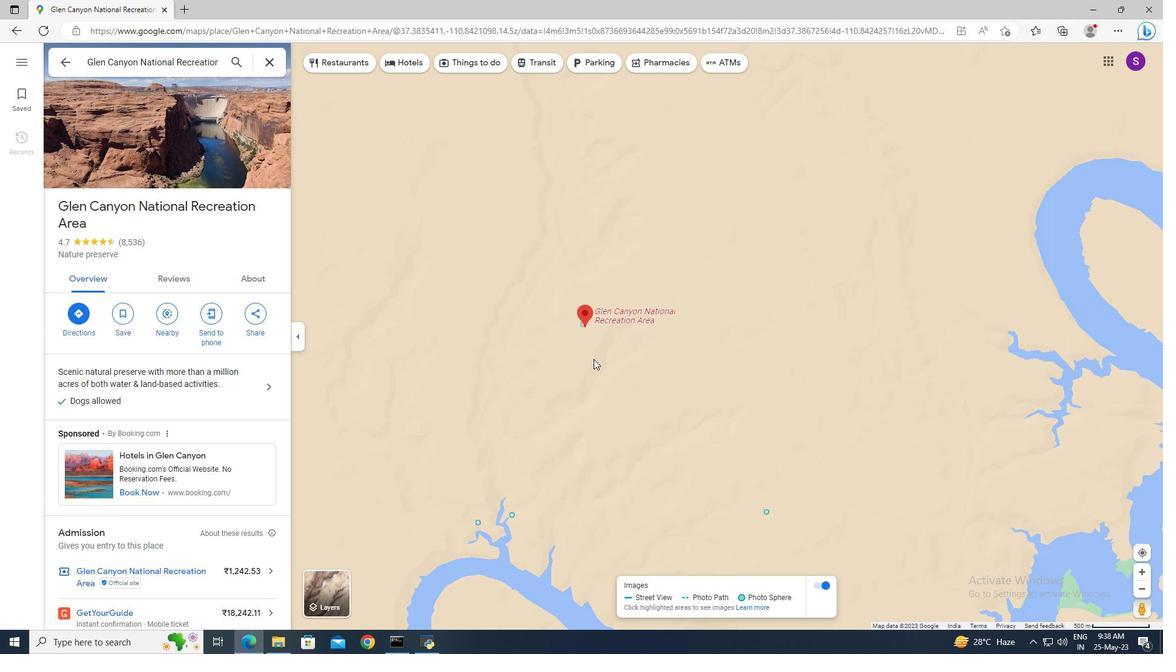 
Action: Mouse scrolled (594, 358) with delta (0, 0)
Screenshot: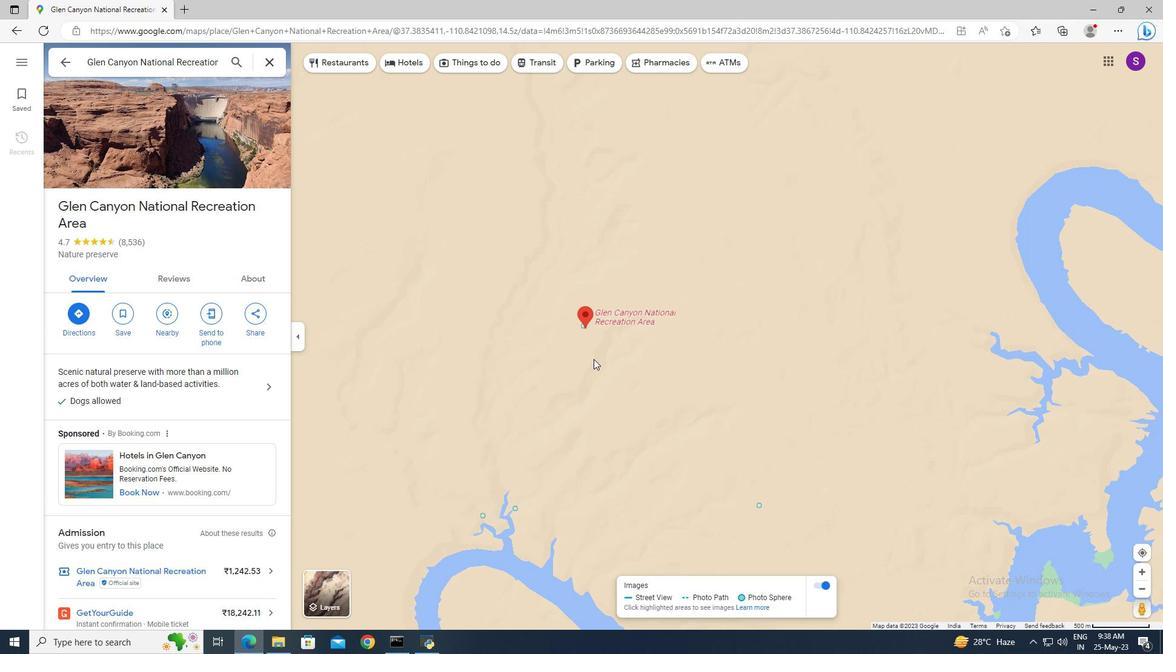 
Action: Mouse scrolled (594, 358) with delta (0, 0)
Screenshot: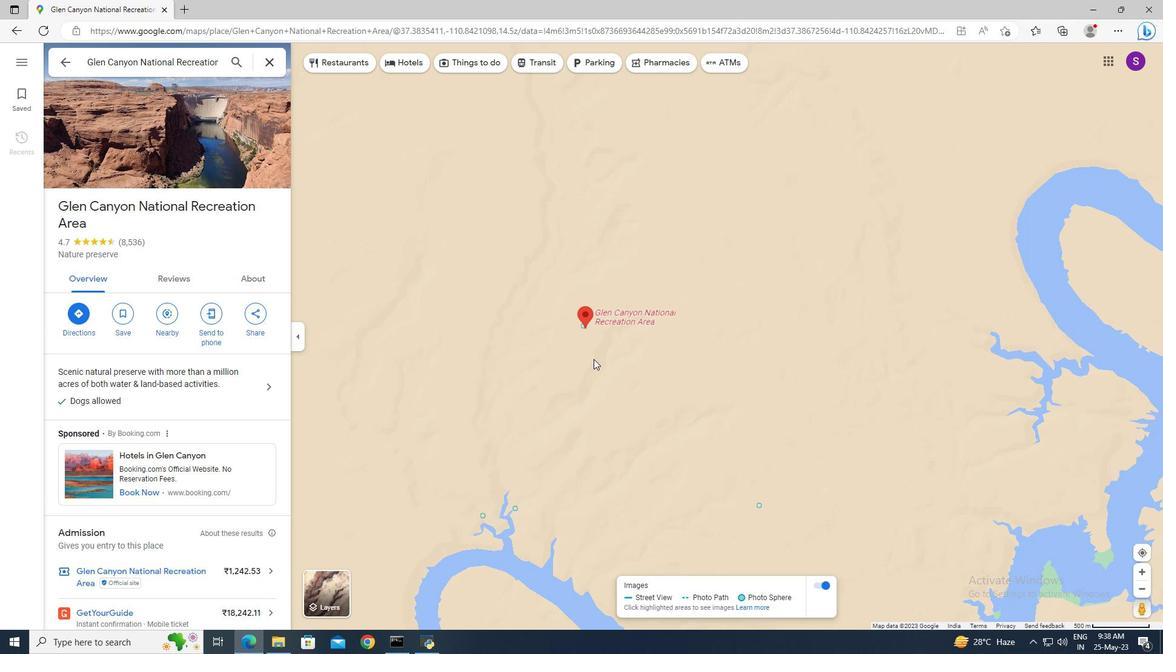 
Action: Mouse scrolled (594, 358) with delta (0, 0)
Screenshot: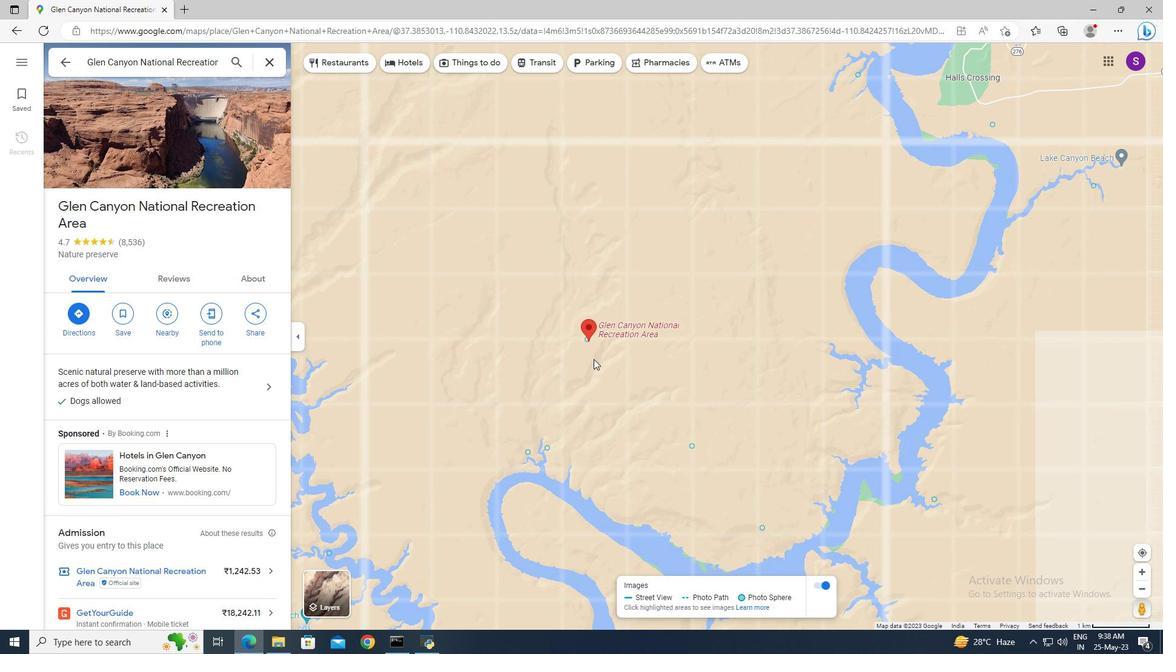 
Action: Mouse scrolled (594, 358) with delta (0, 0)
Screenshot: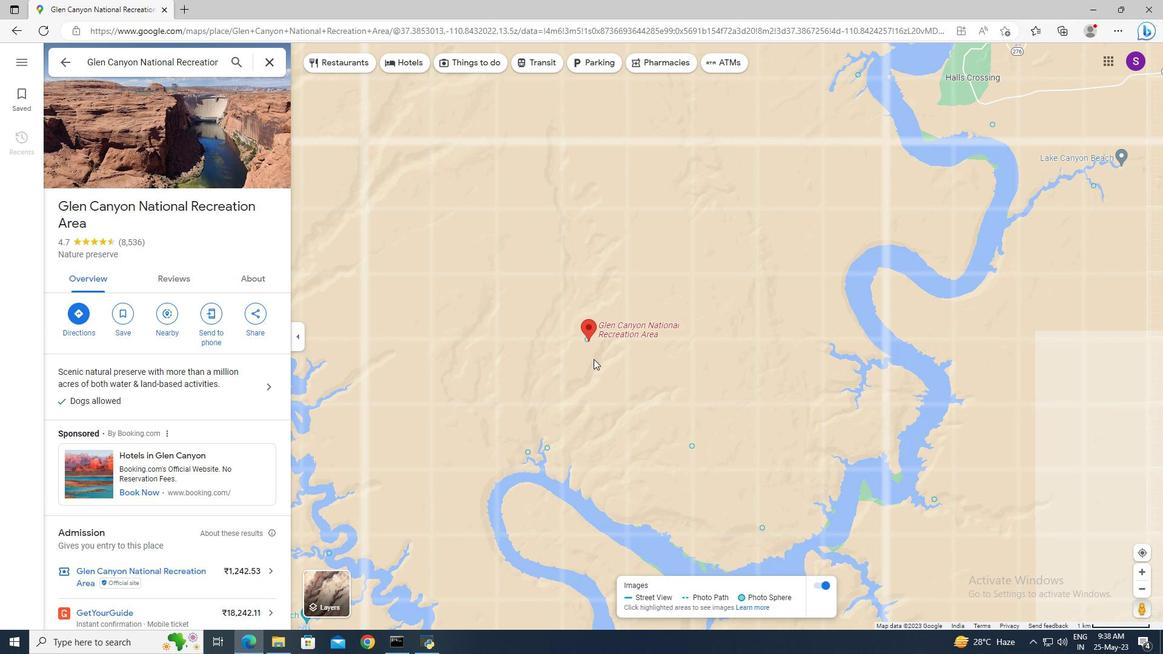 
Action: Mouse scrolled (594, 358) with delta (0, 0)
Screenshot: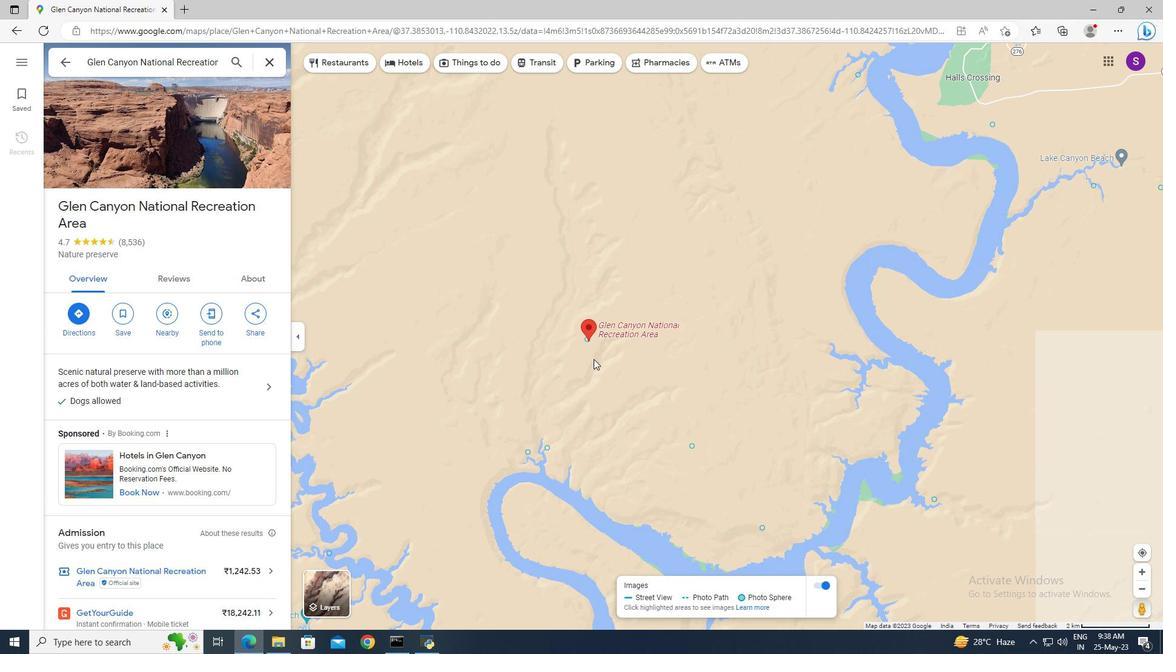
Action: Mouse scrolled (594, 358) with delta (0, 0)
Screenshot: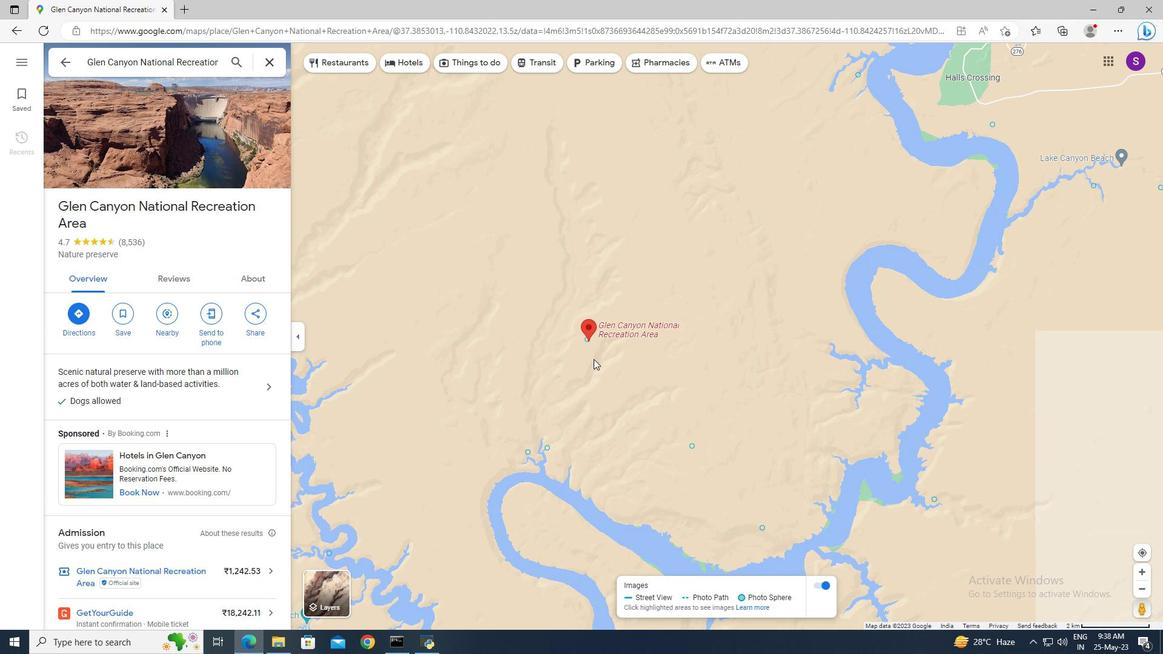 
Action: Mouse moved to (478, 292)
Screenshot: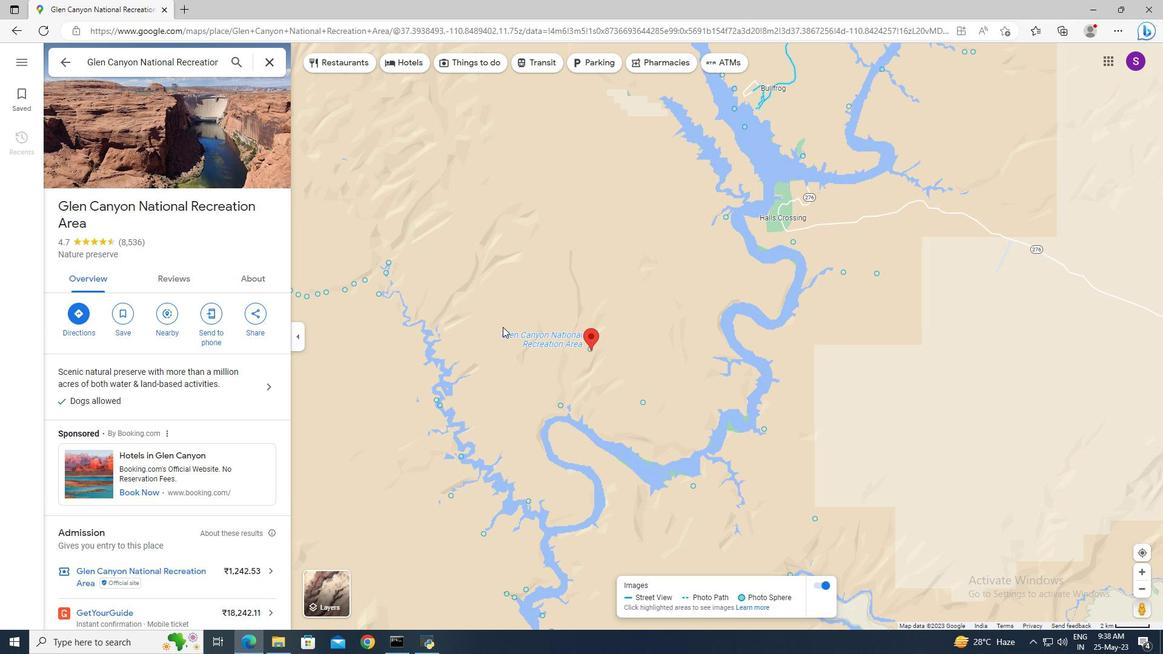 
Action: Mouse pressed left at (478, 292)
Screenshot: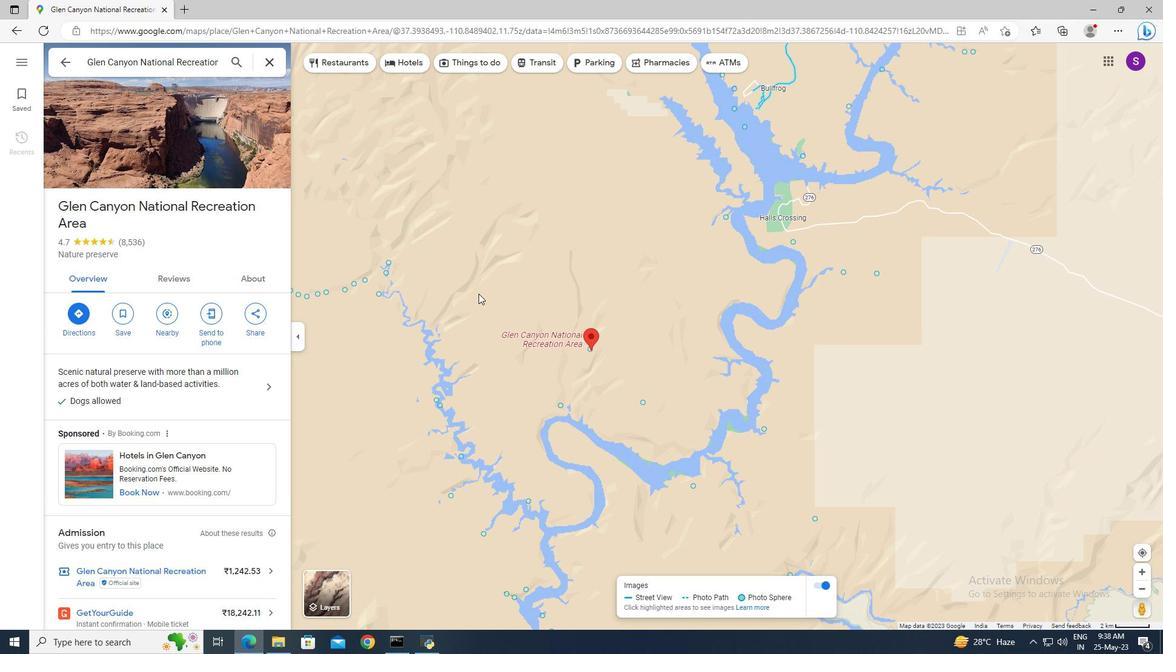 
Action: Mouse moved to (521, 294)
Screenshot: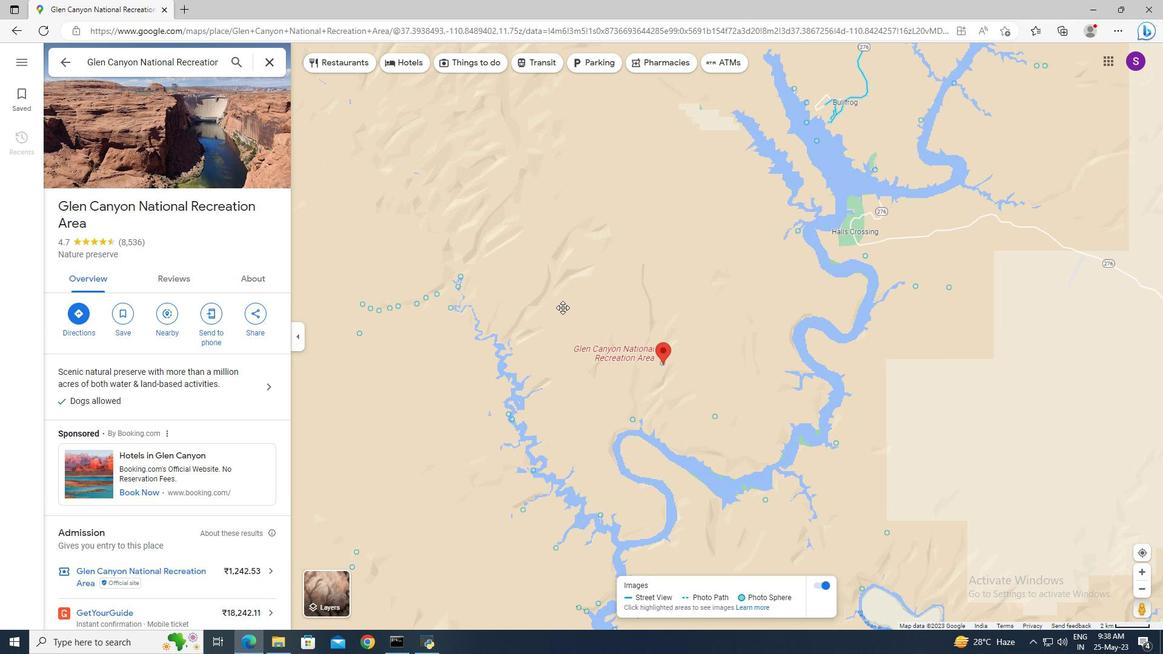 
Action: Mouse scrolled (521, 295) with delta (0, 0)
Screenshot: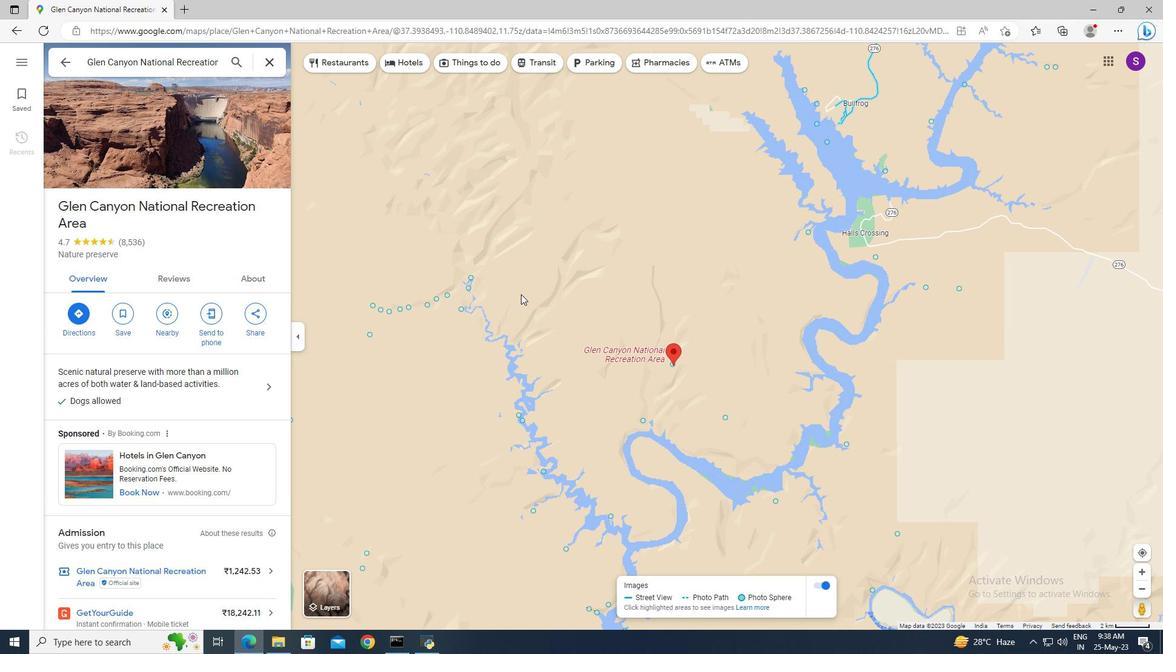 
Action: Mouse scrolled (521, 295) with delta (0, 0)
Screenshot: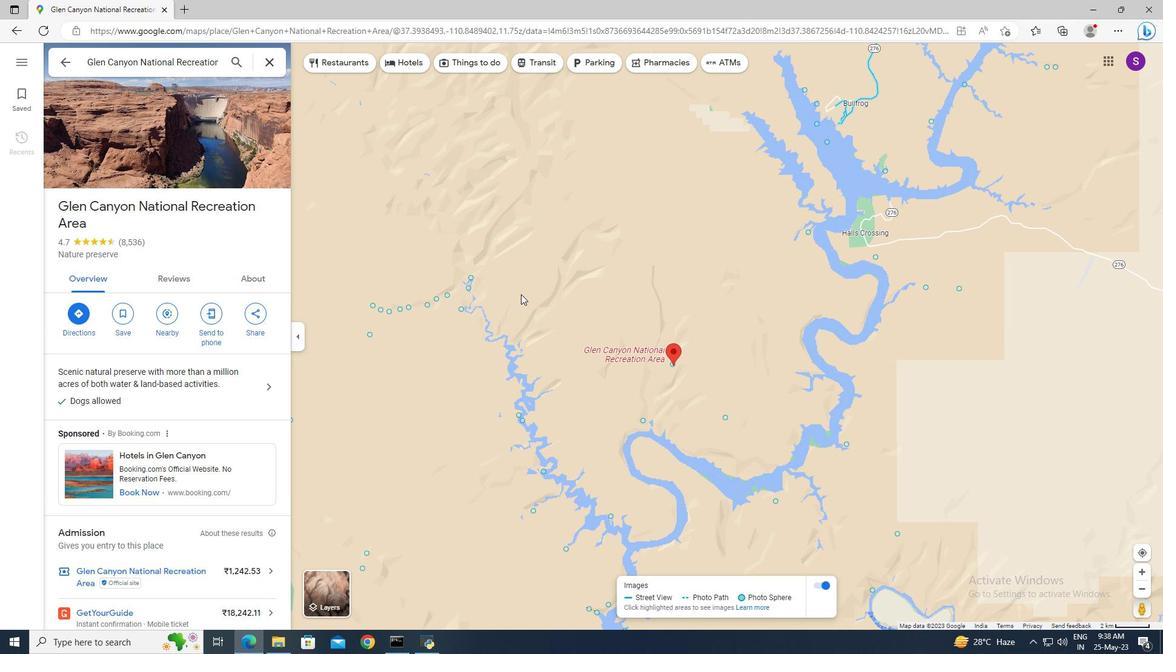 
Action: Mouse scrolled (521, 295) with delta (0, 0)
Screenshot: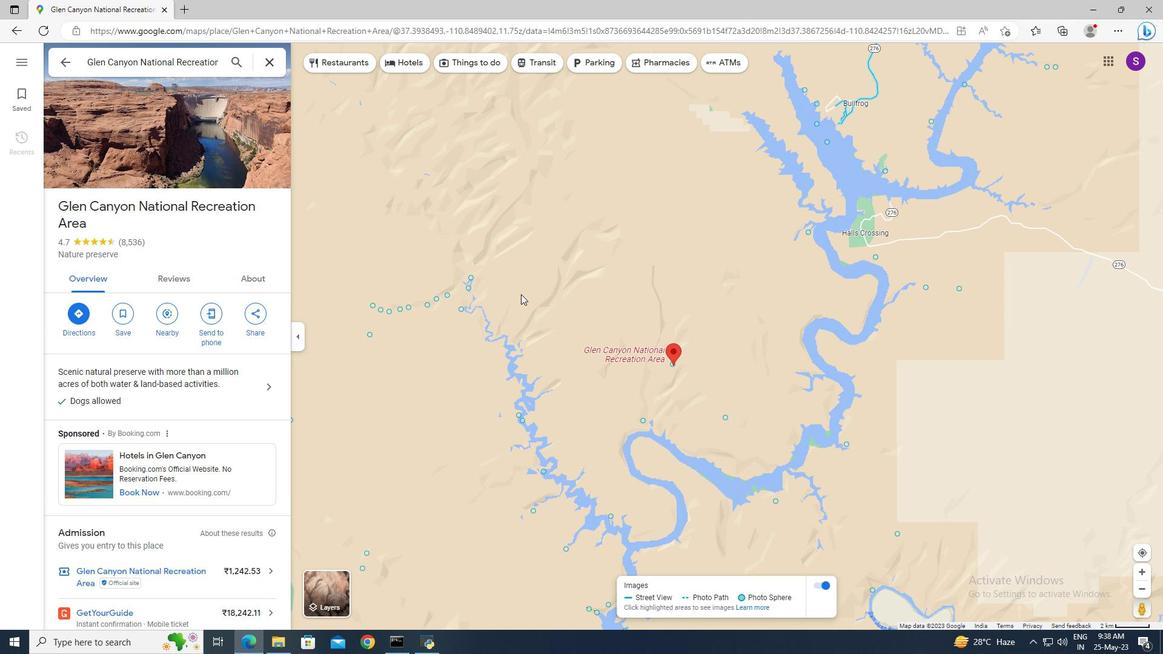 
Action: Mouse moved to (434, 258)
Screenshot: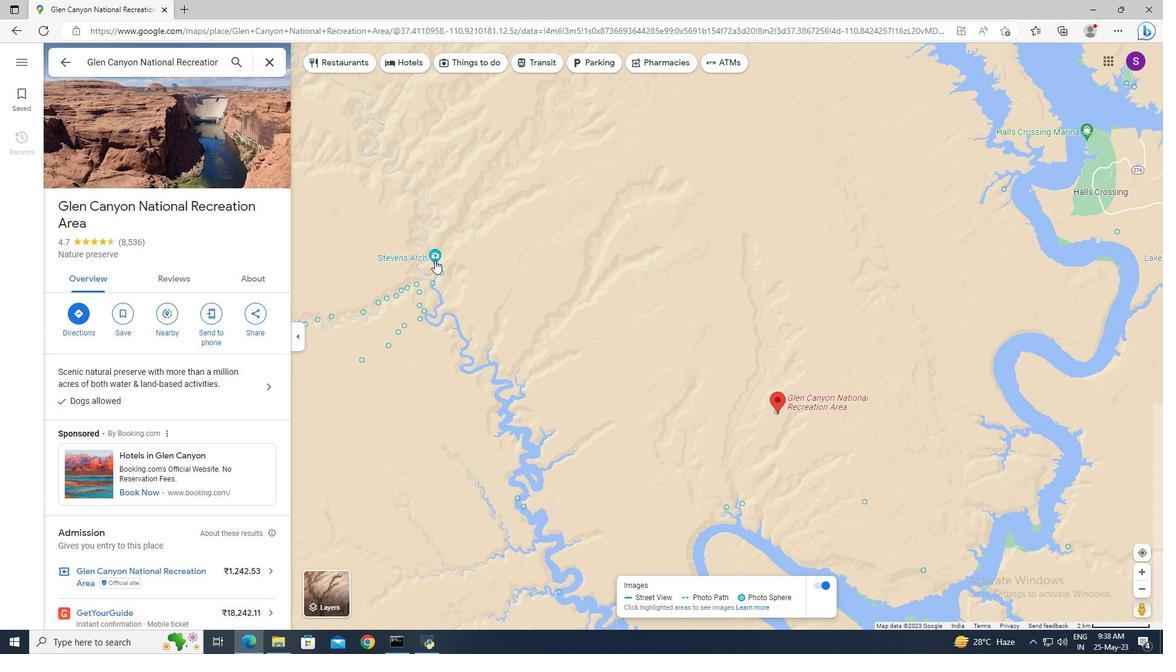 
Action: Mouse pressed left at (434, 258)
Screenshot: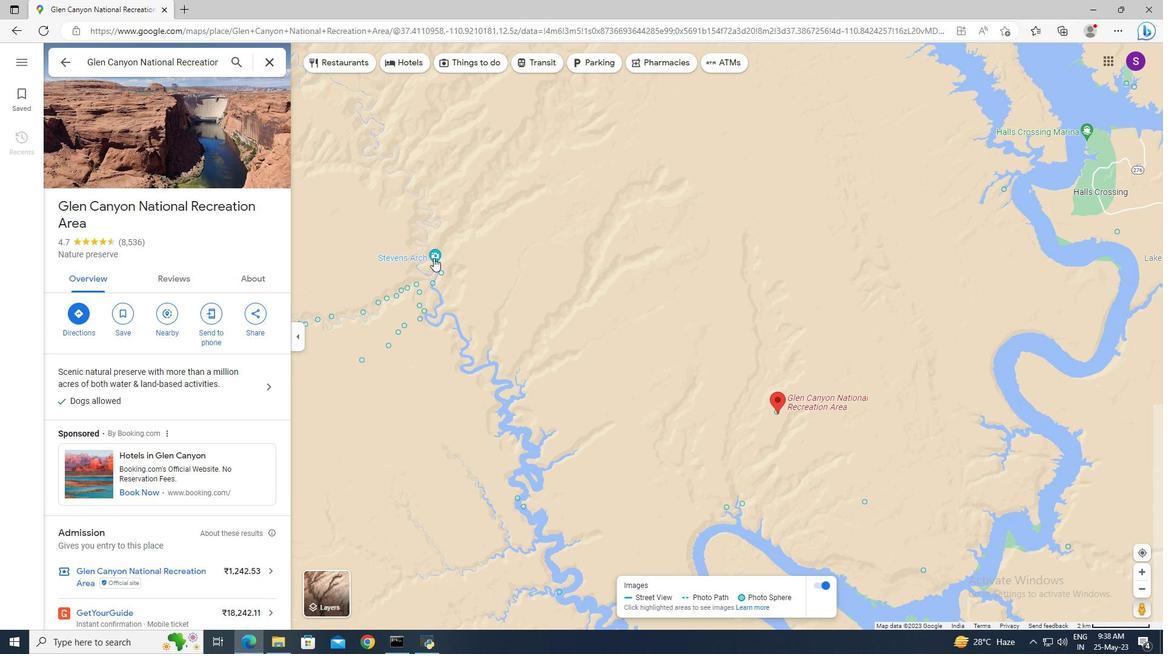 
Action: Mouse moved to (163, 171)
Screenshot: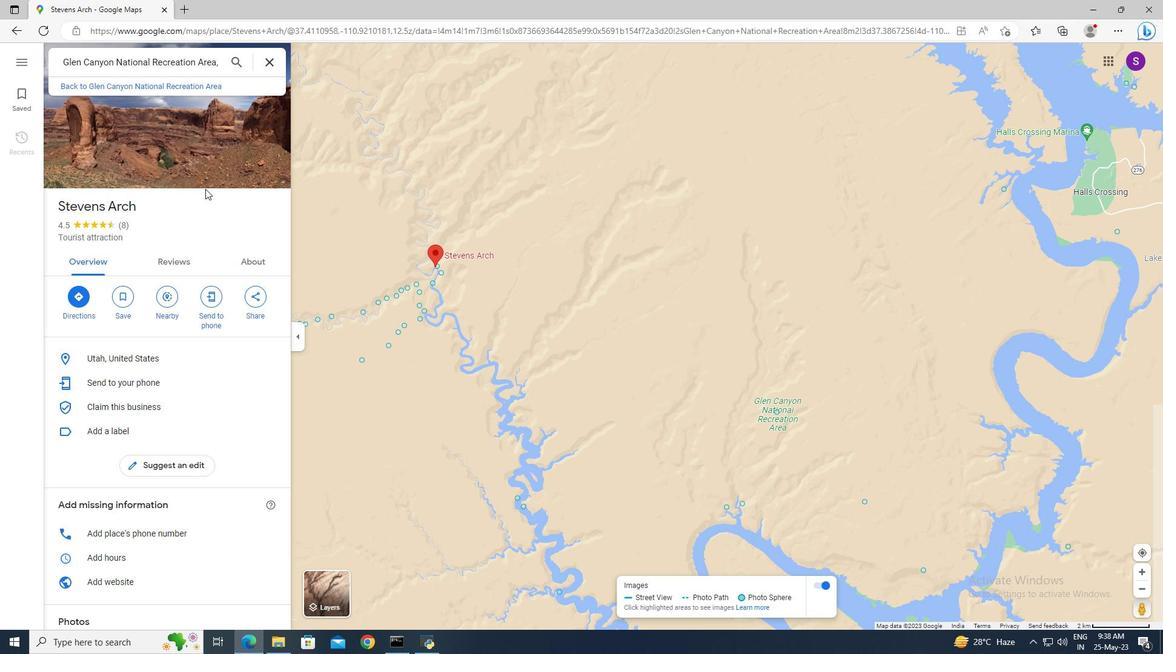 
Action: Mouse pressed left at (163, 171)
Screenshot: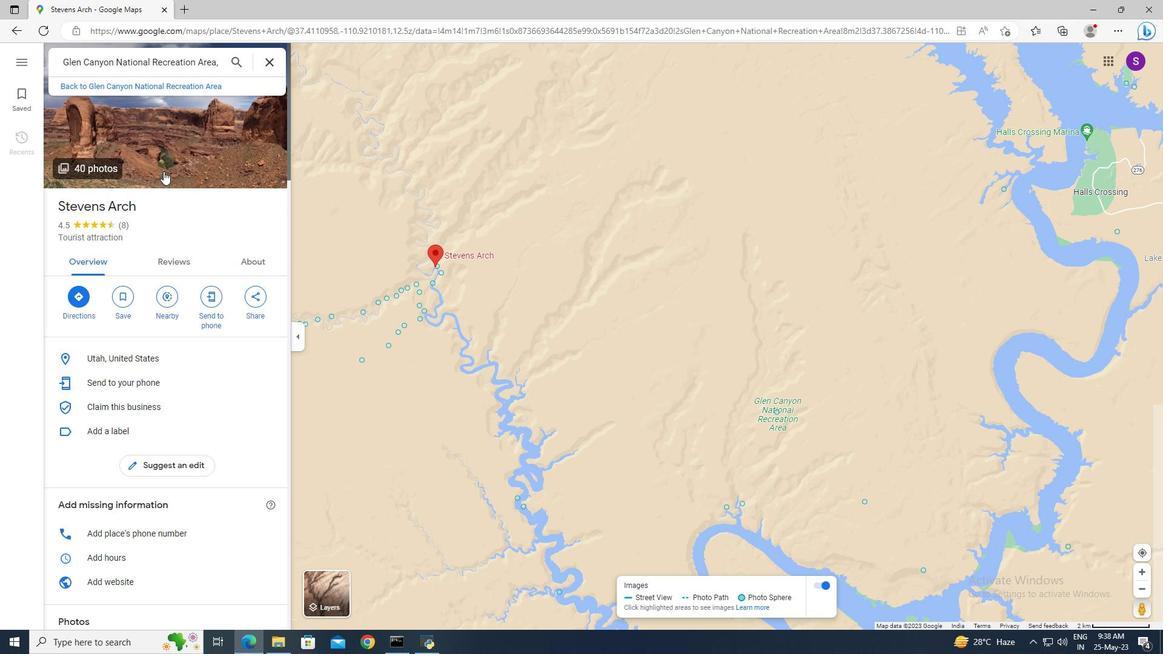 
Action: Mouse moved to (741, 531)
Screenshot: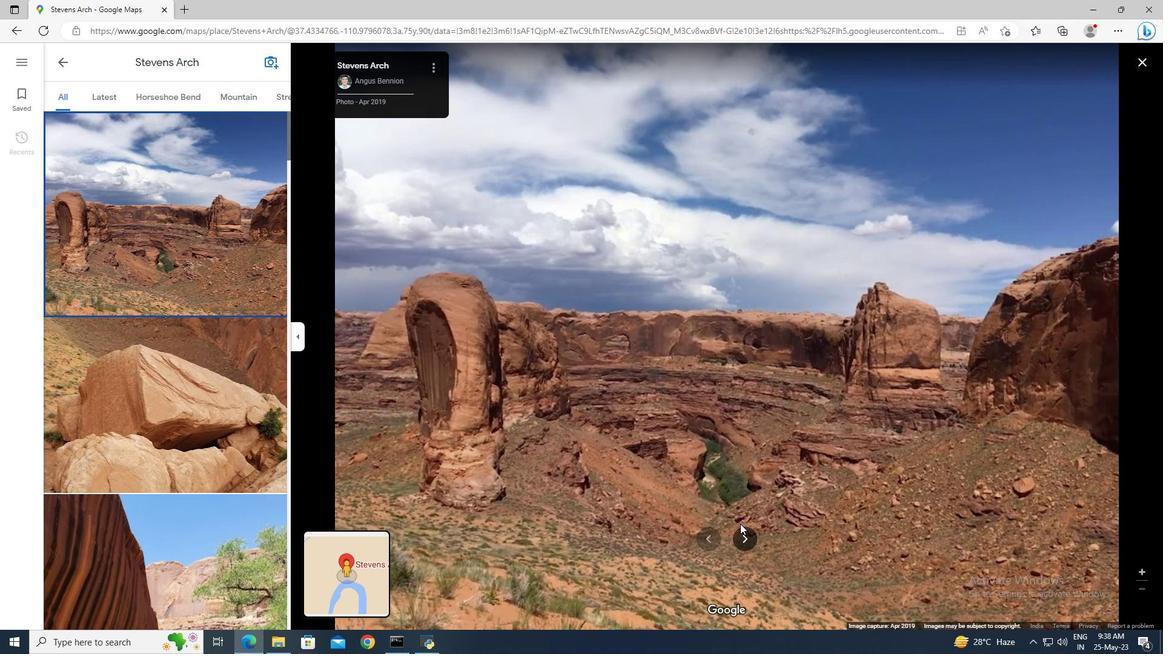 
Action: Mouse pressed left at (741, 531)
Screenshot: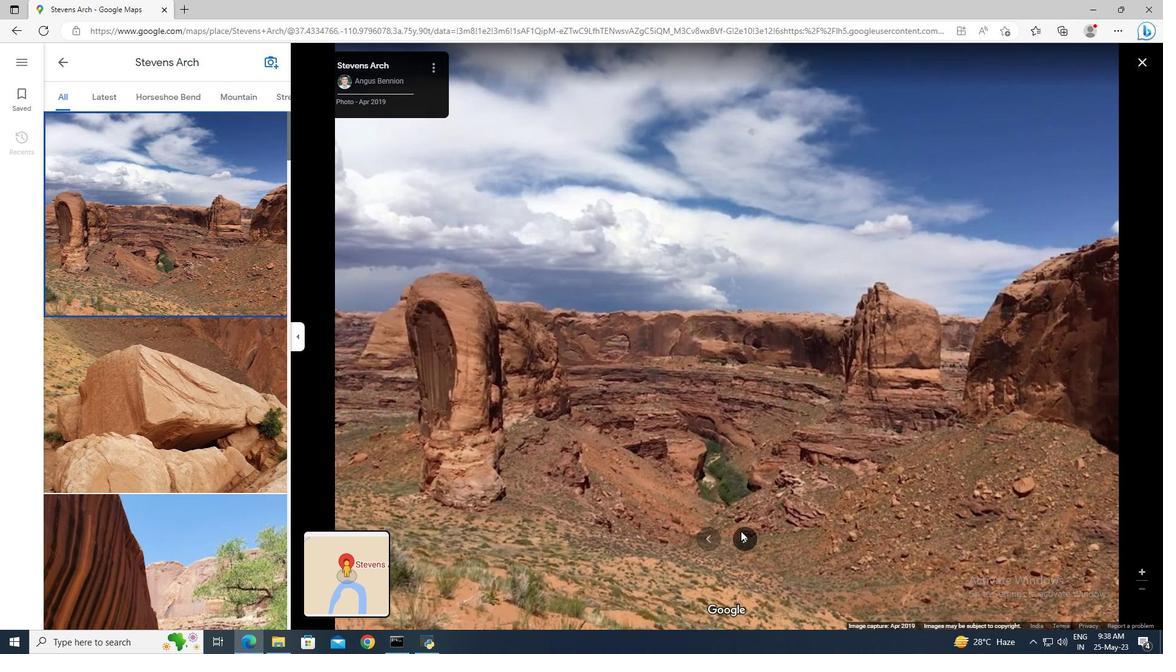
Action: Mouse moved to (744, 544)
Screenshot: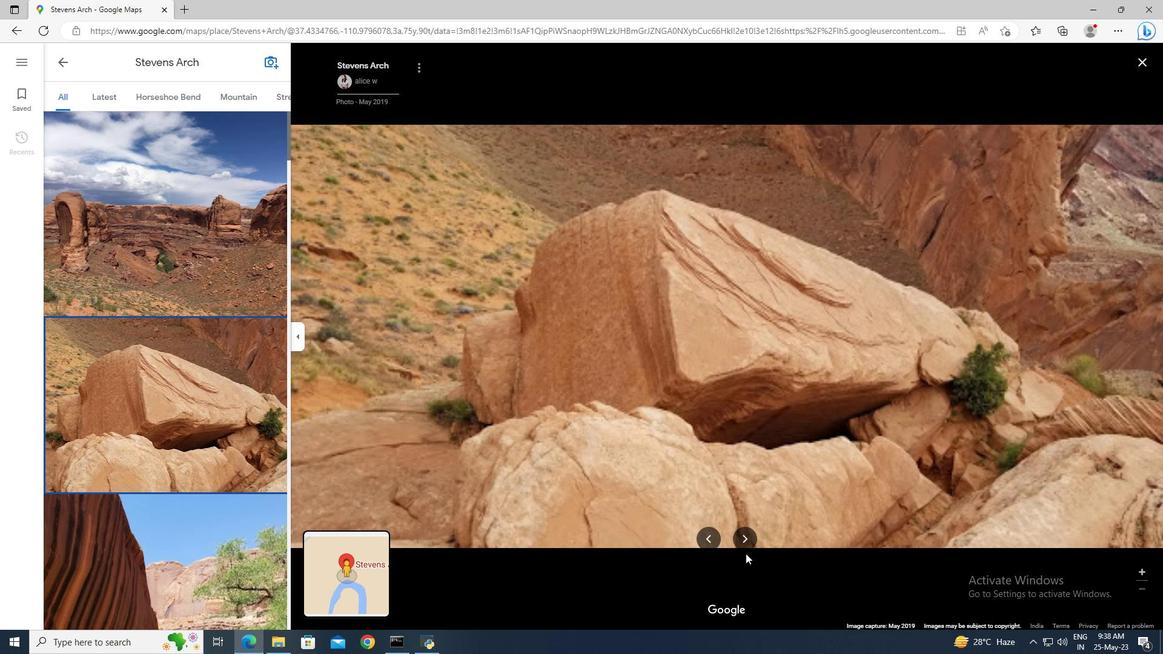 
Action: Mouse pressed left at (744, 544)
Screenshot: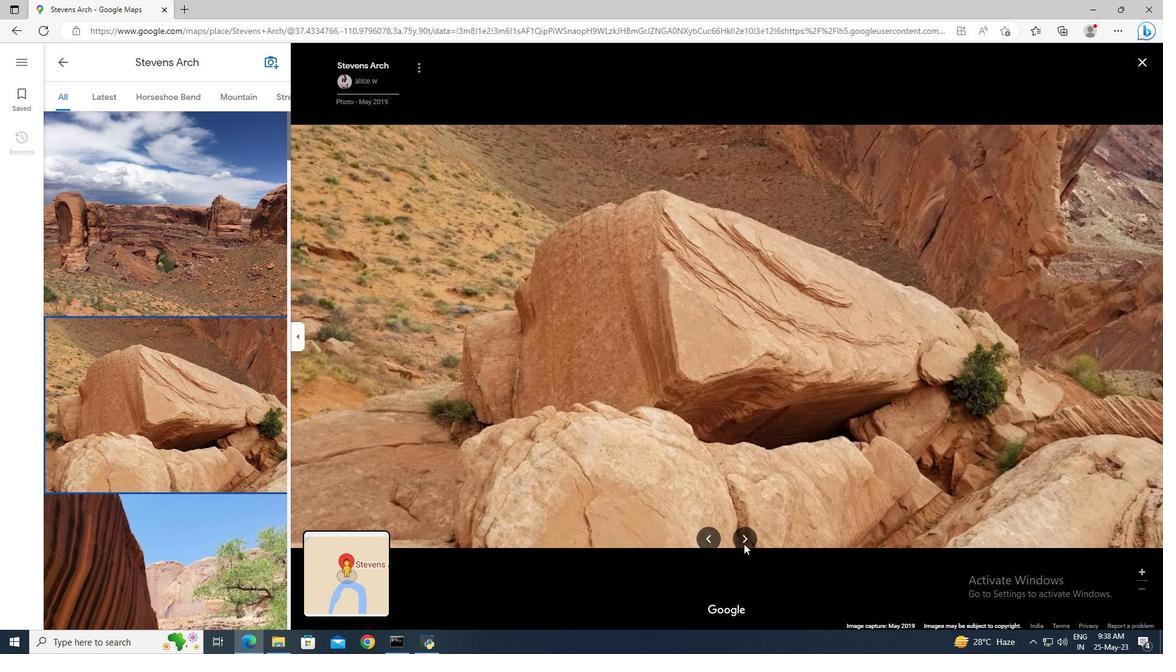 
Action: Mouse pressed left at (744, 544)
Screenshot: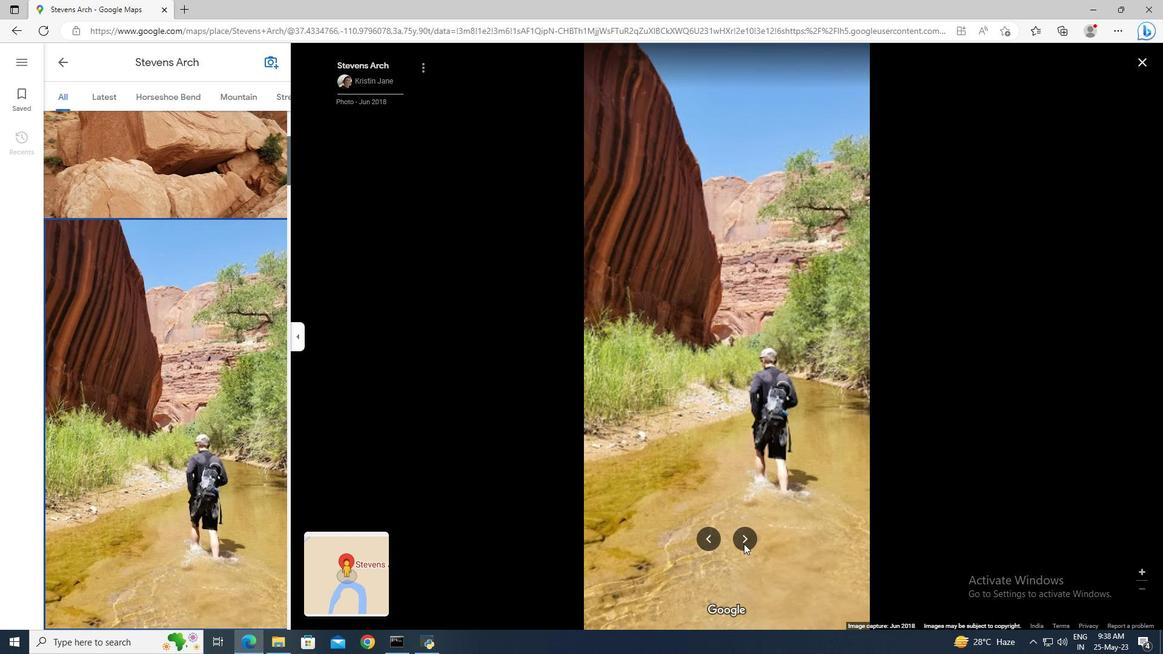 
Action: Mouse moved to (743, 543)
Screenshot: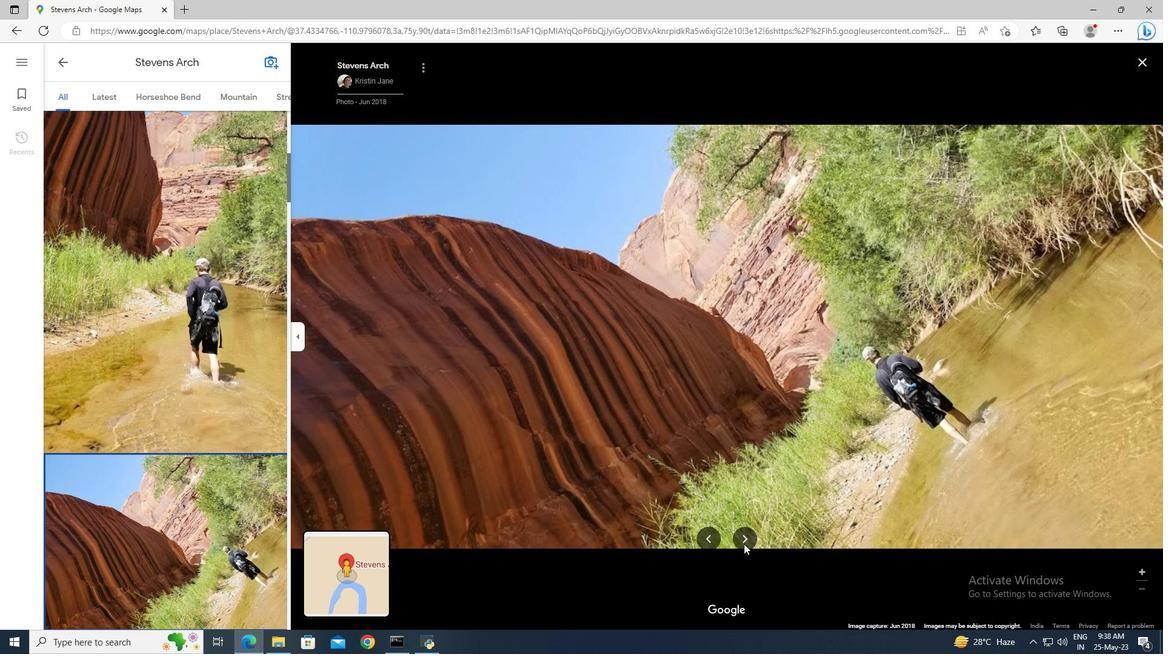 
Action: Mouse pressed left at (743, 543)
Screenshot: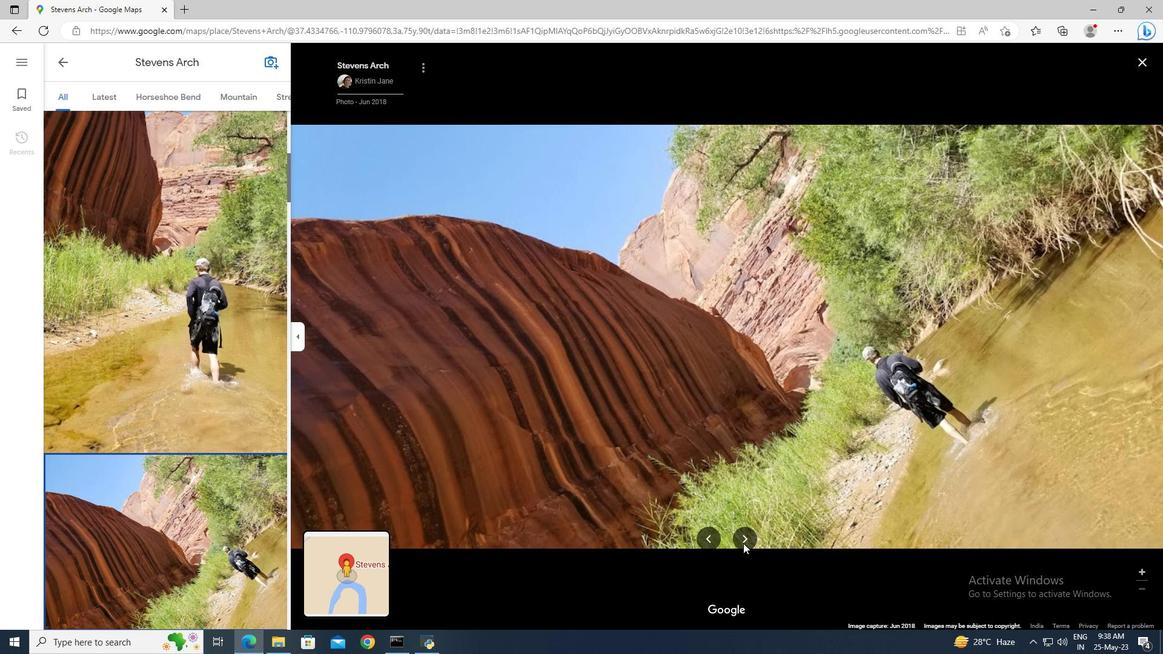 
Action: Mouse pressed left at (743, 543)
Screenshot: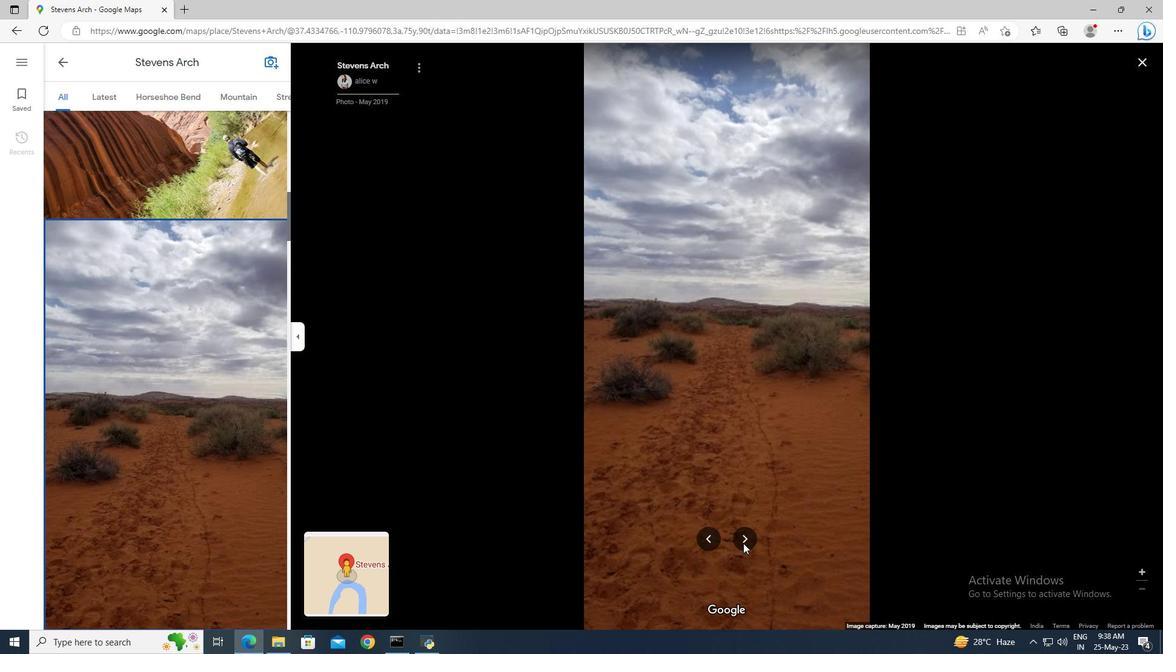 
Action: Mouse pressed left at (743, 543)
Screenshot: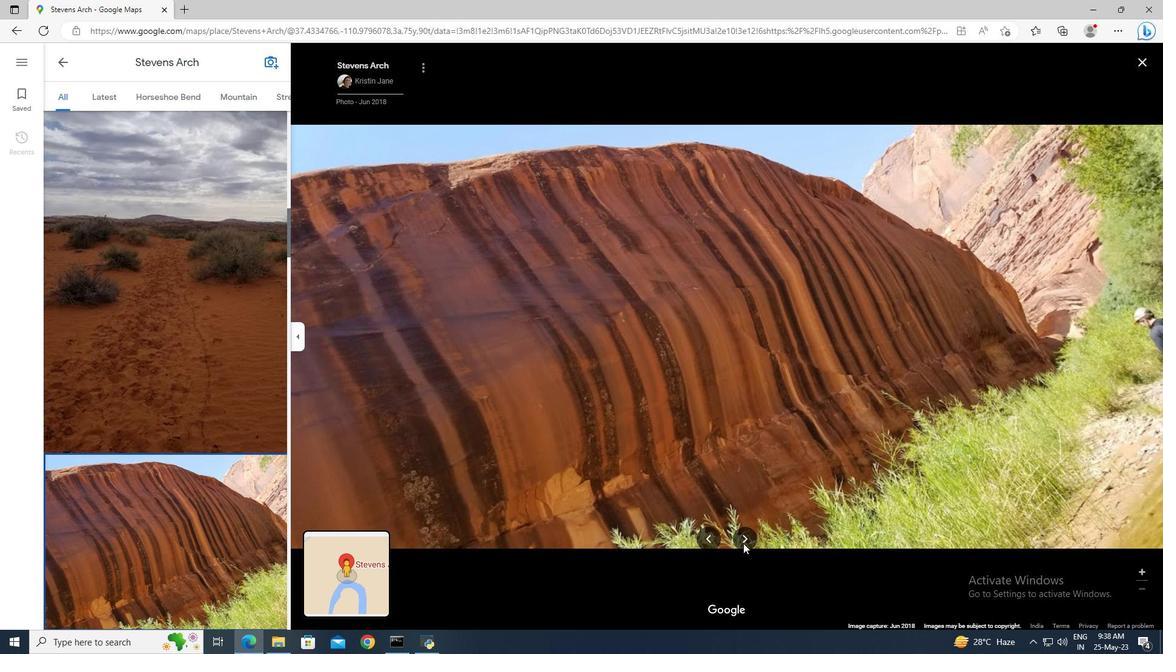 
Action: Mouse pressed left at (743, 543)
Screenshot: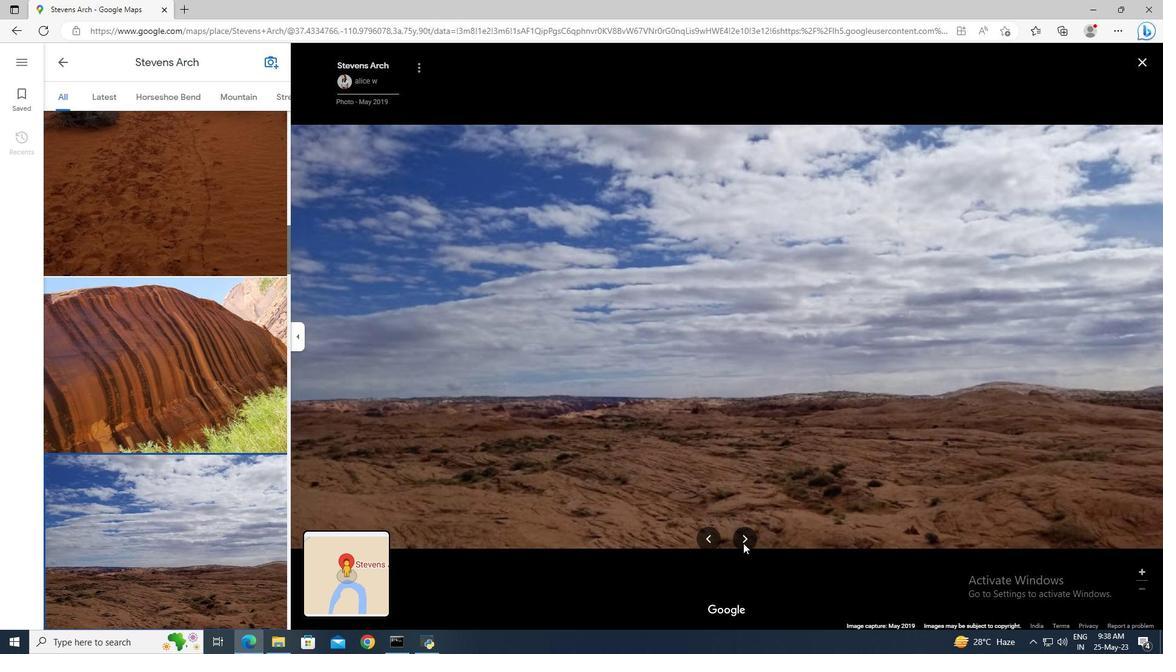 
Action: Mouse moved to (743, 543)
Screenshot: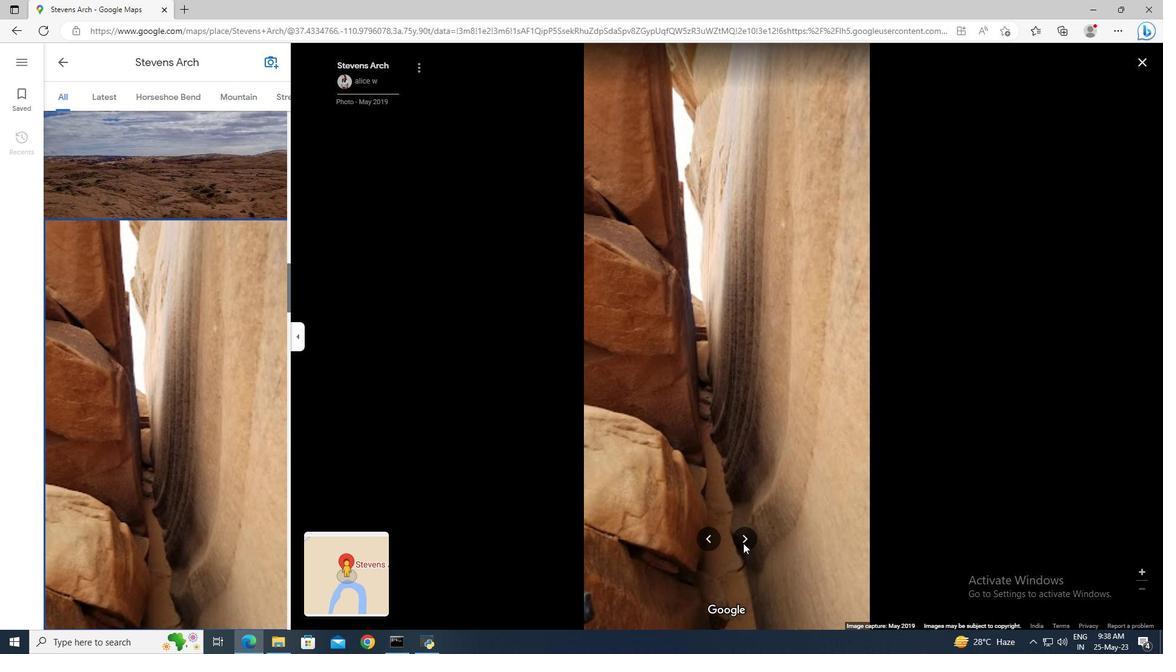 
Action: Mouse pressed left at (743, 543)
Screenshot: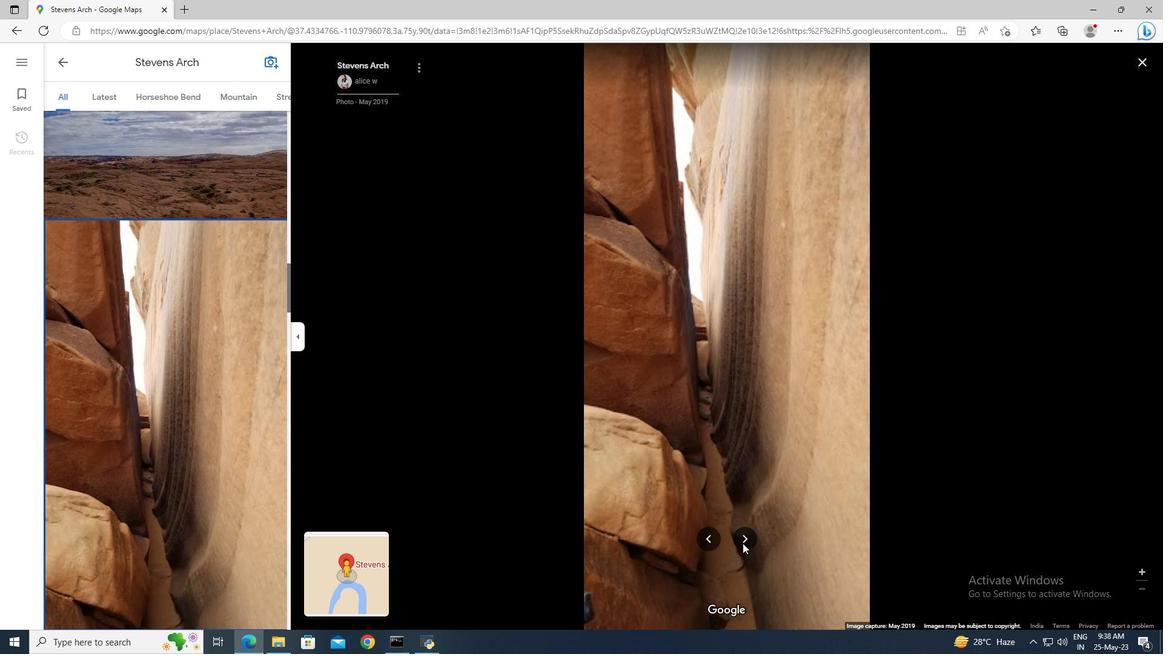 
Action: Mouse pressed left at (743, 543)
Screenshot: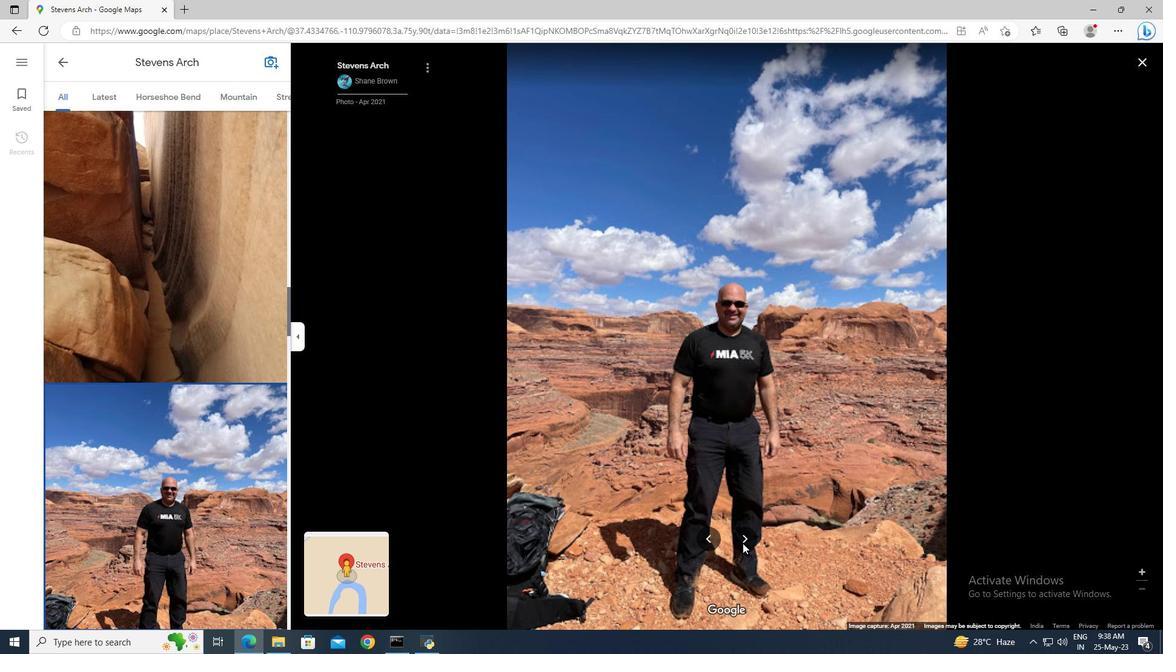 
Action: Mouse moved to (1139, 61)
Screenshot: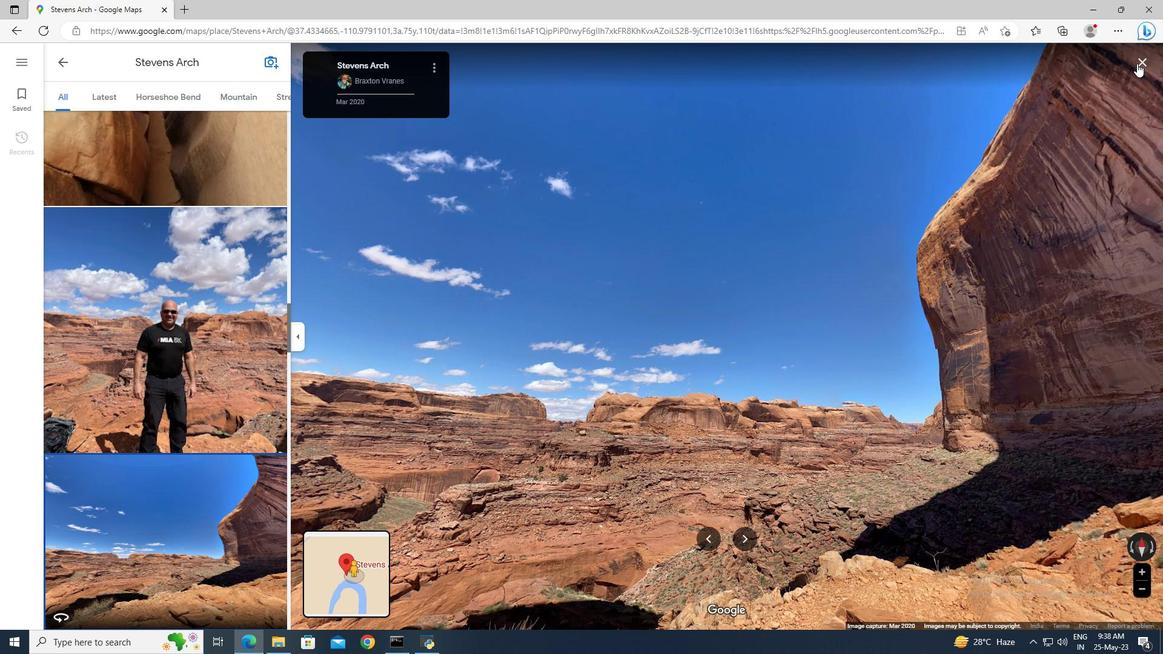 
Action: Mouse pressed left at (1139, 61)
Screenshot: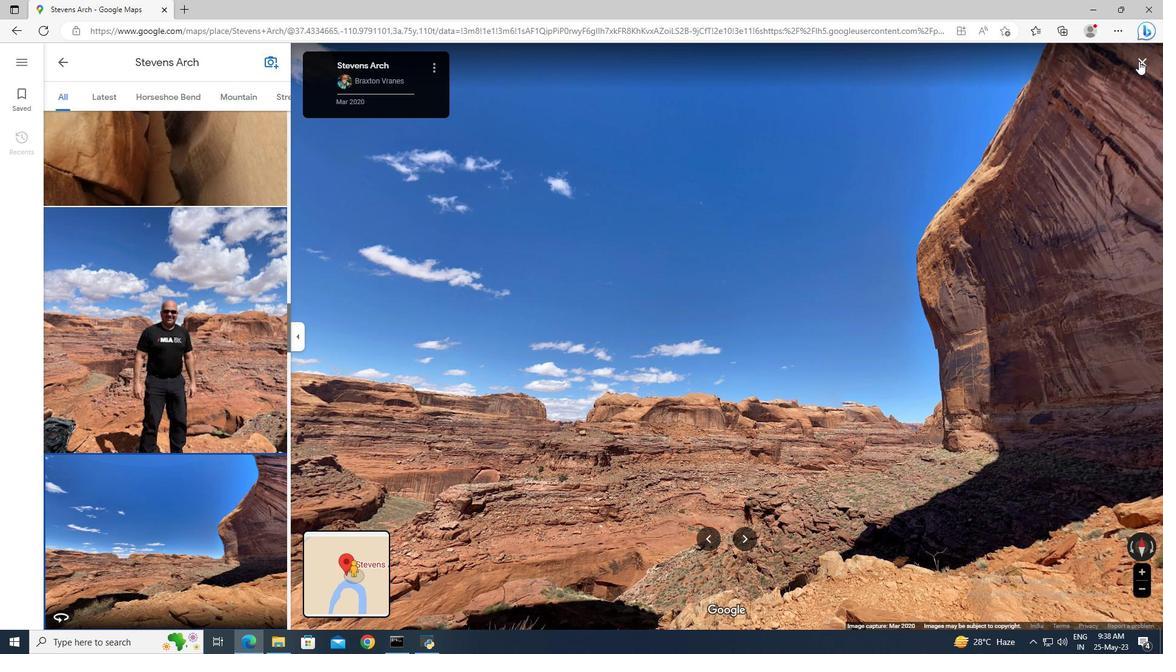 
Action: Mouse moved to (192, 87)
Screenshot: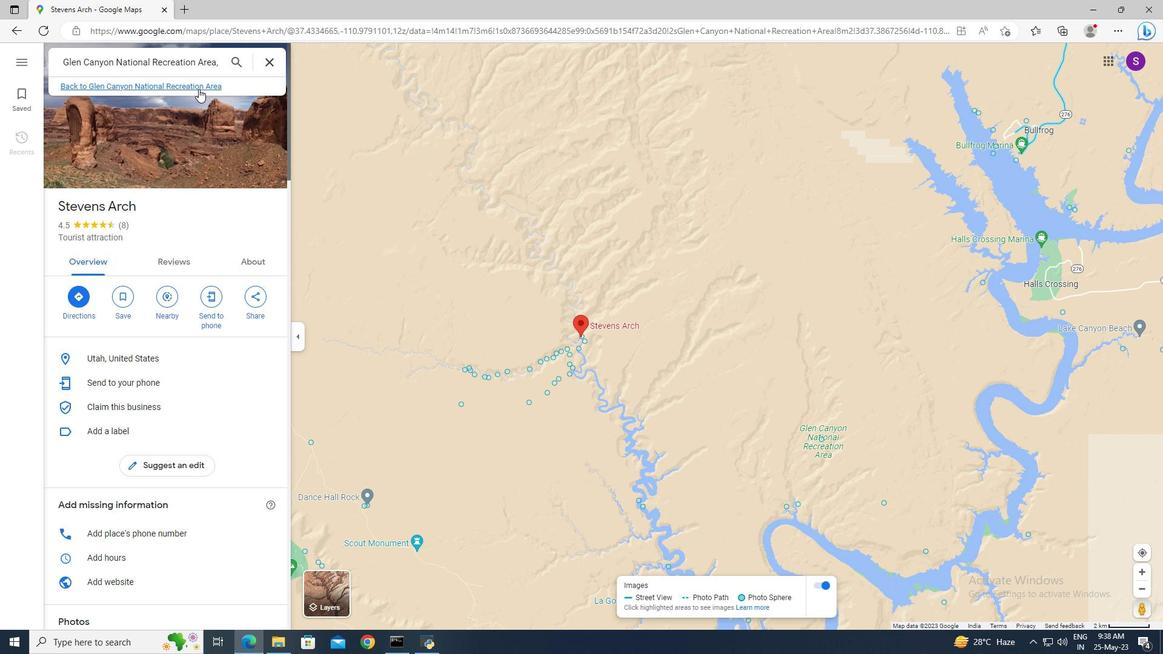 
Action: Mouse pressed left at (192, 87)
Screenshot: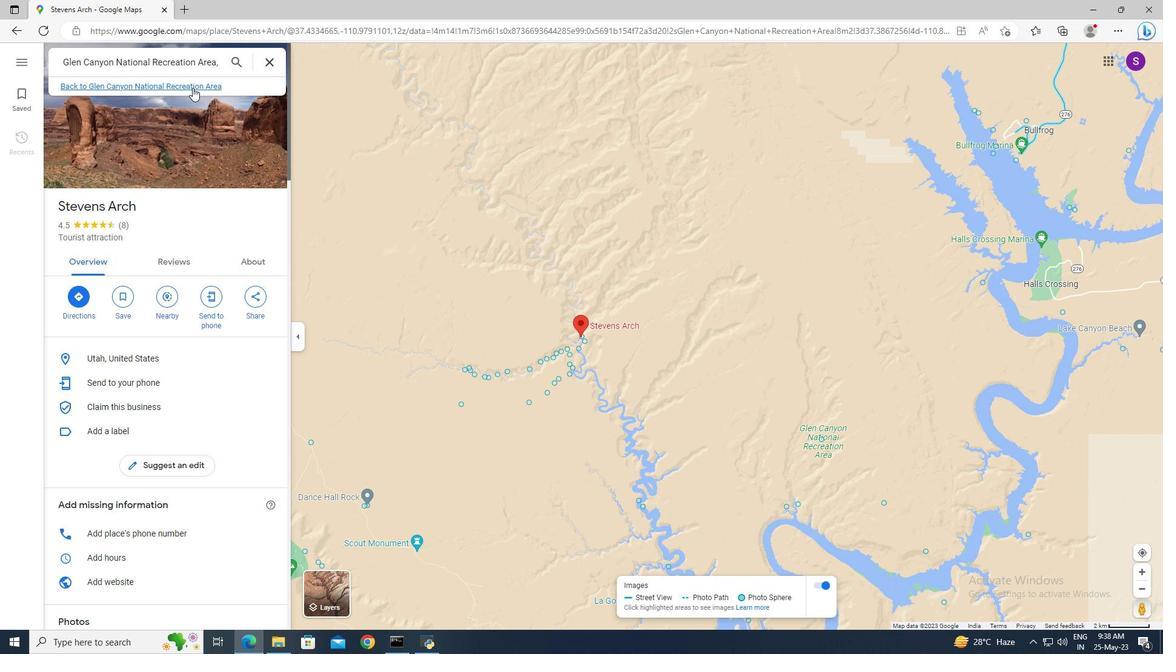 
Action: Mouse moved to (558, 295)
Screenshot: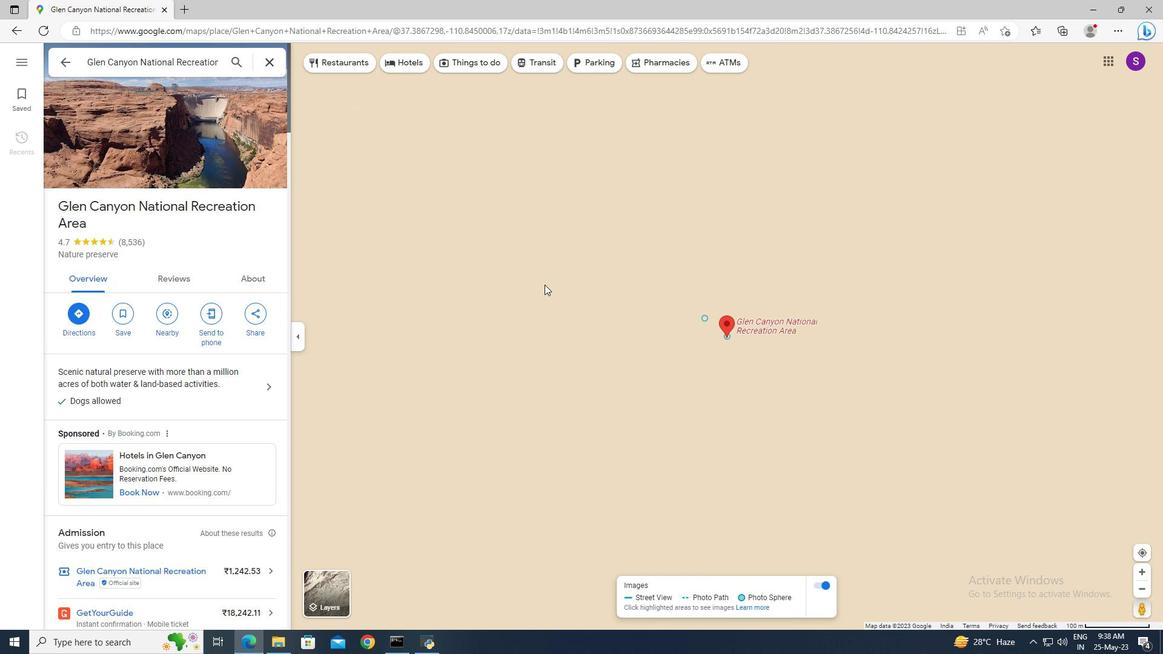 
Action: Mouse scrolled (558, 294) with delta (0, 0)
Screenshot: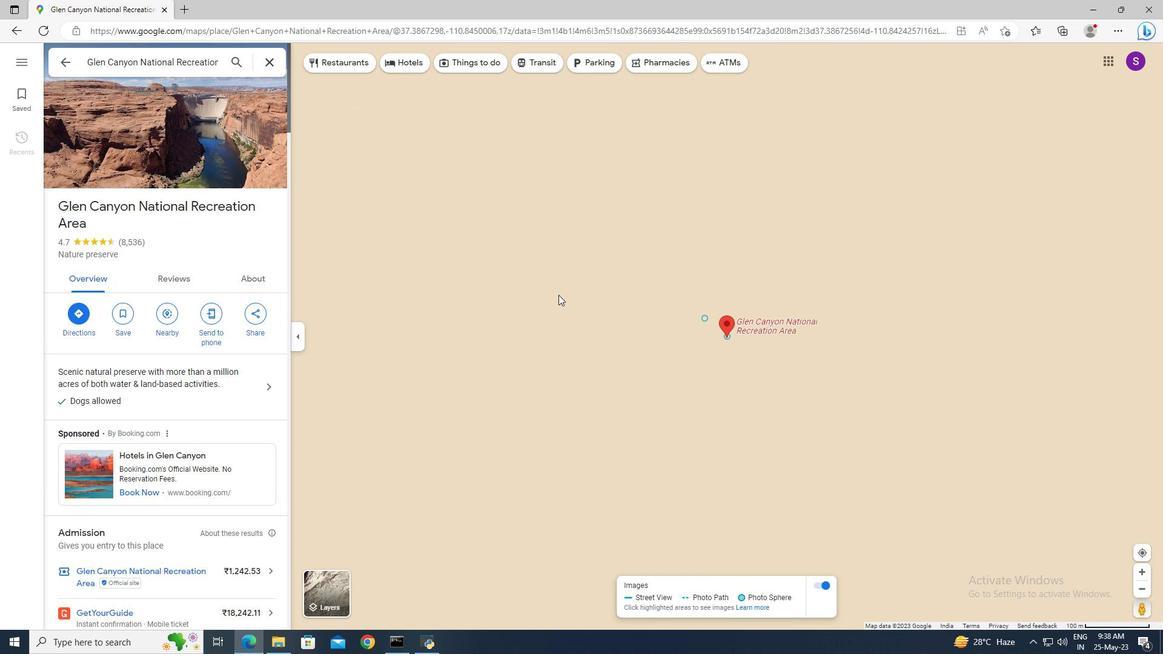 
Action: Mouse scrolled (558, 294) with delta (0, 0)
Screenshot: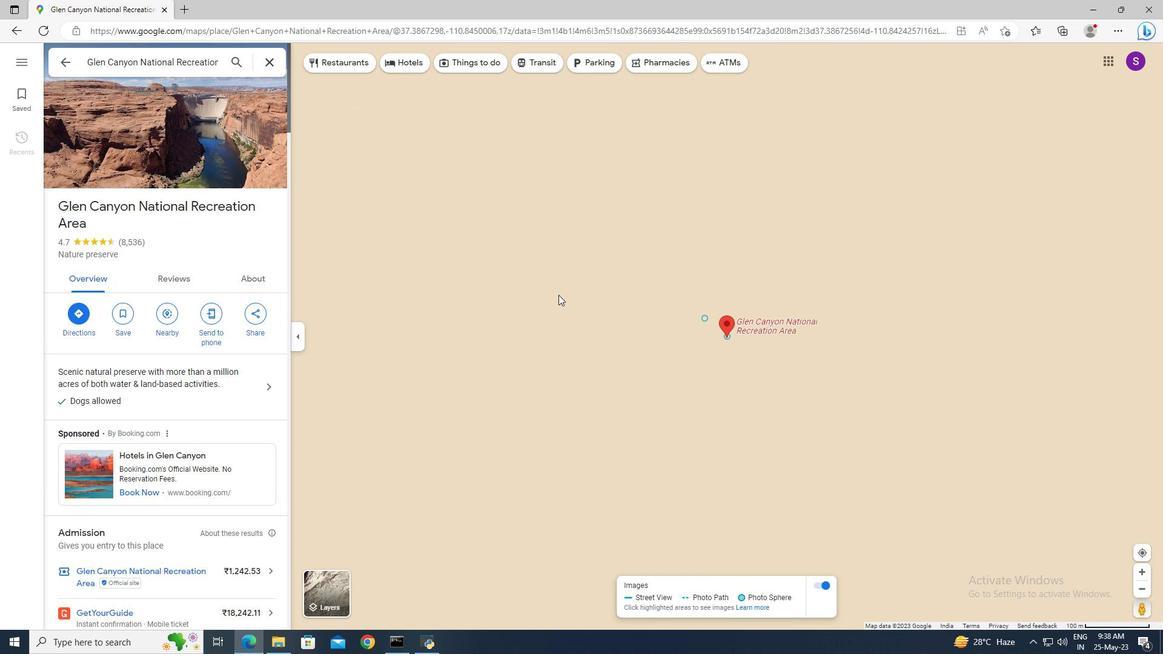 
Action: Mouse scrolled (558, 294) with delta (0, 0)
Screenshot: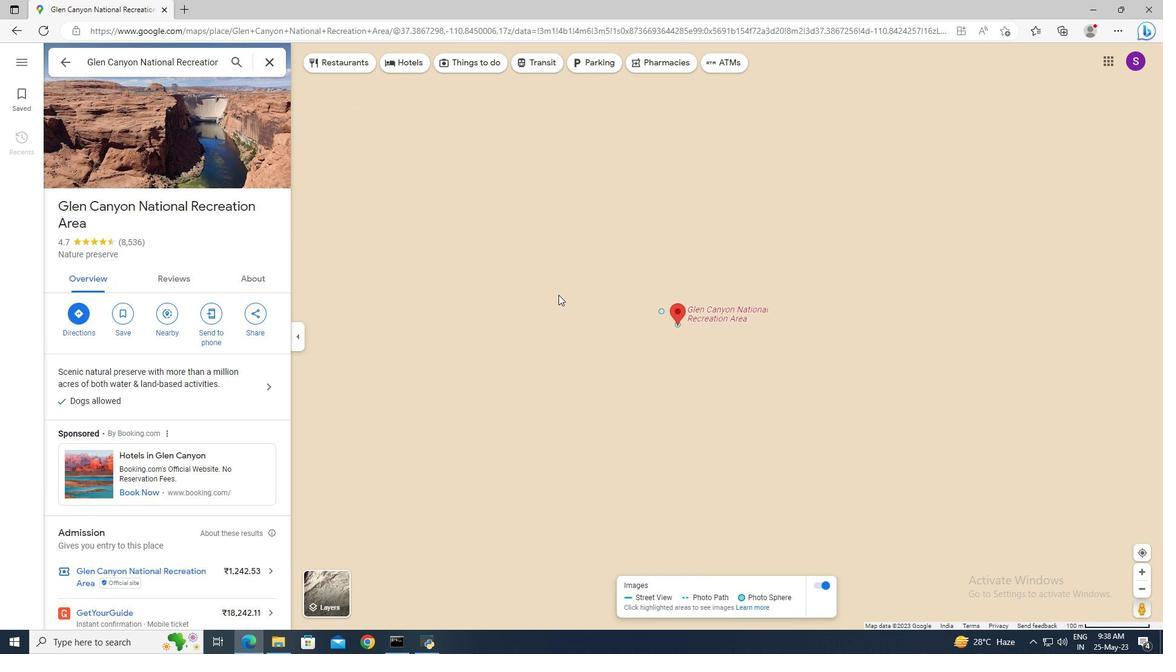 
Action: Mouse scrolled (558, 294) with delta (0, 0)
Screenshot: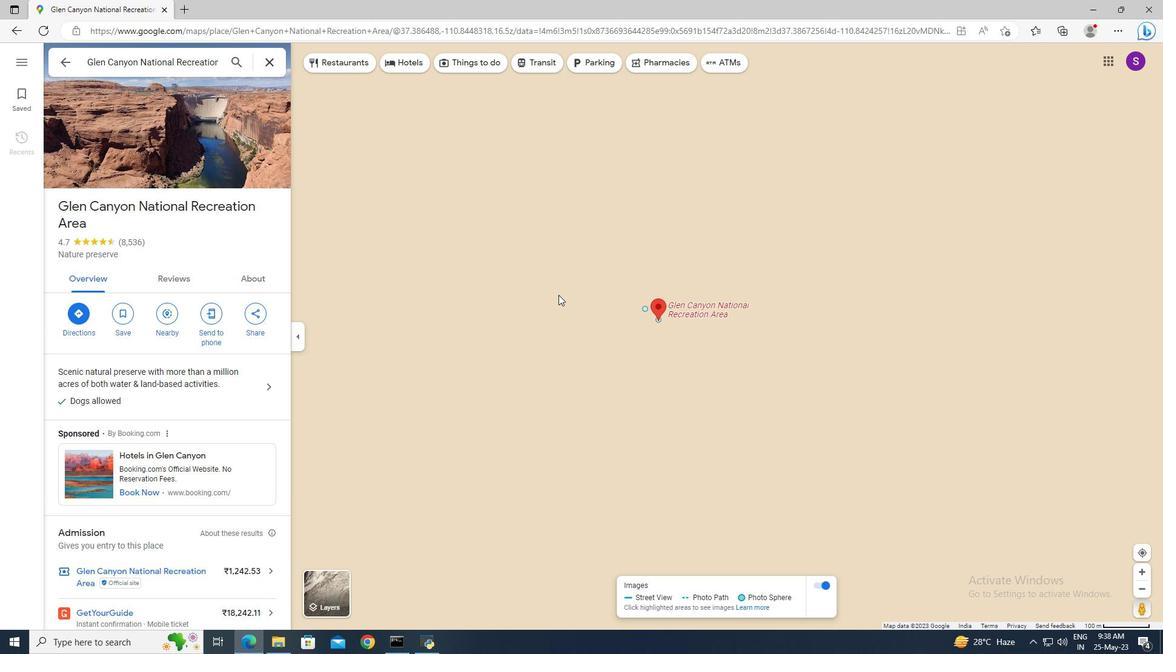 
Action: Mouse scrolled (558, 294) with delta (0, 0)
Screenshot: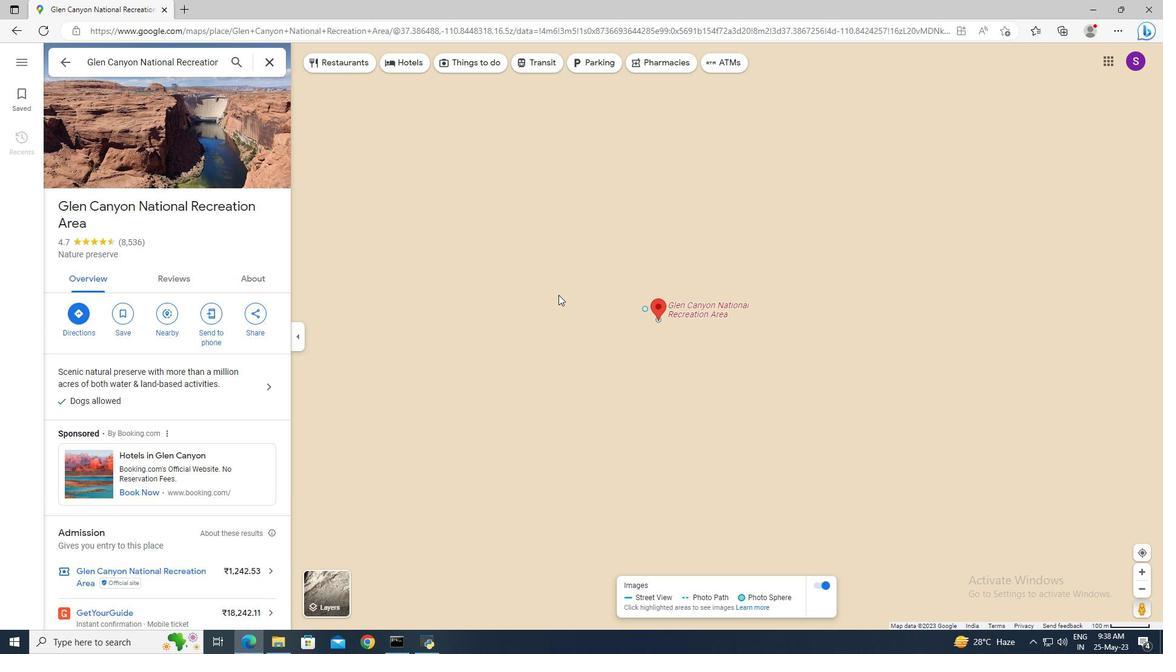 
Action: Mouse moved to (615, 321)
Screenshot: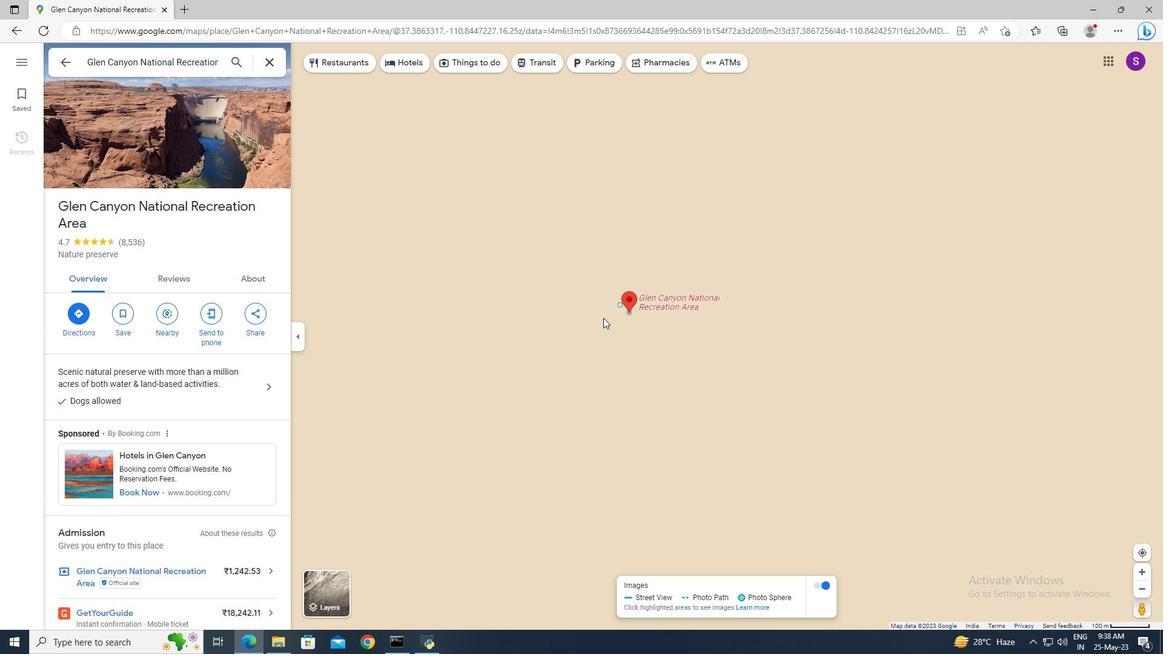 
Action: Mouse scrolled (615, 320) with delta (0, 0)
Screenshot: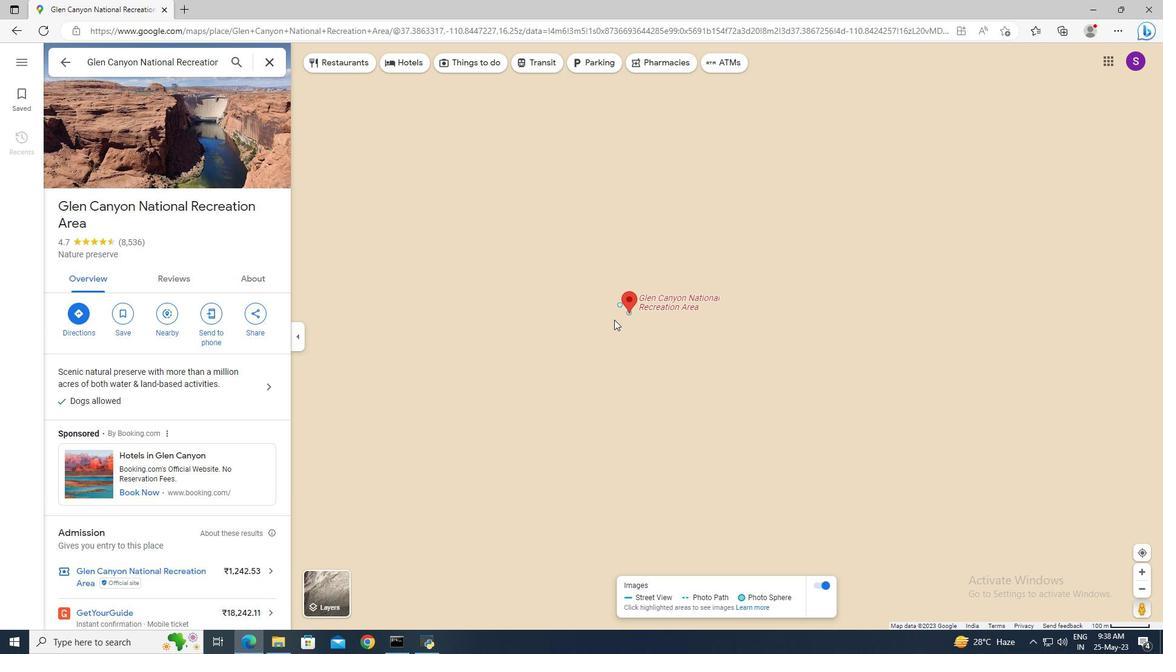 
Action: Mouse scrolled (615, 320) with delta (0, 0)
Screenshot: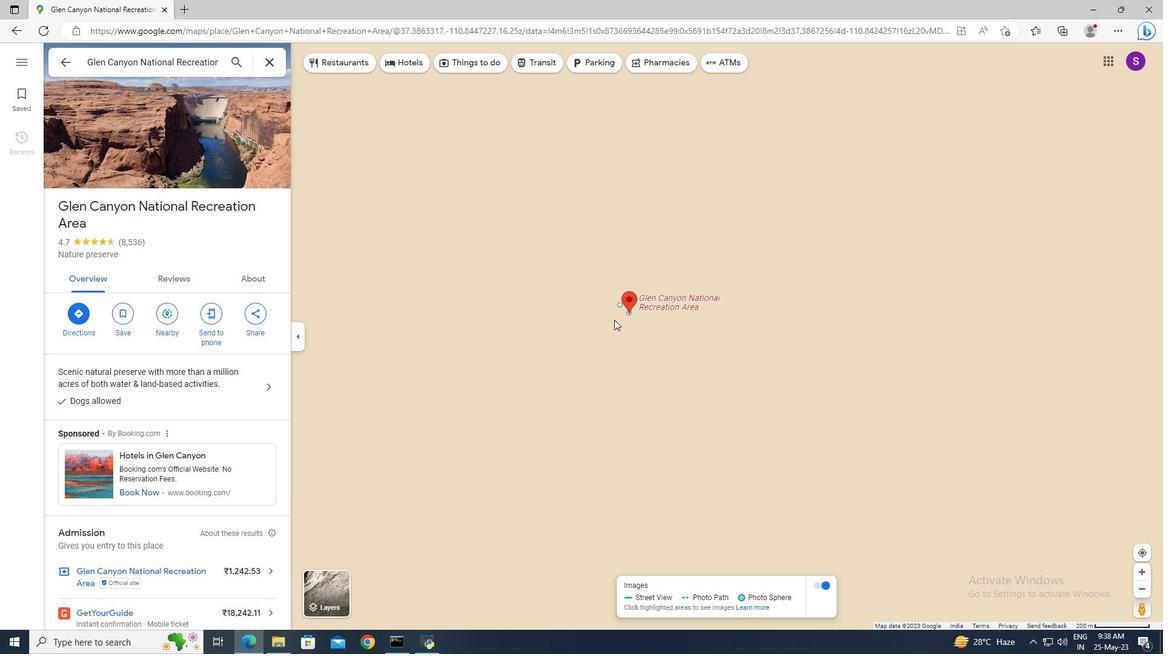 
Action: Mouse scrolled (615, 320) with delta (0, 0)
Screenshot: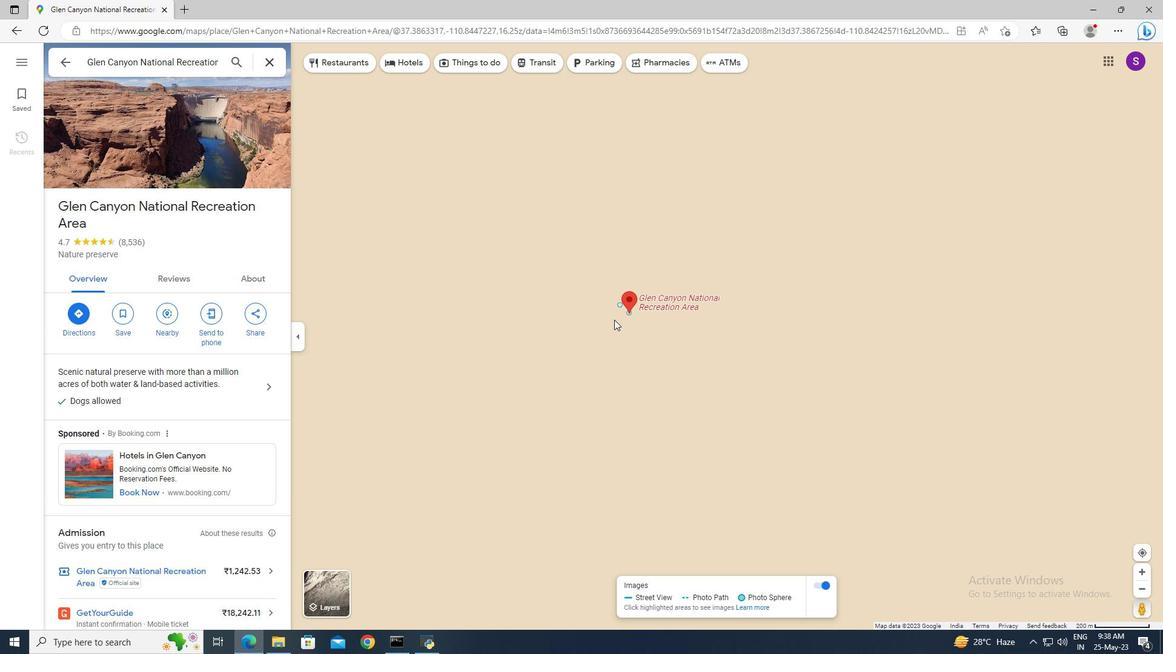
Action: Mouse scrolled (615, 320) with delta (0, 0)
Screenshot: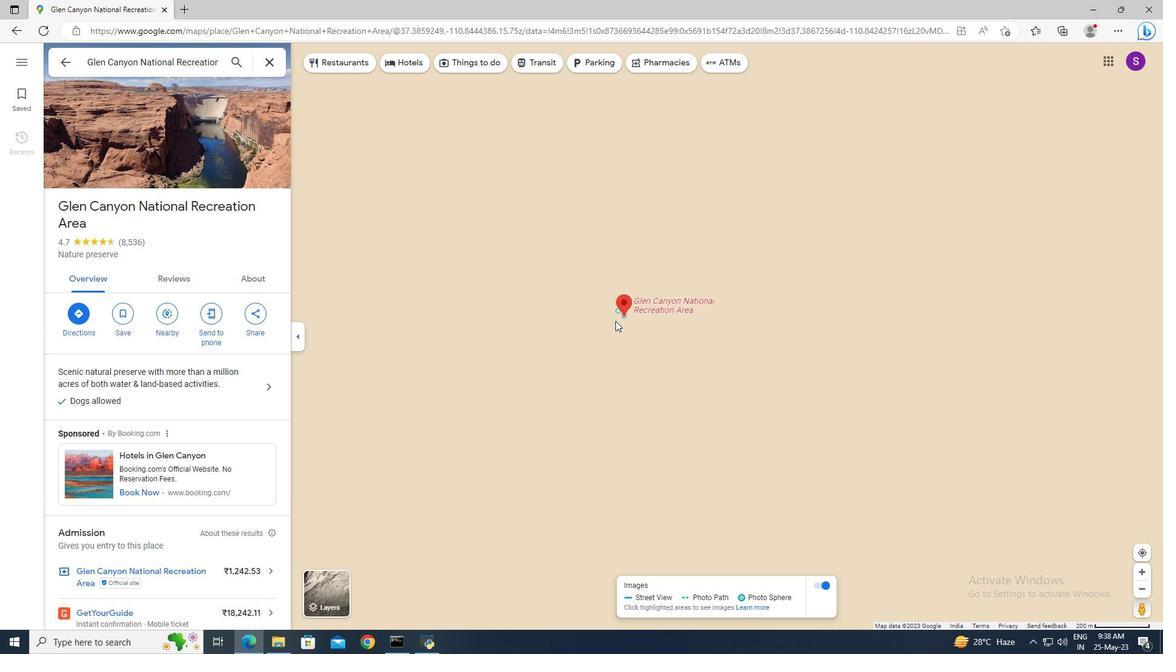 
Action: Mouse scrolled (615, 320) with delta (0, 0)
Screenshot: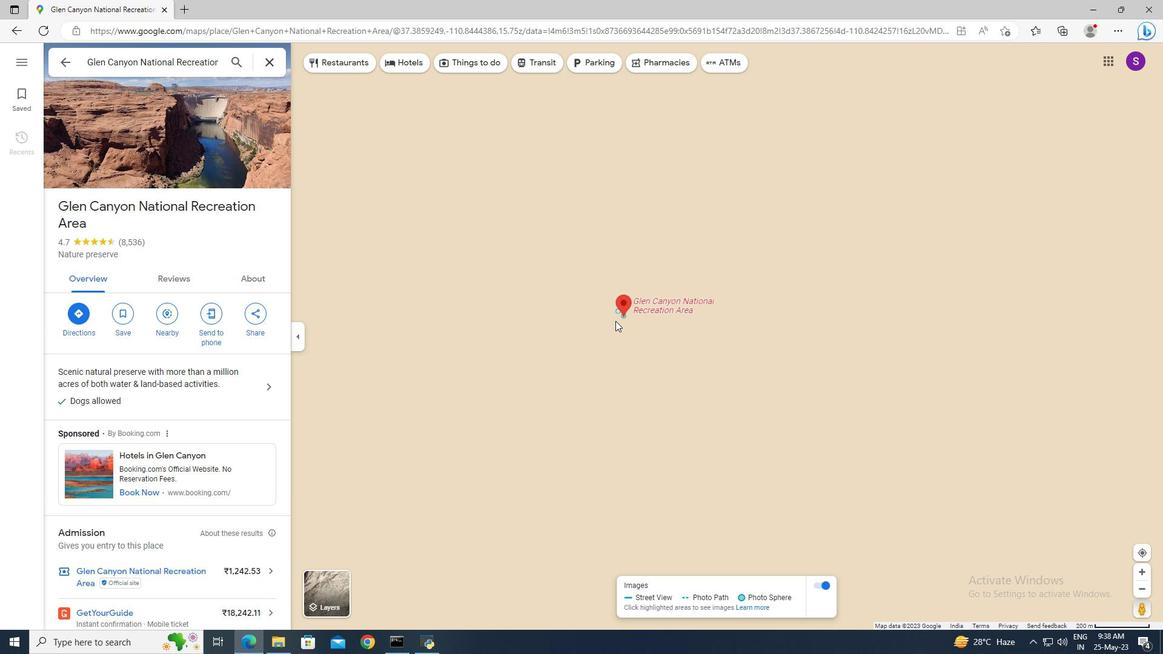 
Action: Mouse scrolled (615, 320) with delta (0, 0)
Screenshot: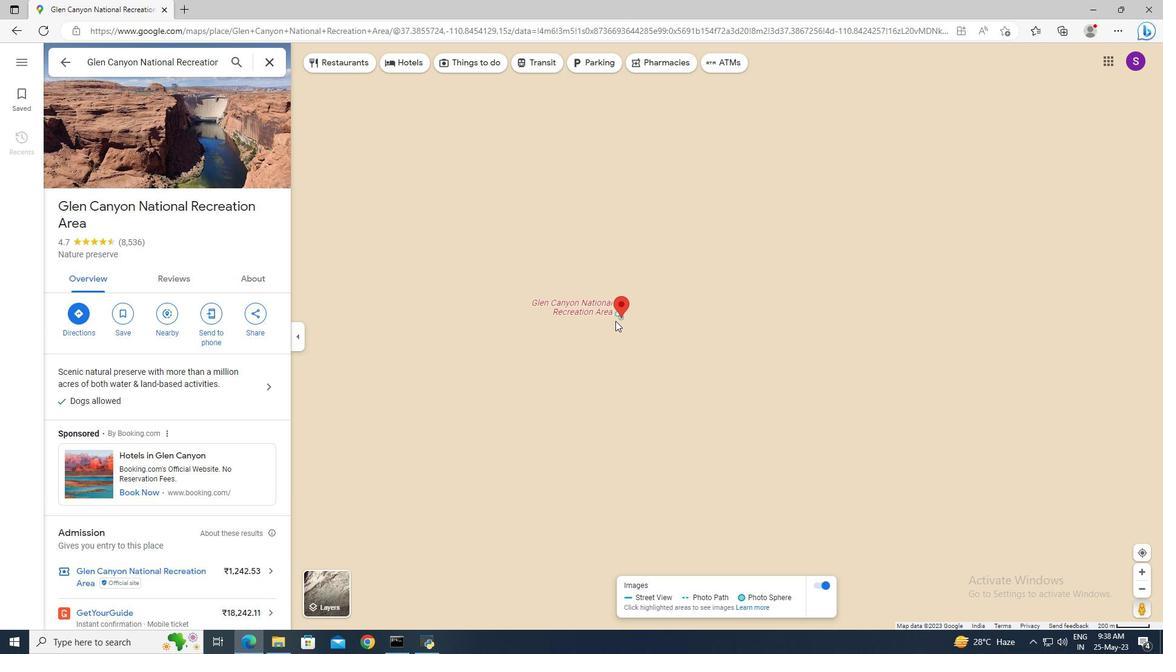 
Action: Mouse scrolled (615, 320) with delta (0, 0)
Screenshot: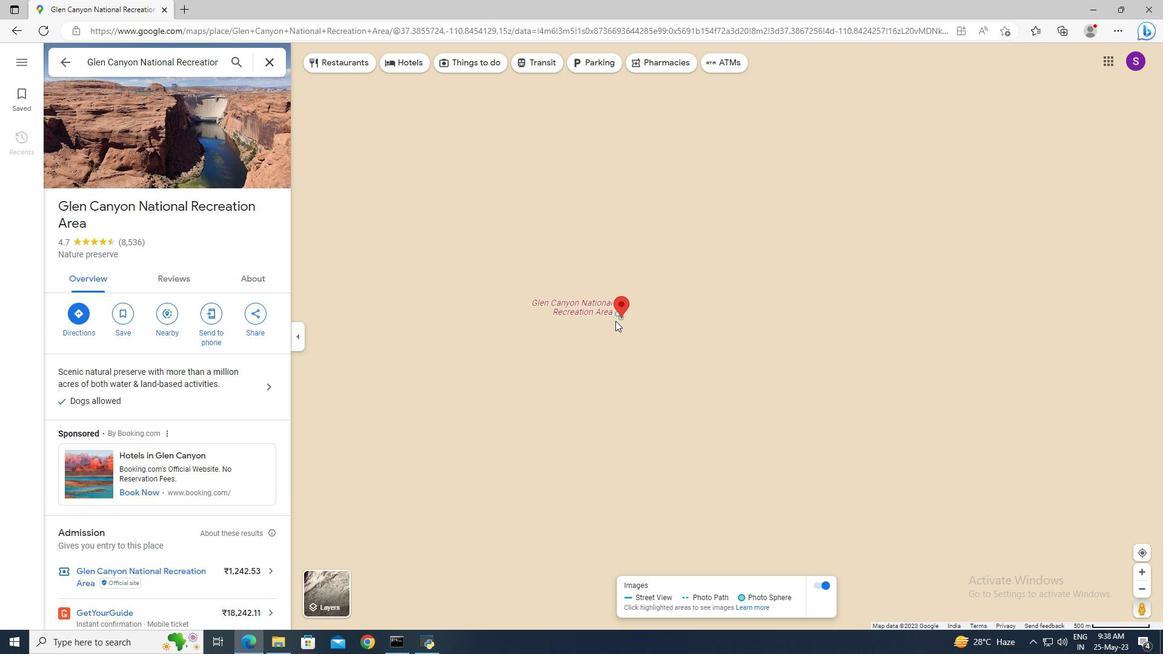 
Action: Mouse scrolled (615, 320) with delta (0, 0)
Screenshot: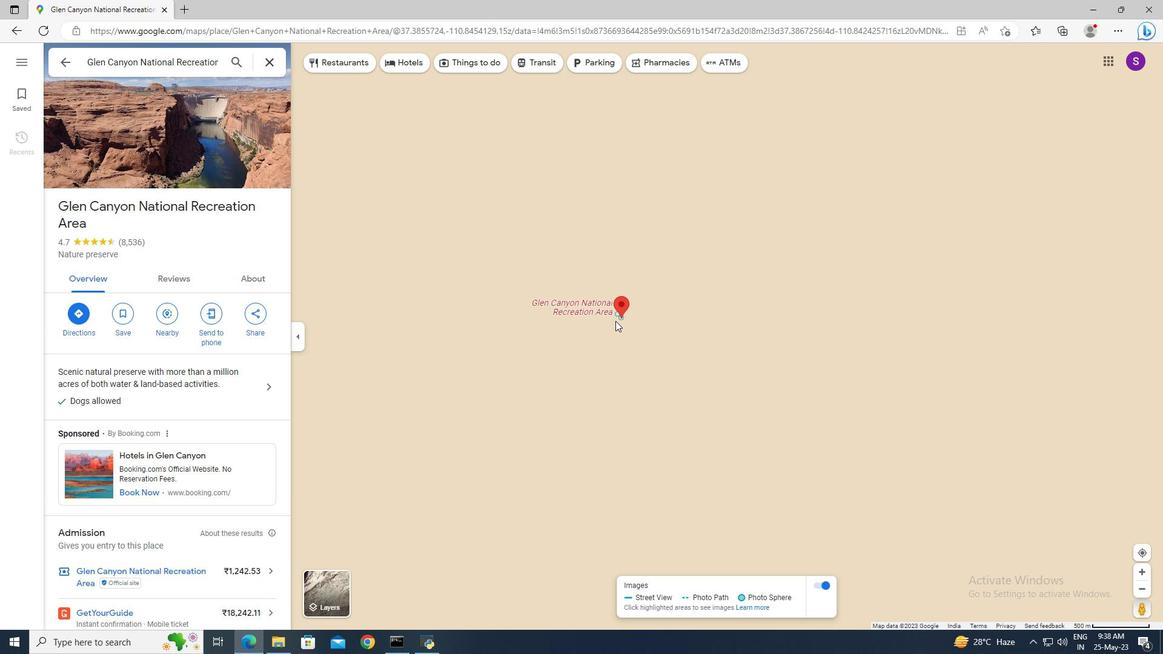 
Action: Mouse scrolled (615, 320) with delta (0, 0)
Screenshot: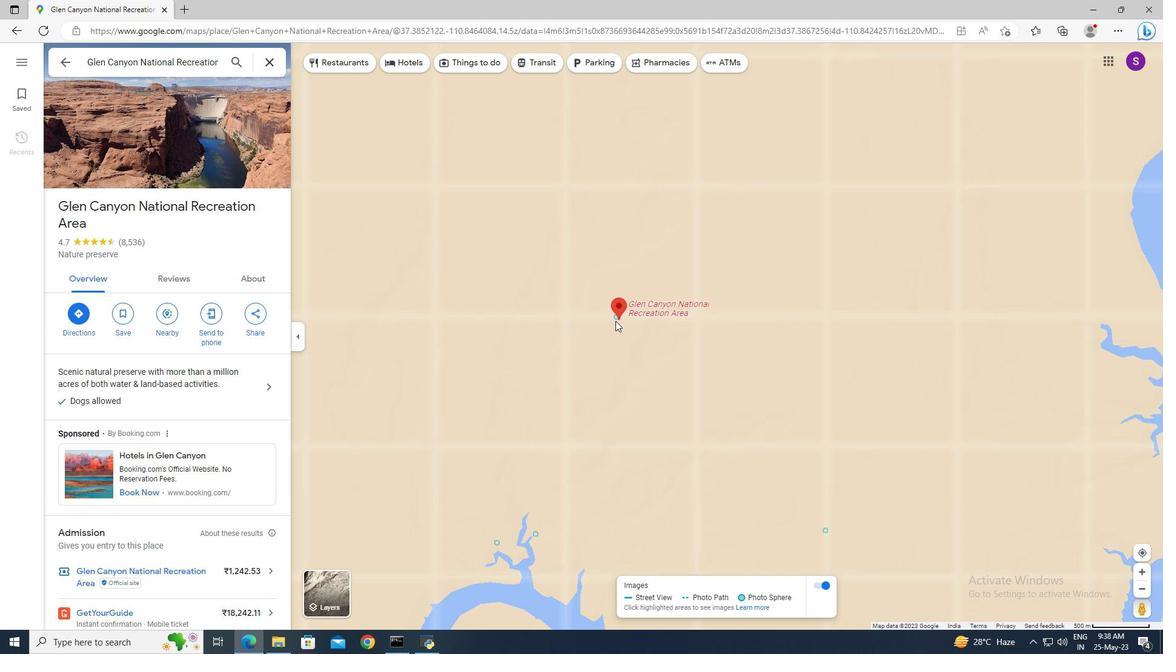 
Action: Mouse scrolled (615, 320) with delta (0, 0)
Screenshot: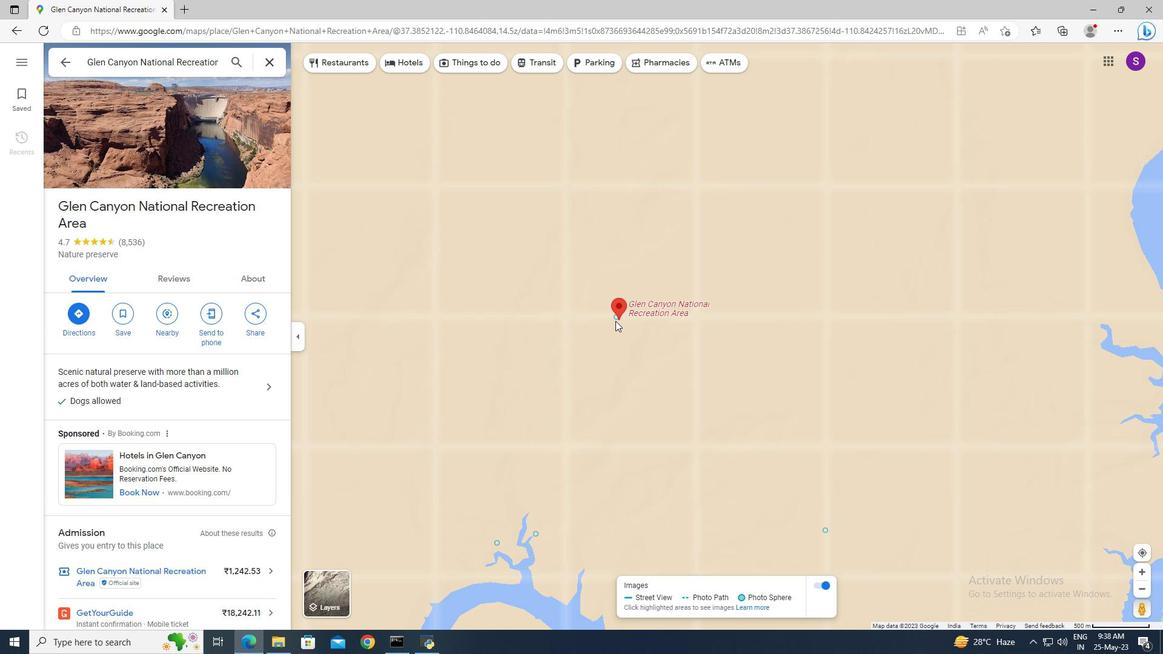 
Action: Mouse scrolled (615, 320) with delta (0, 0)
Screenshot: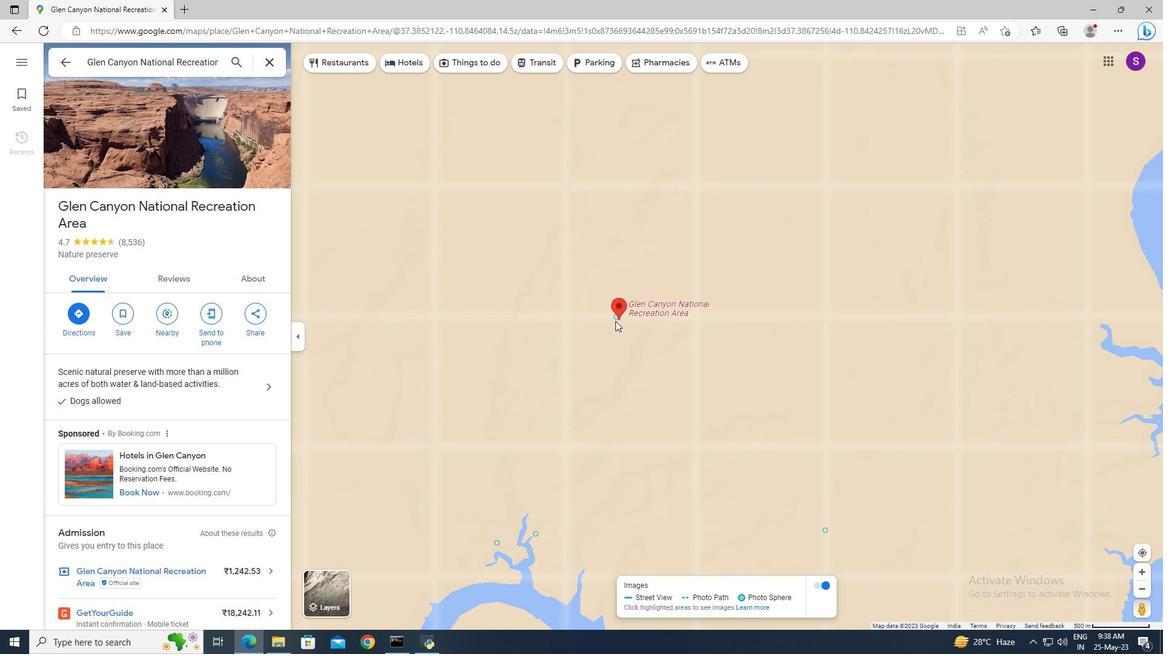 
Action: Mouse scrolled (615, 320) with delta (0, 0)
Screenshot: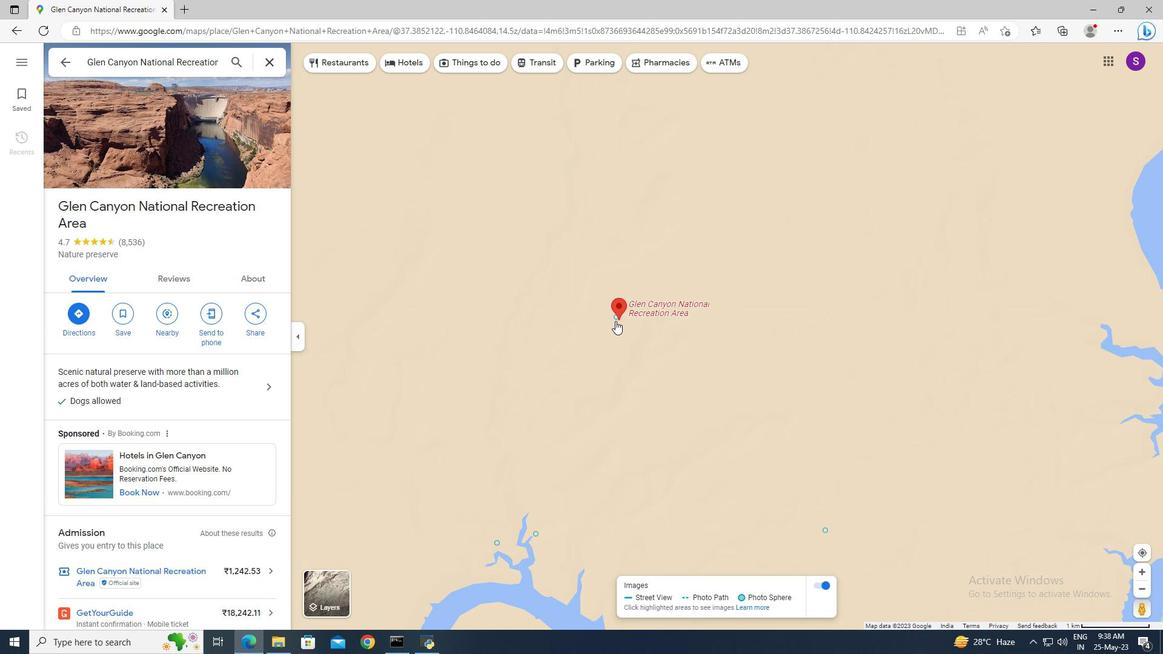 
Action: Mouse scrolled (615, 320) with delta (0, 0)
Screenshot: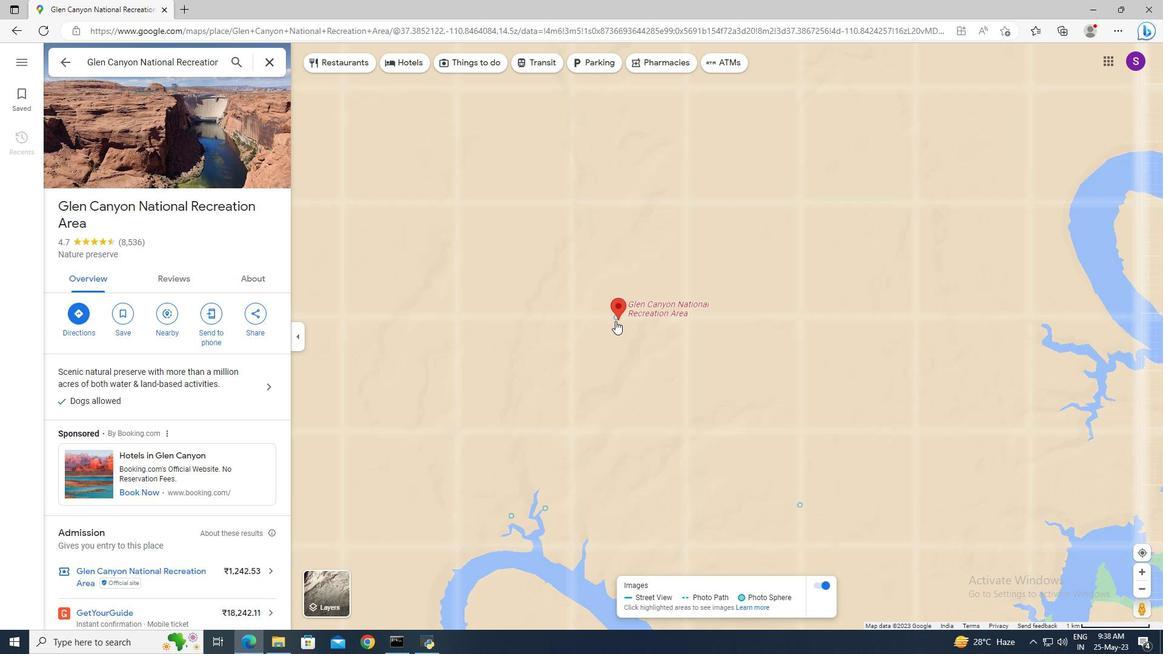 
Action: Mouse scrolled (615, 320) with delta (0, 0)
Screenshot: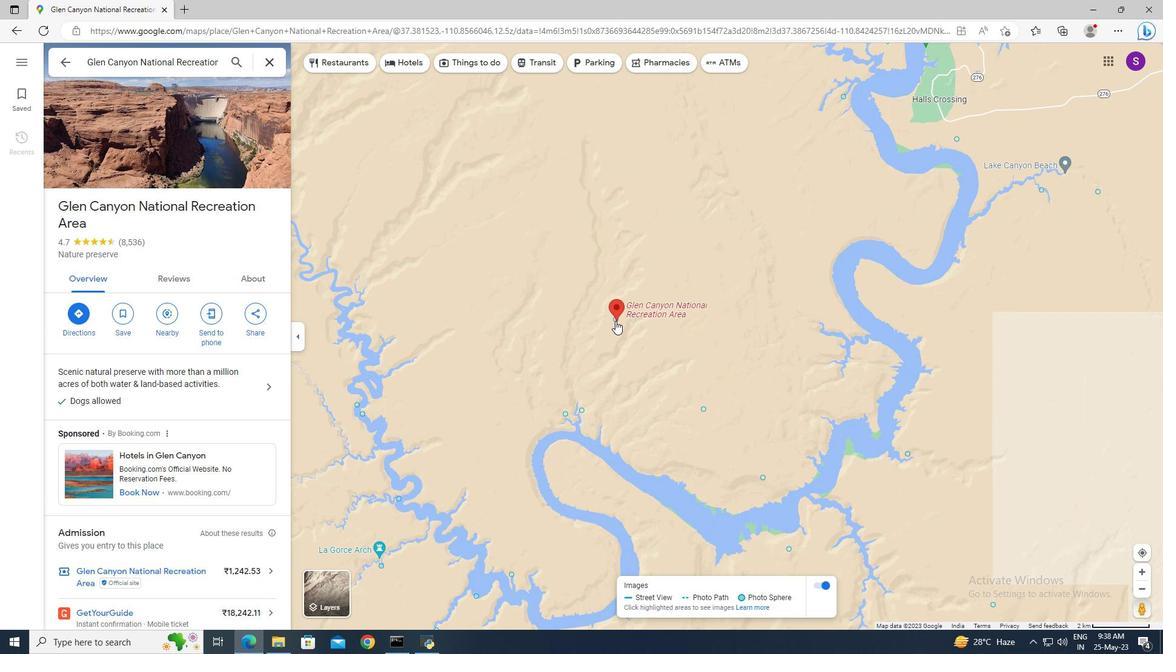 
Action: Mouse scrolled (615, 320) with delta (0, 0)
Screenshot: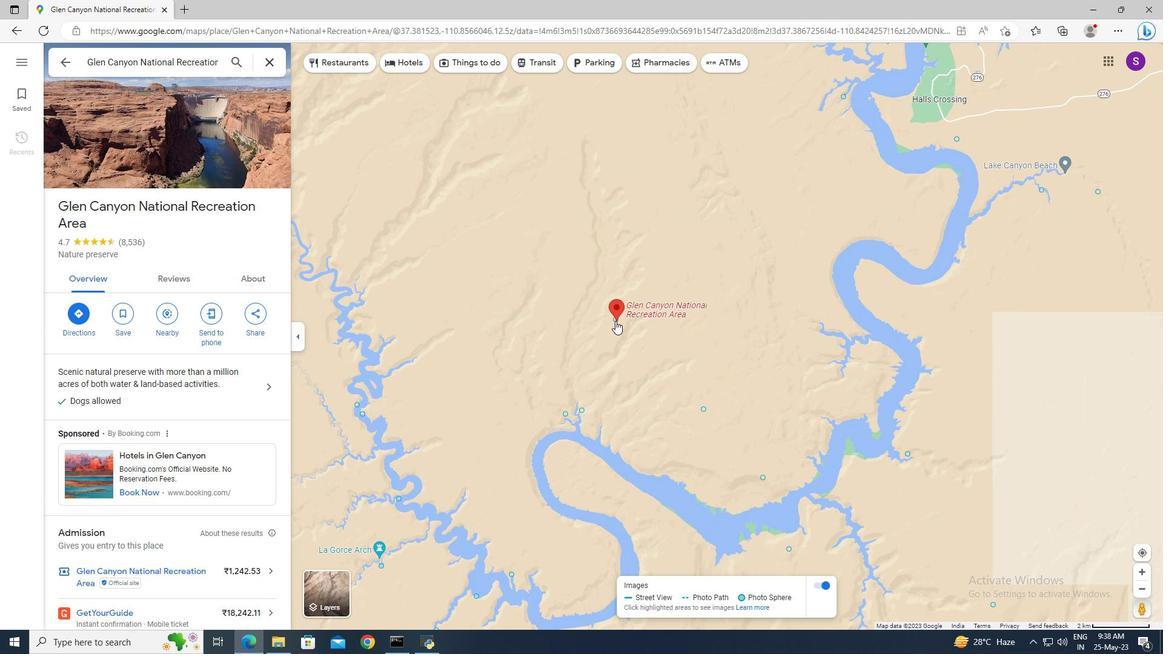 
Action: Mouse scrolled (615, 320) with delta (0, 0)
Screenshot: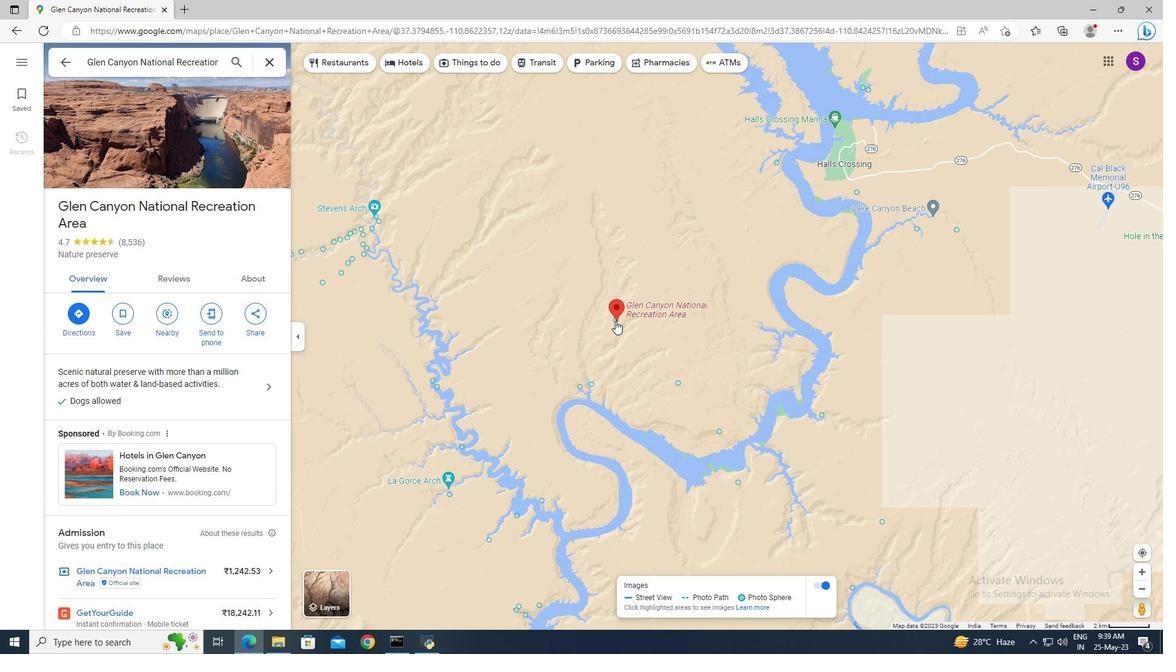 
Action: Mouse moved to (593, 245)
Screenshot: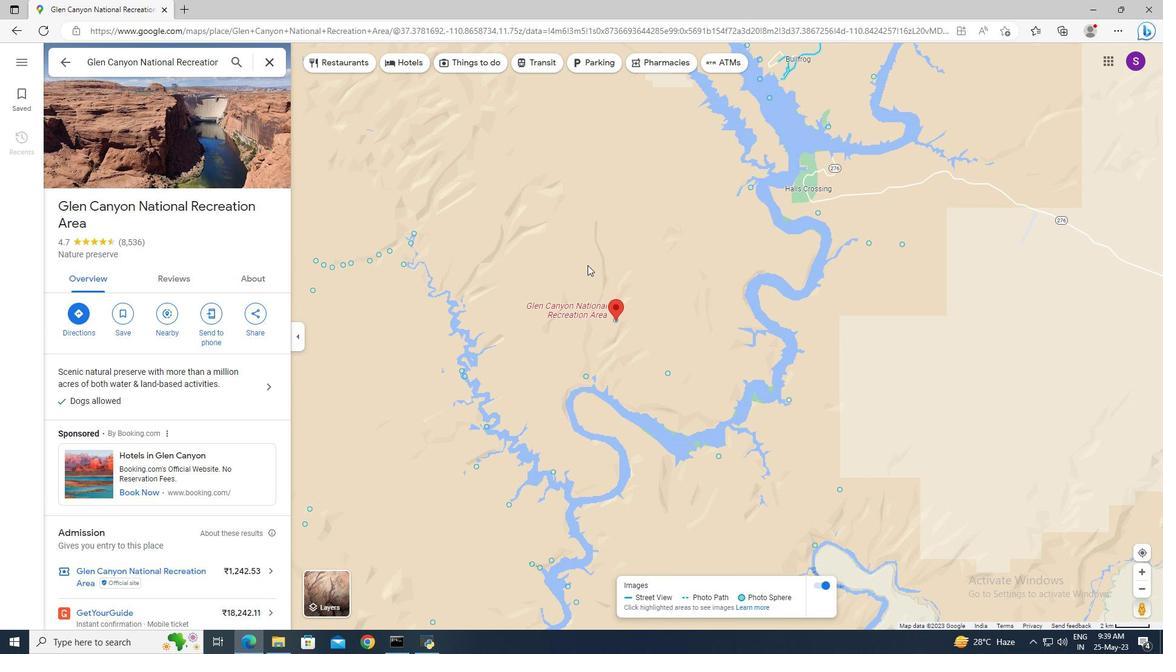 
Action: Mouse pressed left at (593, 245)
Screenshot: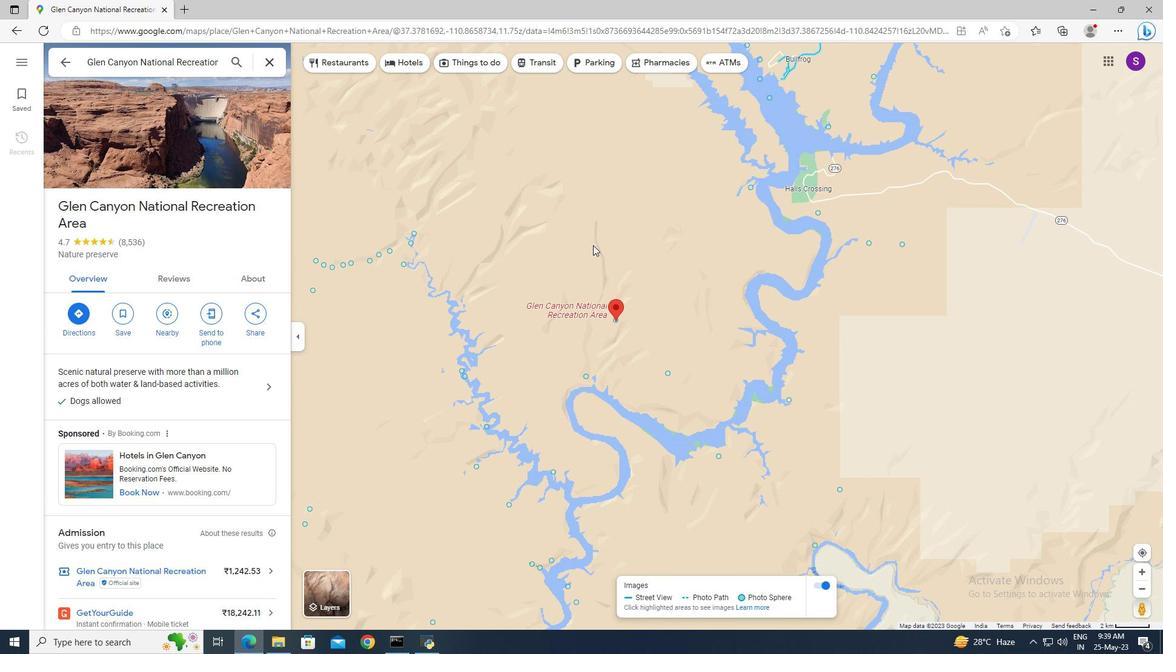
Action: Mouse moved to (638, 329)
Screenshot: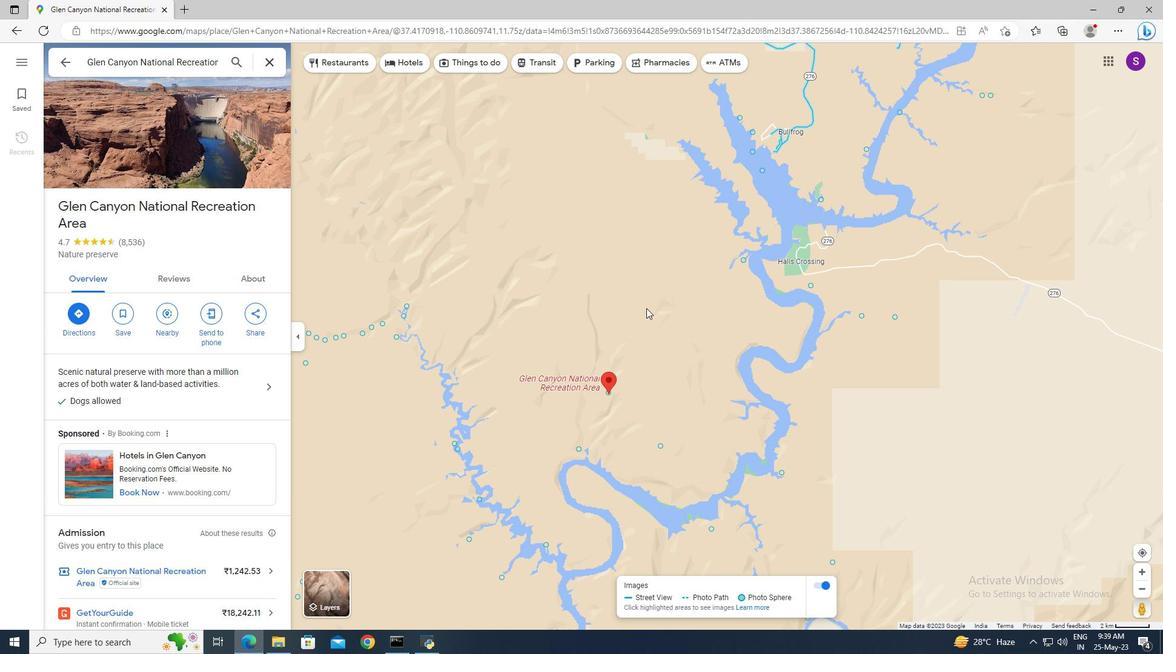 
Action: Mouse scrolled (638, 328) with delta (0, 0)
Screenshot: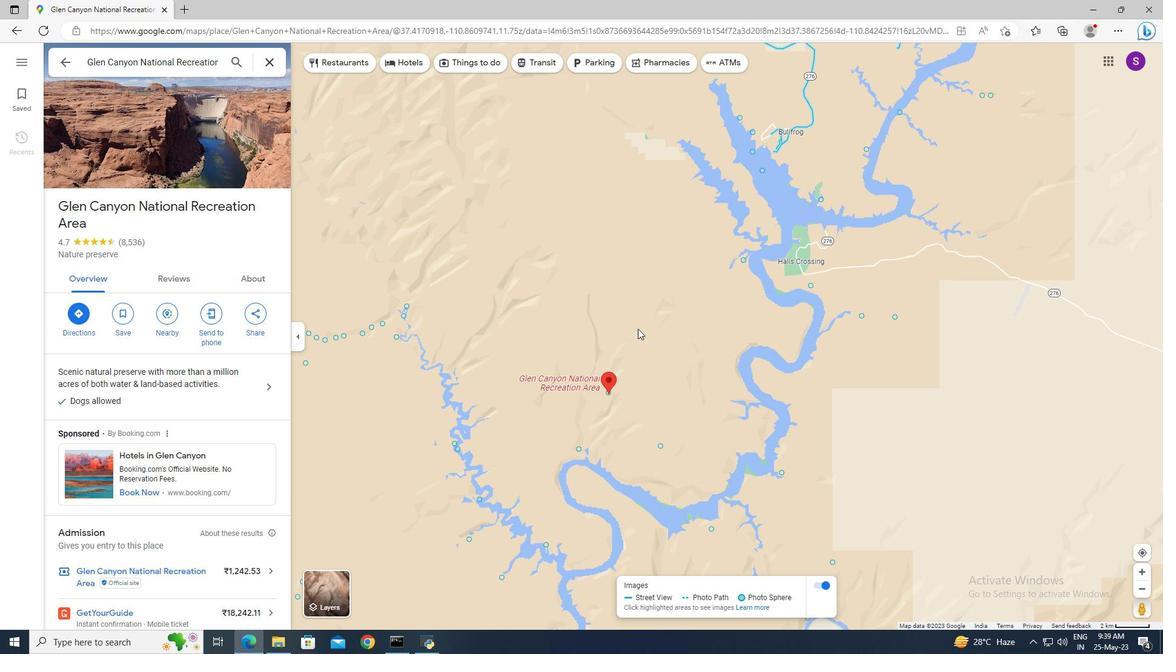 
Action: Mouse moved to (638, 329)
Screenshot: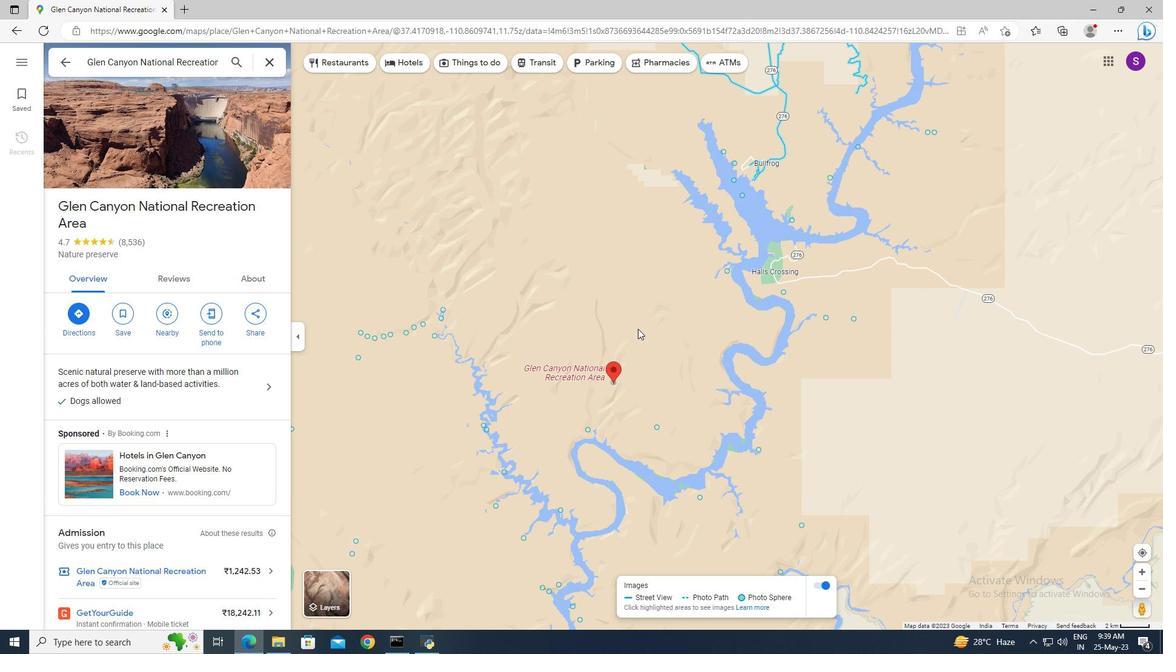 
Action: Mouse scrolled (638, 330) with delta (0, 0)
Screenshot: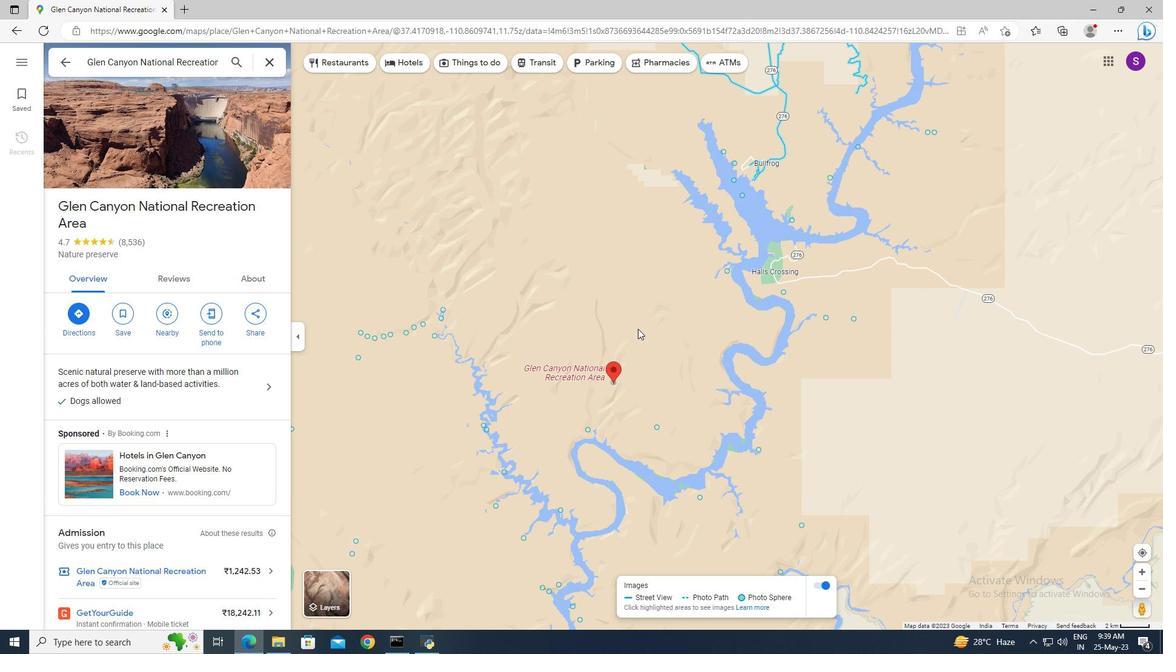 
Action: Mouse scrolled (638, 330) with delta (0, 0)
Screenshot: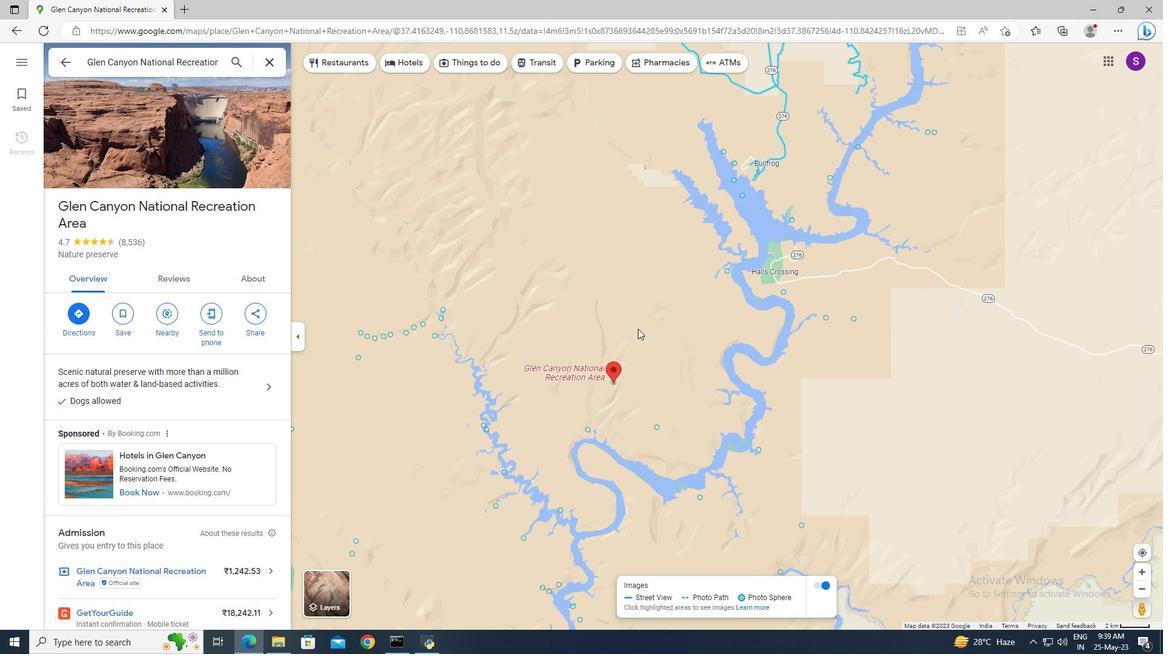
Action: Mouse moved to (607, 332)
Screenshot: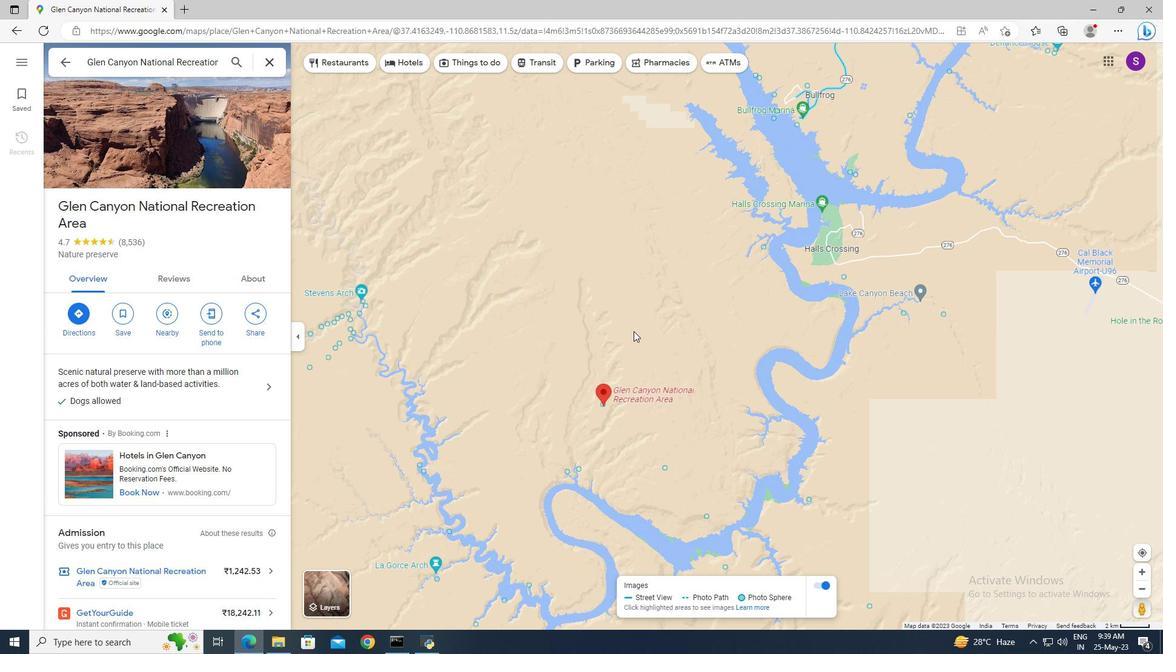 
Action: Mouse pressed left at (607, 332)
Screenshot: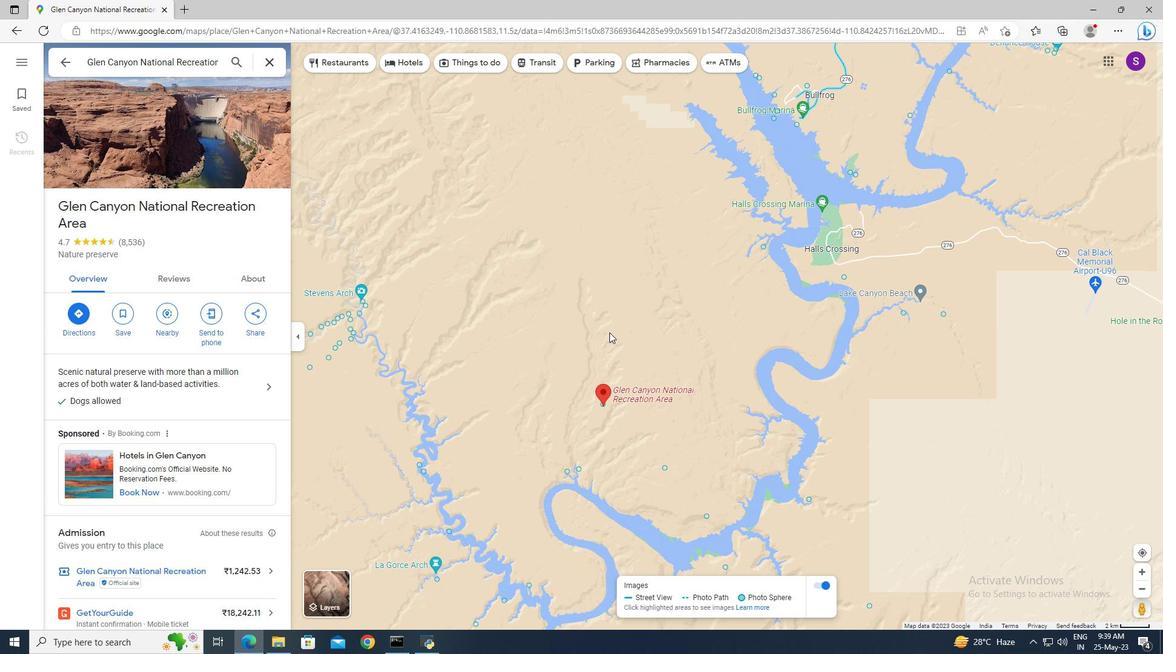 
Action: Mouse moved to (660, 309)
Screenshot: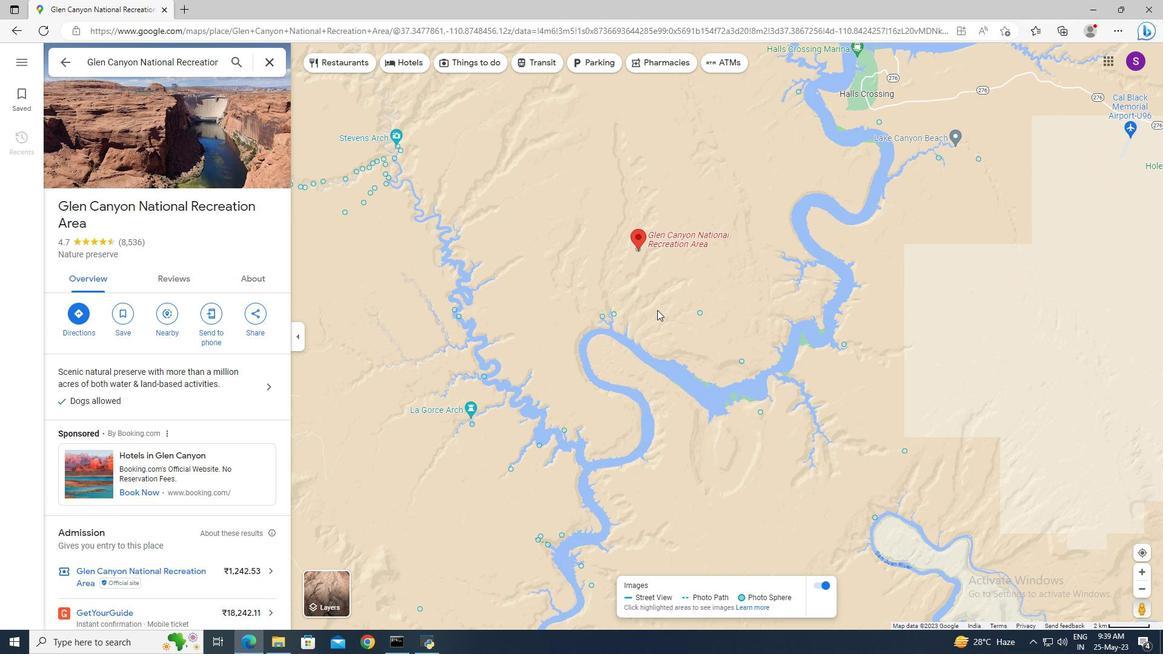 
Action: Mouse pressed left at (660, 309)
Screenshot: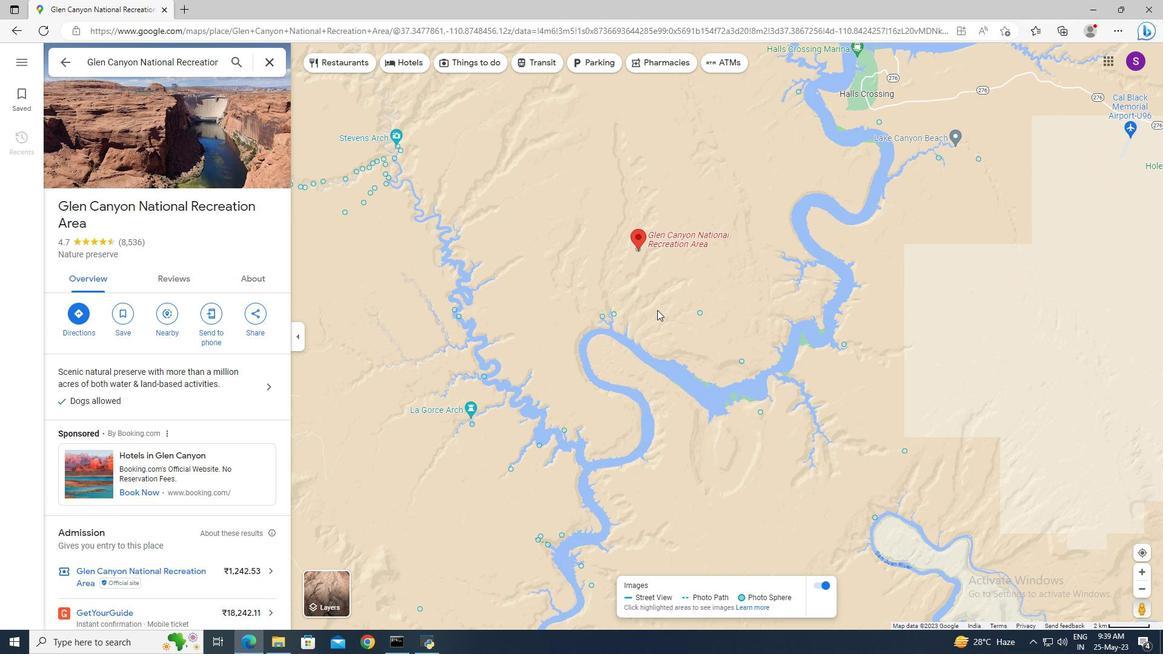 
Action: Mouse moved to (717, 241)
Screenshot: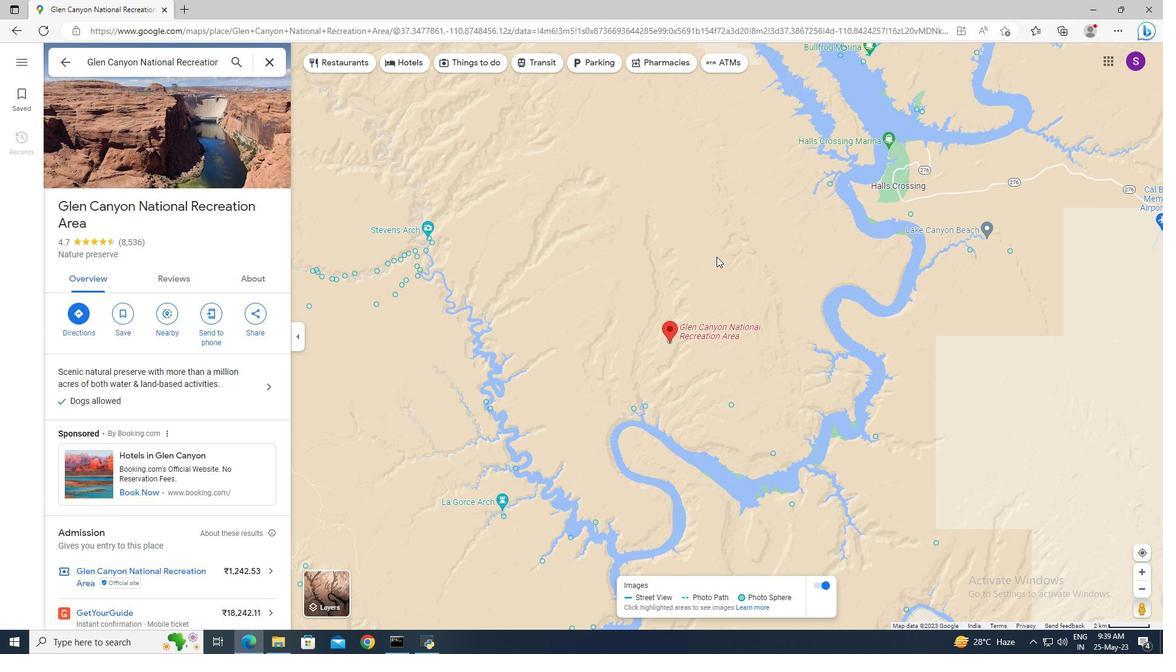 
Action: Mouse pressed left at (717, 241)
Screenshot: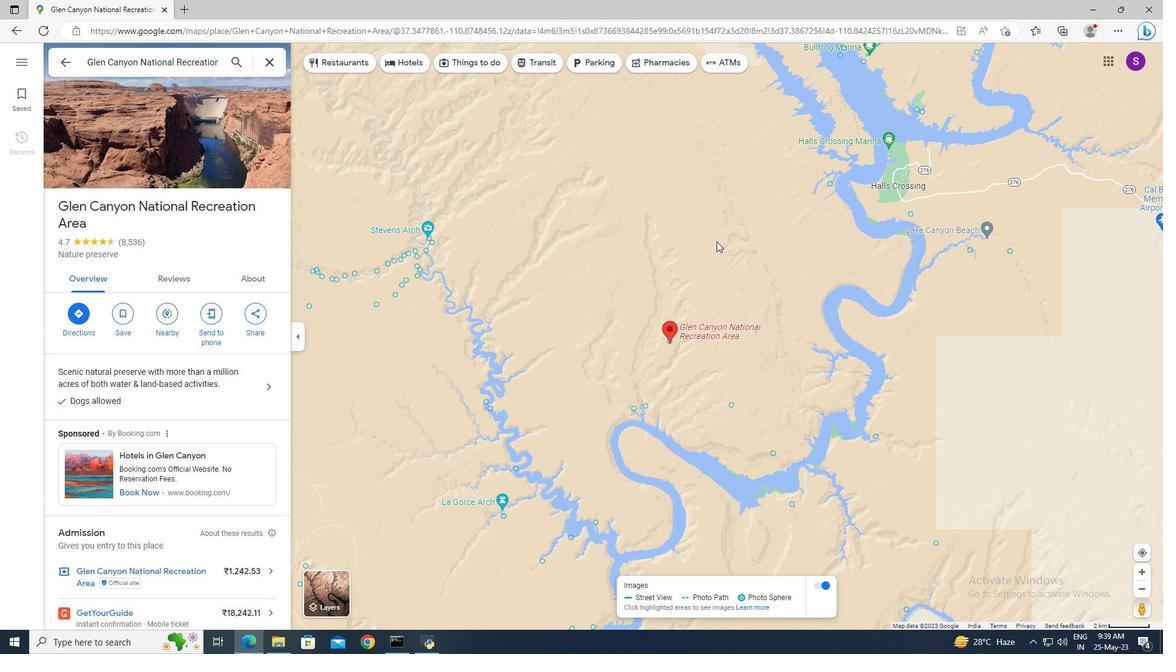 
Action: Mouse moved to (689, 278)
Screenshot: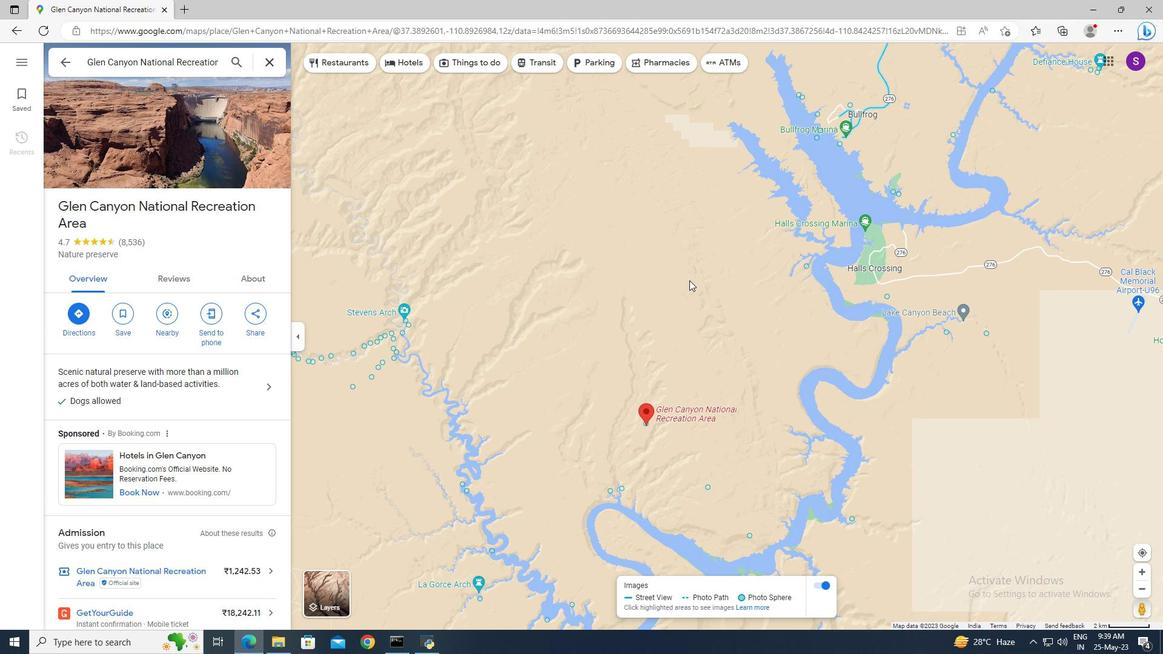 
Action: Mouse pressed left at (689, 278)
